 Task: Buy 3 Repair Kits from Oral Care section under best seller category for shipping address: Kathleen Davis, 1481 Vineyard Drive, Independence, Ohio 44131, Cell Number 4403901431. Pay from credit card ending with 7965, CVV 549
Action: Mouse moved to (390, 80)
Screenshot: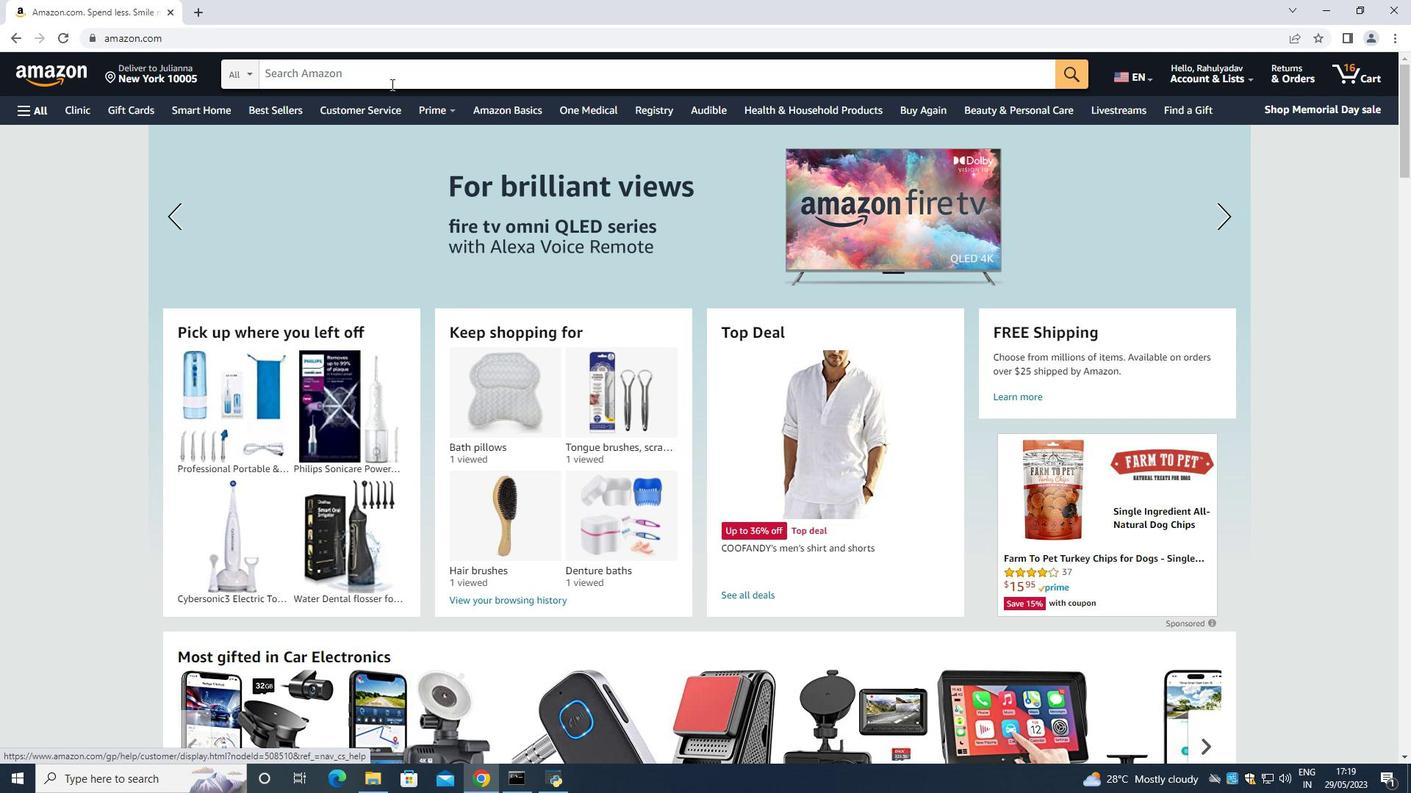 
Action: Mouse pressed left at (390, 80)
Screenshot: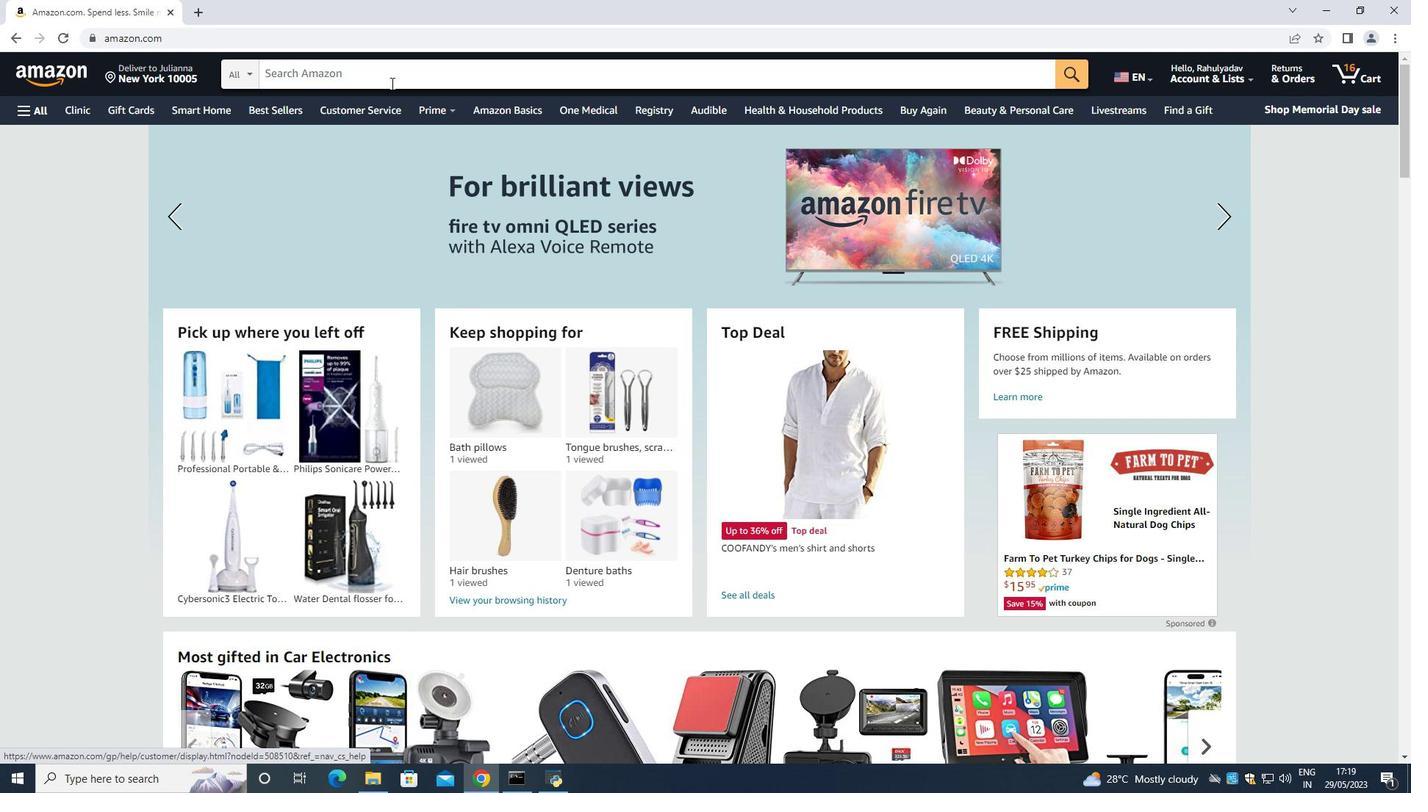 
Action: Mouse moved to (391, 80)
Screenshot: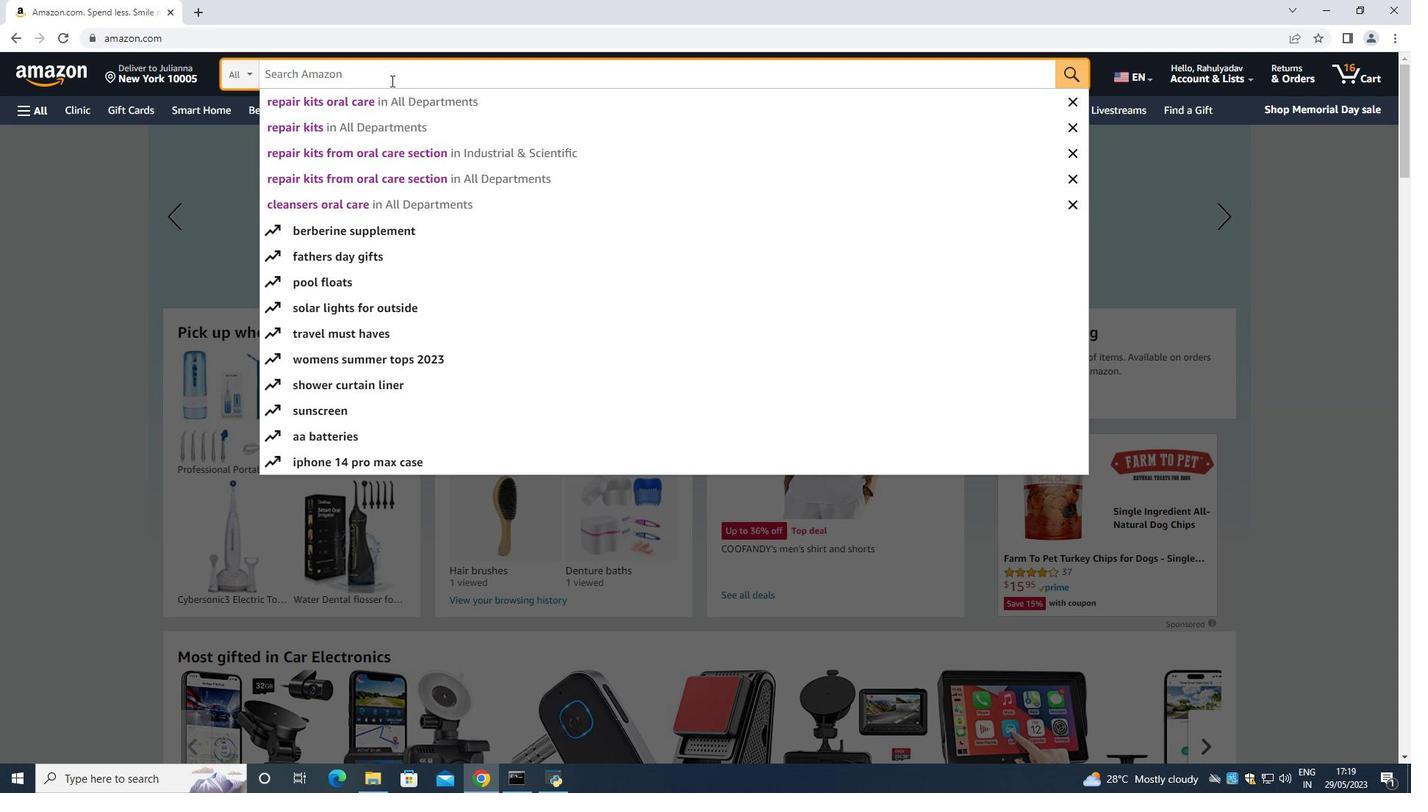 
Action: Key pressed <Key.shift>Repair<Key.space><Key.shift><Key.shift><Key.shift><Key.shift><Key.shift>Kit<Key.space><Key.shift><Key.shift>Oral<Key.space><Key.shift><Key.shift><Key.shift><Key.shift><Key.shift><Key.shift><Key.shift><Key.shift>Care<Key.enter>
Screenshot: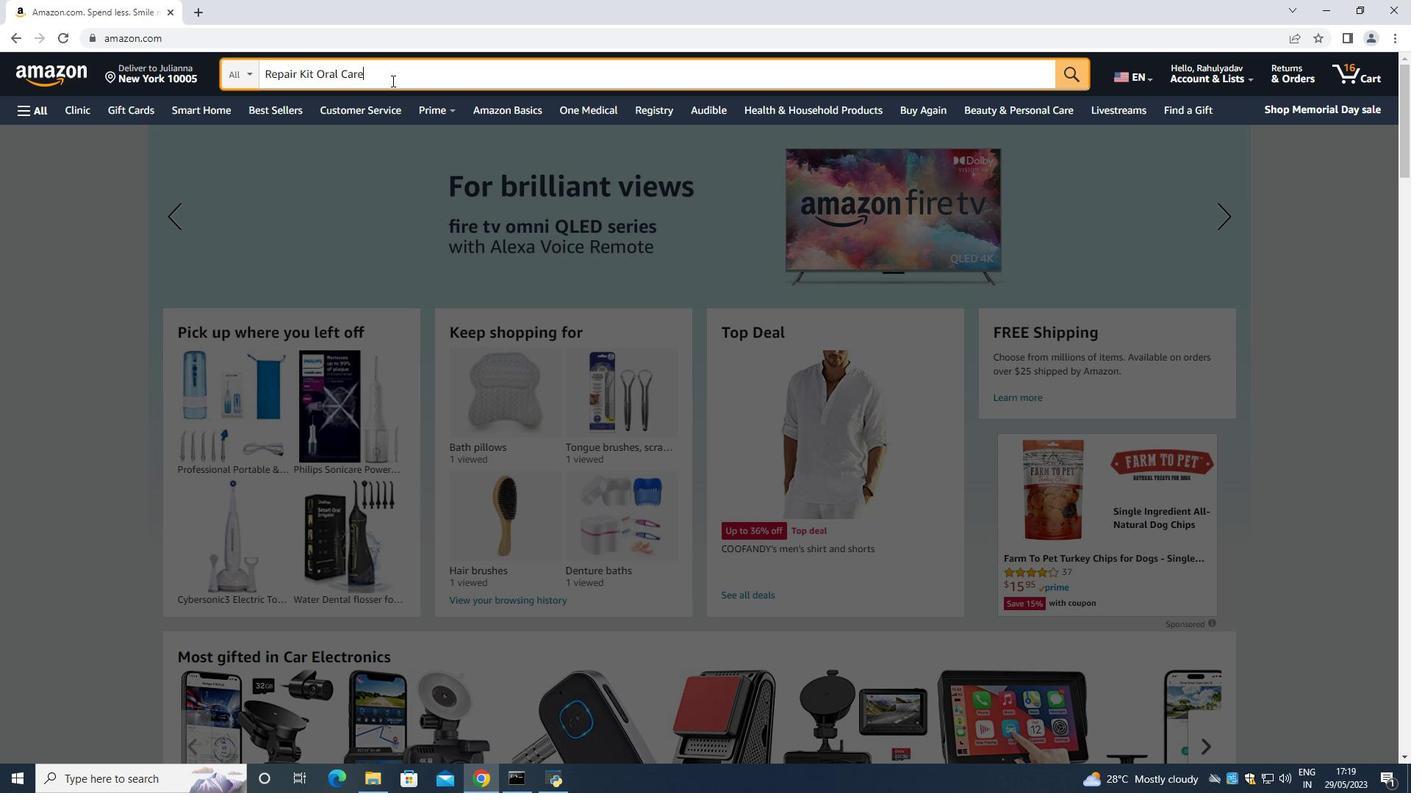 
Action: Mouse scrolled (391, 81) with delta (0, 0)
Screenshot: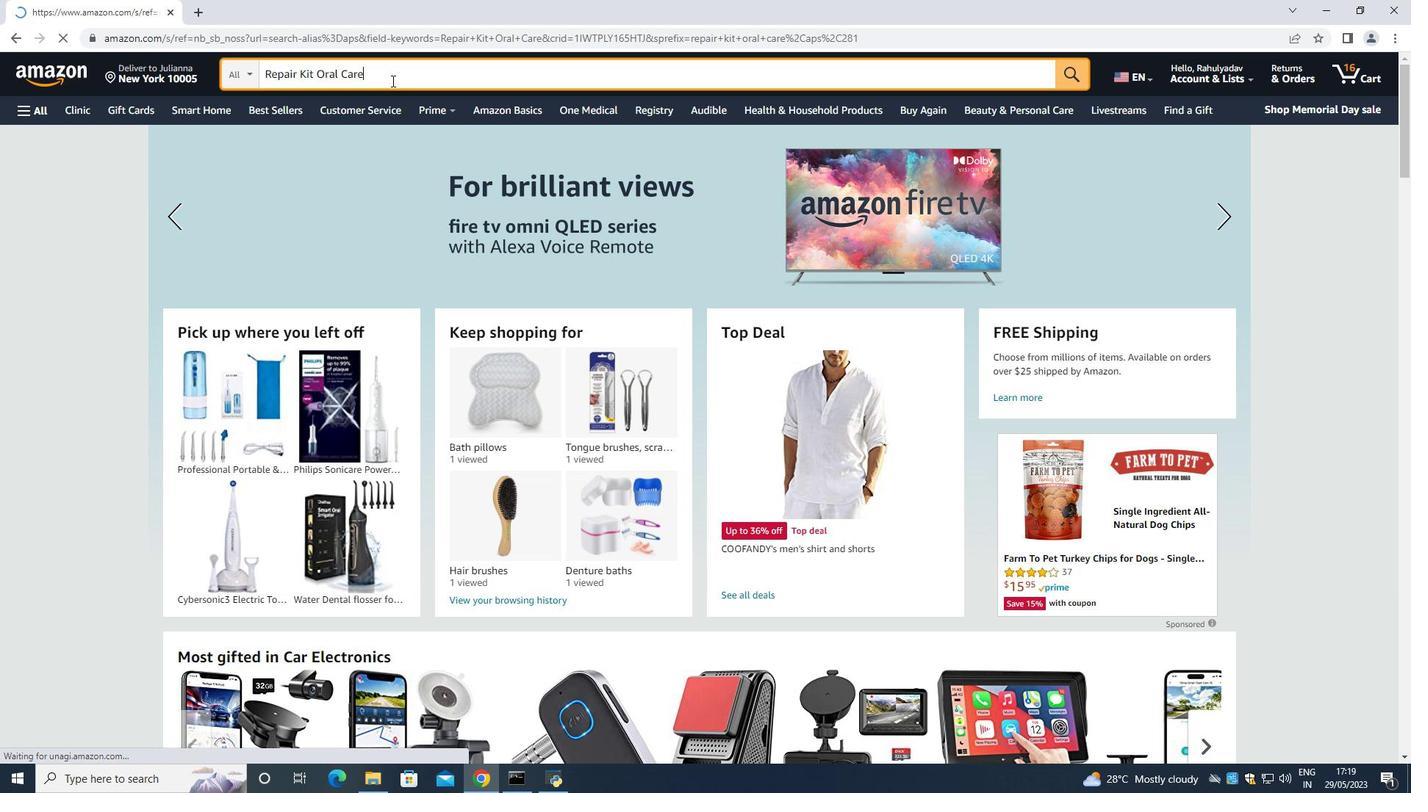 
Action: Mouse scrolled (391, 81) with delta (0, 0)
Screenshot: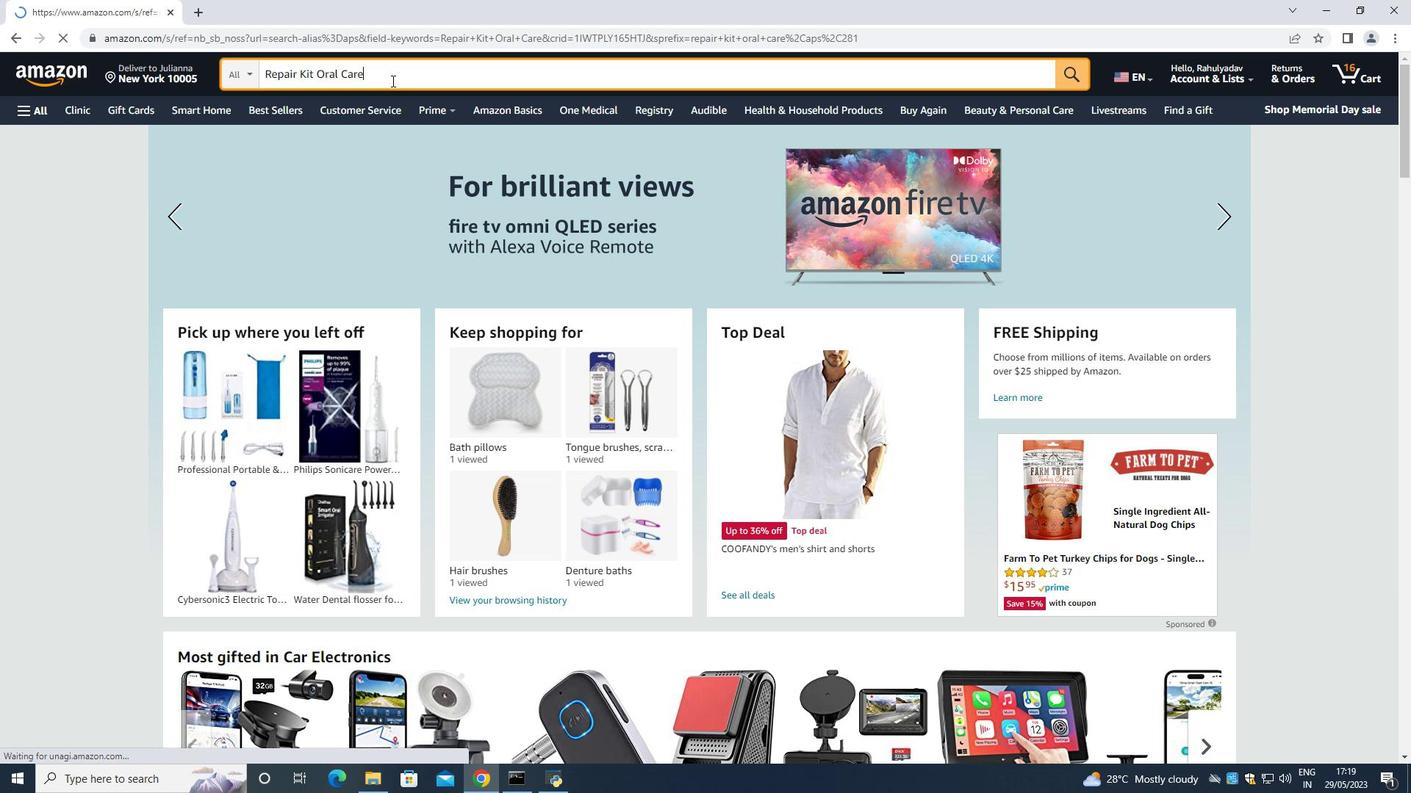
Action: Mouse scrolled (391, 81) with delta (0, 0)
Screenshot: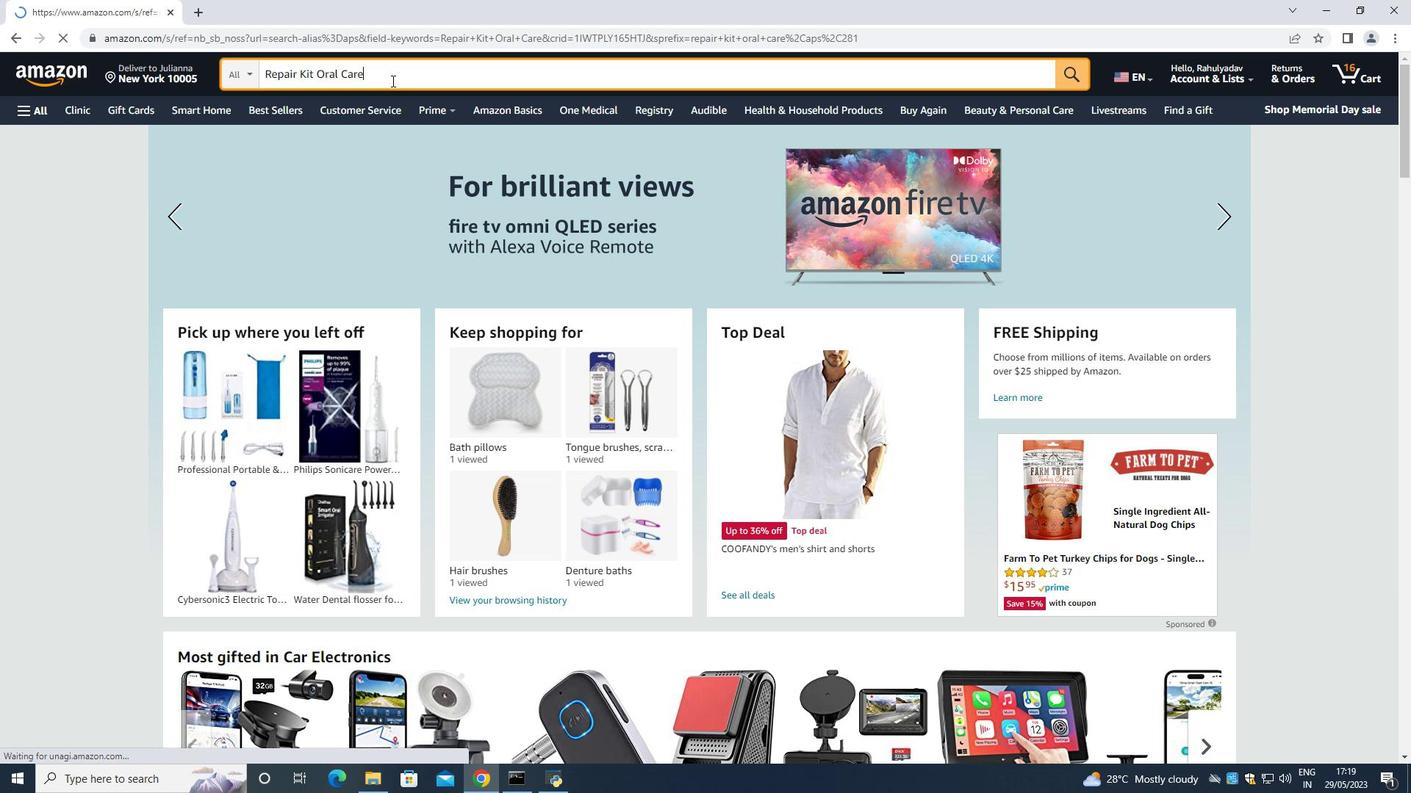 
Action: Mouse moved to (64, 303)
Screenshot: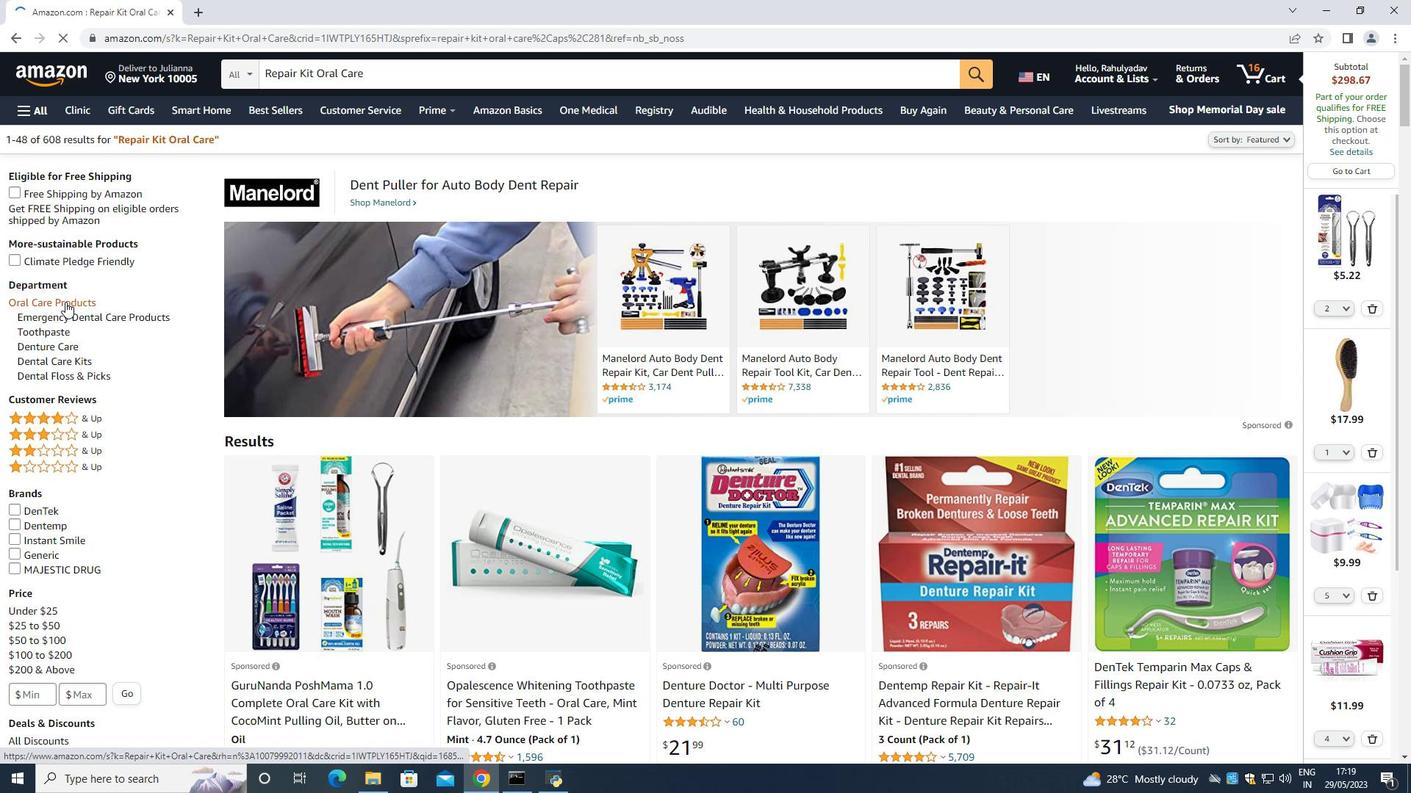 
Action: Mouse pressed left at (64, 303)
Screenshot: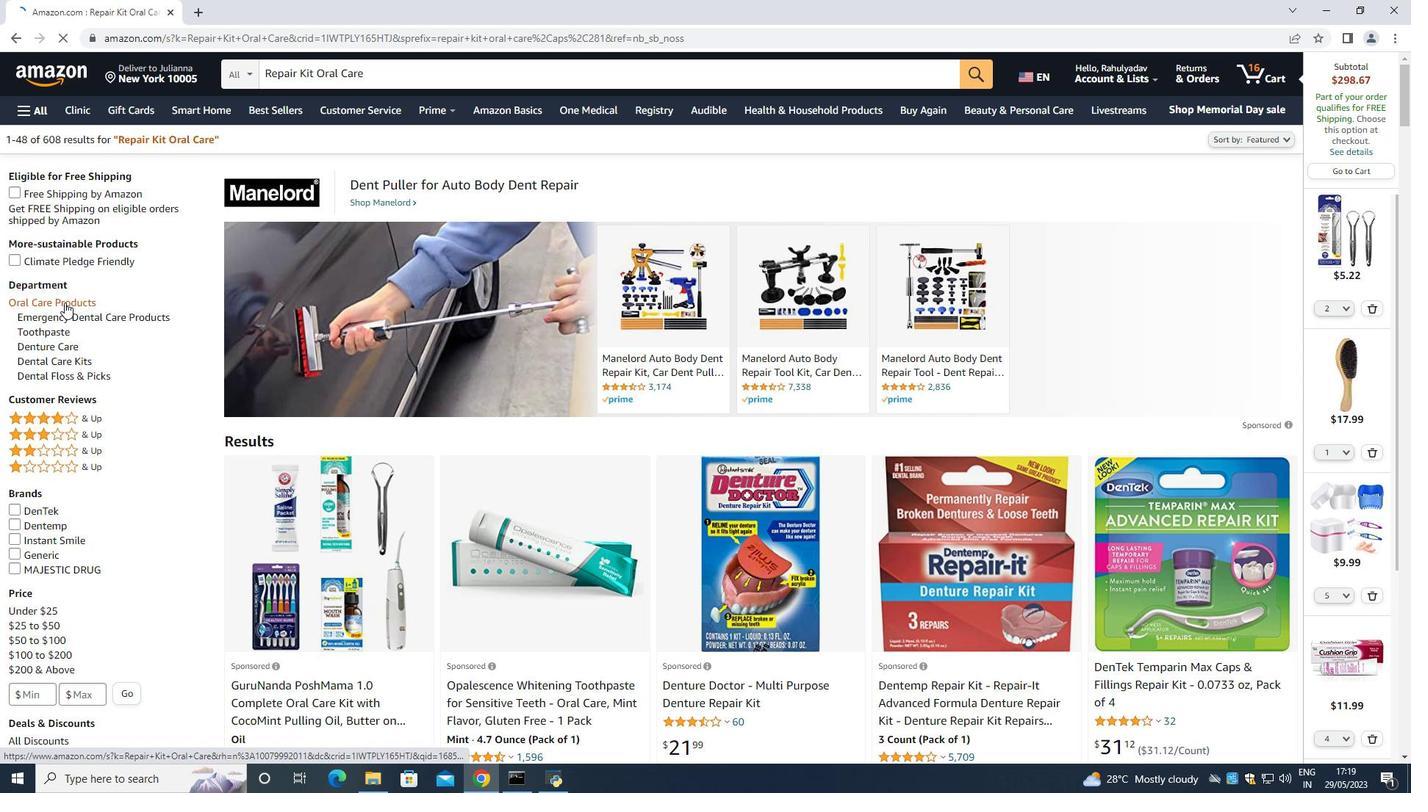 
Action: Mouse moved to (76, 302)
Screenshot: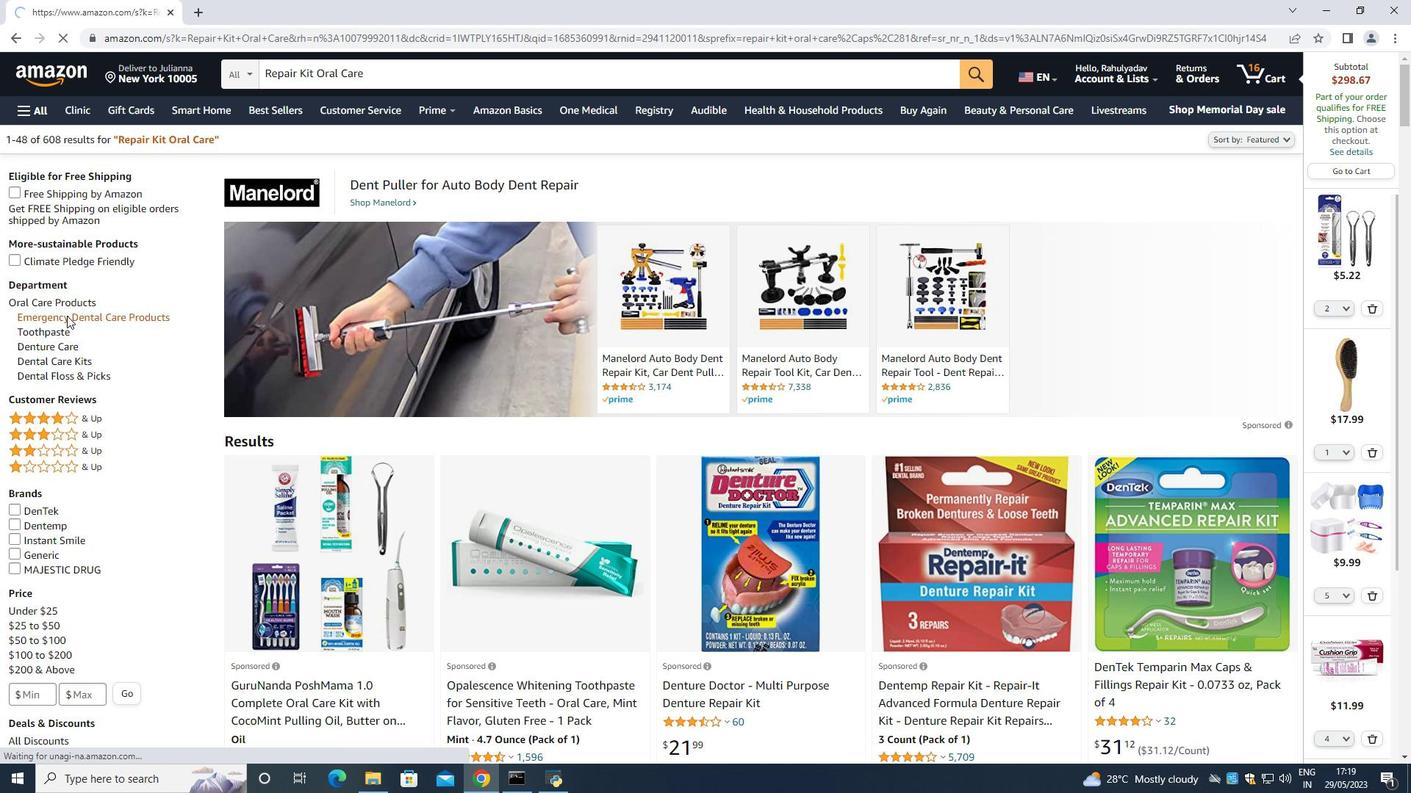 
Action: Mouse pressed left at (76, 302)
Screenshot: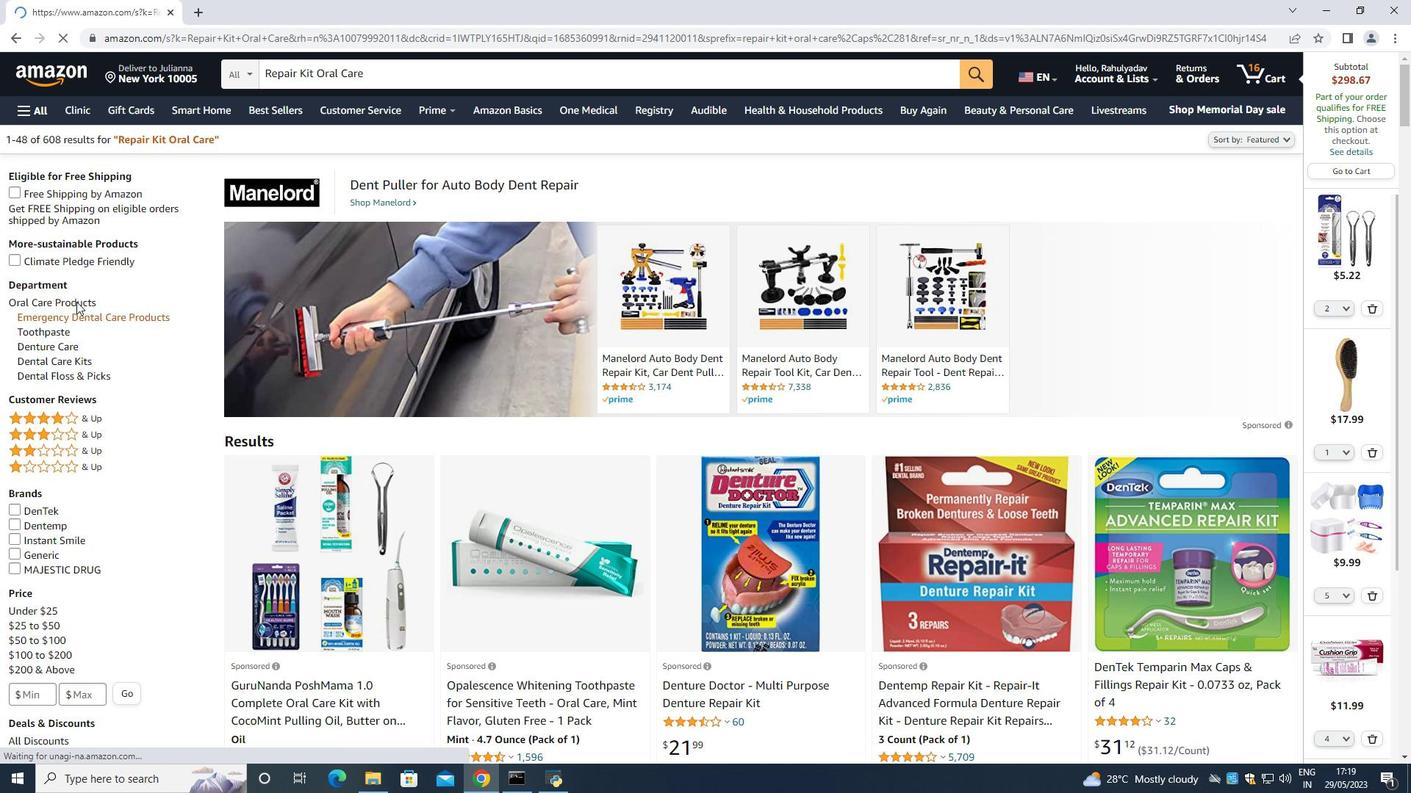 
Action: Mouse moved to (385, 436)
Screenshot: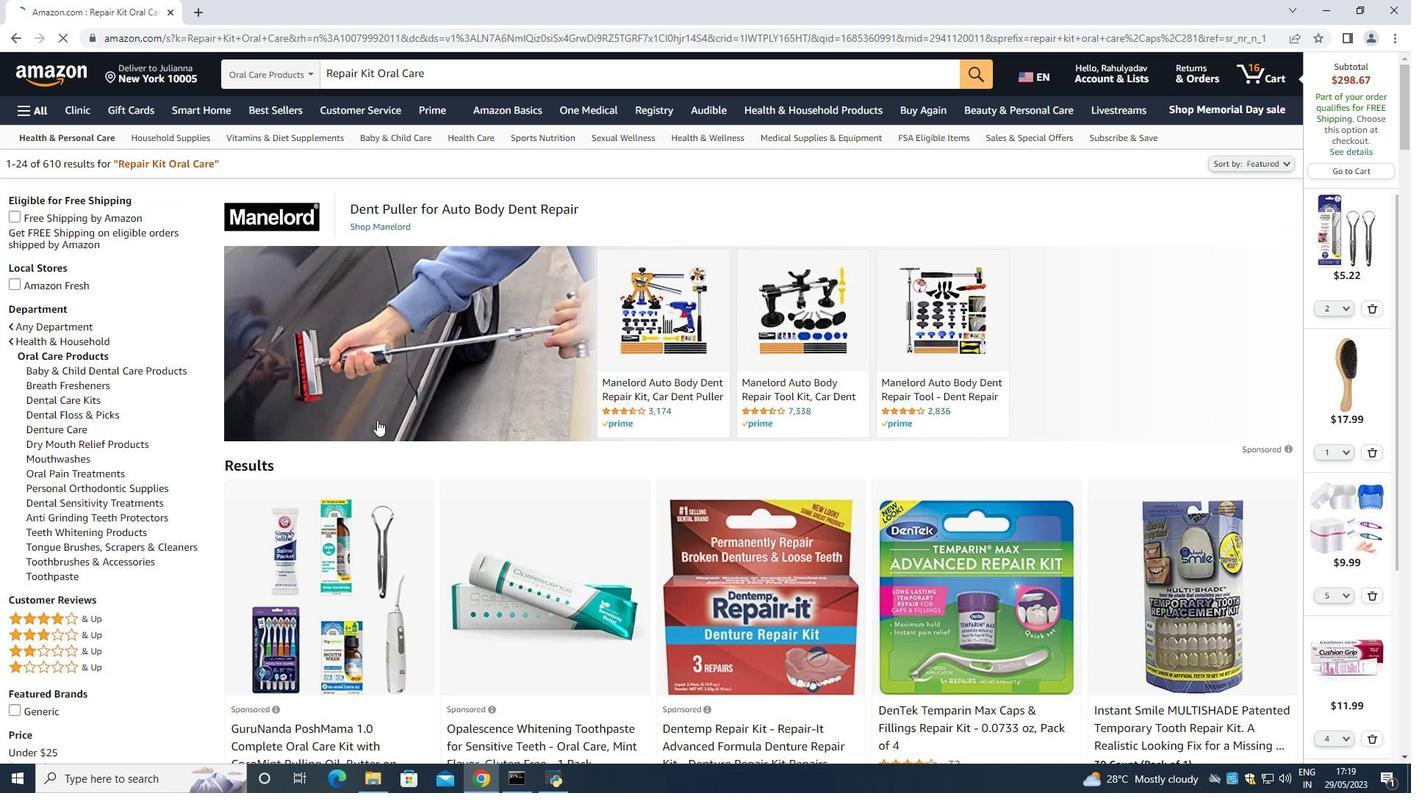 
Action: Mouse scrolled (385, 435) with delta (0, 0)
Screenshot: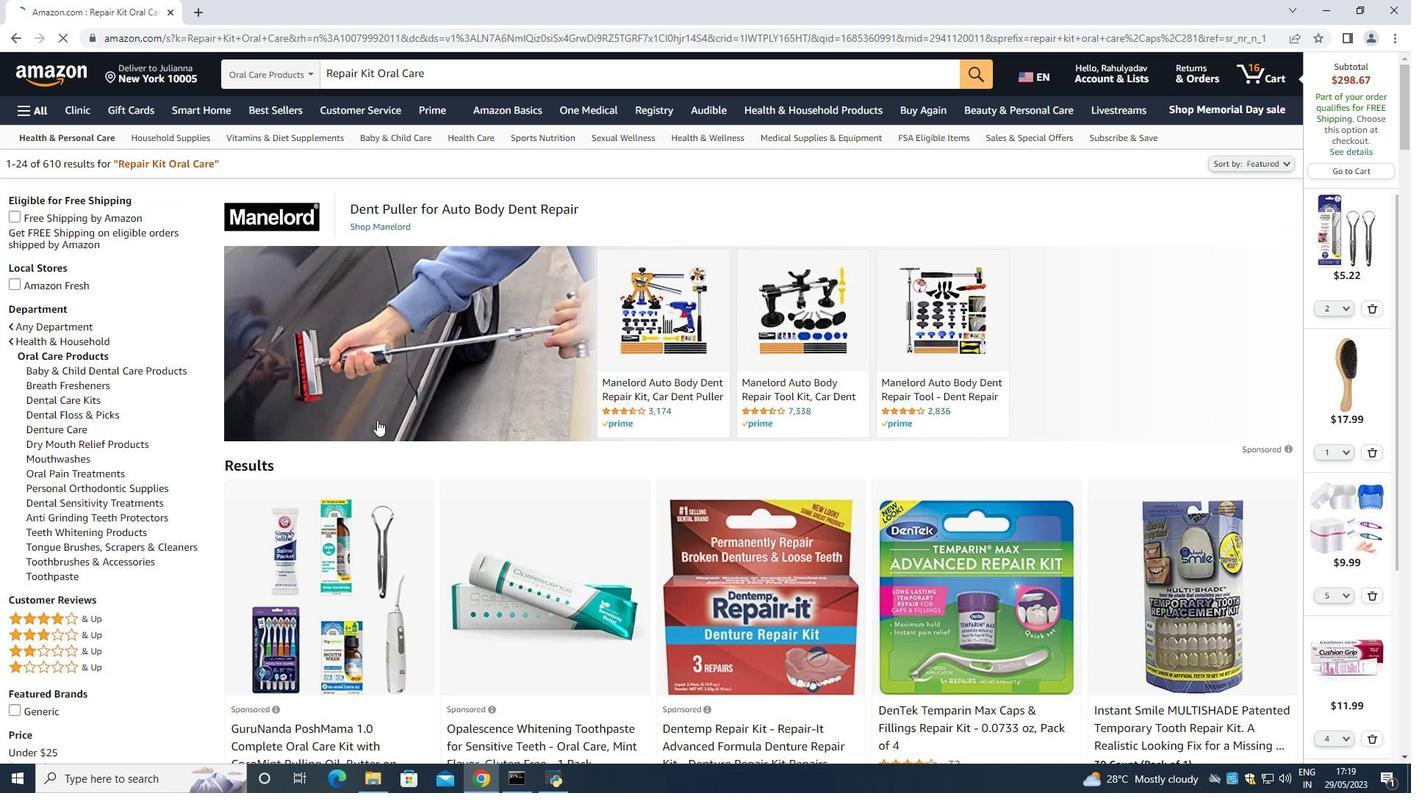 
Action: Mouse moved to (387, 438)
Screenshot: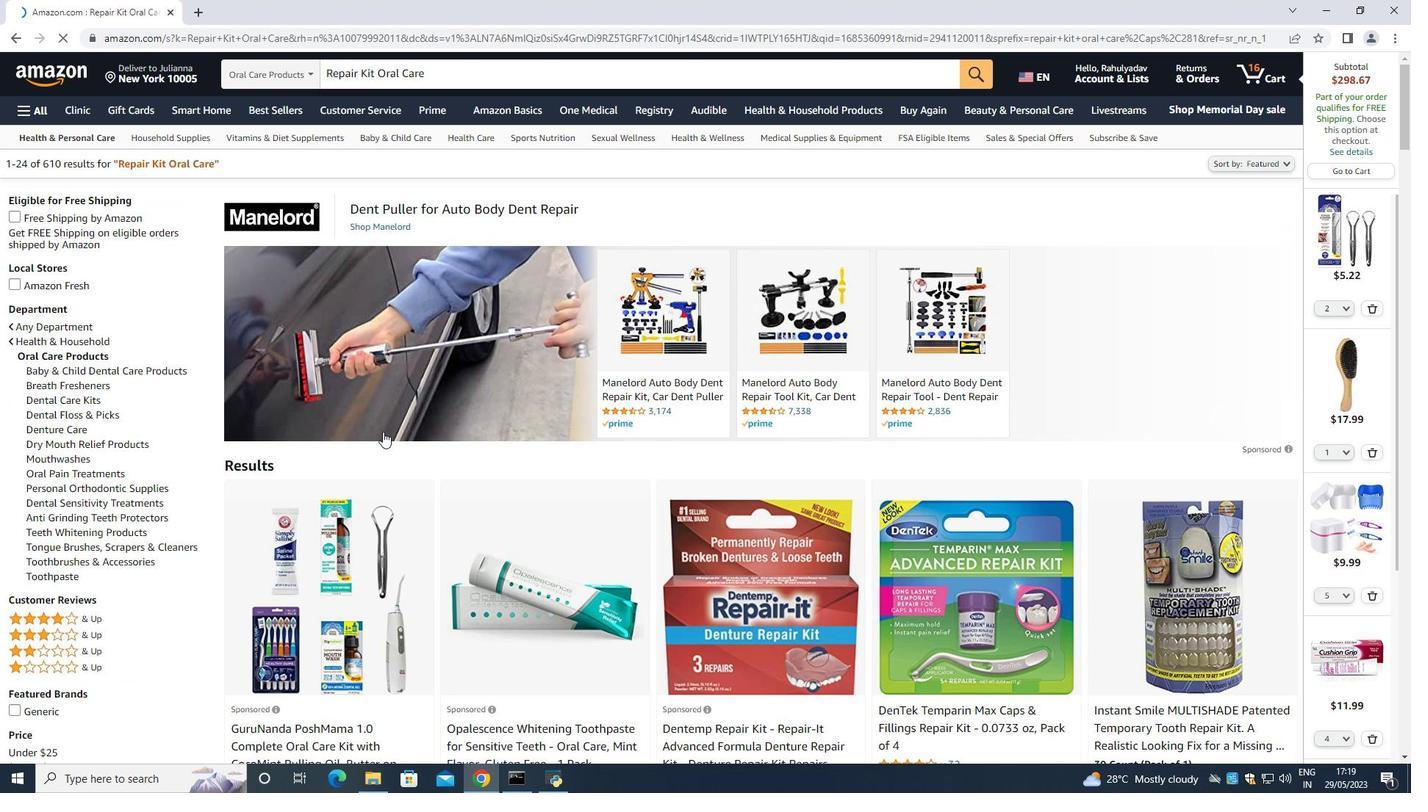 
Action: Mouse scrolled (387, 438) with delta (0, 0)
Screenshot: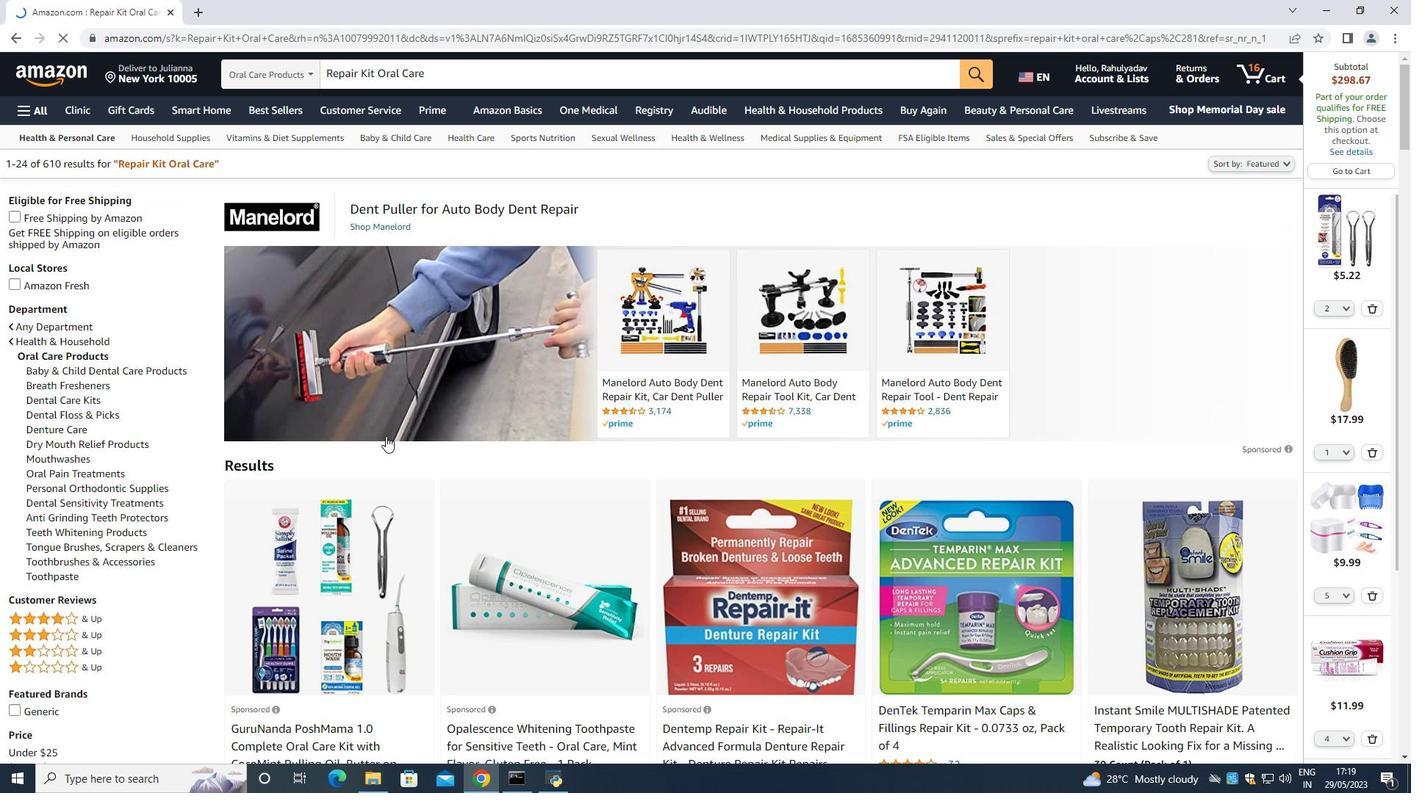 
Action: Mouse scrolled (387, 438) with delta (0, 0)
Screenshot: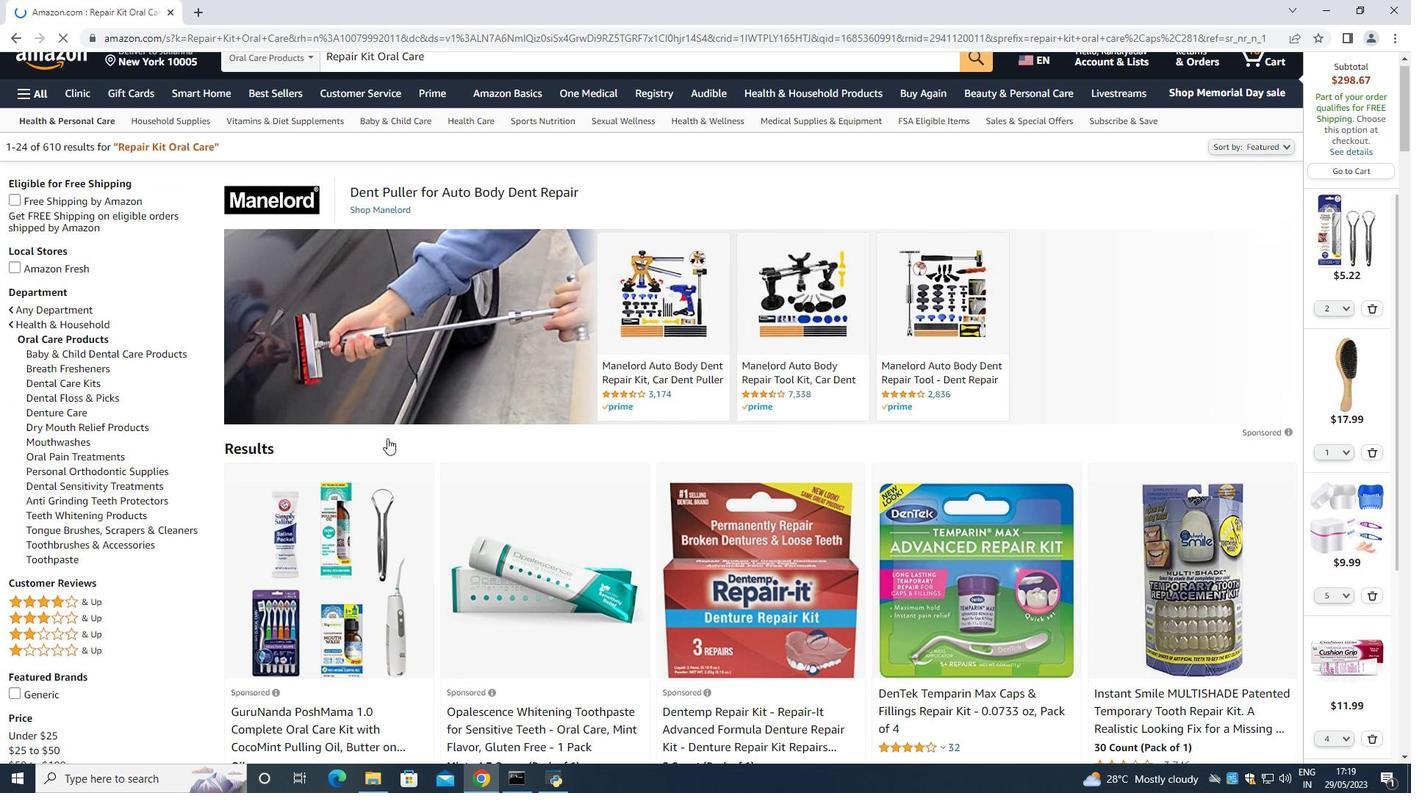 
Action: Mouse moved to (1047, 549)
Screenshot: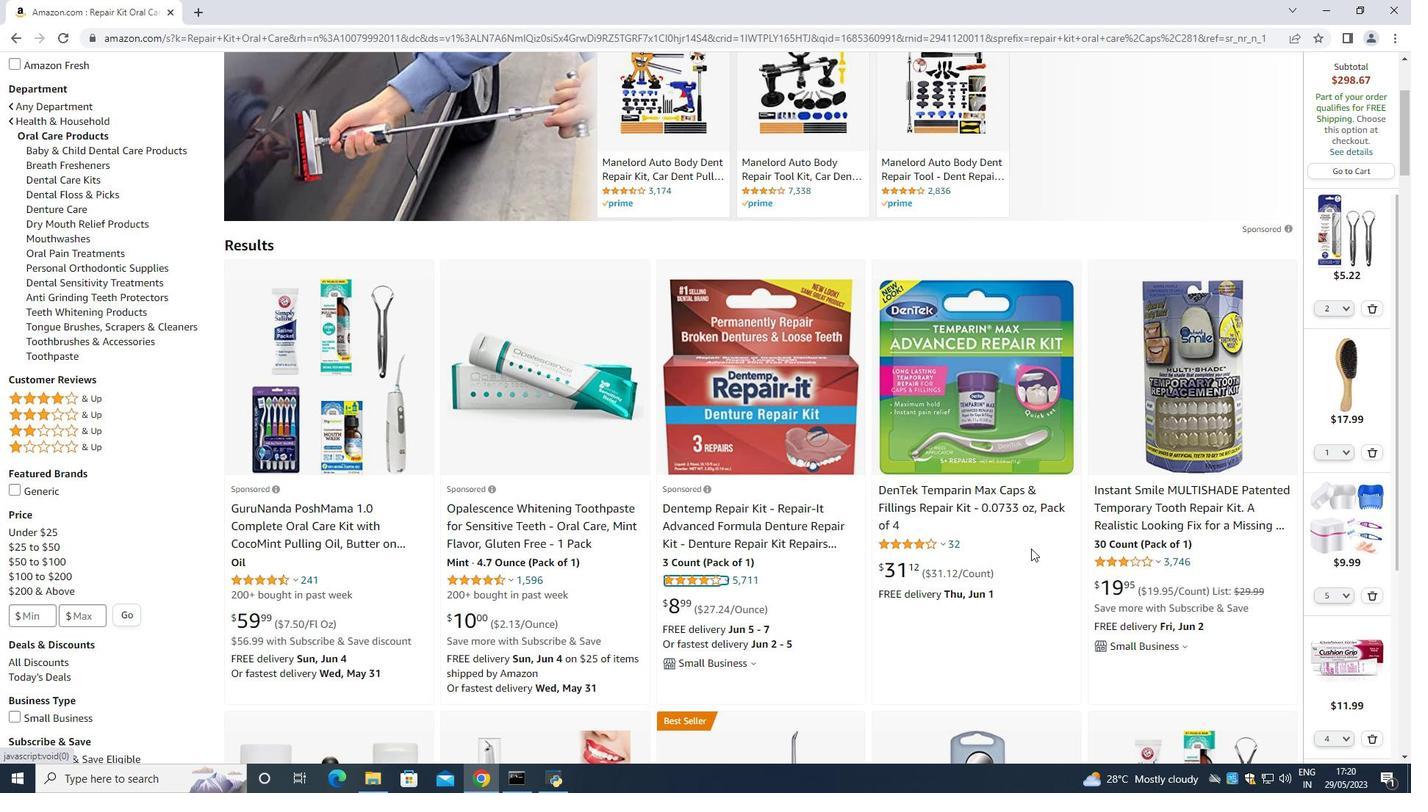 
Action: Mouse scrolled (1047, 549) with delta (0, 0)
Screenshot: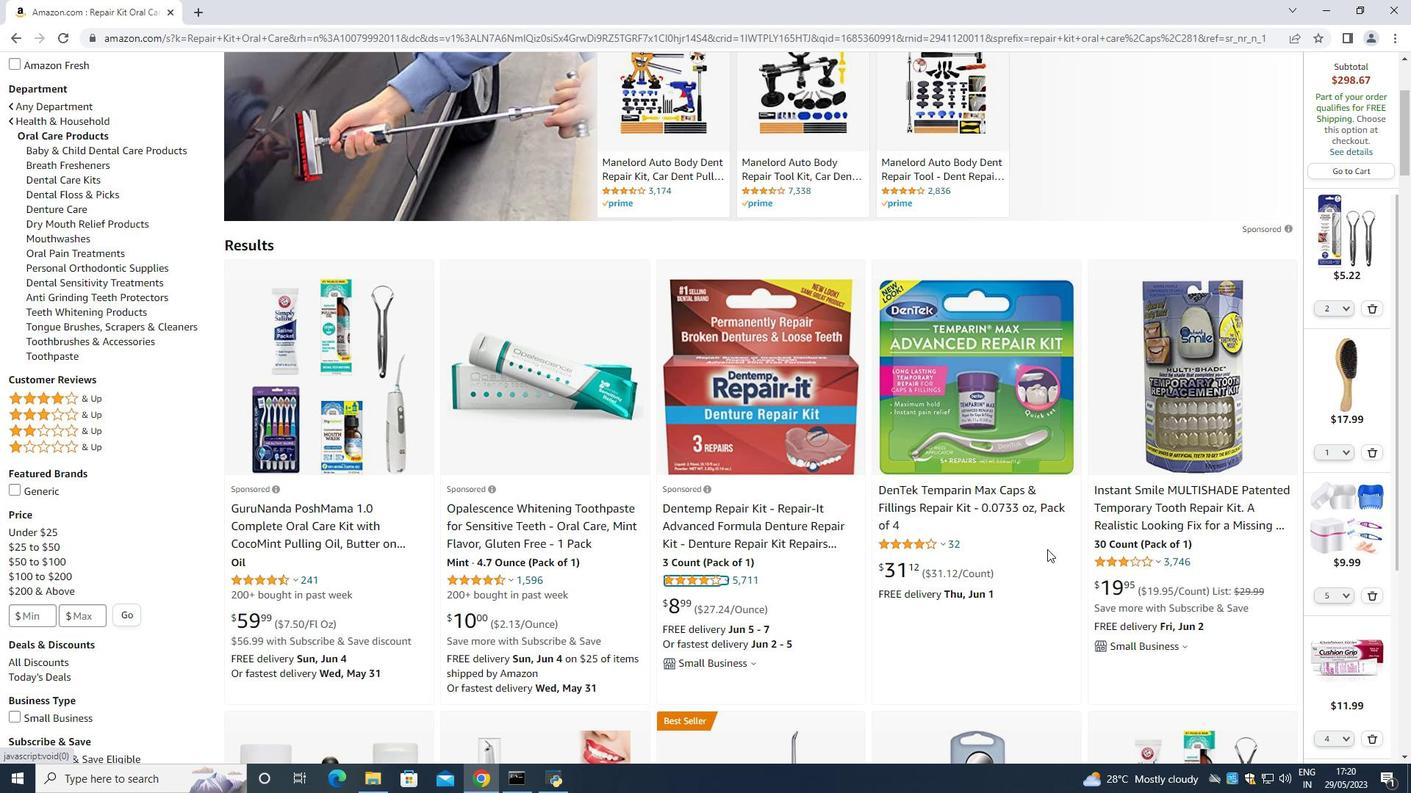 
Action: Mouse moved to (807, 566)
Screenshot: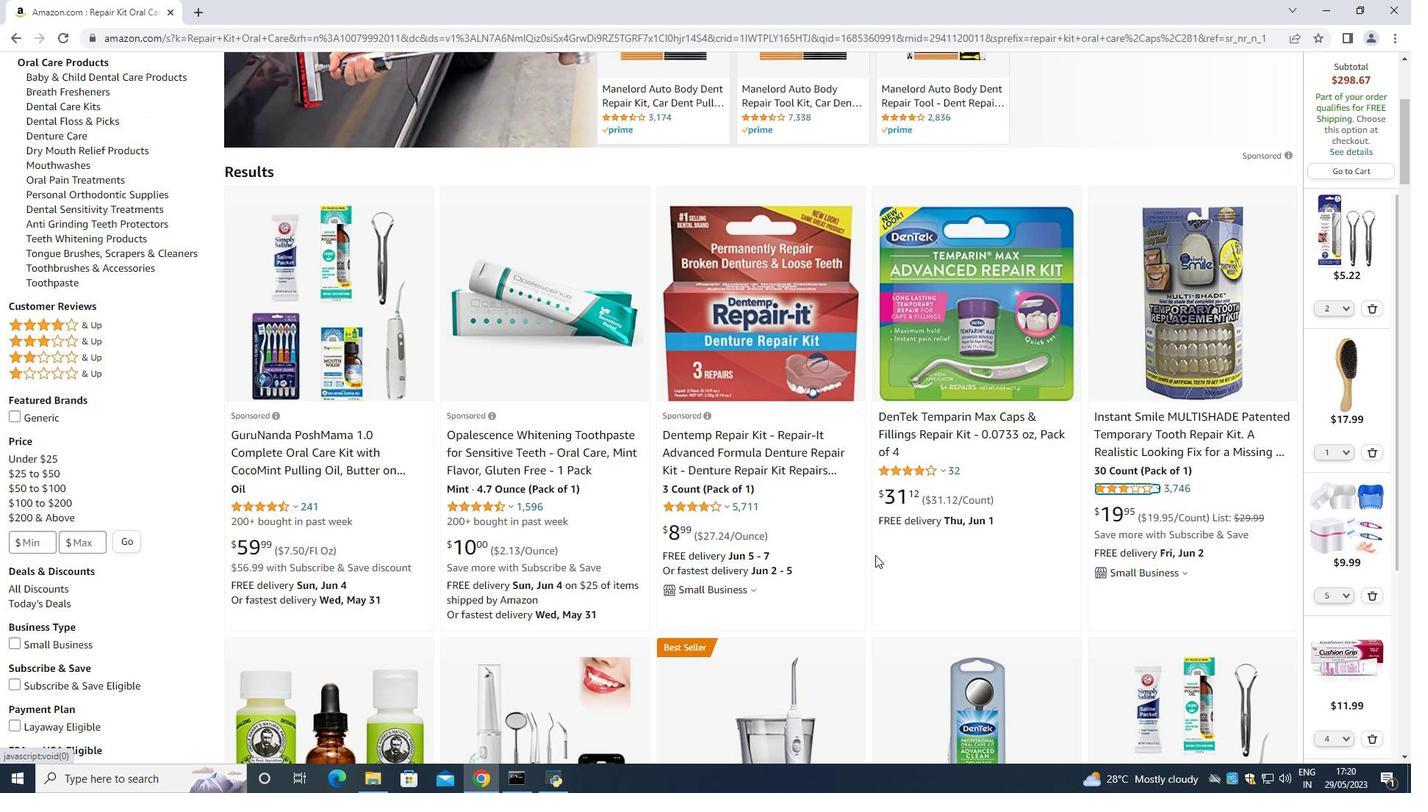 
Action: Mouse scrolled (807, 565) with delta (0, 0)
Screenshot: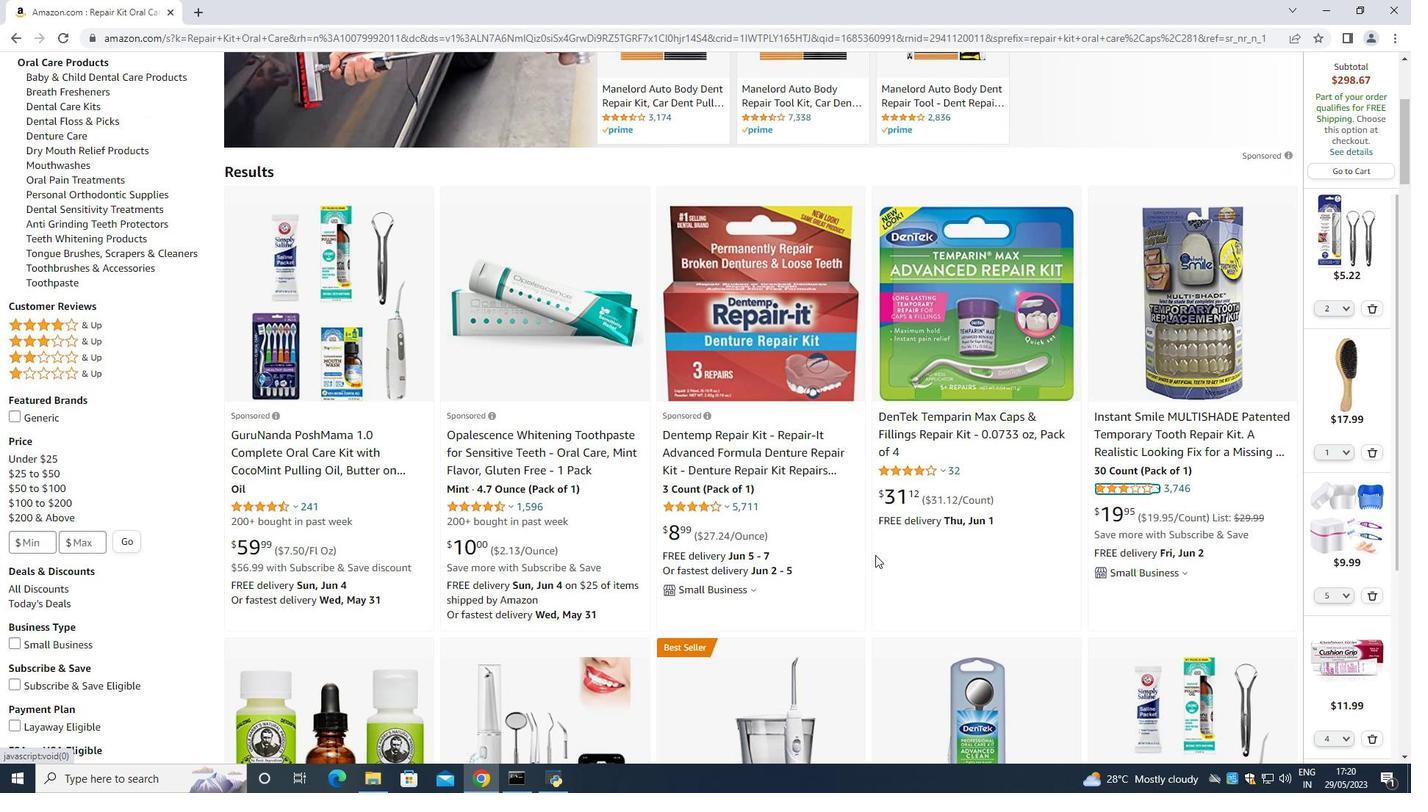 
Action: Mouse scrolled (807, 565) with delta (0, 0)
Screenshot: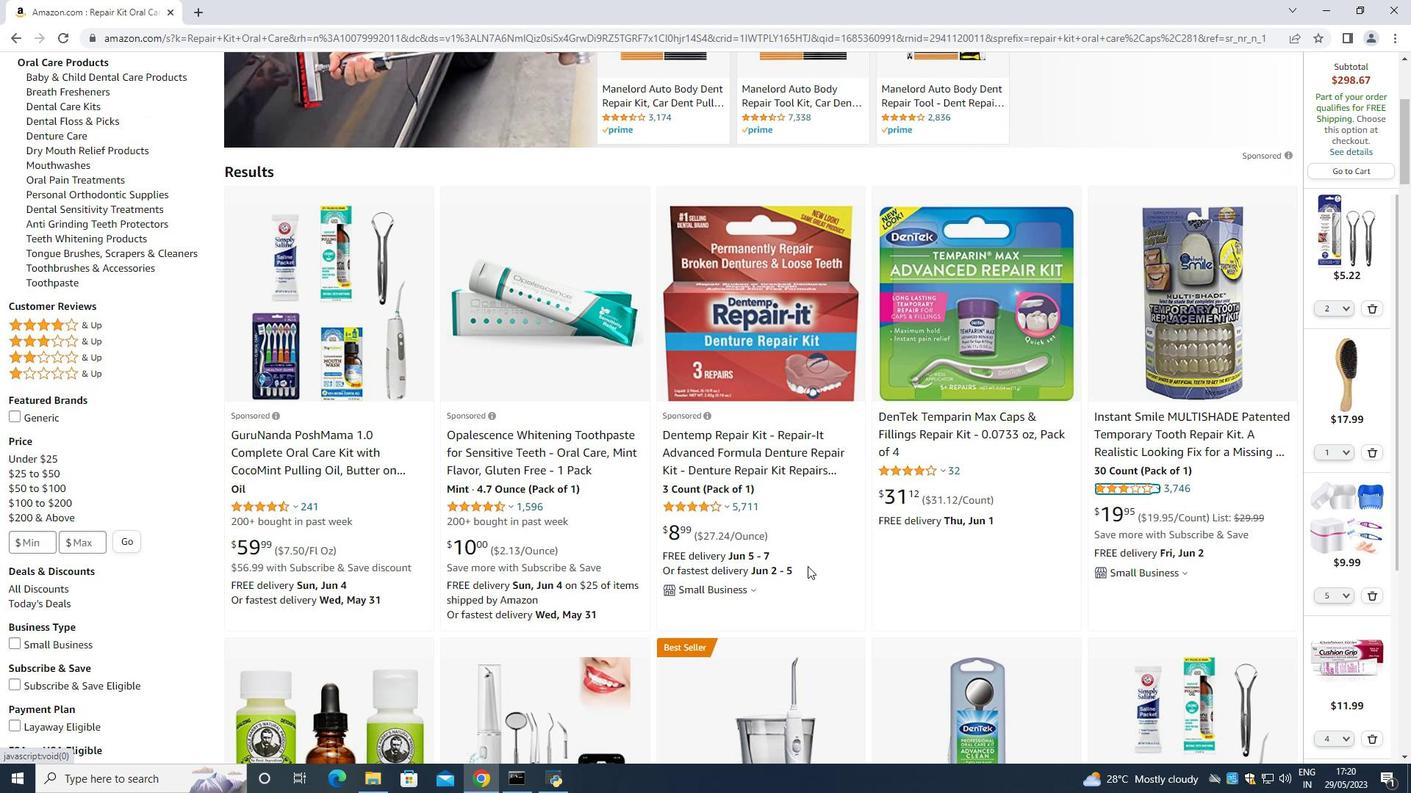
Action: Mouse moved to (513, 565)
Screenshot: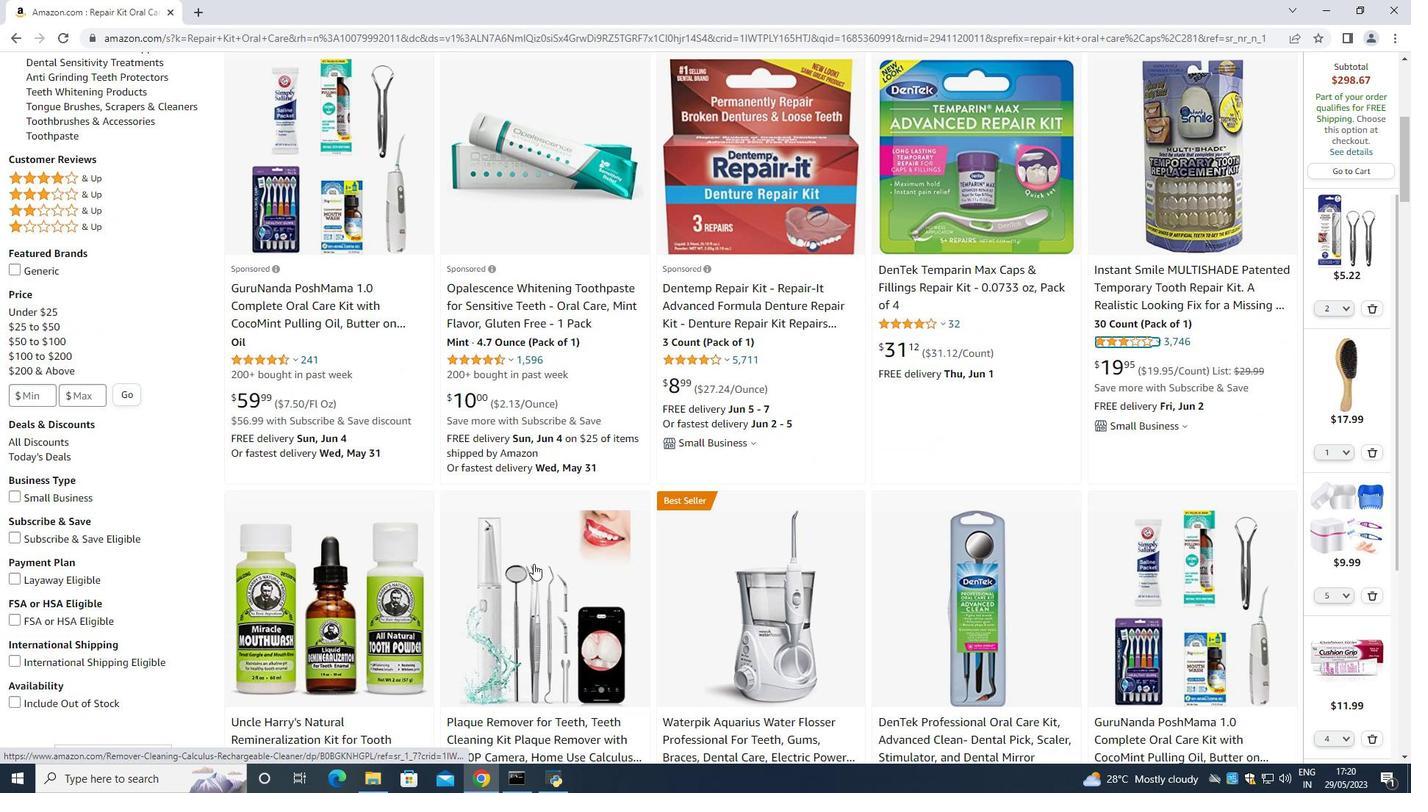 
Action: Mouse scrolled (513, 565) with delta (0, 0)
Screenshot: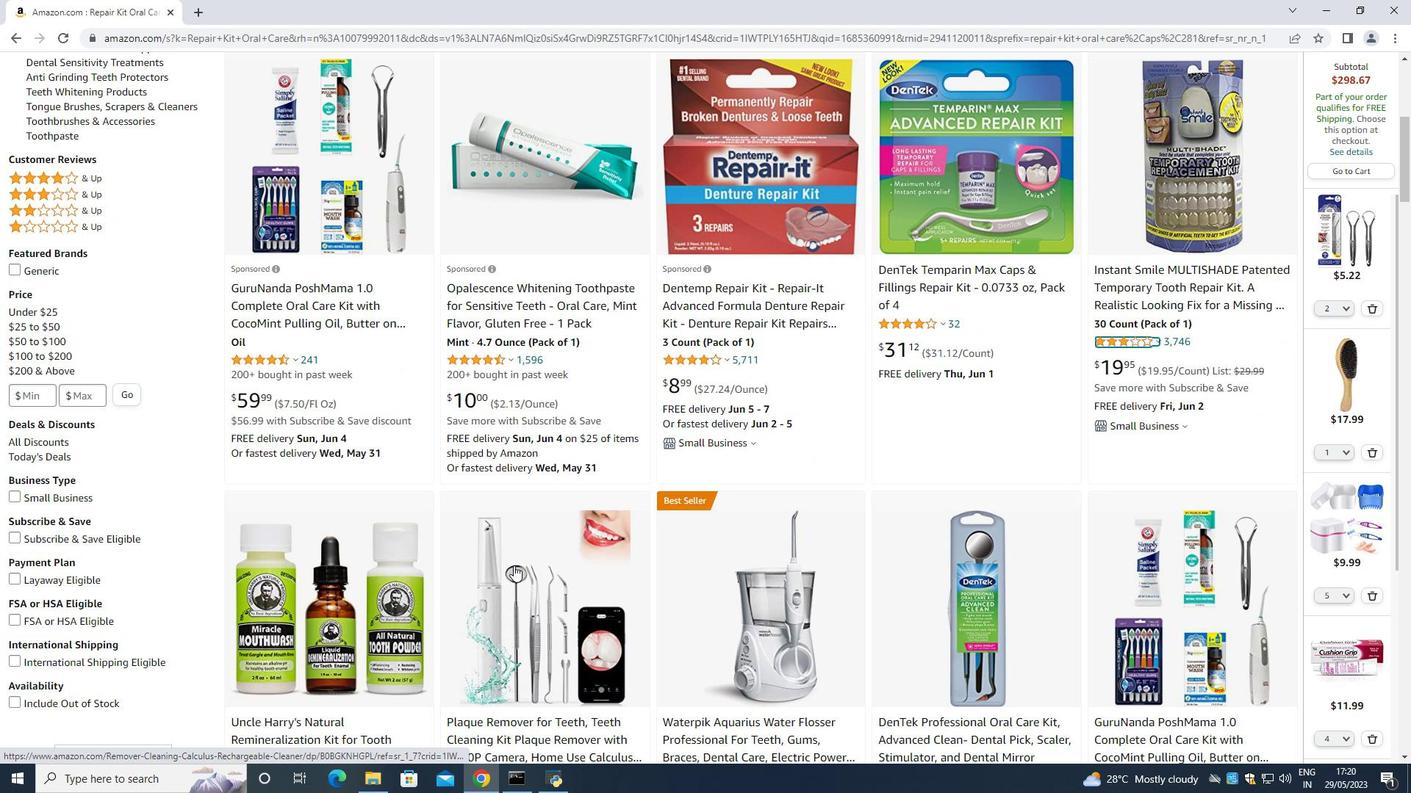 
Action: Mouse scrolled (513, 565) with delta (0, 0)
Screenshot: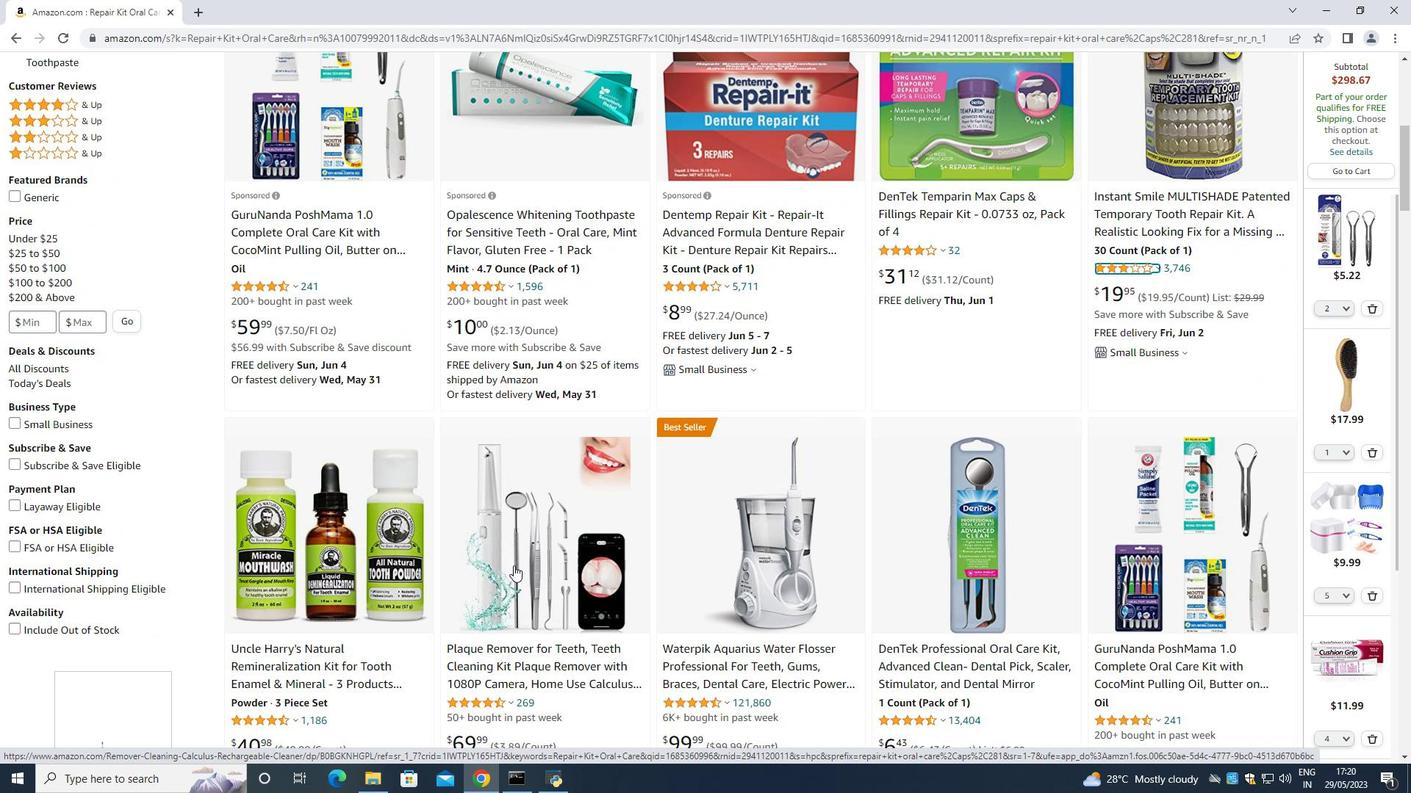 
Action: Mouse scrolled (513, 565) with delta (0, 0)
Screenshot: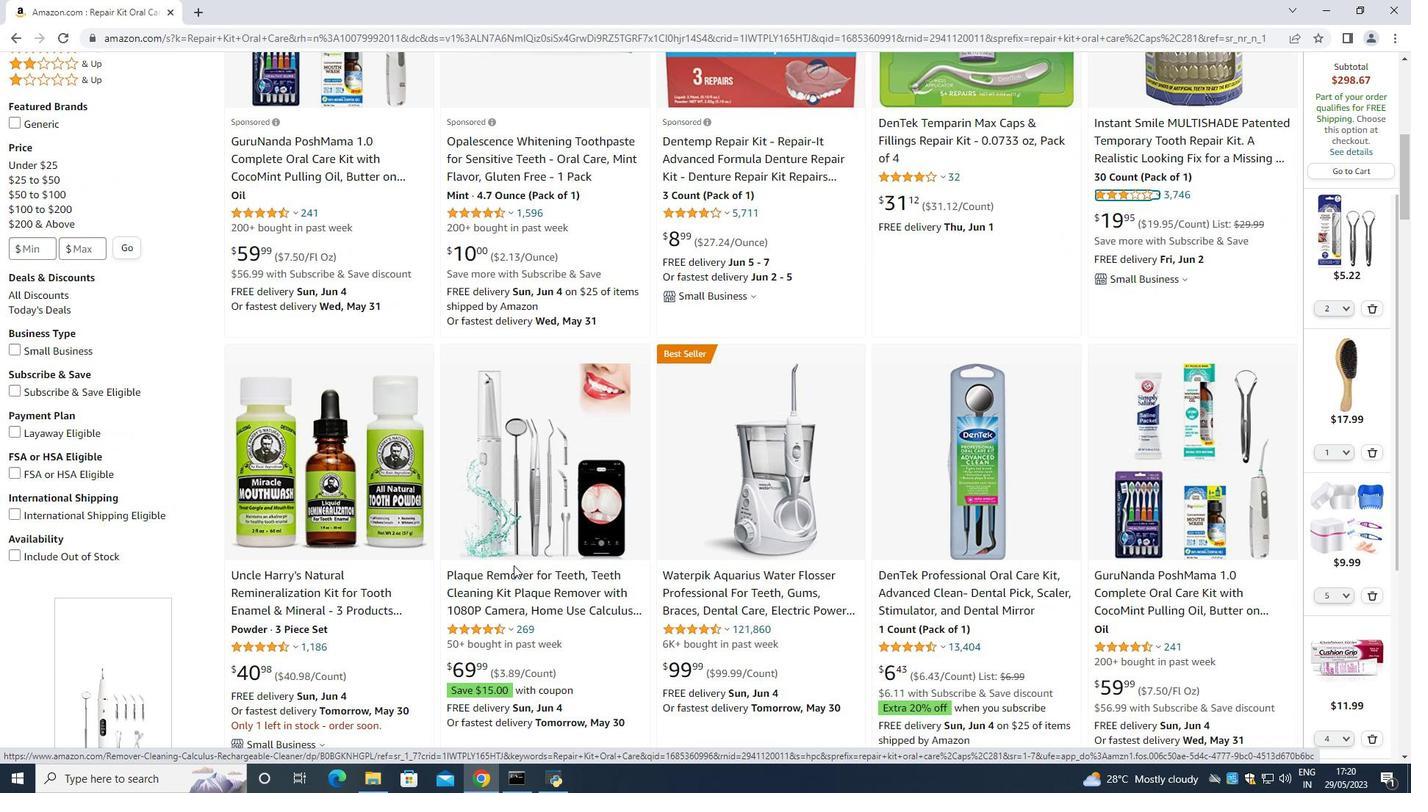 
Action: Mouse scrolled (513, 565) with delta (0, 0)
Screenshot: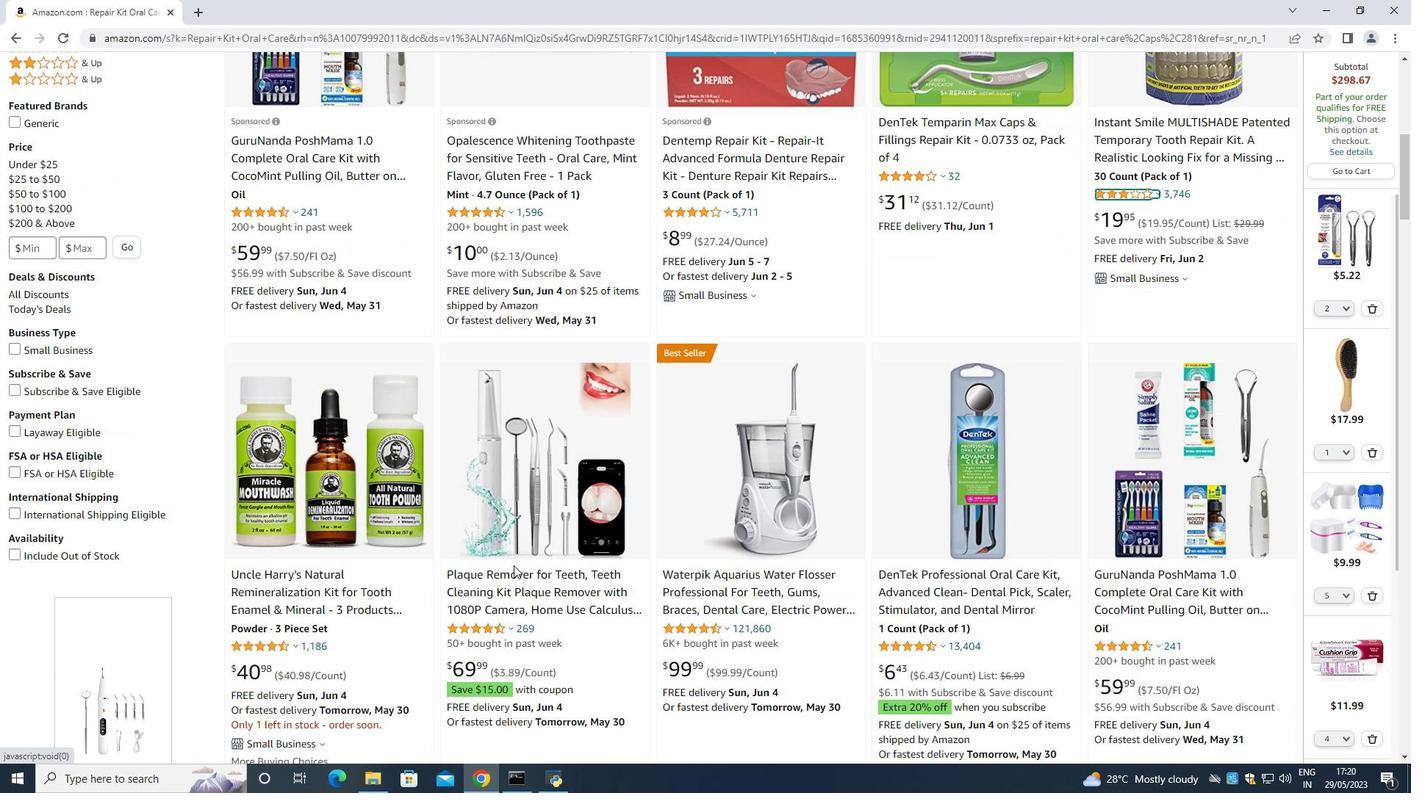 
Action: Mouse scrolled (513, 565) with delta (0, 0)
Screenshot: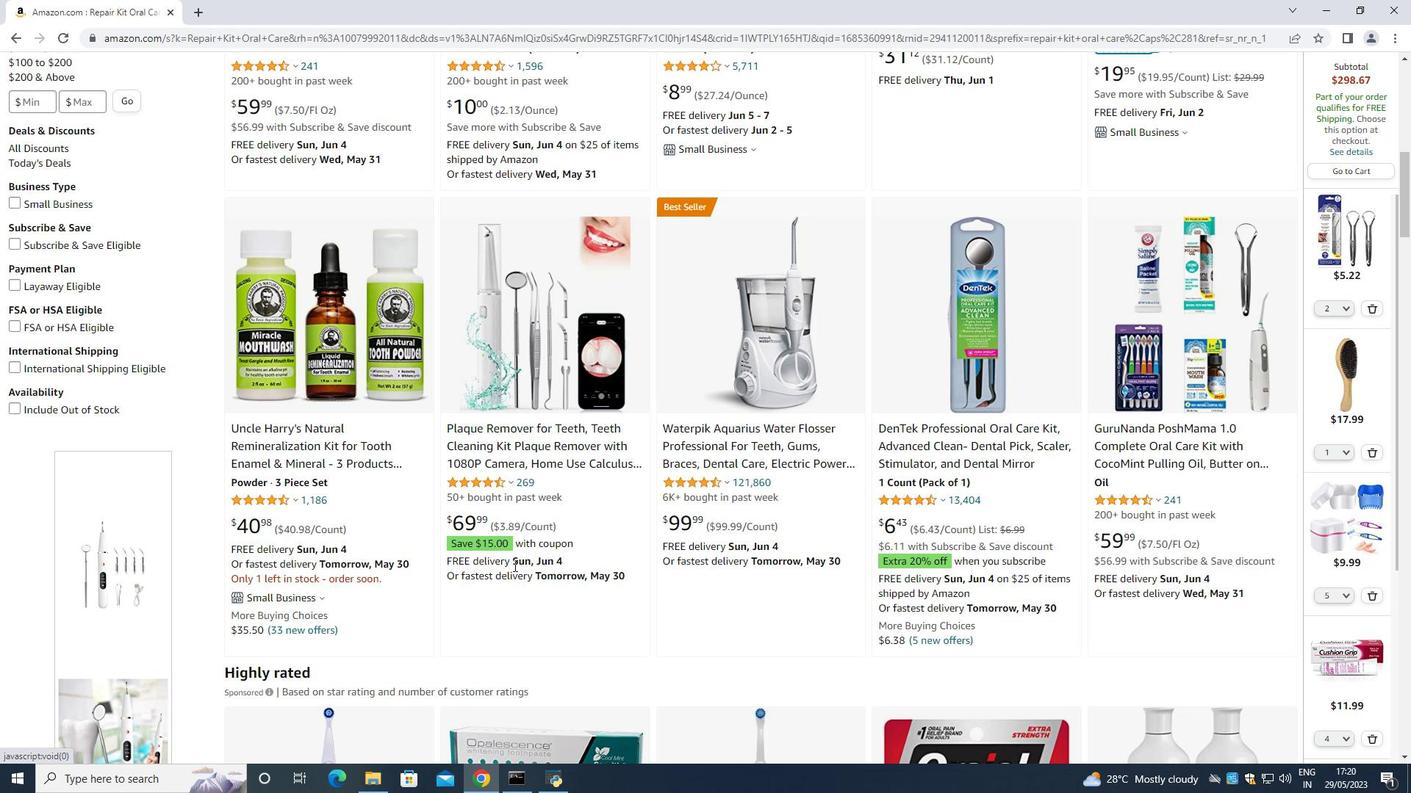
Action: Mouse scrolled (513, 565) with delta (0, 0)
Screenshot: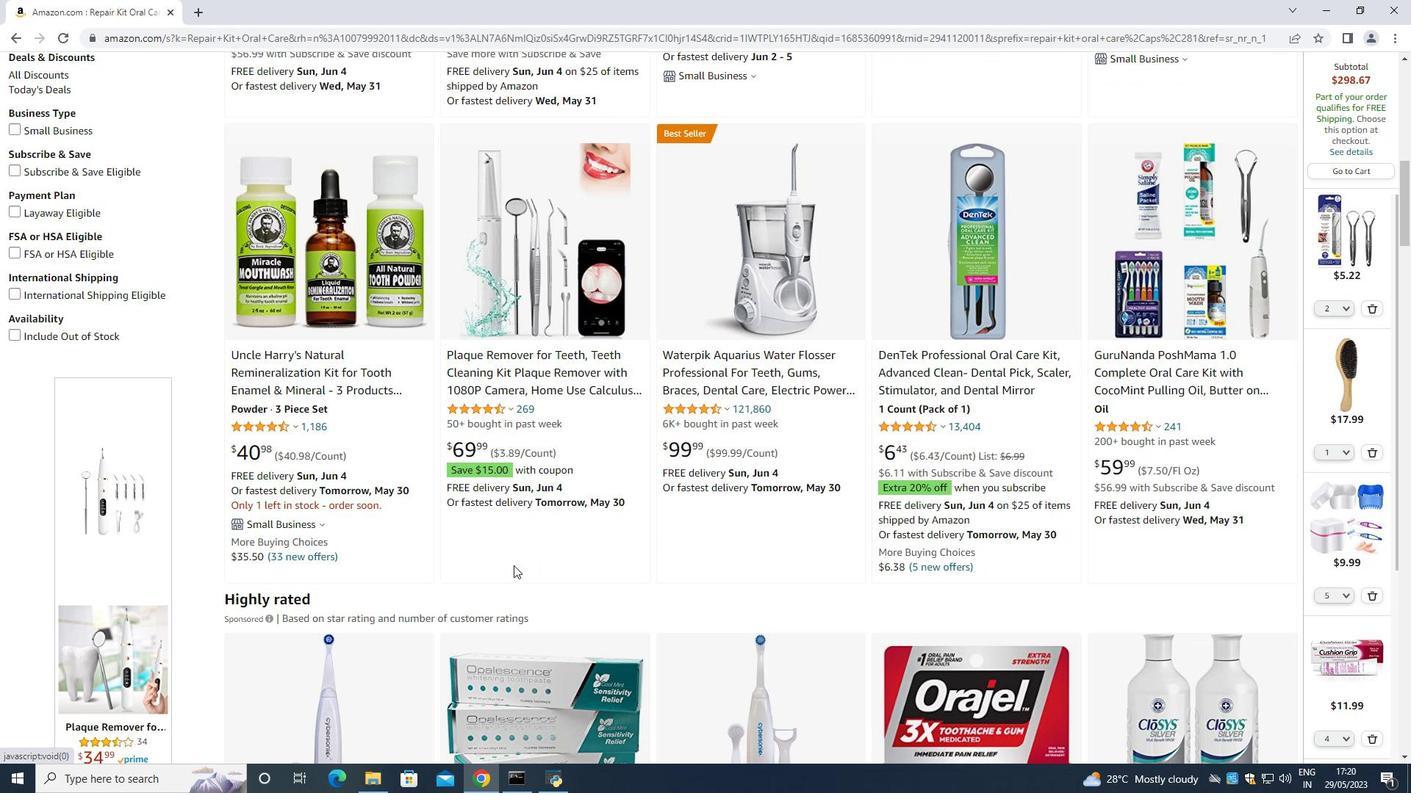 
Action: Mouse scrolled (513, 565) with delta (0, 0)
Screenshot: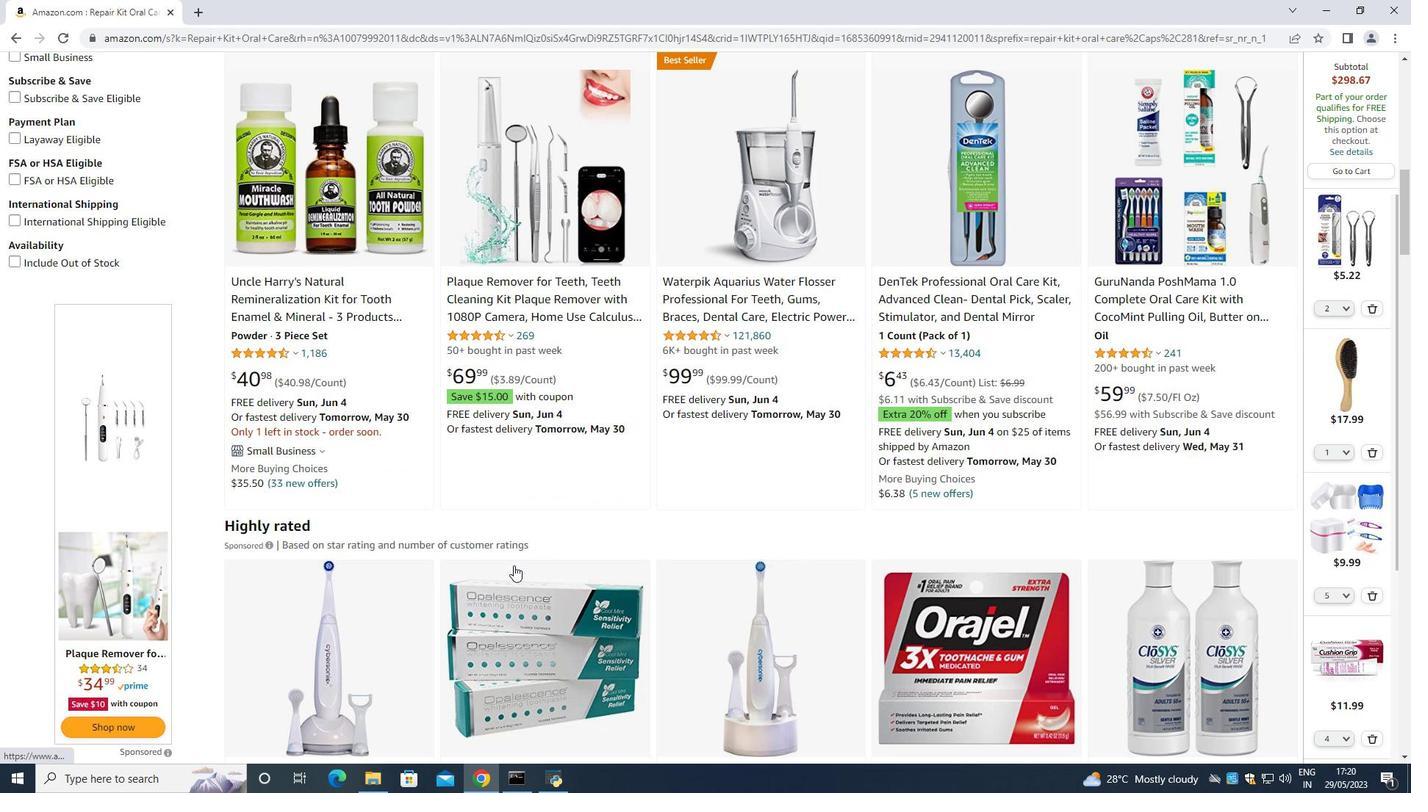 
Action: Mouse scrolled (513, 566) with delta (0, 0)
Screenshot: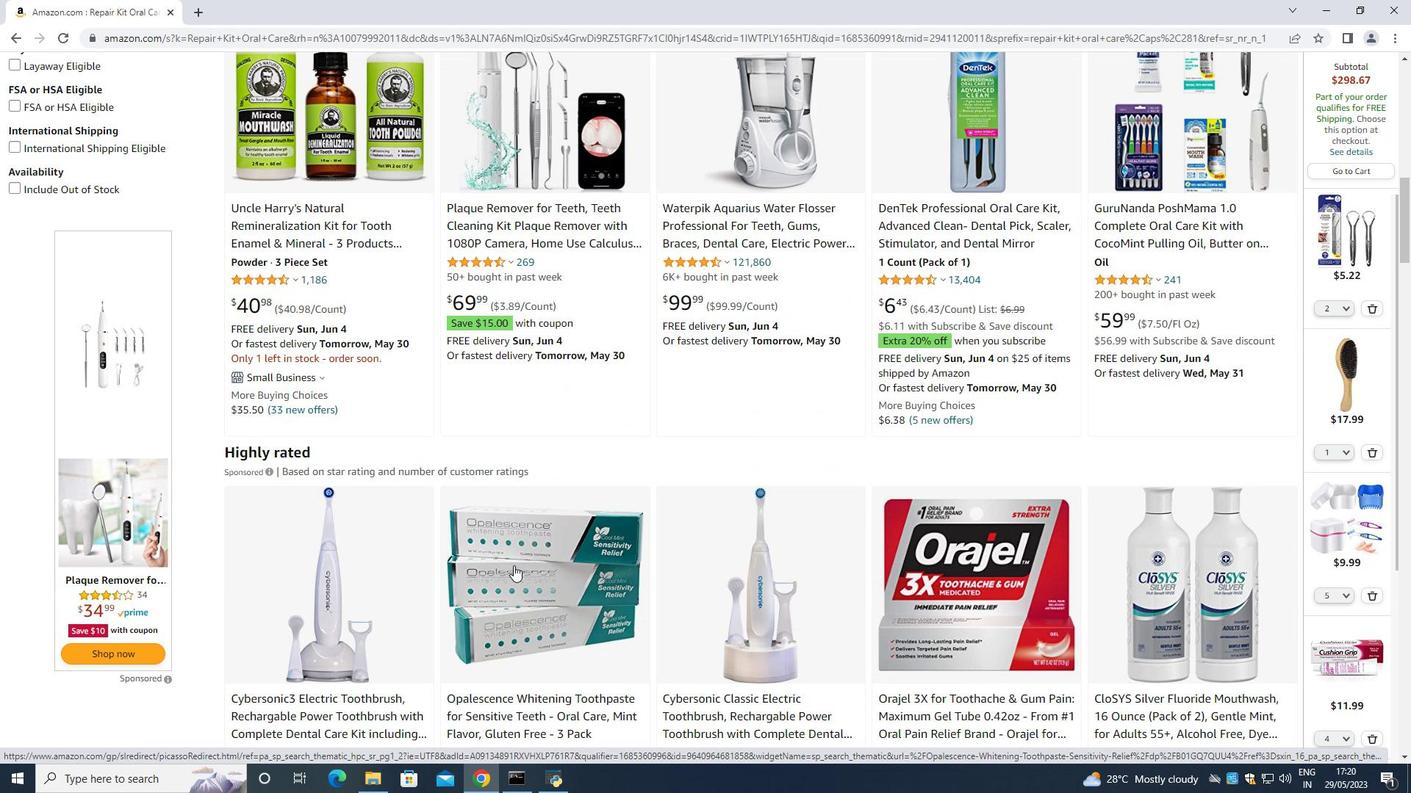 
Action: Mouse scrolled (513, 566) with delta (0, 0)
Screenshot: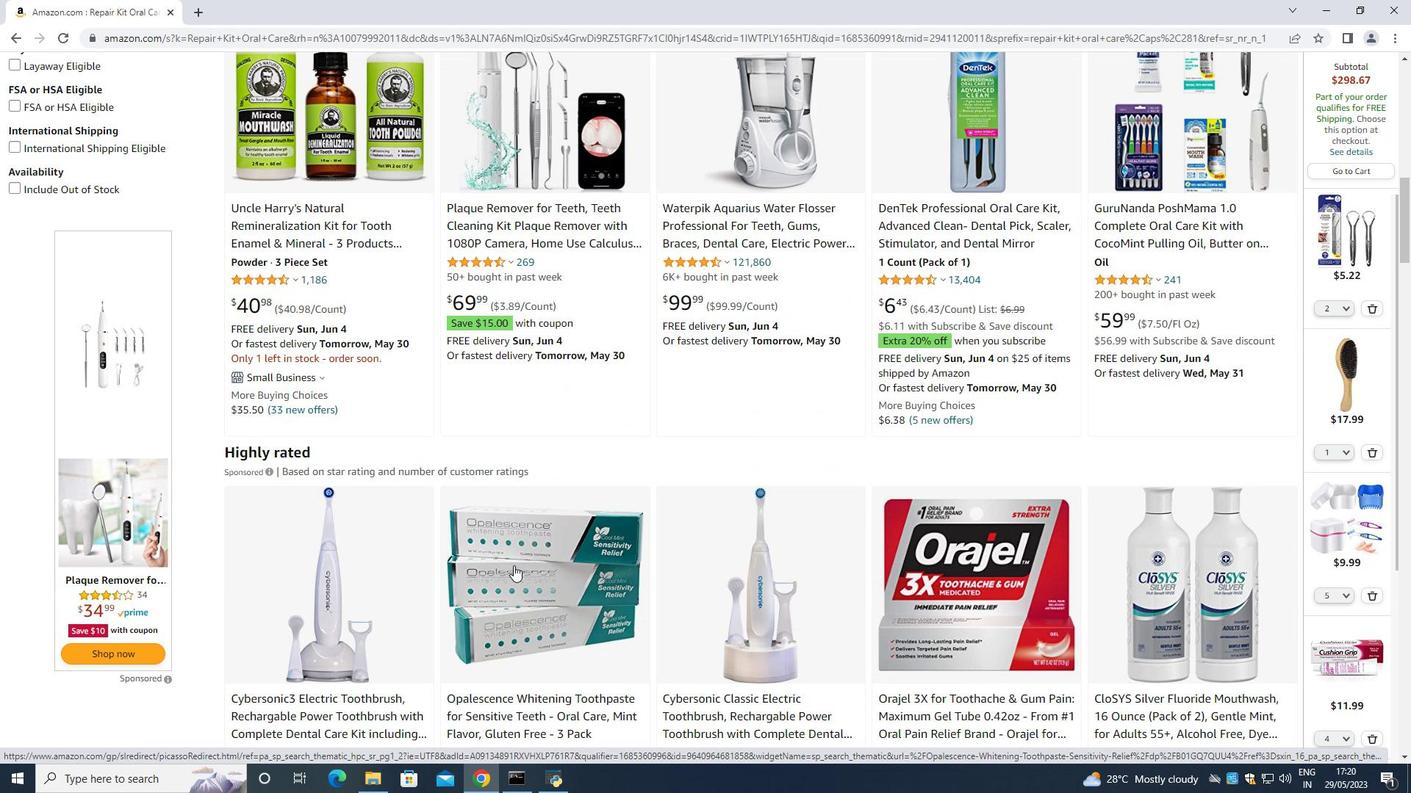
Action: Mouse scrolled (513, 566) with delta (0, 0)
Screenshot: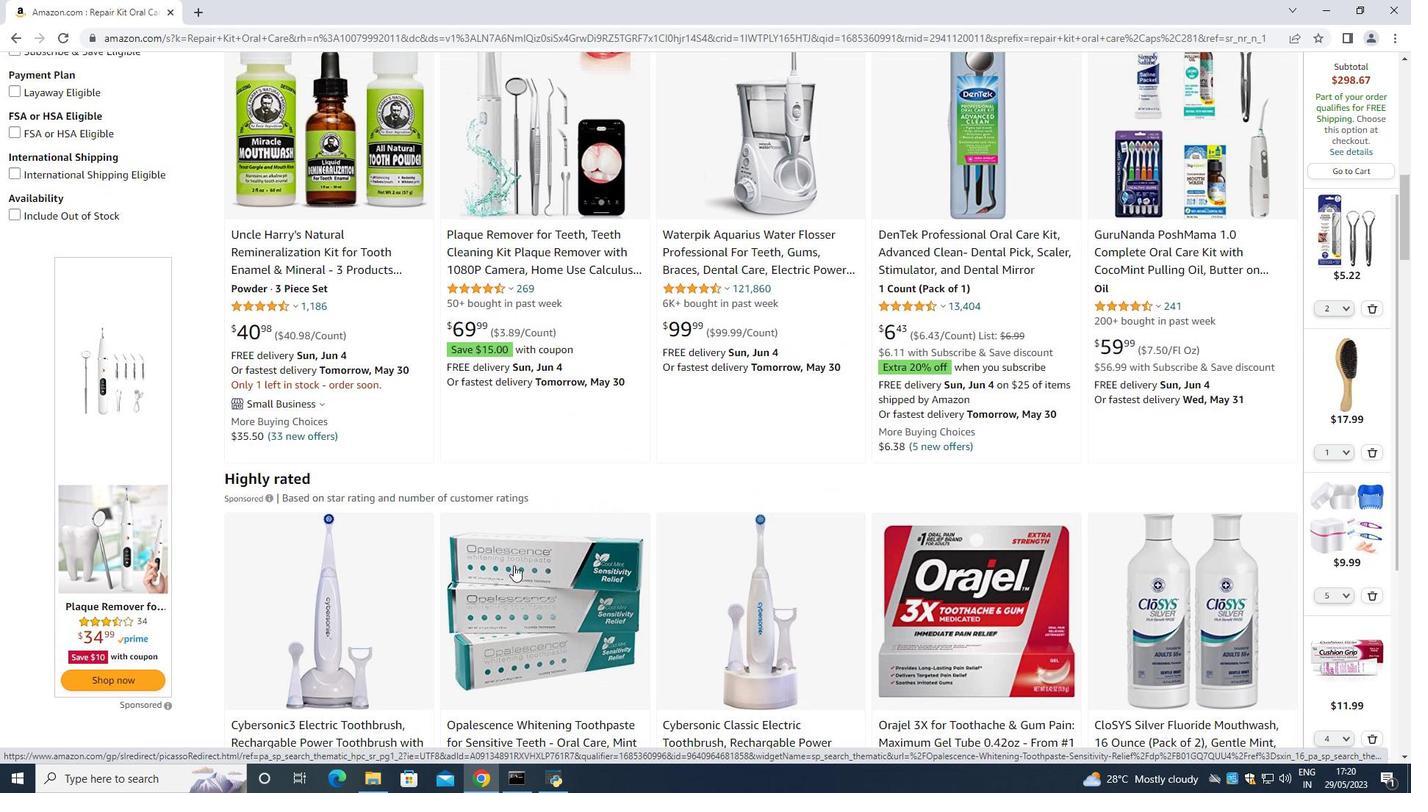 
Action: Mouse scrolled (513, 566) with delta (0, 0)
Screenshot: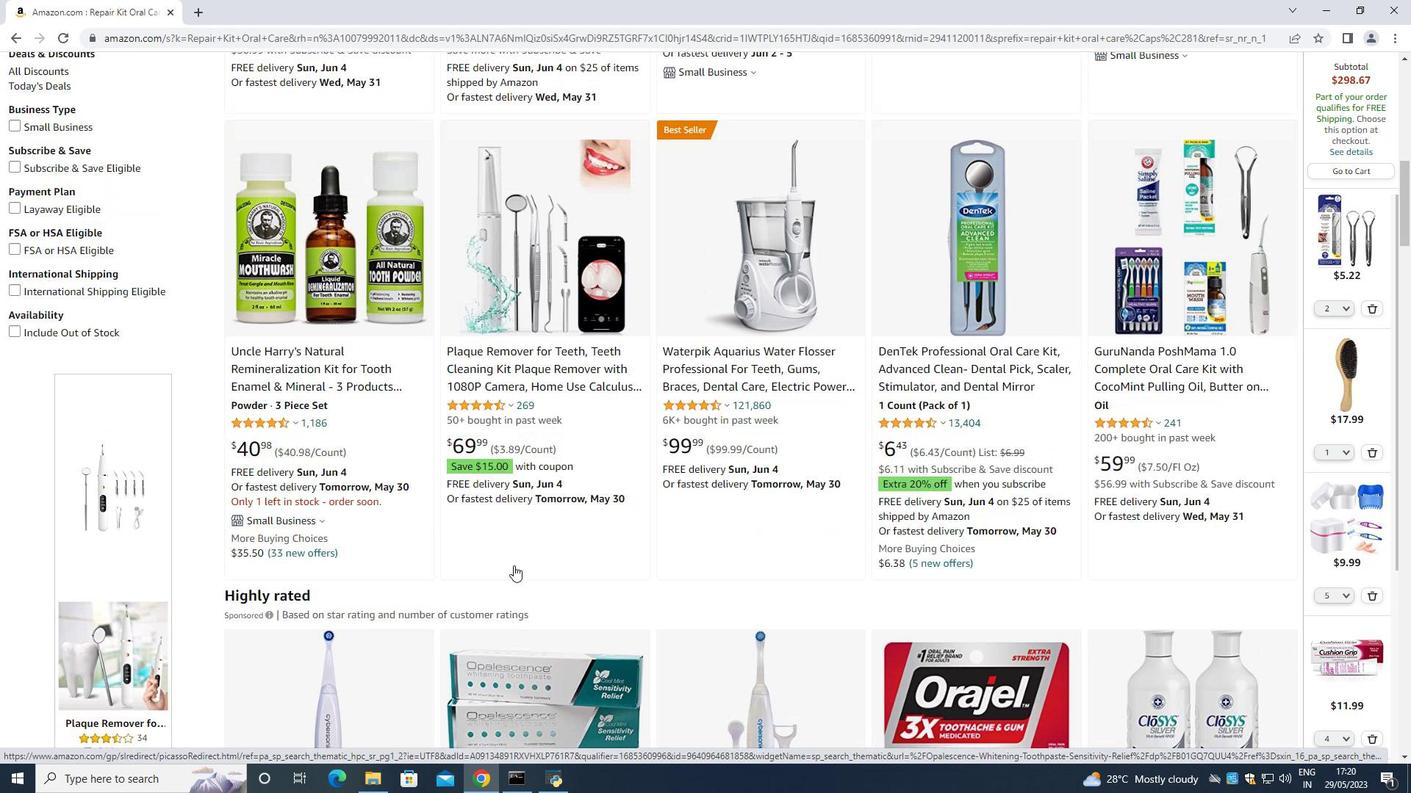 
Action: Mouse scrolled (513, 565) with delta (0, 0)
Screenshot: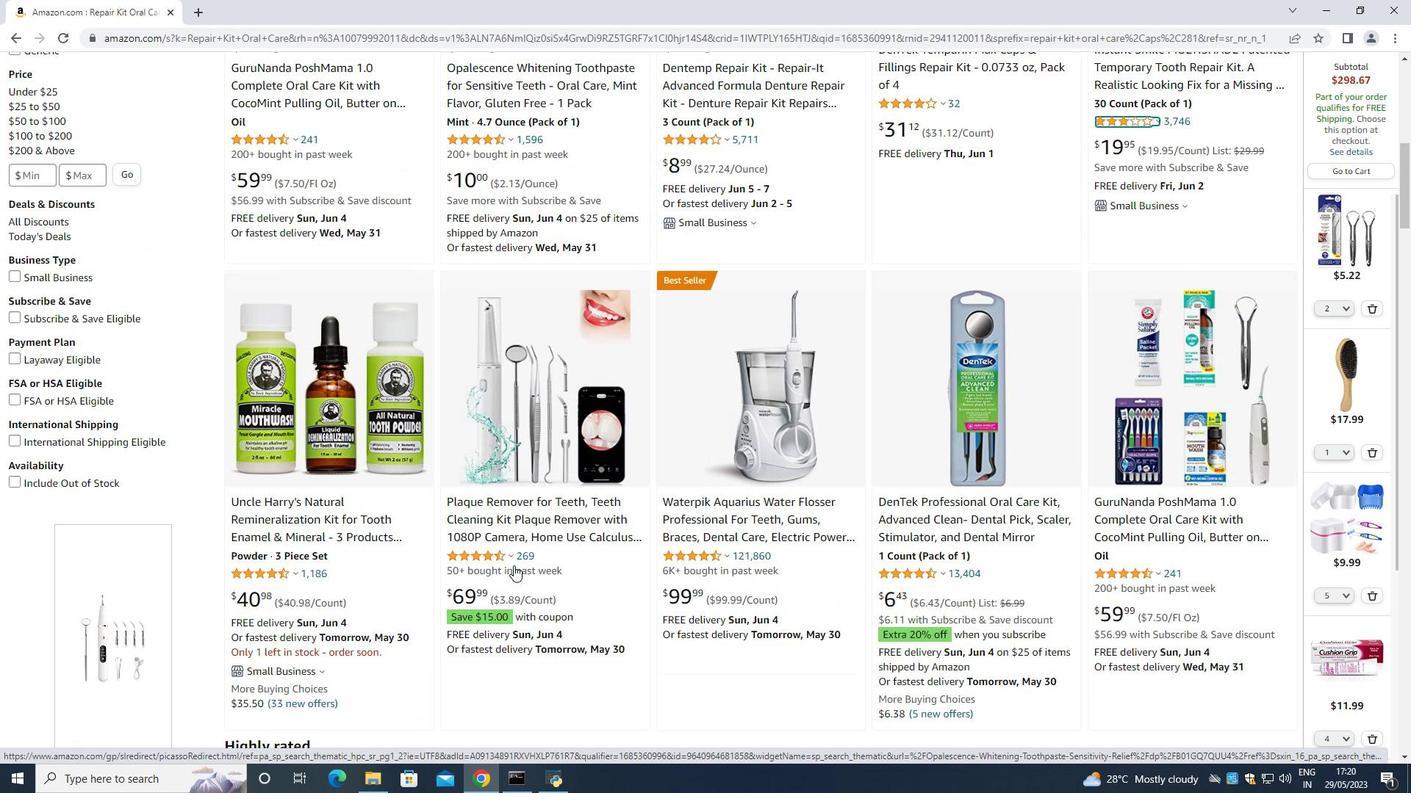 
Action: Mouse scrolled (513, 565) with delta (0, 0)
Screenshot: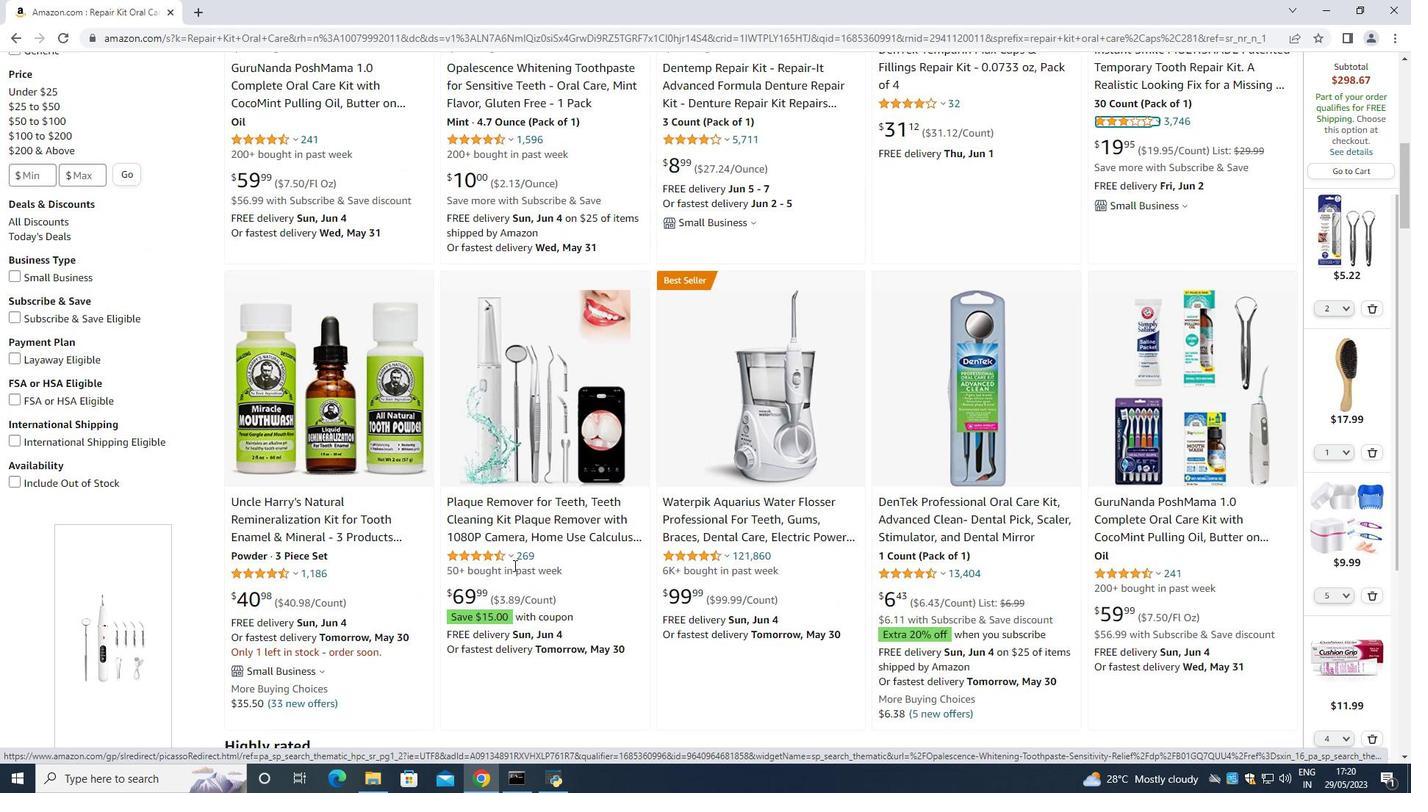 
Action: Mouse scrolled (513, 565) with delta (0, 0)
Screenshot: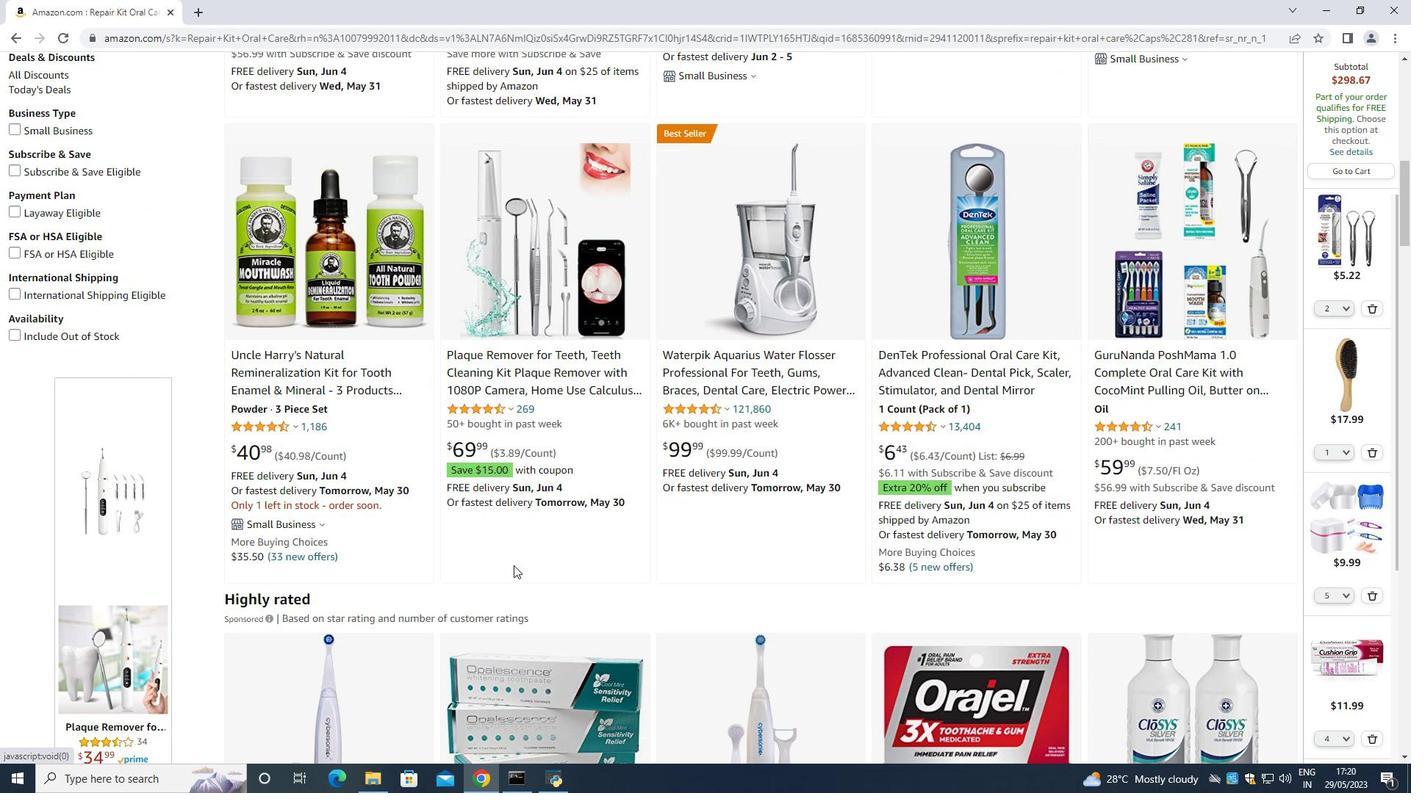 
Action: Mouse scrolled (513, 565) with delta (0, 0)
Screenshot: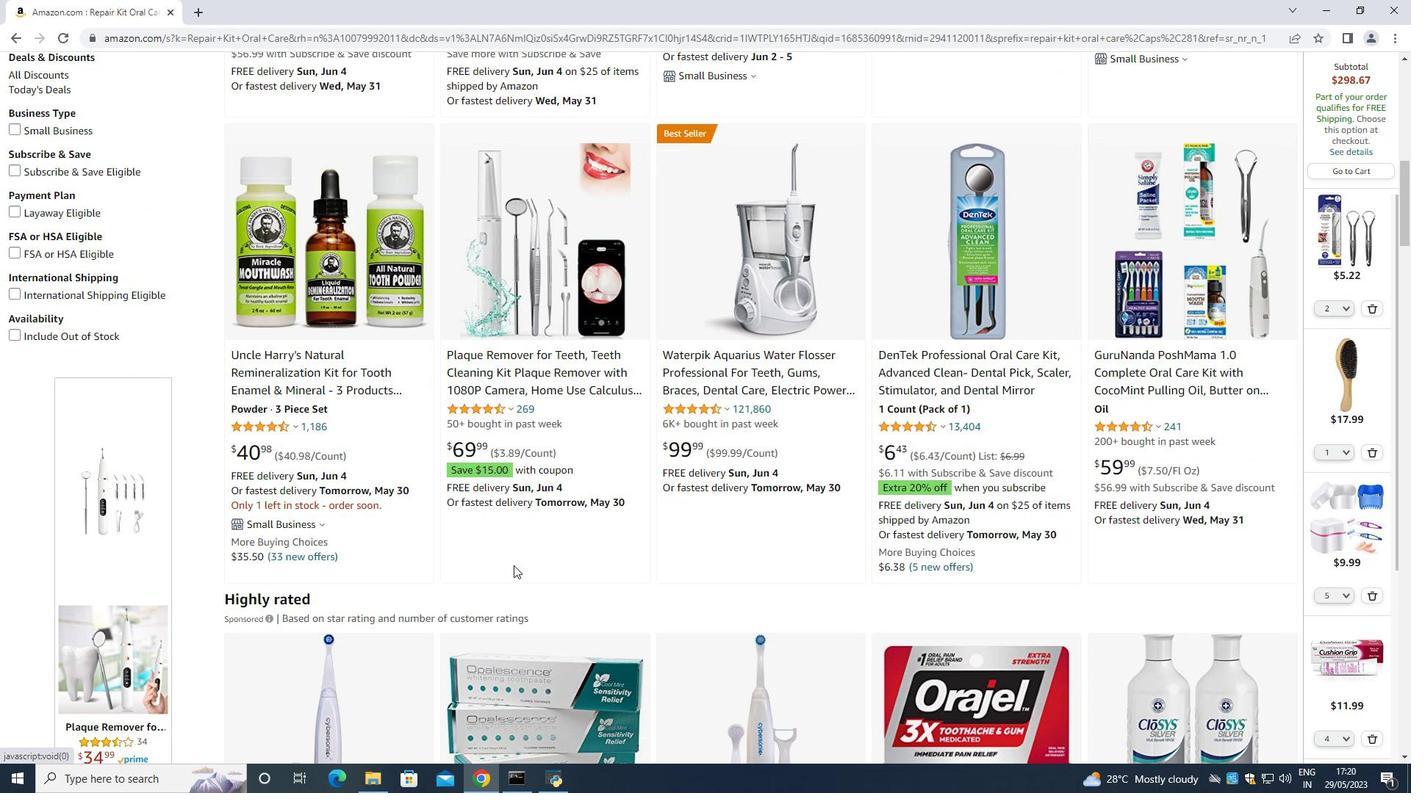 
Action: Mouse scrolled (513, 565) with delta (0, 0)
Screenshot: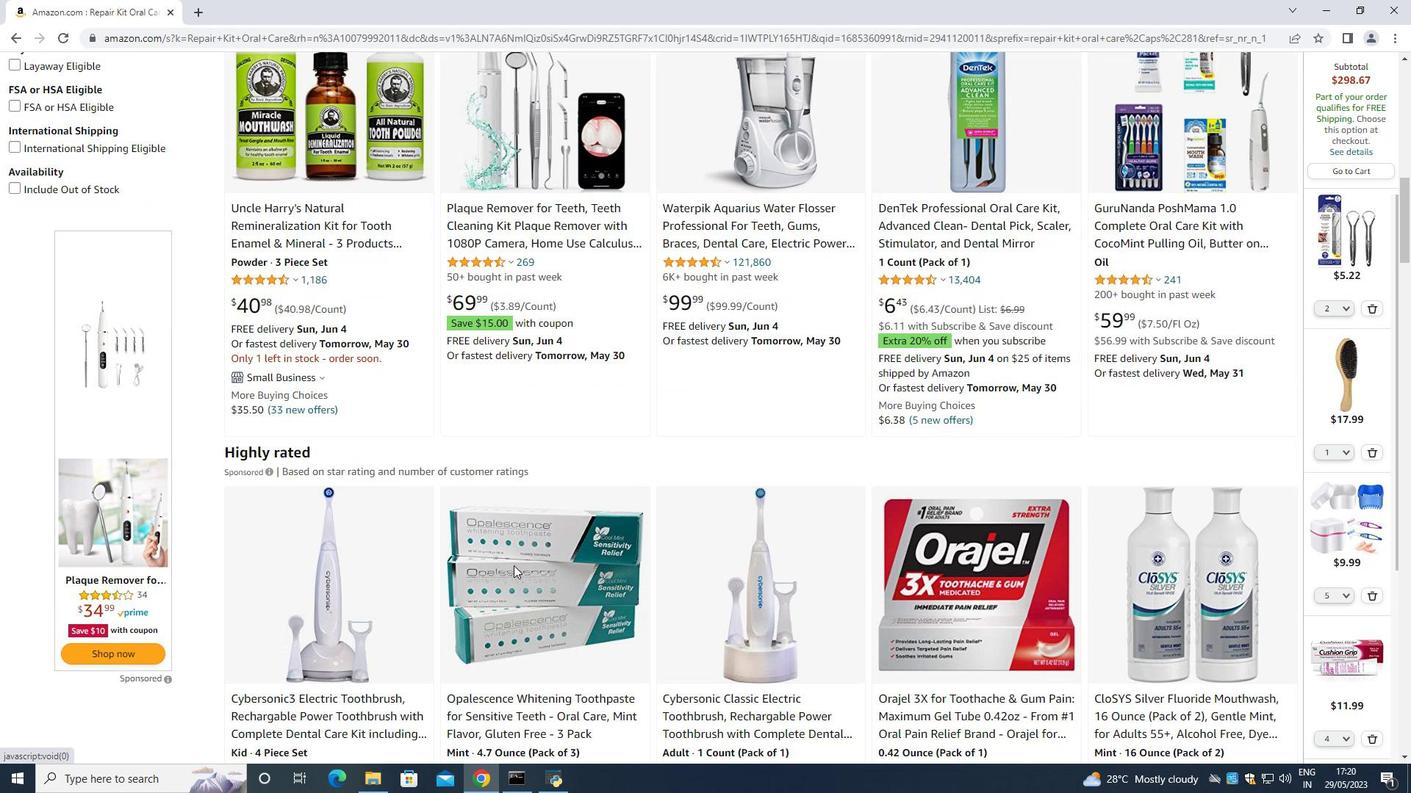 
Action: Mouse scrolled (513, 565) with delta (0, 0)
Screenshot: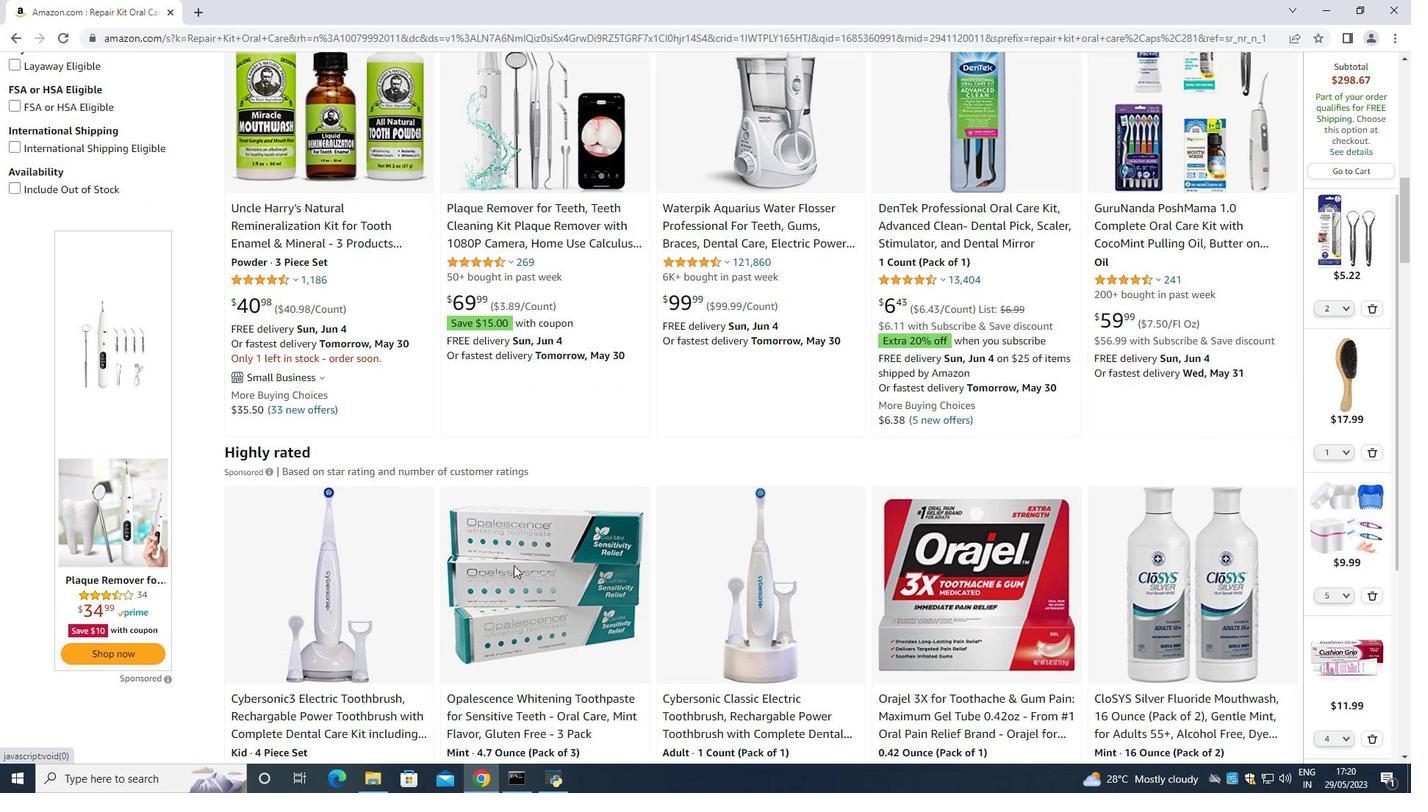 
Action: Mouse scrolled (513, 565) with delta (0, 0)
Screenshot: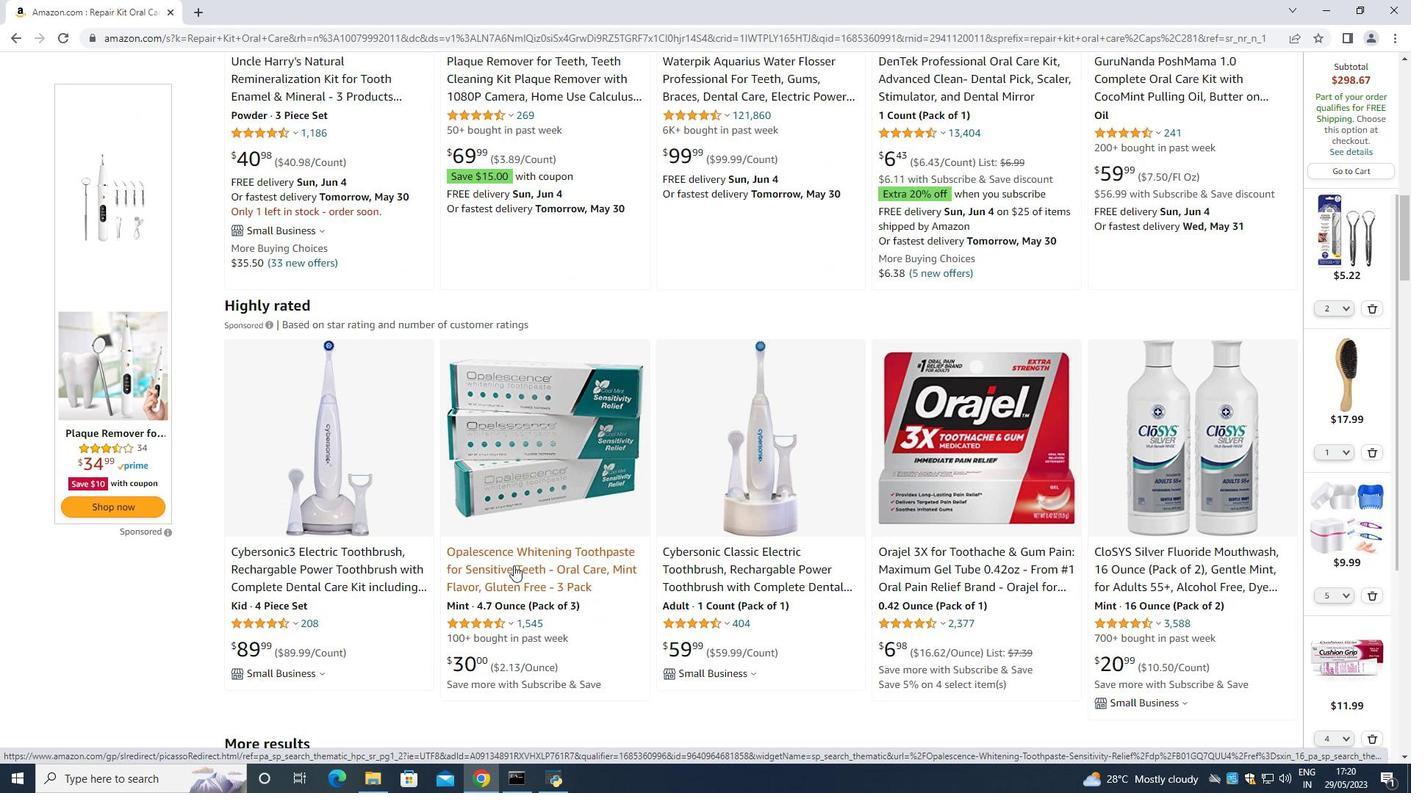 
Action: Mouse scrolled (513, 566) with delta (0, 0)
Screenshot: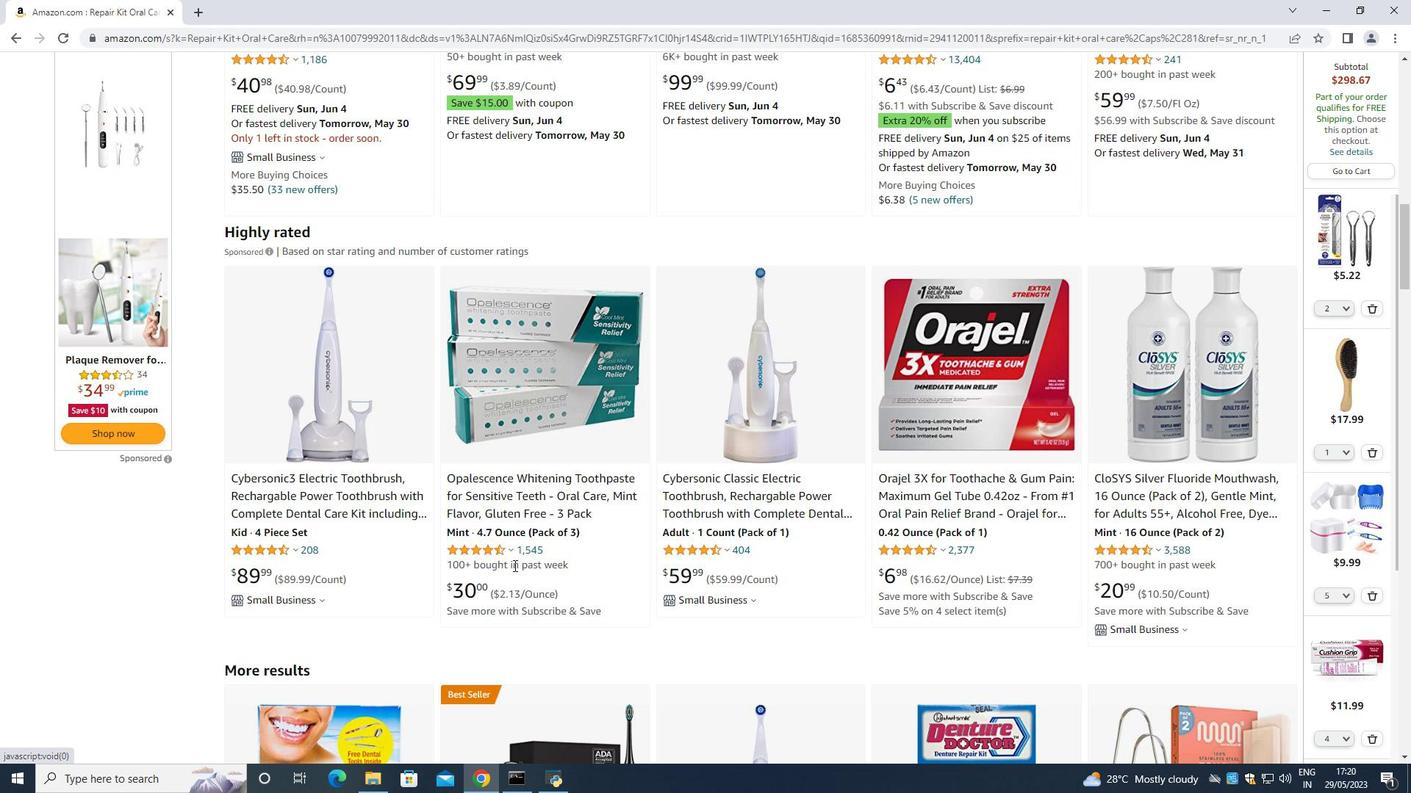 
Action: Mouse scrolled (513, 566) with delta (0, 0)
Screenshot: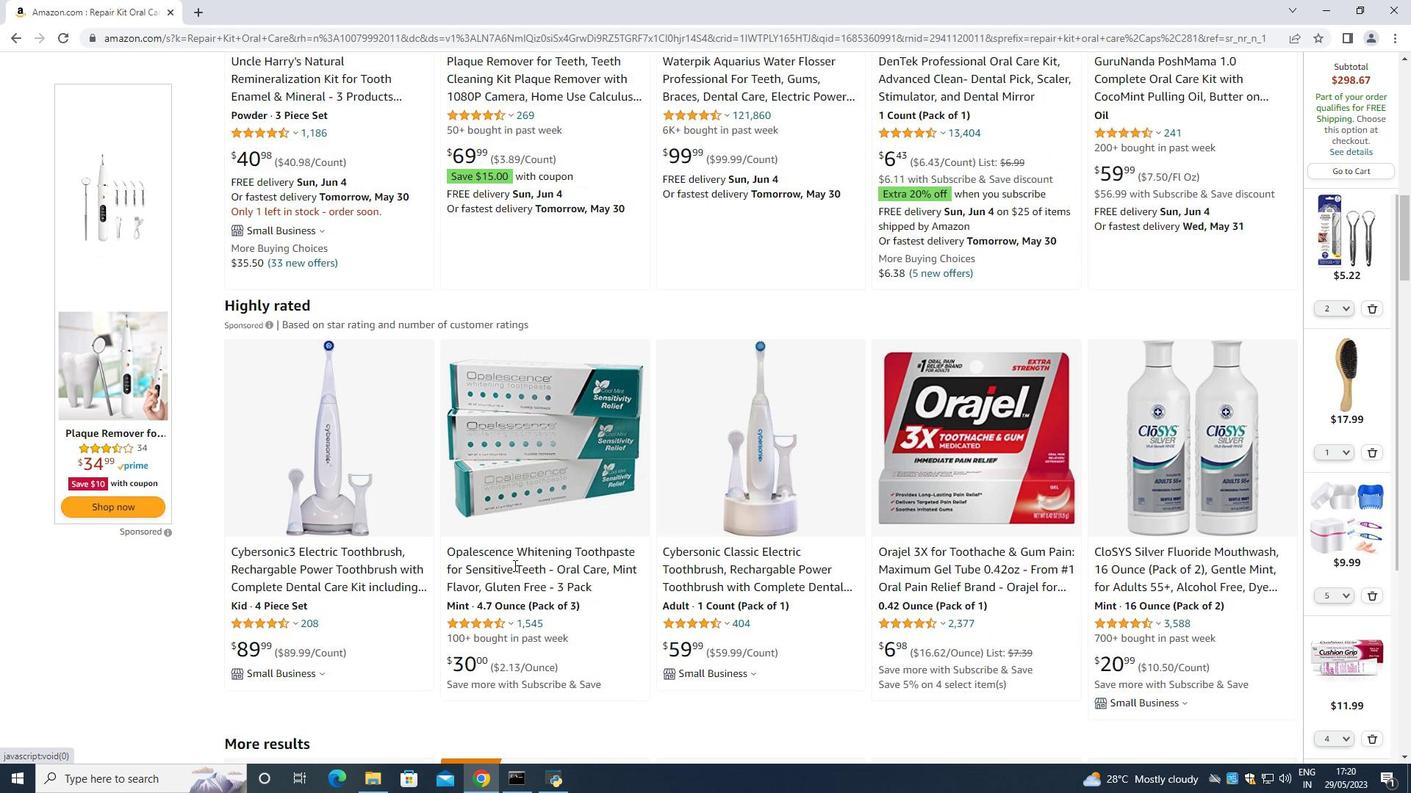 
Action: Mouse scrolled (513, 566) with delta (0, 0)
Screenshot: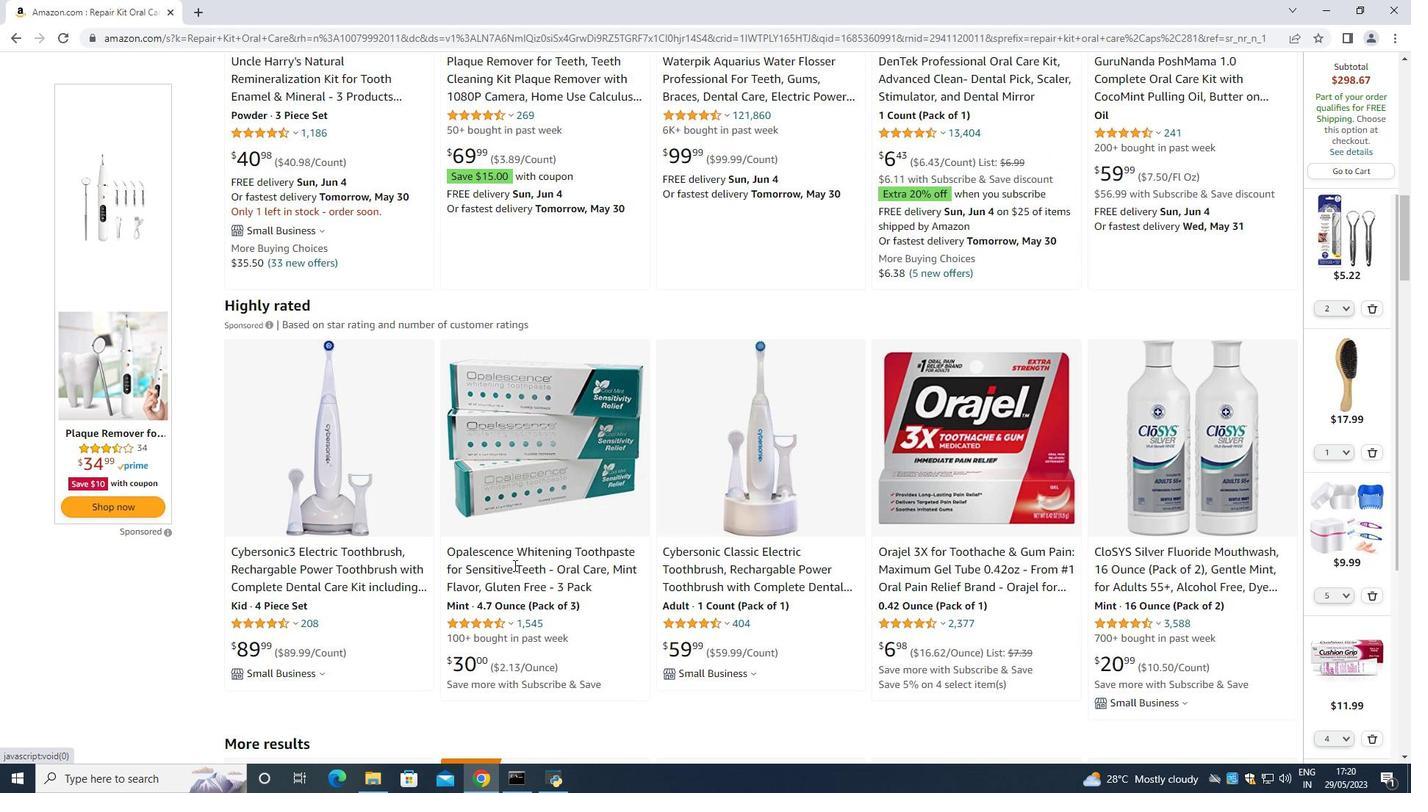 
Action: Mouse scrolled (513, 566) with delta (0, 0)
Screenshot: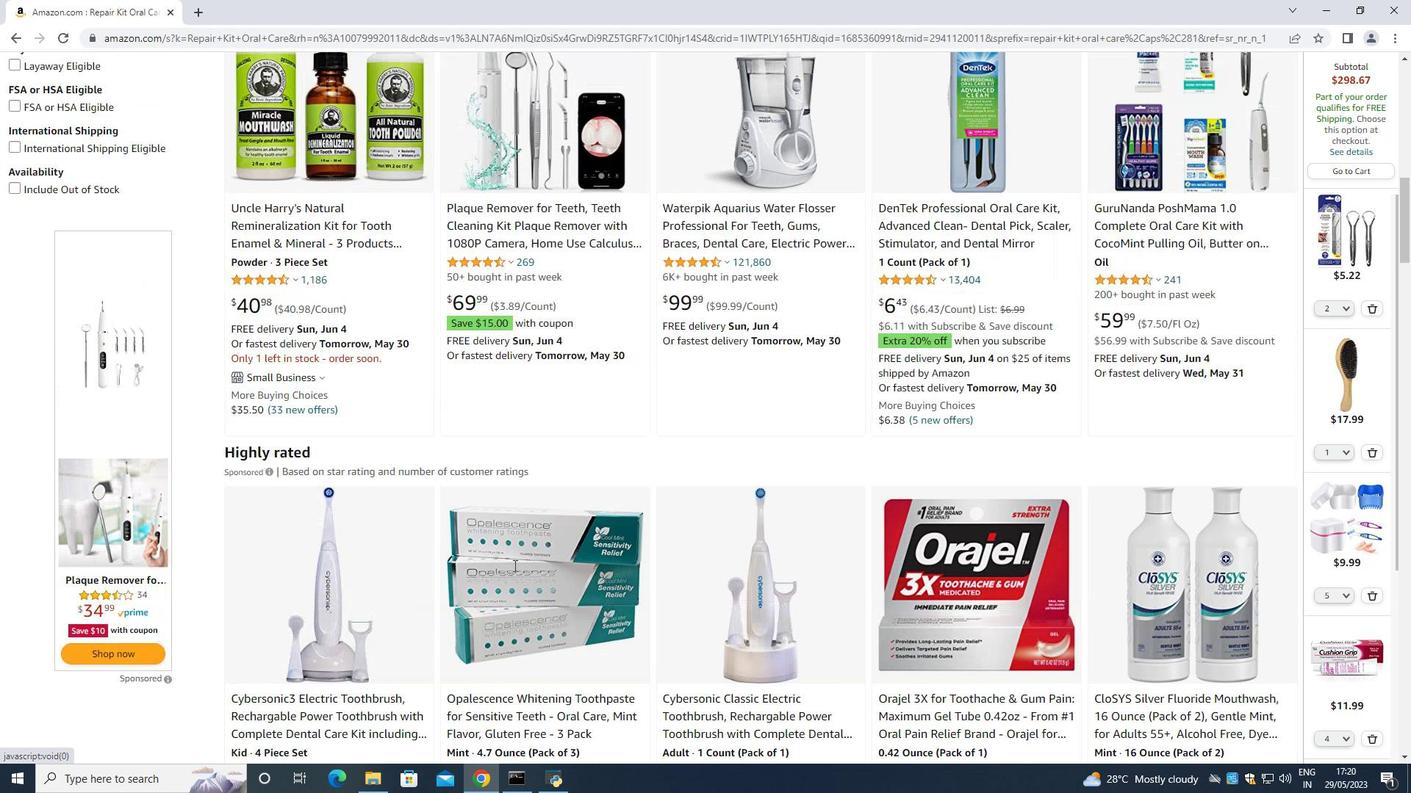 
Action: Mouse scrolled (513, 566) with delta (0, 0)
Screenshot: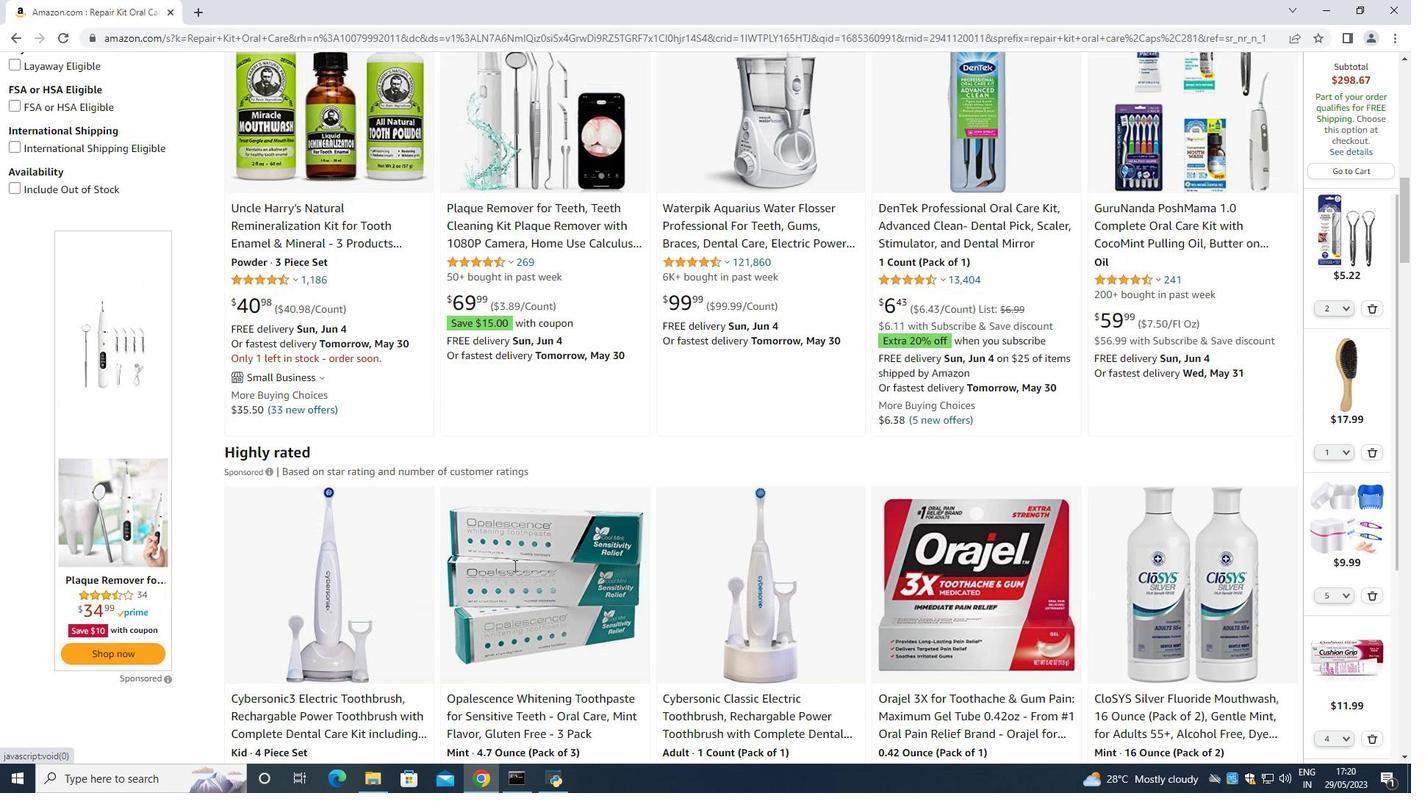 
Action: Mouse scrolled (513, 566) with delta (0, 0)
Screenshot: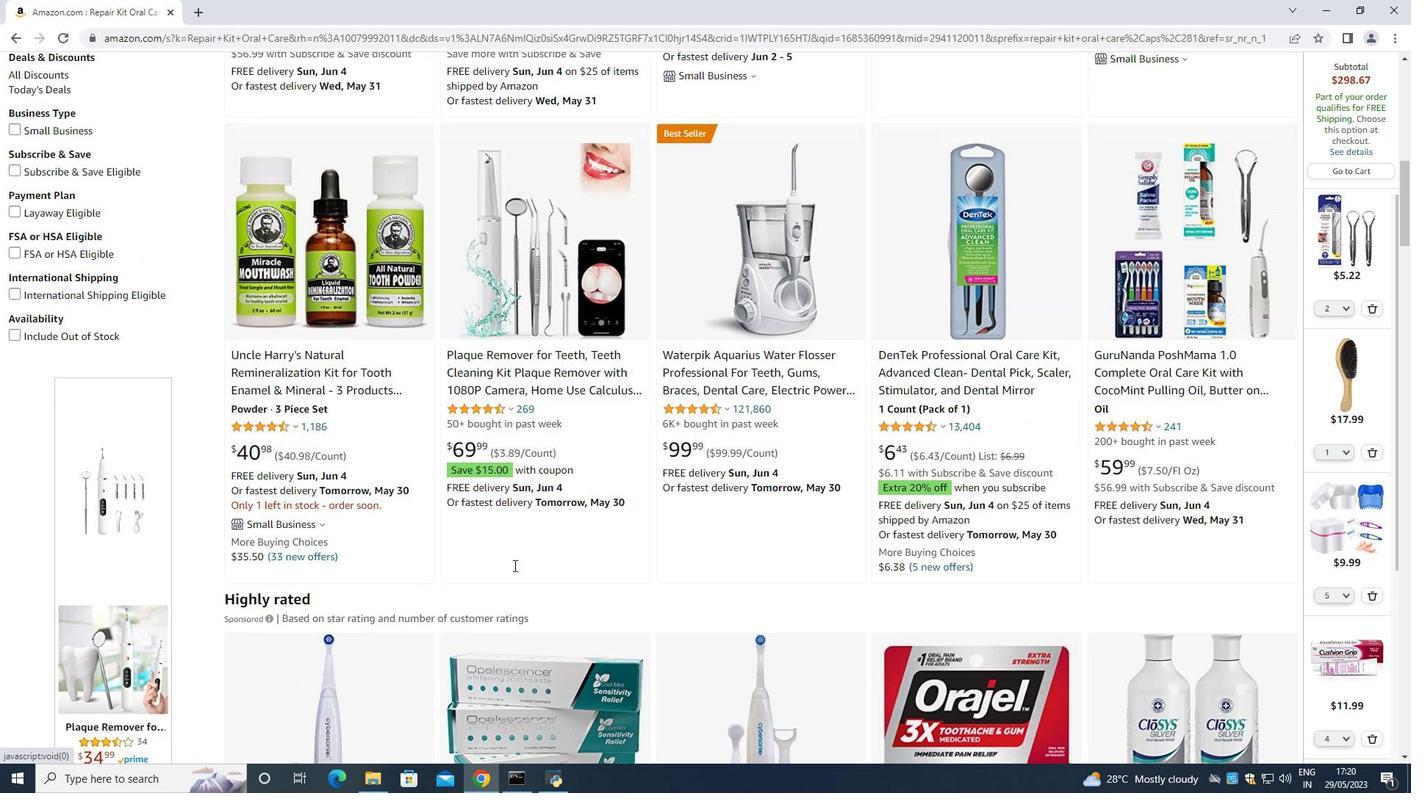 
Action: Mouse scrolled (513, 566) with delta (0, 0)
Screenshot: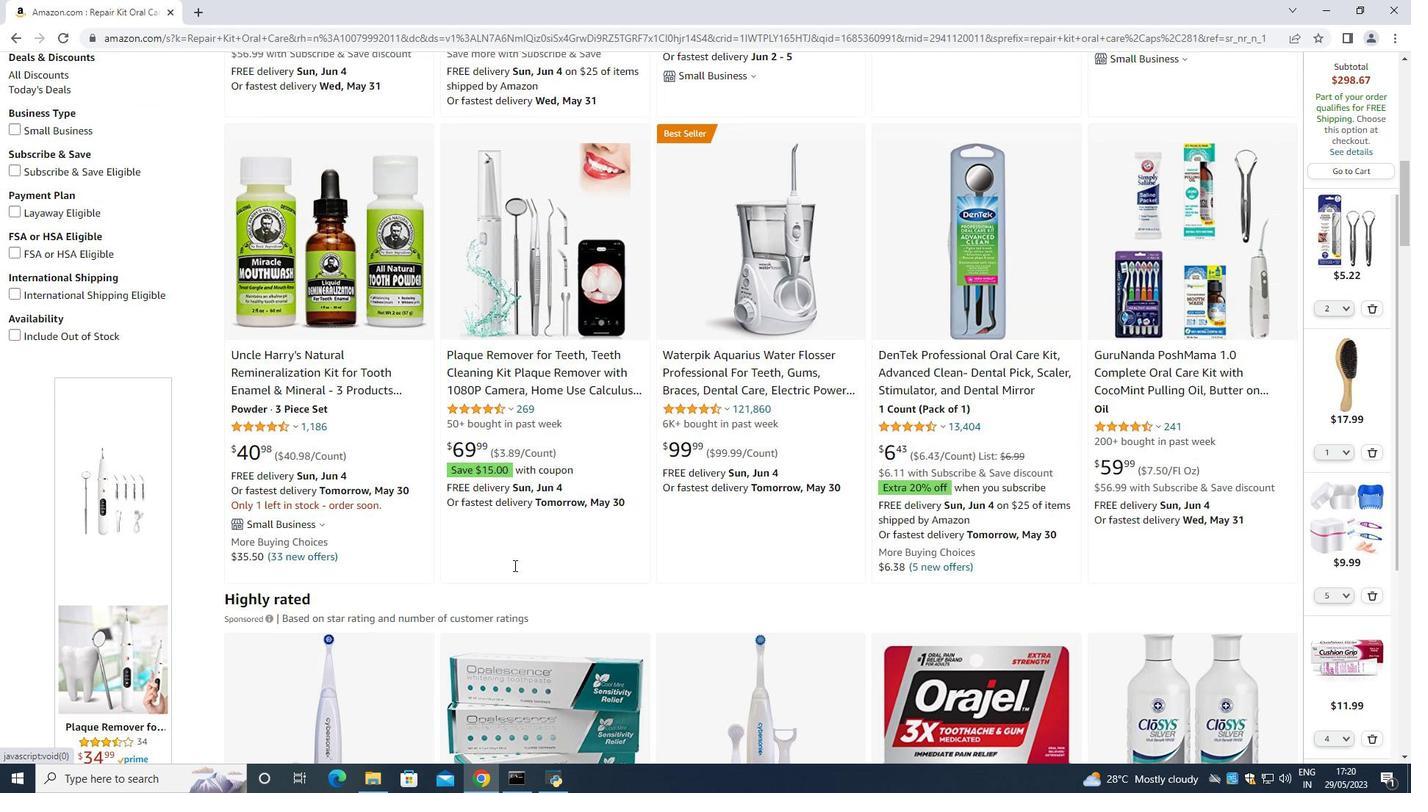 
Action: Mouse scrolled (513, 566) with delta (0, 0)
Screenshot: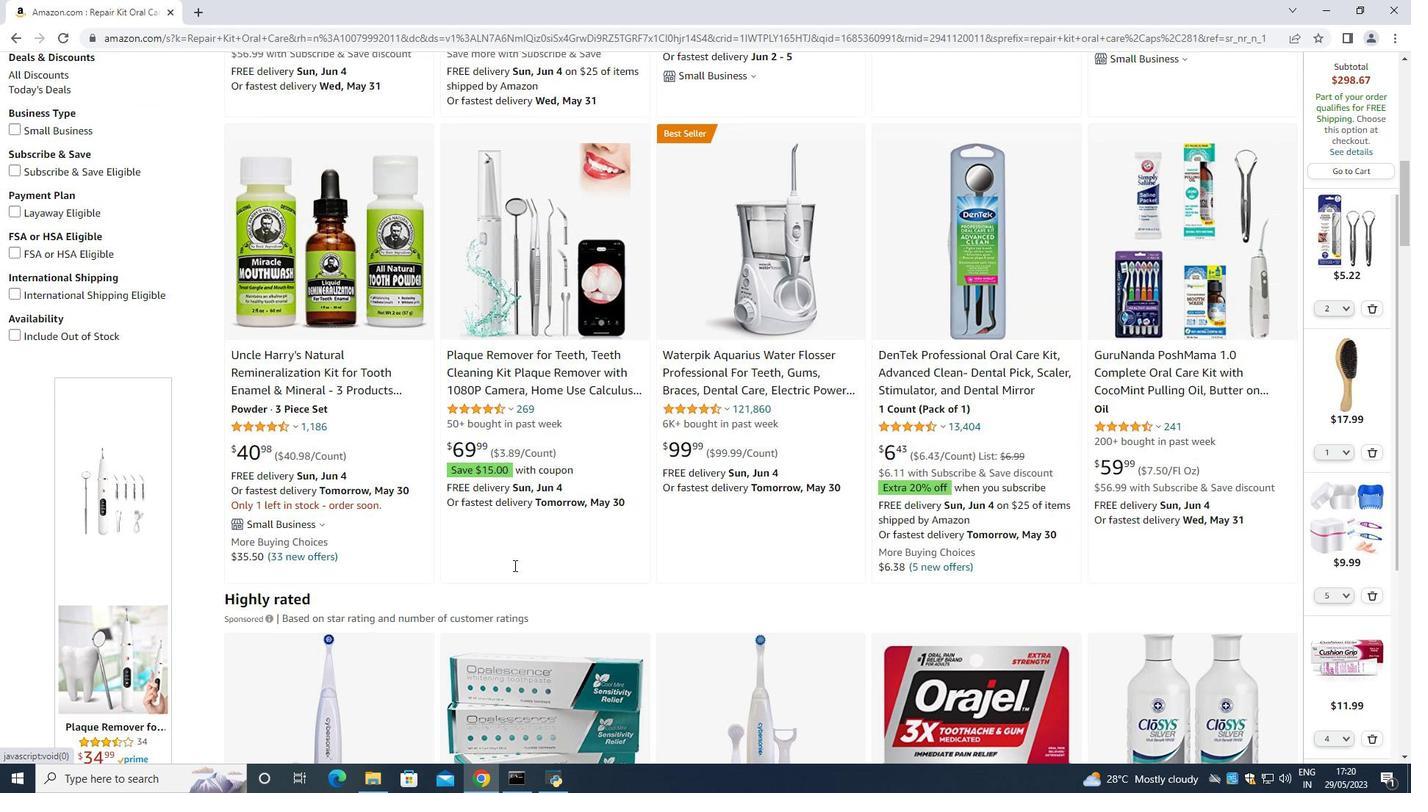 
Action: Mouse scrolled (513, 566) with delta (0, 0)
Screenshot: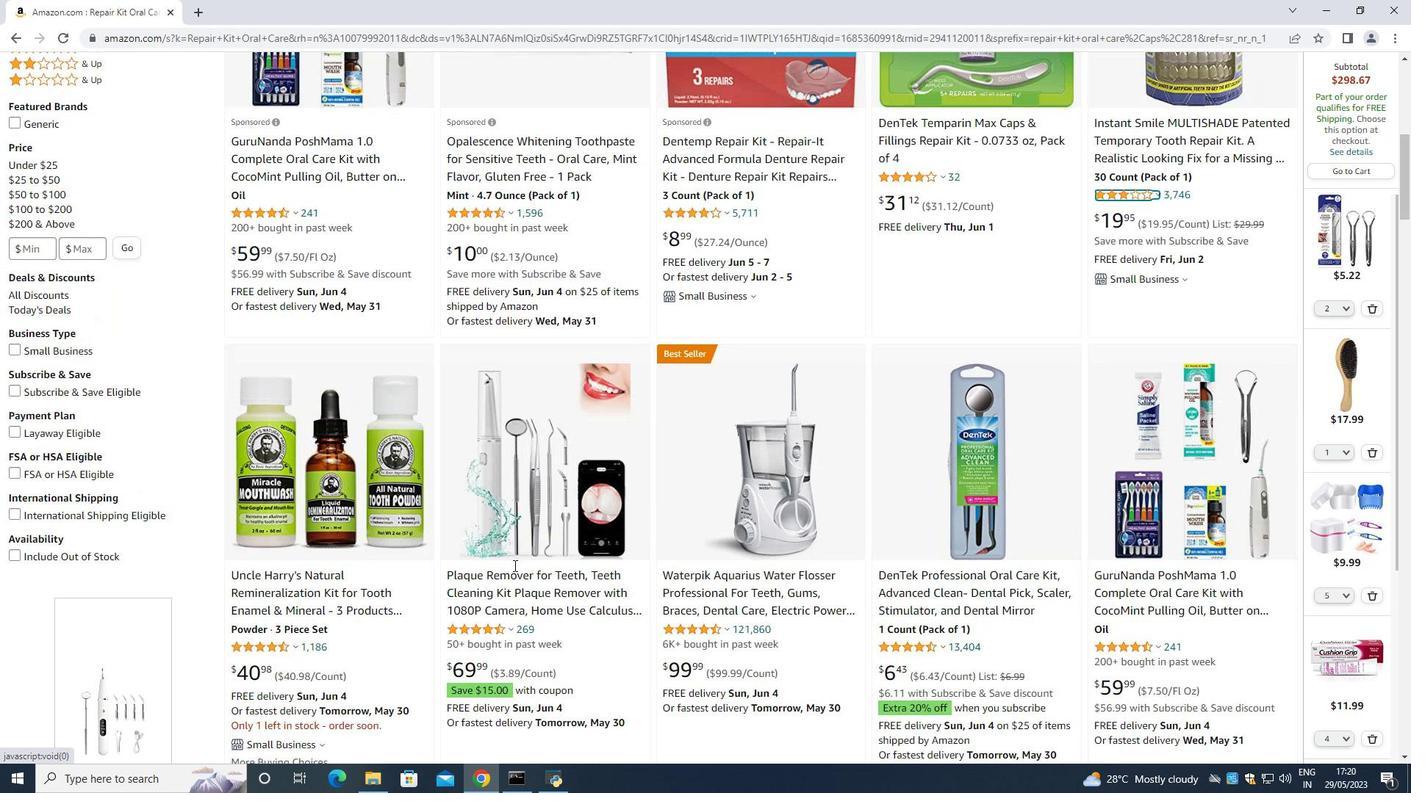 
Action: Mouse scrolled (513, 566) with delta (0, 0)
Screenshot: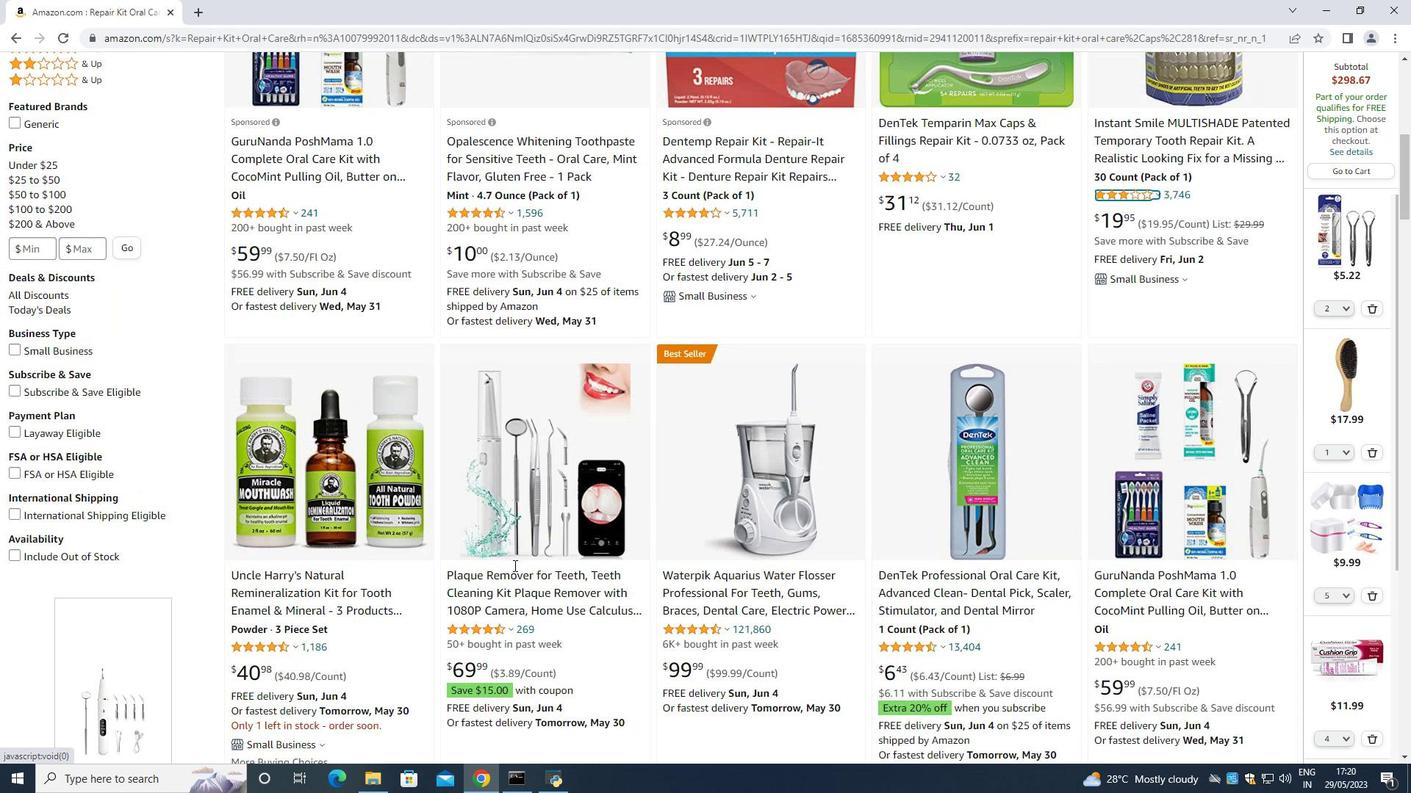 
Action: Mouse scrolled (513, 566) with delta (0, 0)
Screenshot: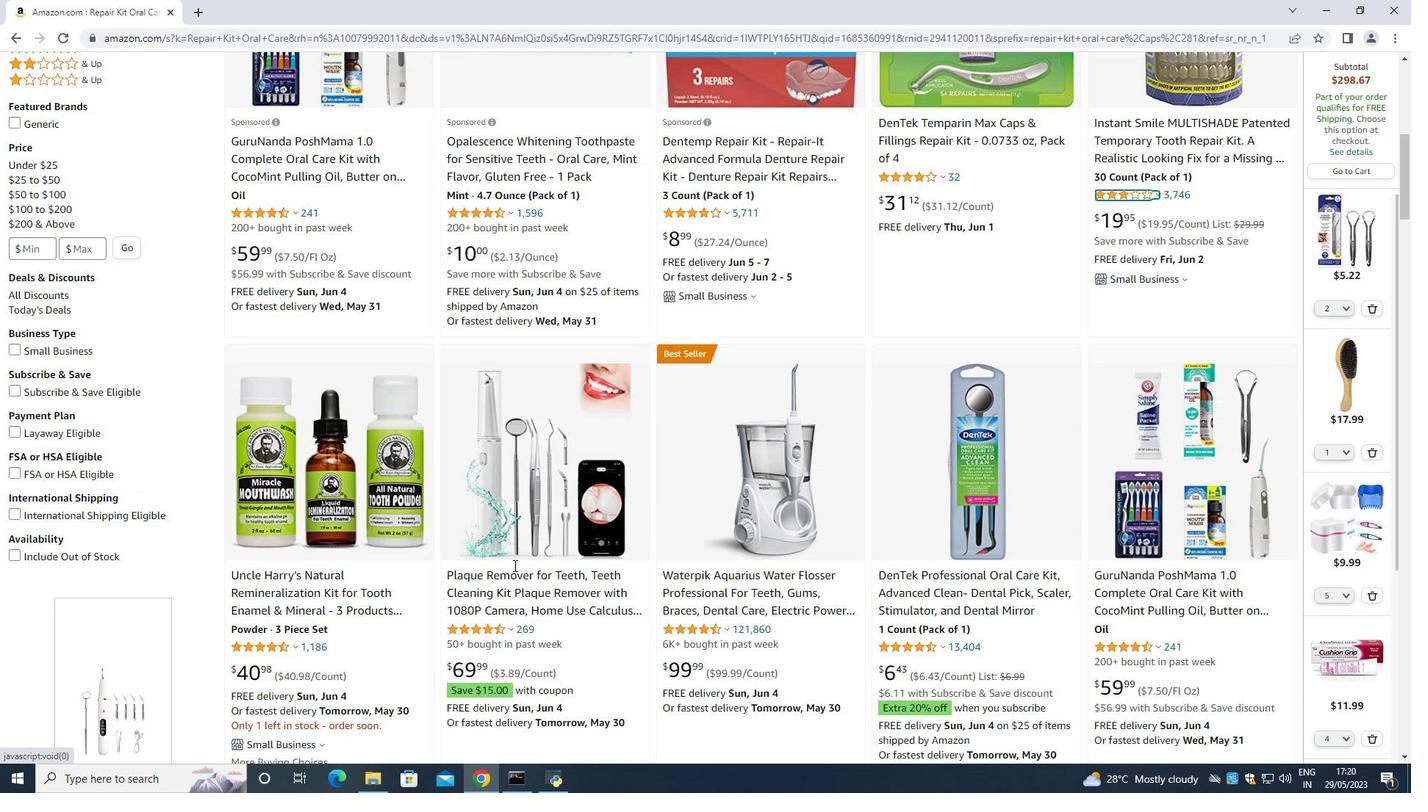 
Action: Mouse scrolled (513, 566) with delta (0, 0)
Screenshot: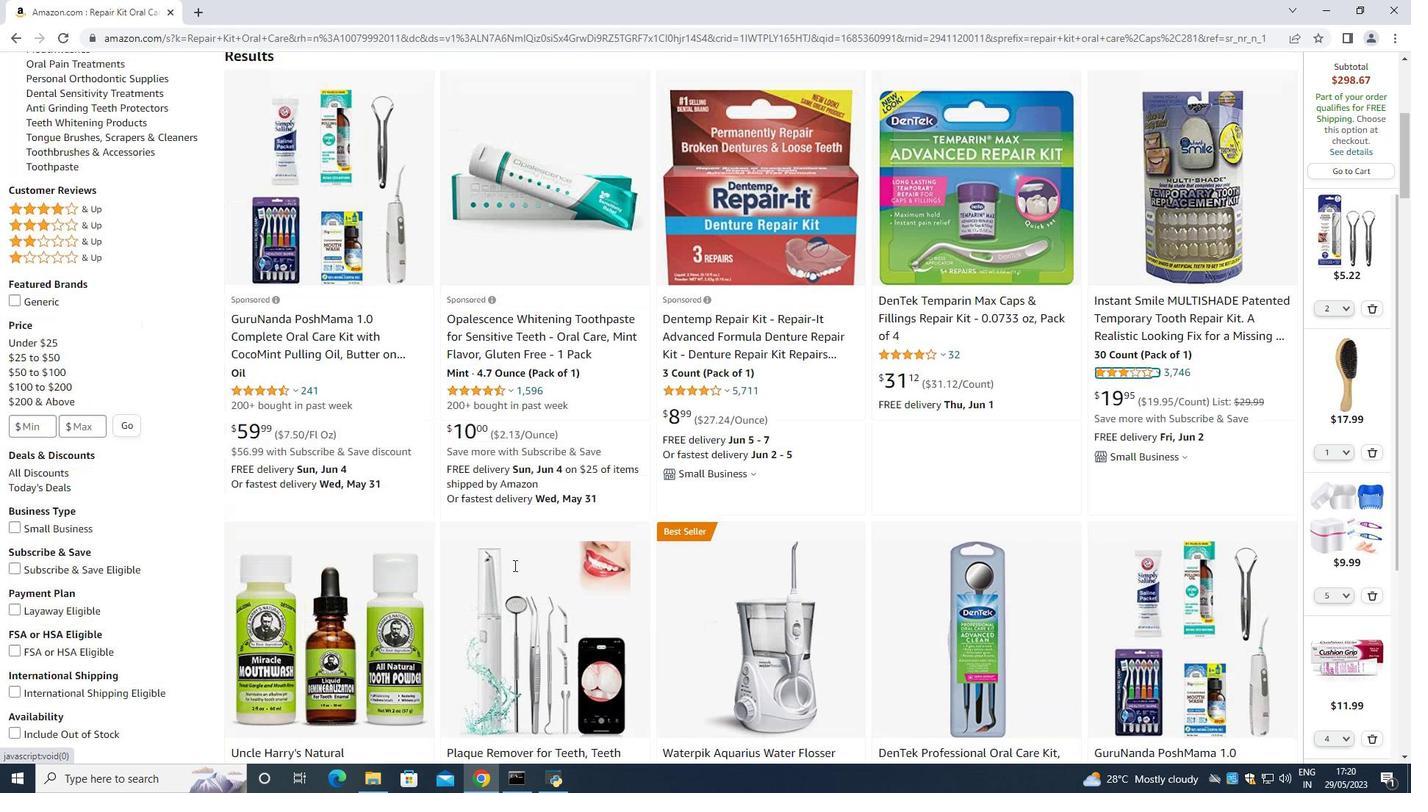 
Action: Mouse scrolled (513, 566) with delta (0, 0)
Screenshot: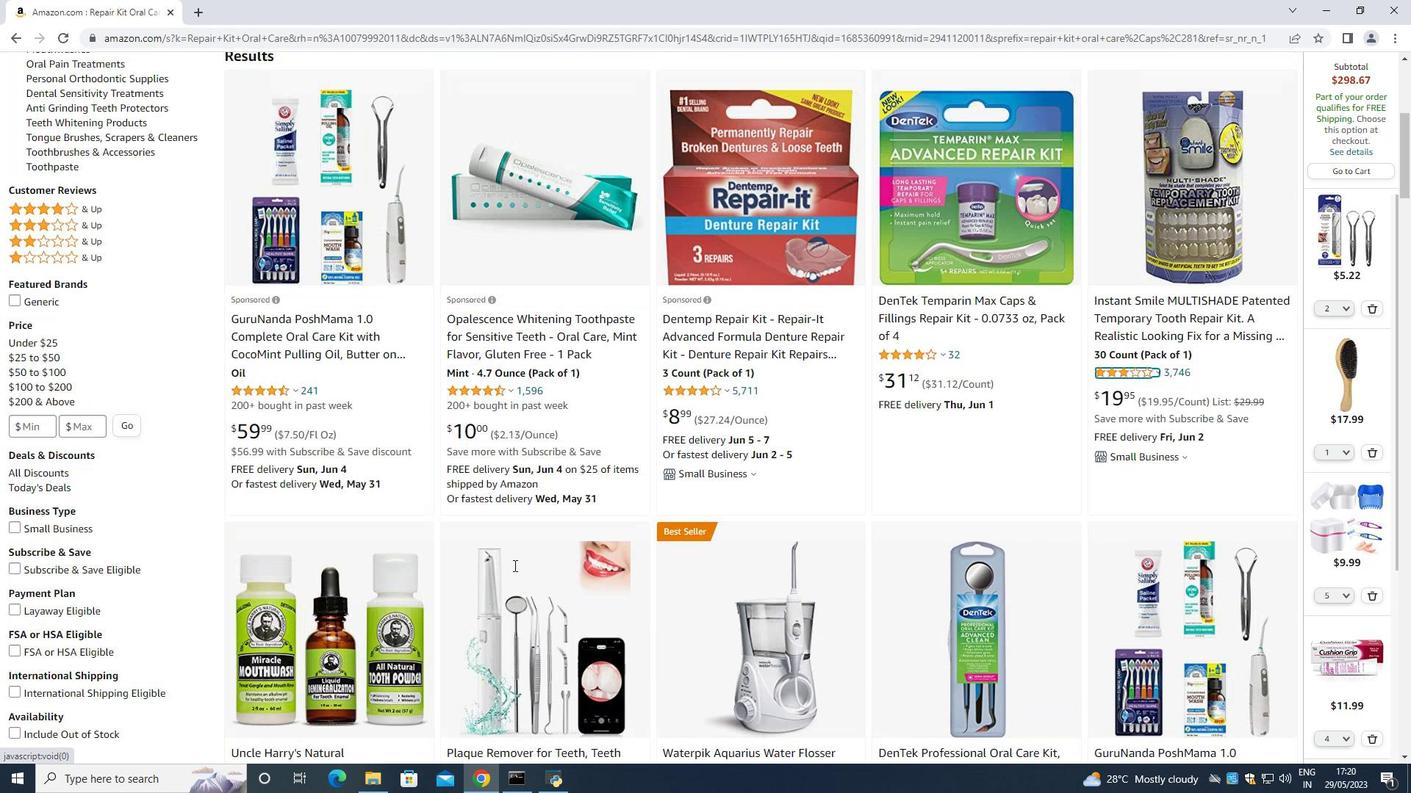 
Action: Mouse scrolled (513, 566) with delta (0, 0)
Screenshot: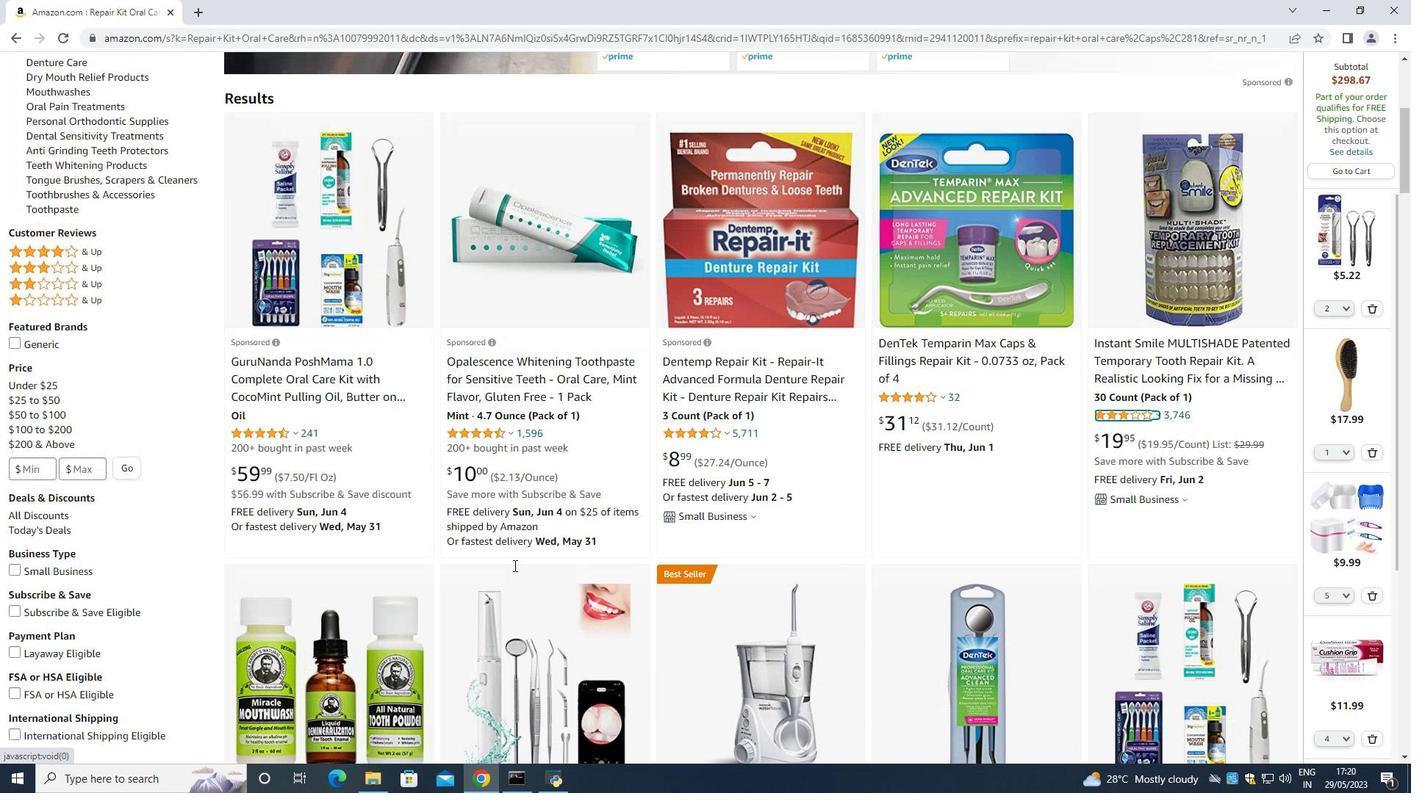 
Action: Mouse scrolled (513, 566) with delta (0, 0)
Screenshot: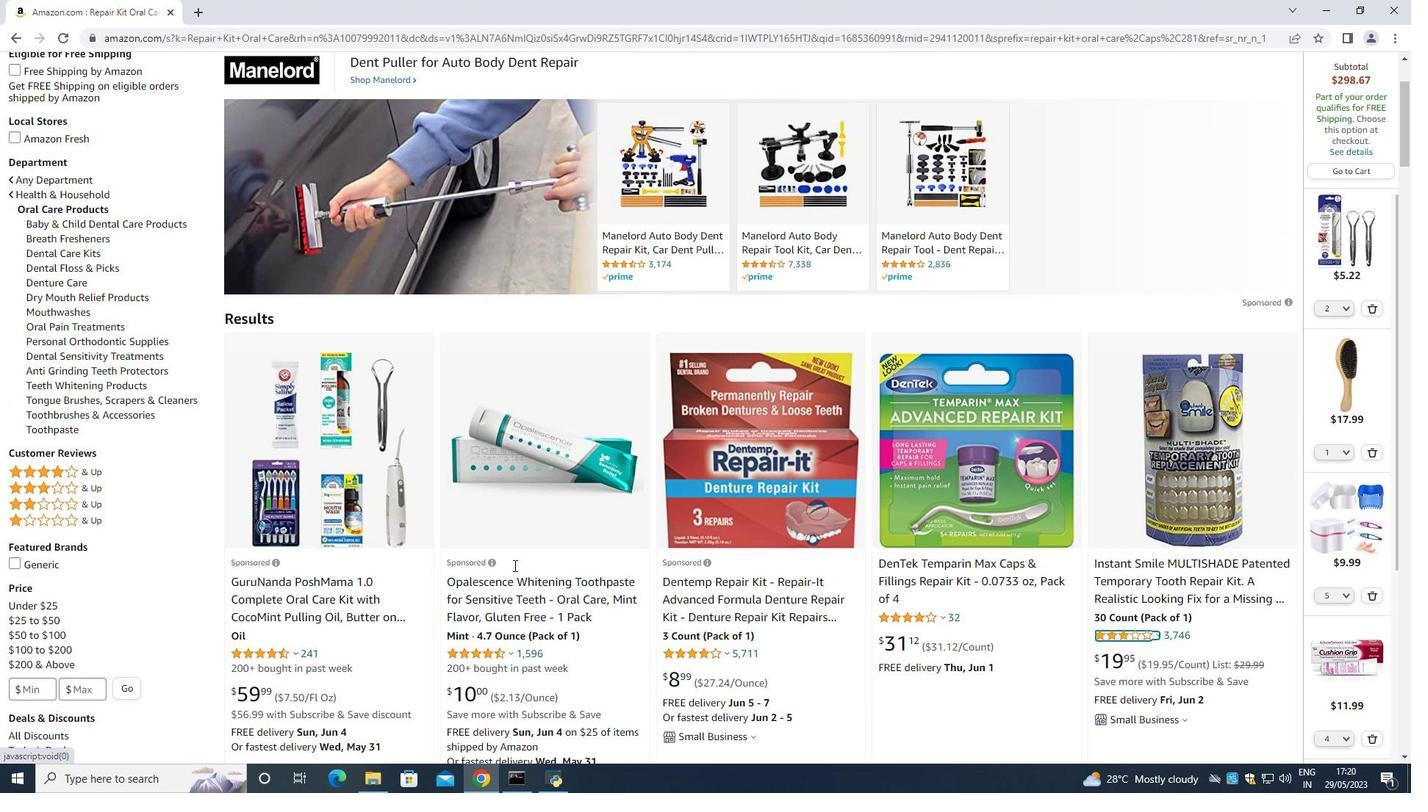 
Action: Mouse moved to (973, 641)
Screenshot: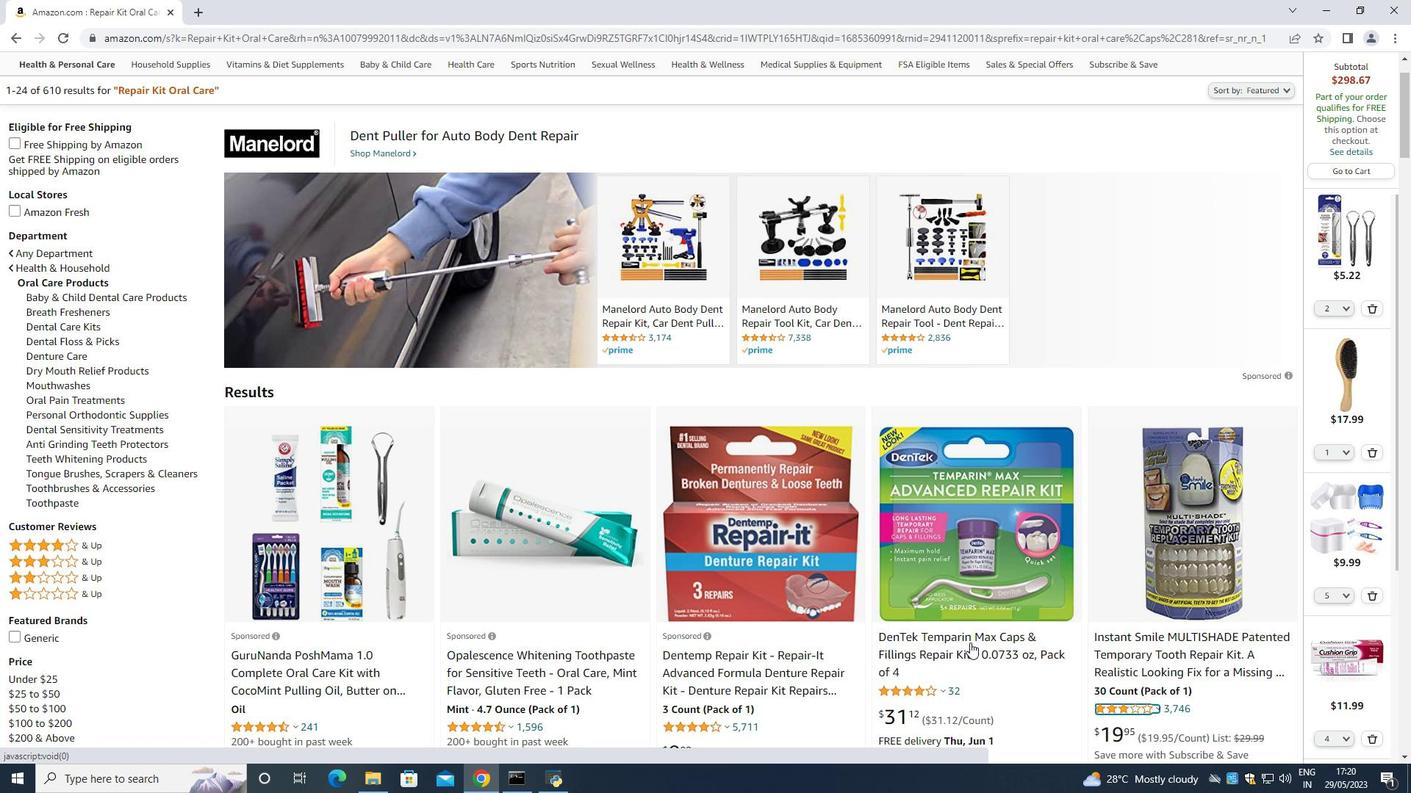 
Action: Mouse pressed left at (973, 641)
Screenshot: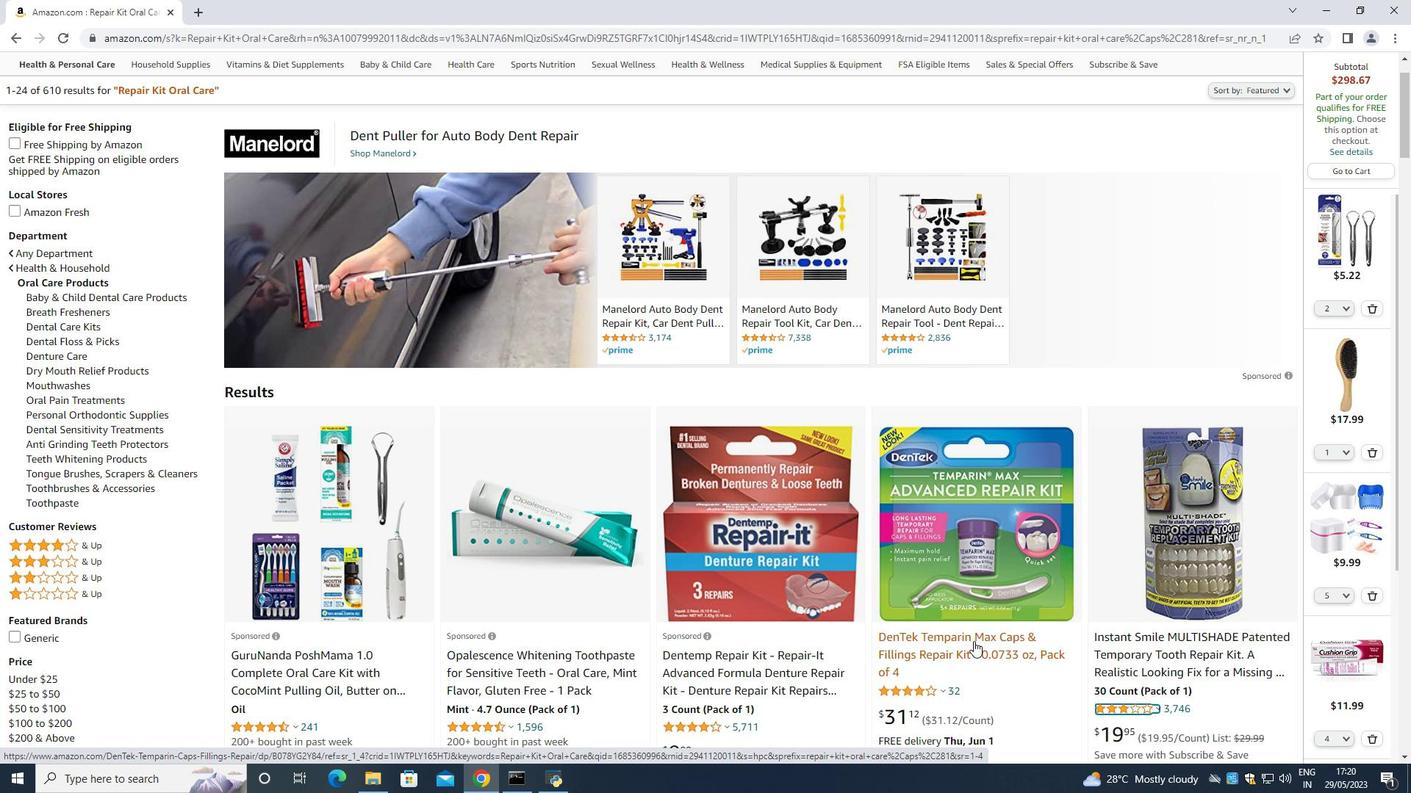 
Action: Mouse moved to (370, 541)
Screenshot: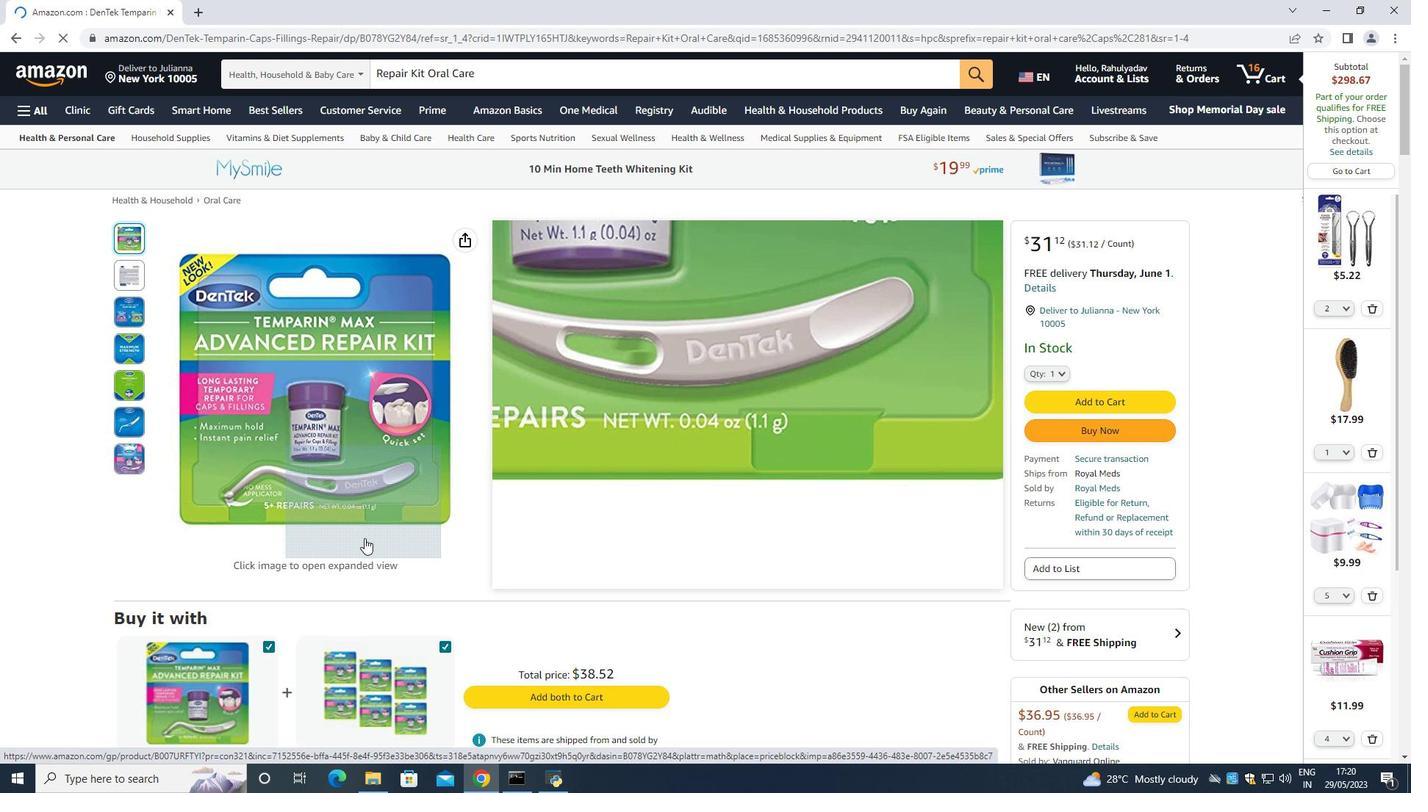 
Action: Mouse scrolled (370, 540) with delta (0, 0)
Screenshot: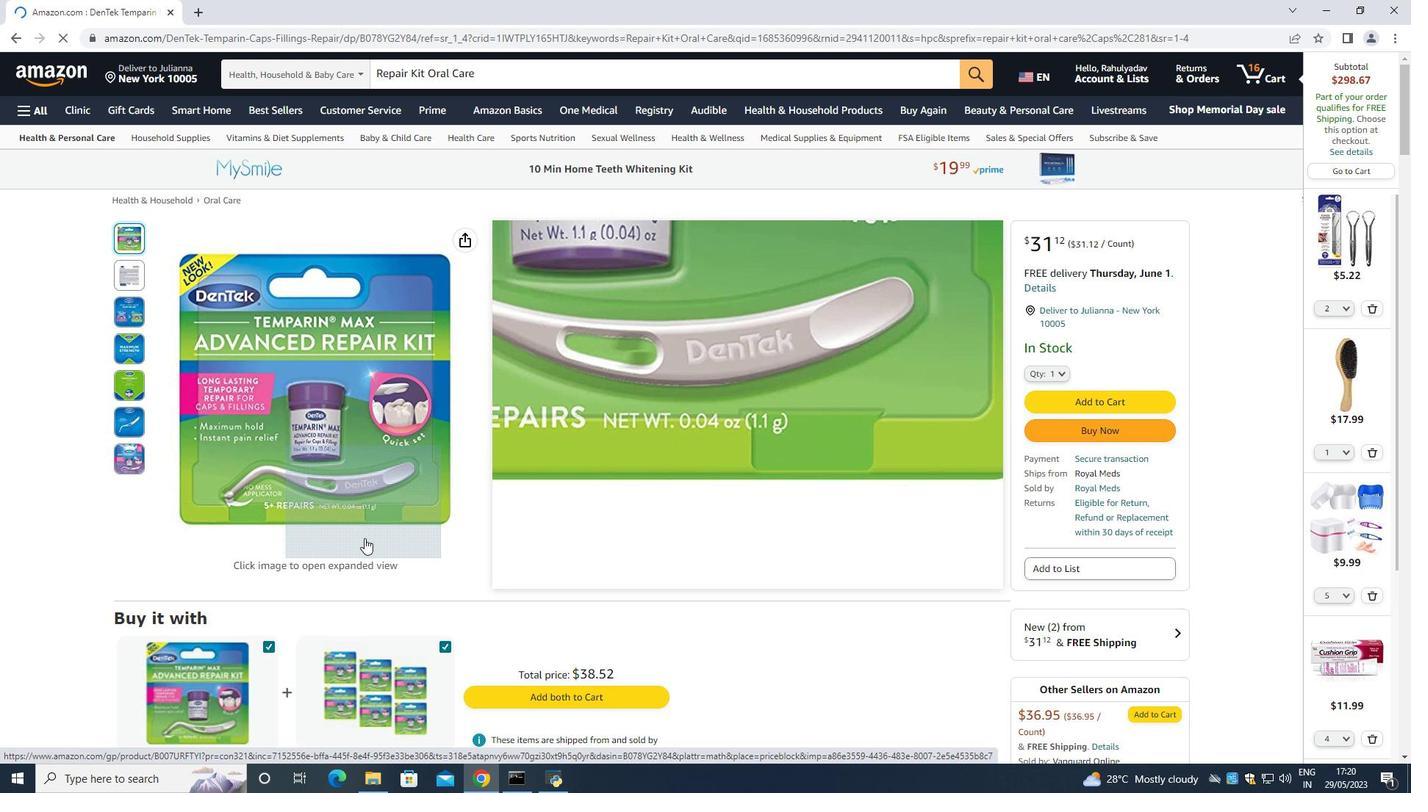 
Action: Mouse scrolled (370, 540) with delta (0, 0)
Screenshot: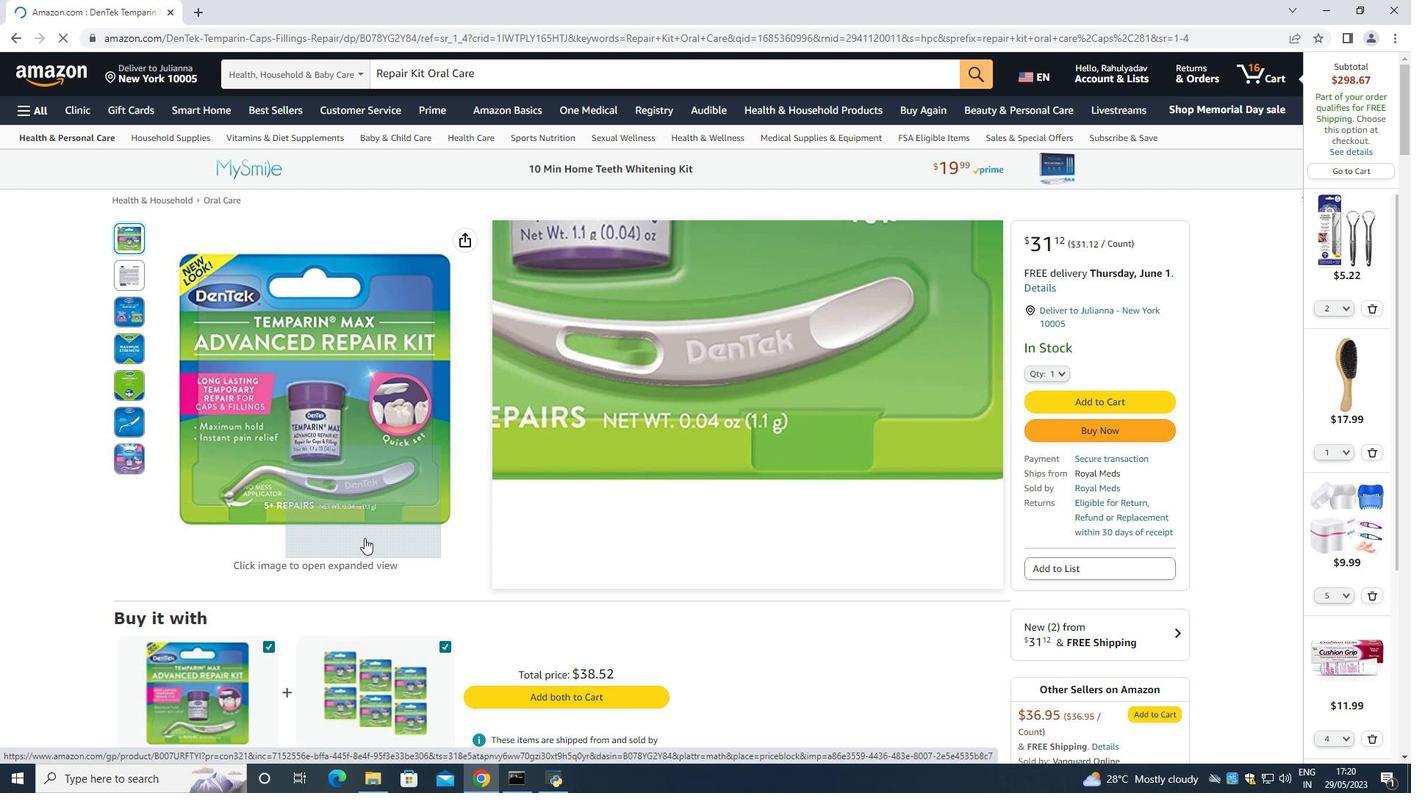 
Action: Mouse moved to (371, 542)
Screenshot: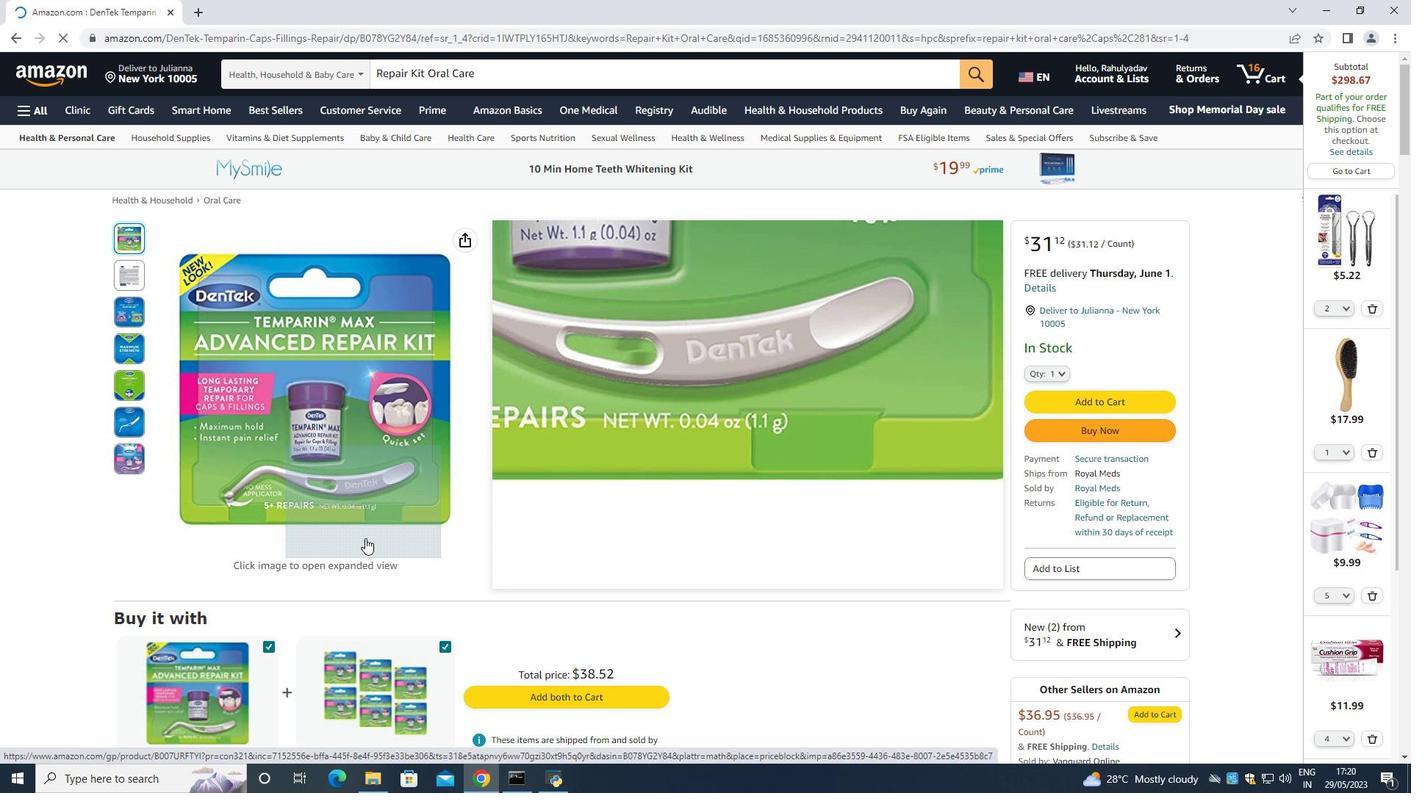 
Action: Mouse scrolled (371, 541) with delta (0, 0)
Screenshot: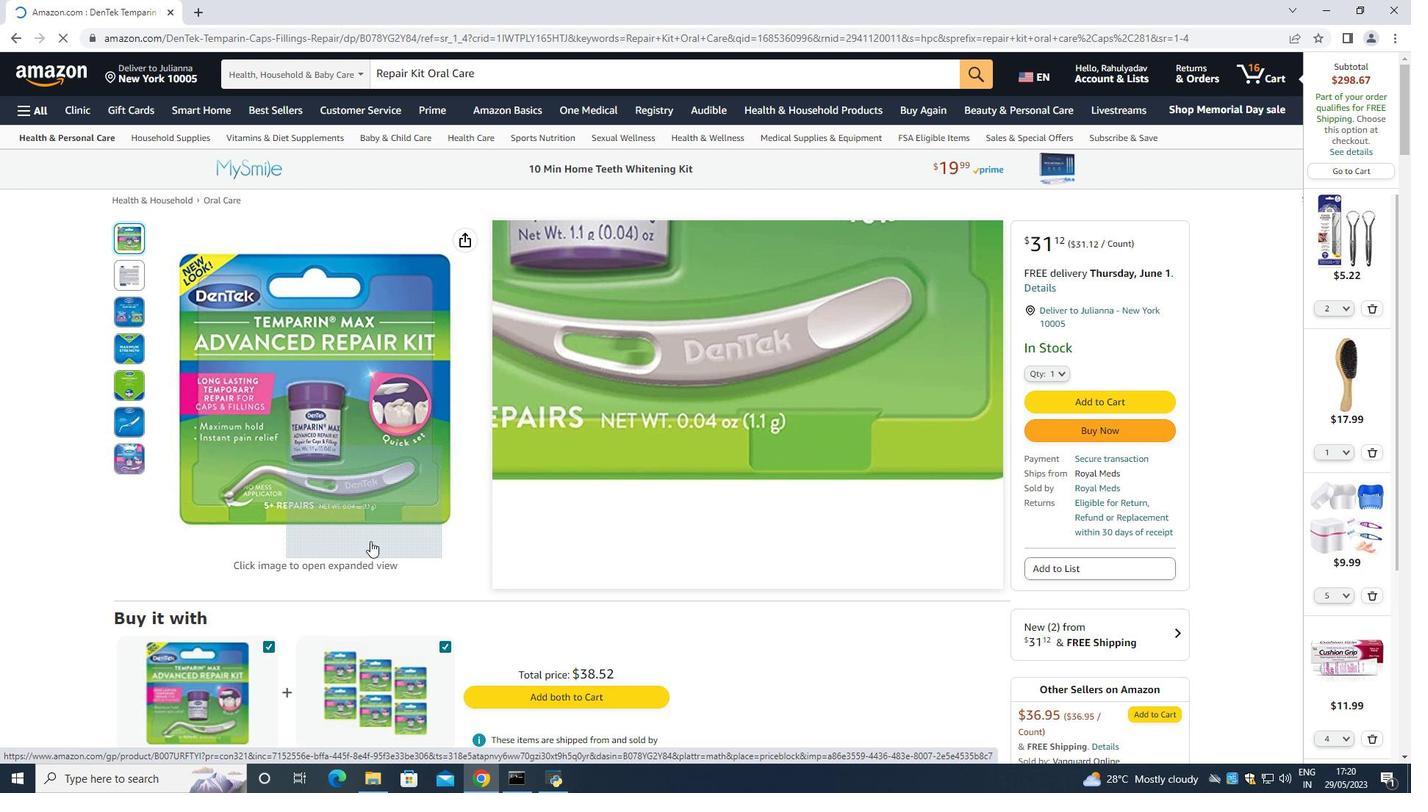 
Action: Mouse moved to (653, 507)
Screenshot: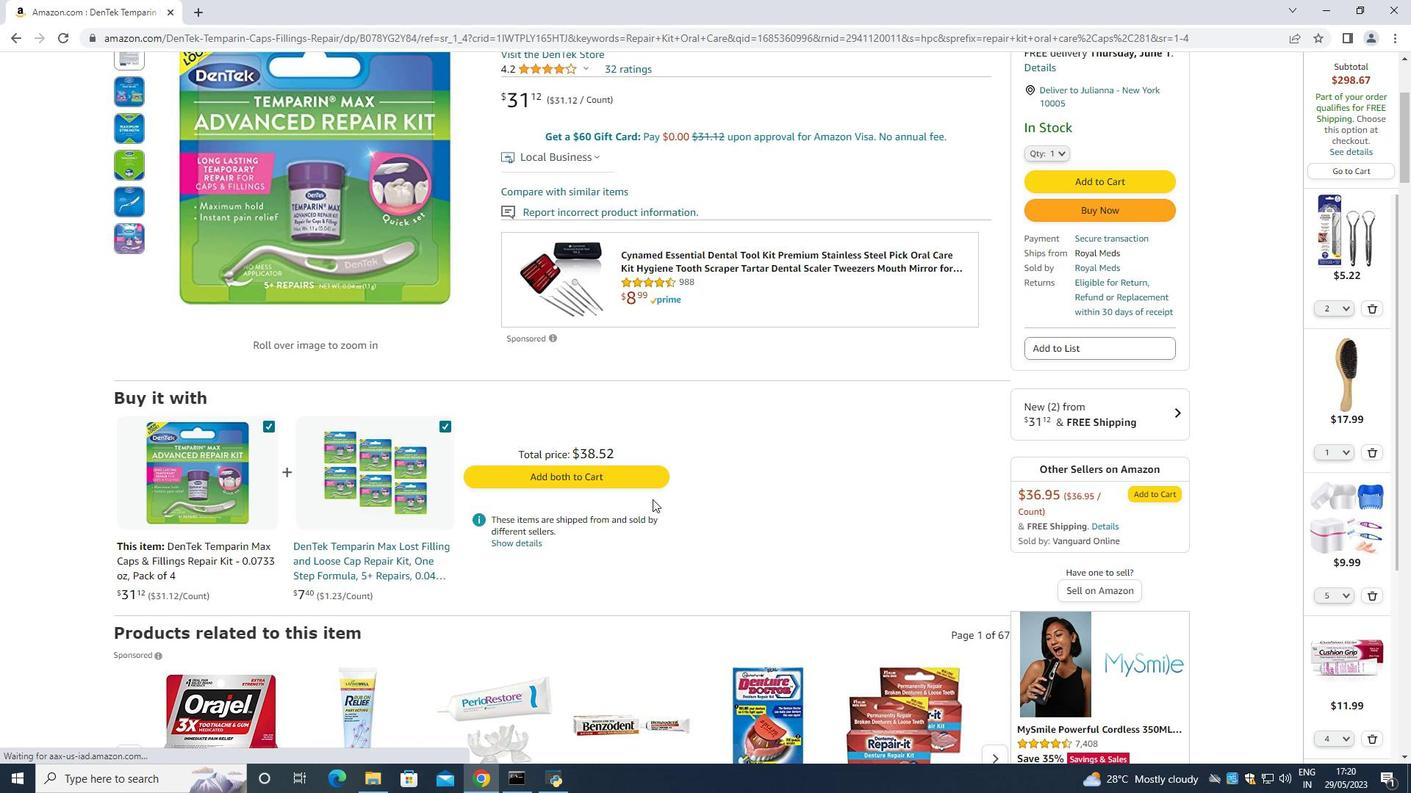 
Action: Mouse scrolled (653, 506) with delta (0, 0)
Screenshot: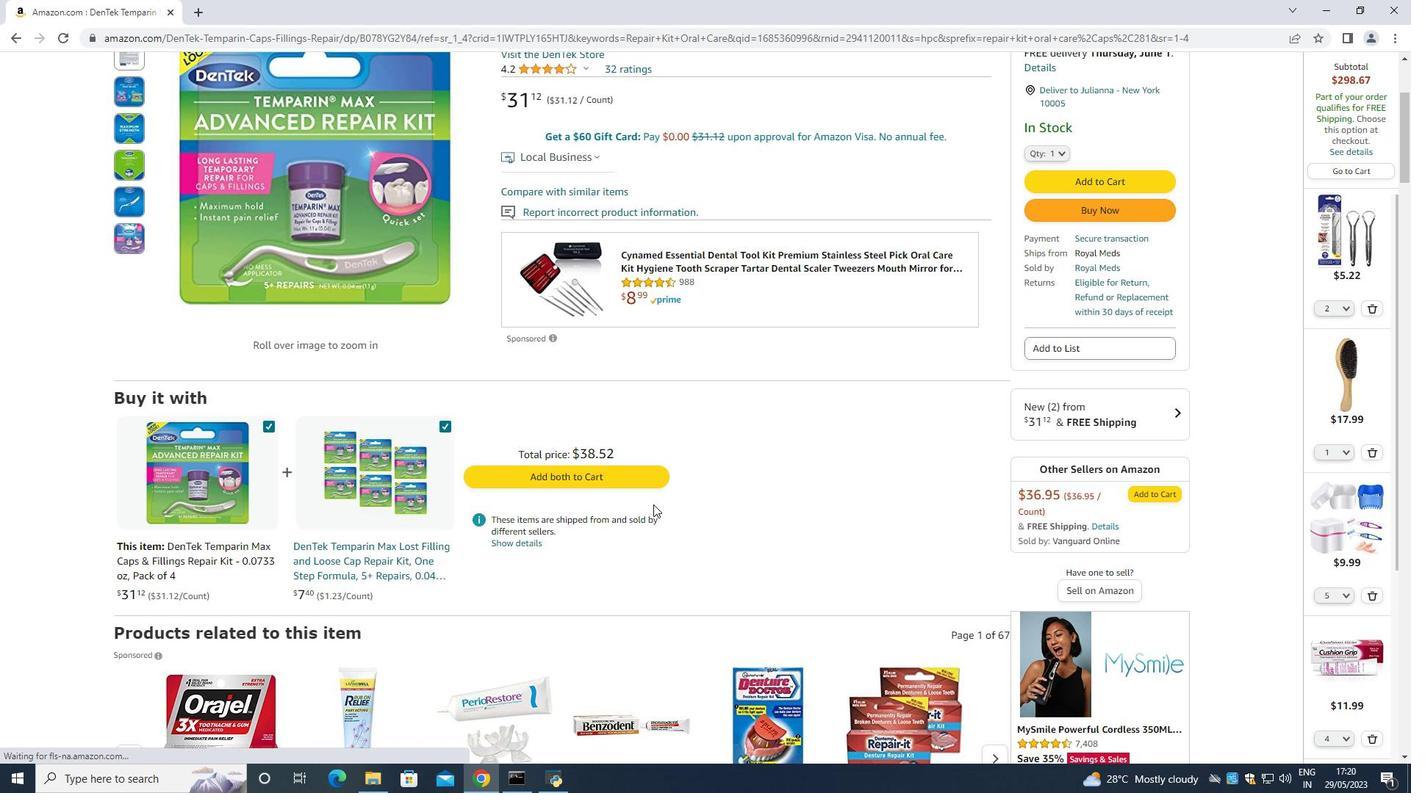 
Action: Mouse moved to (274, 441)
Screenshot: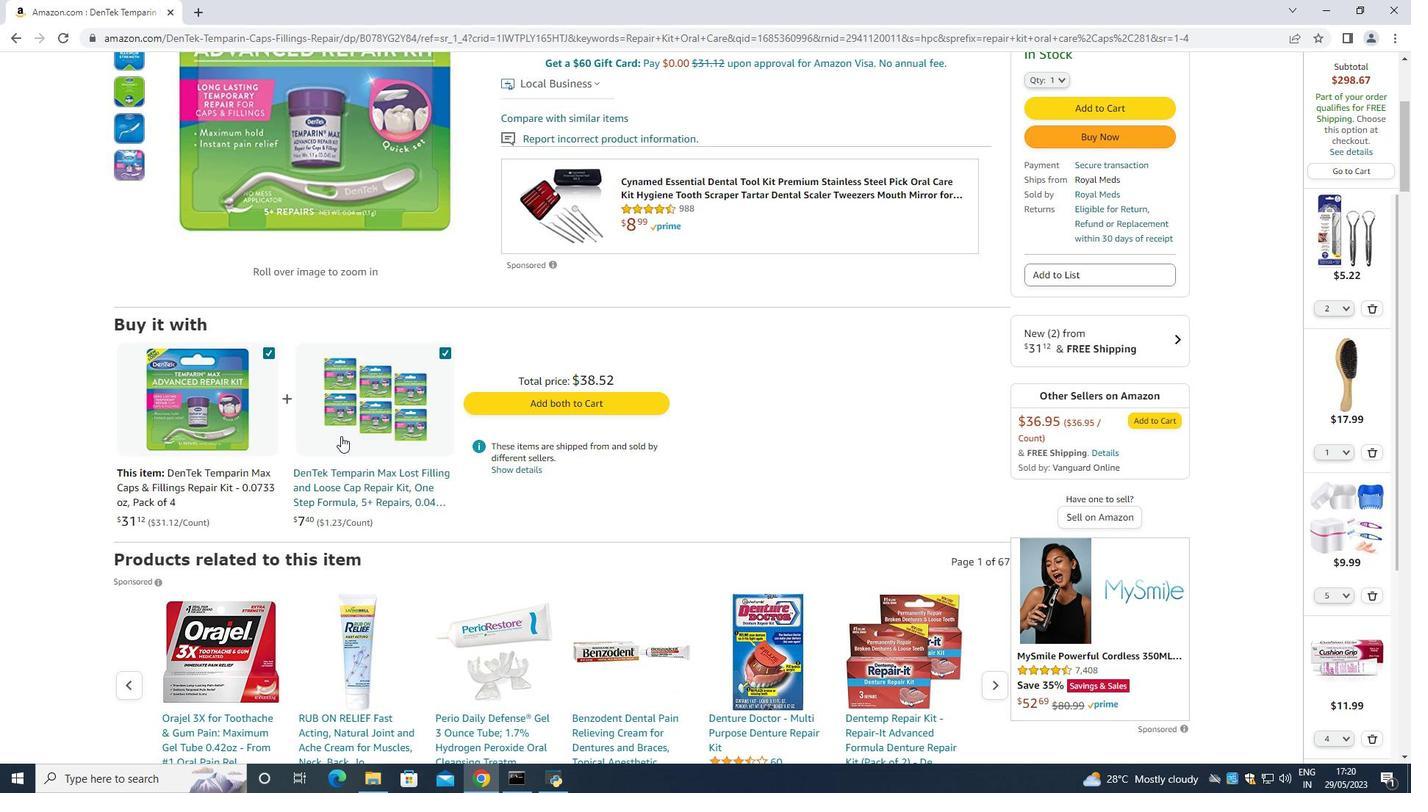 
Action: Mouse scrolled (274, 441) with delta (0, 0)
Screenshot: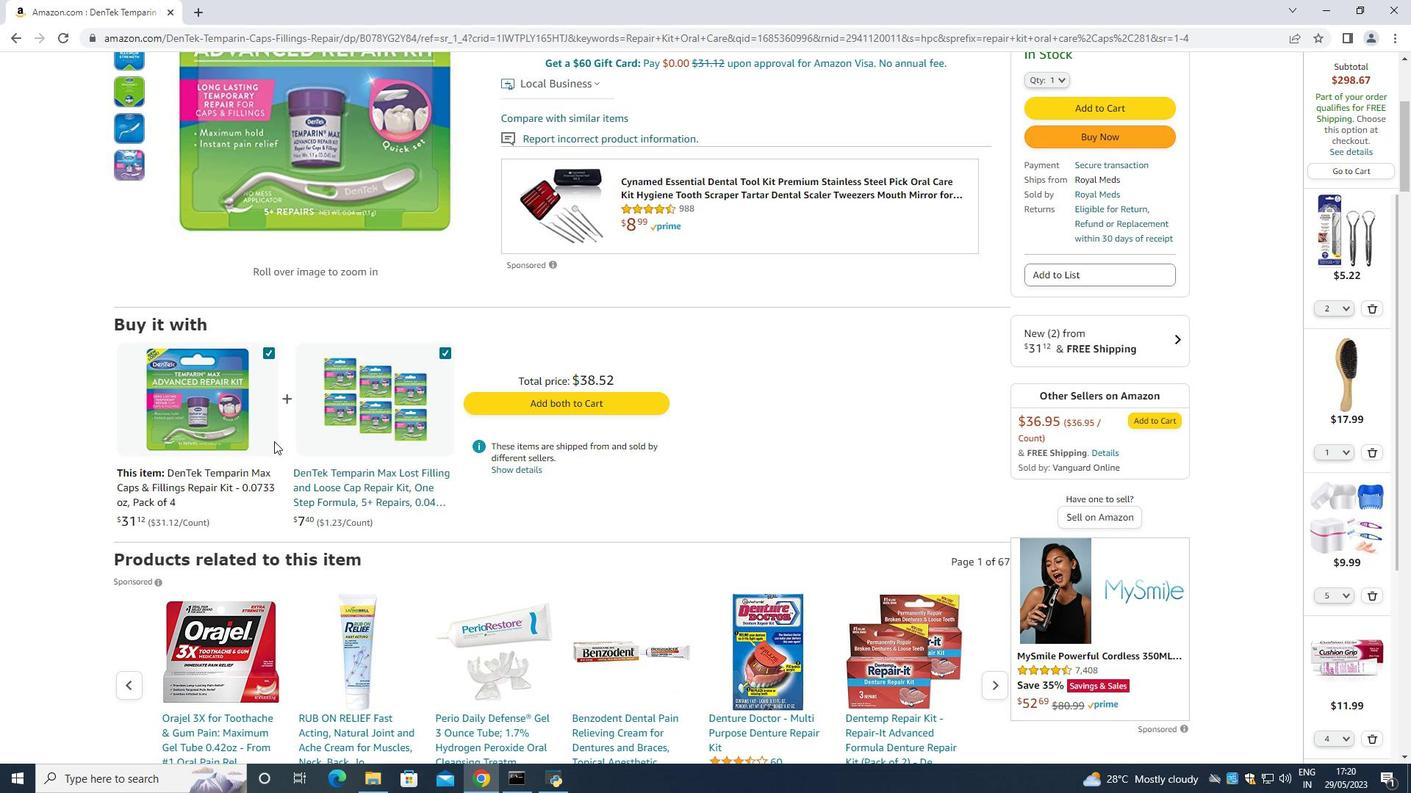 
Action: Mouse scrolled (274, 441) with delta (0, 0)
Screenshot: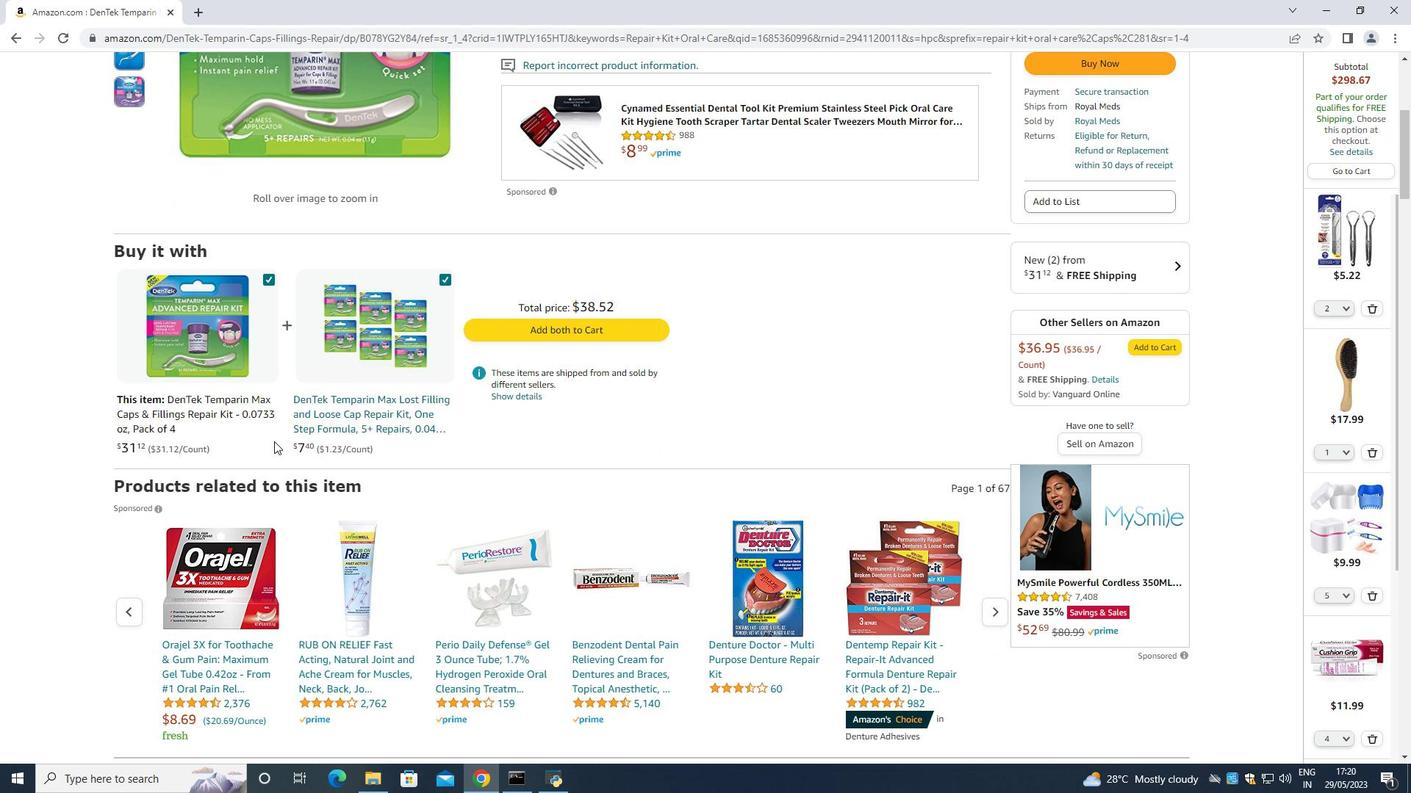 
Action: Mouse scrolled (274, 441) with delta (0, 0)
Screenshot: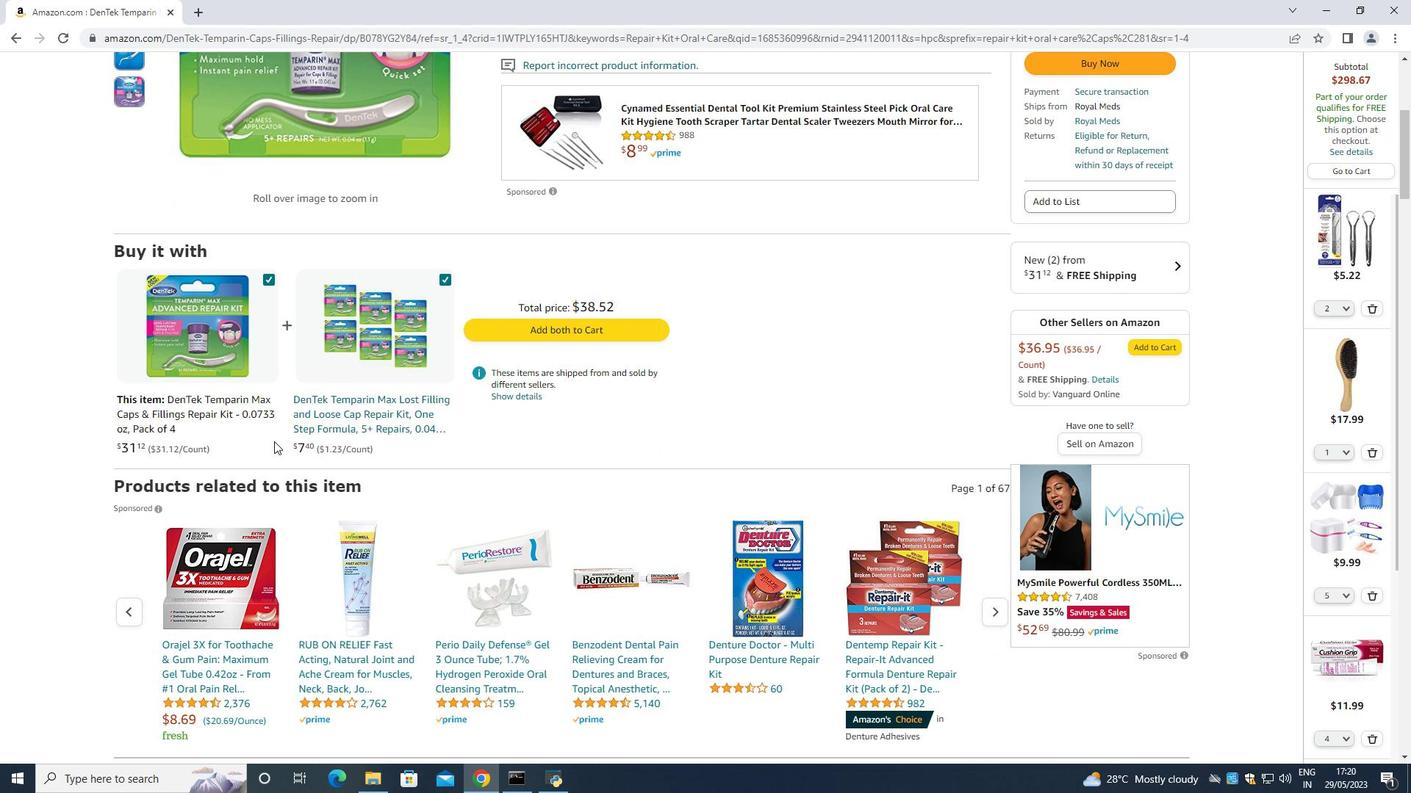 
Action: Mouse scrolled (274, 441) with delta (0, 0)
Screenshot: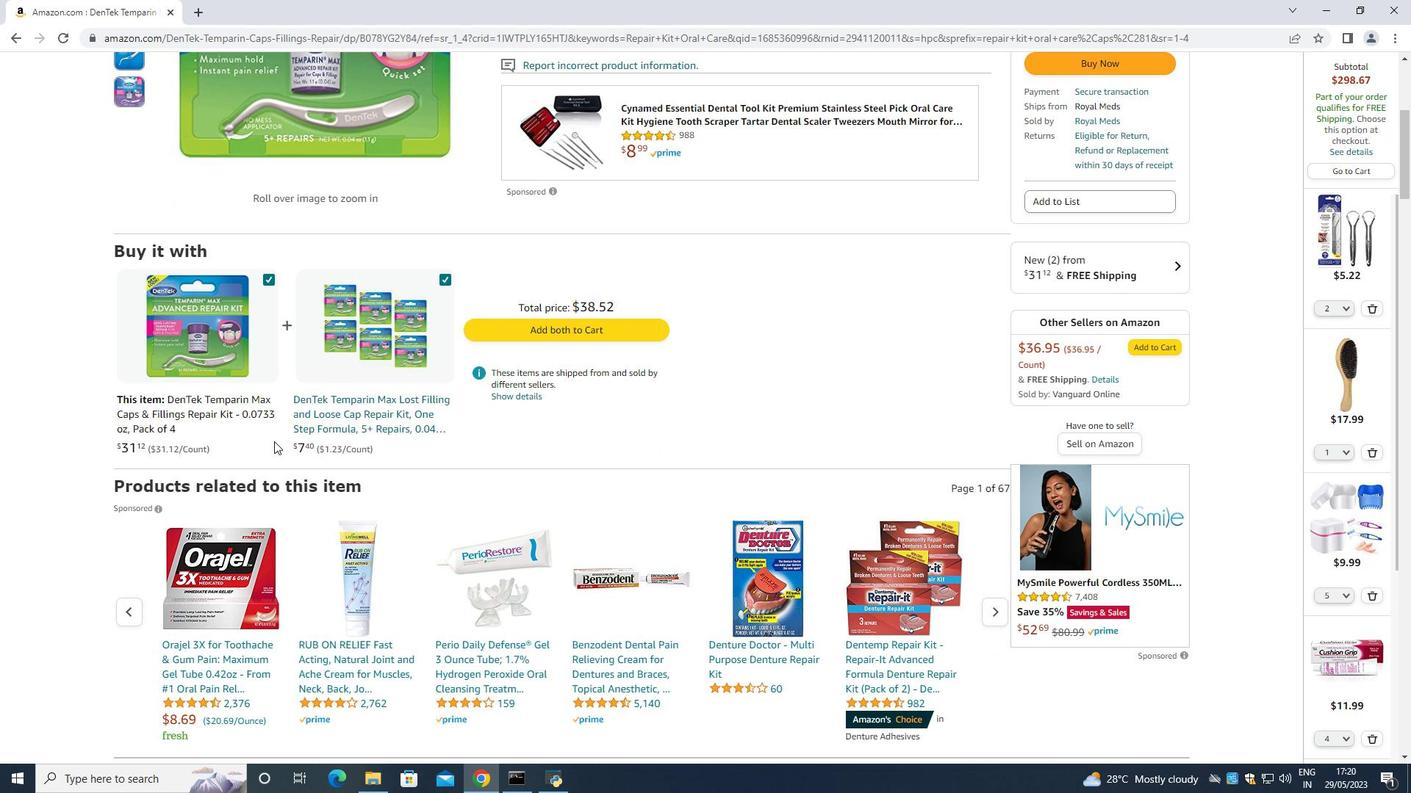 
Action: Mouse scrolled (274, 441) with delta (0, 0)
Screenshot: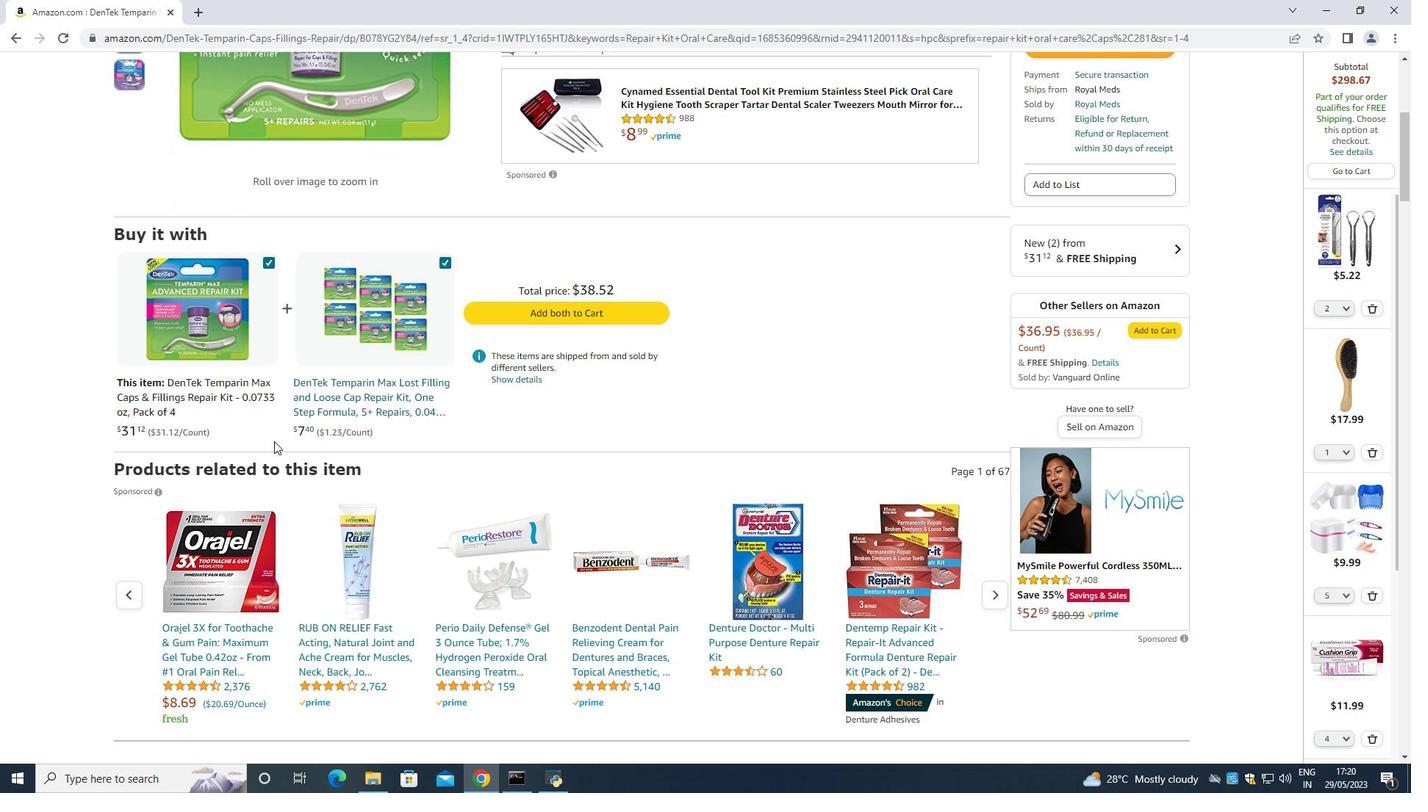 
Action: Mouse scrolled (274, 441) with delta (0, 0)
Screenshot: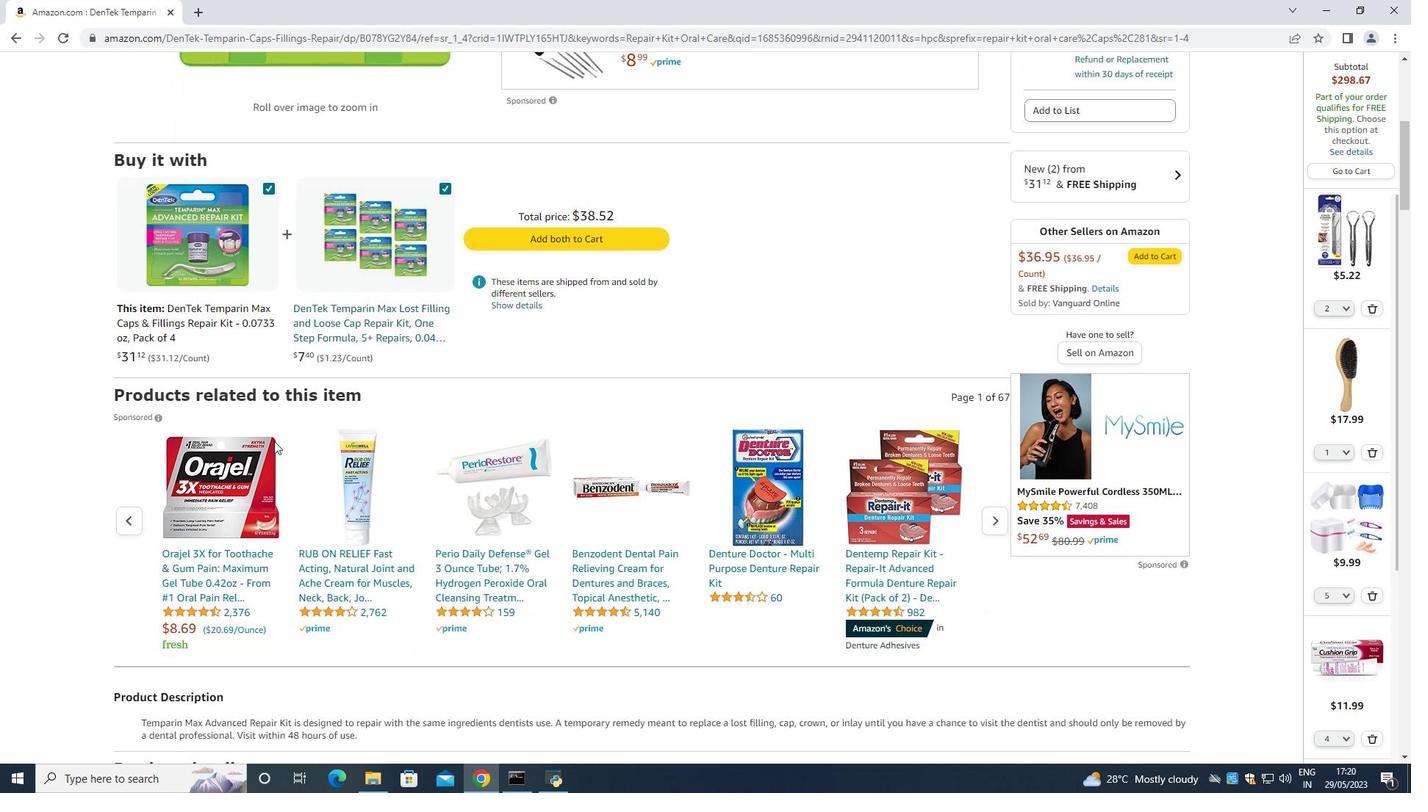 
Action: Mouse scrolled (274, 441) with delta (0, 0)
Screenshot: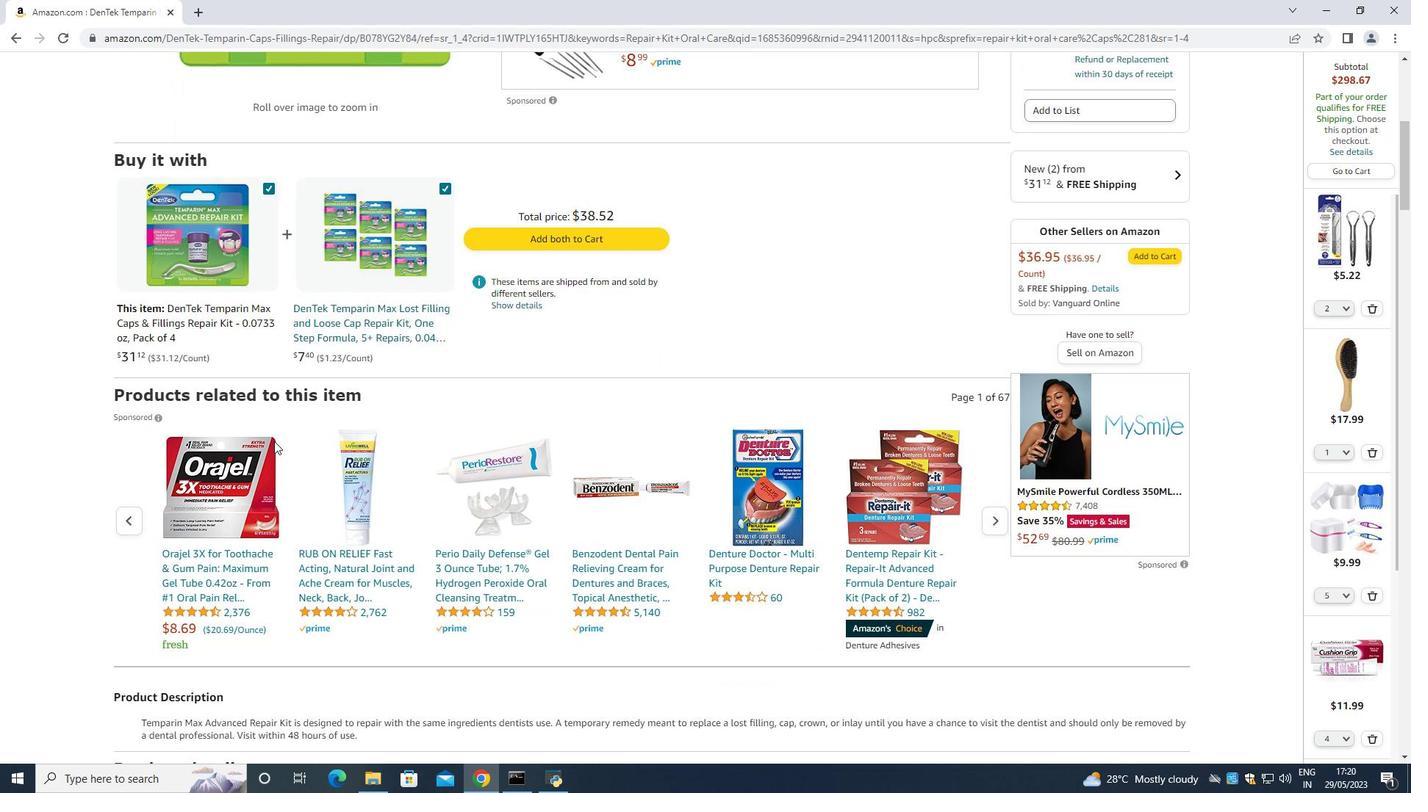 
Action: Mouse scrolled (274, 441) with delta (0, 0)
Screenshot: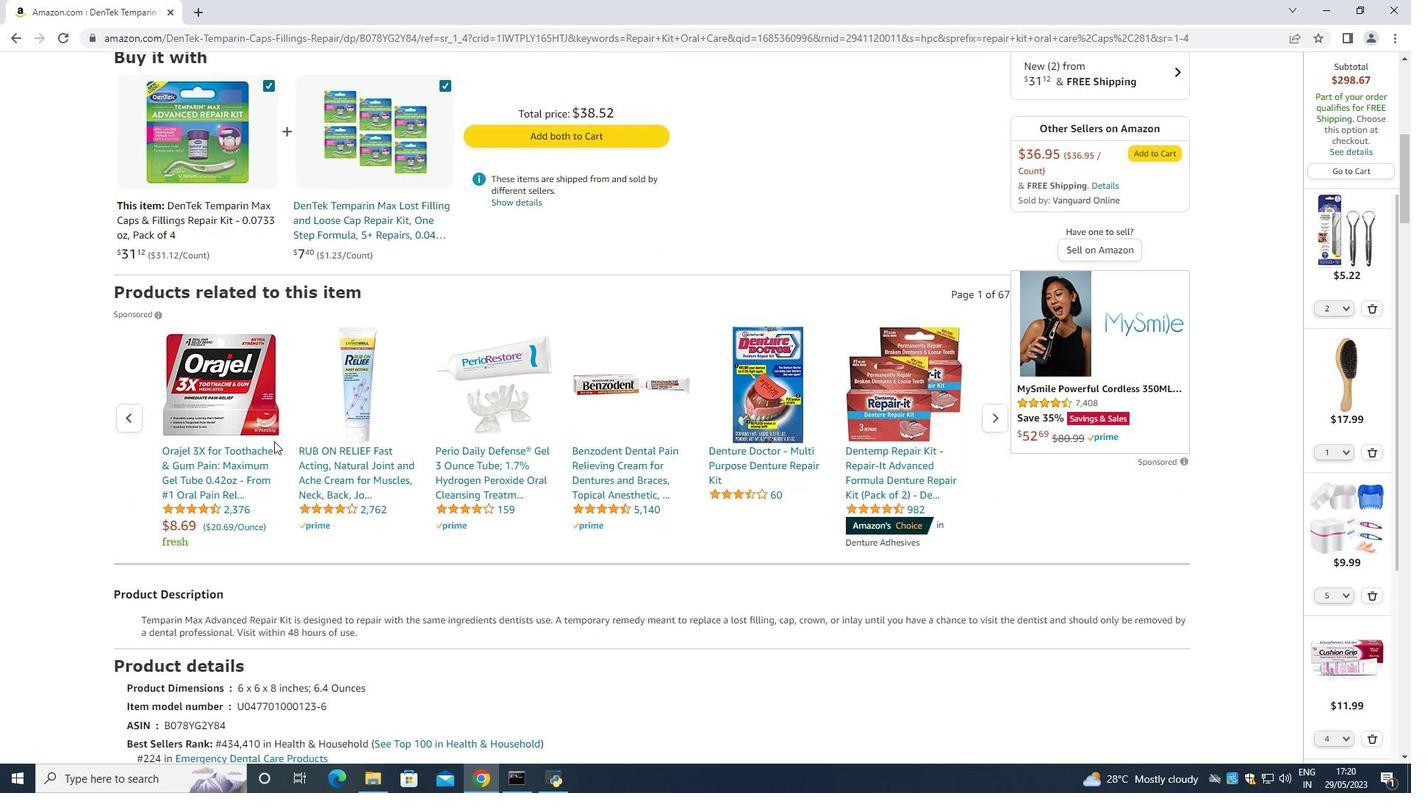 
Action: Mouse scrolled (274, 441) with delta (0, 0)
Screenshot: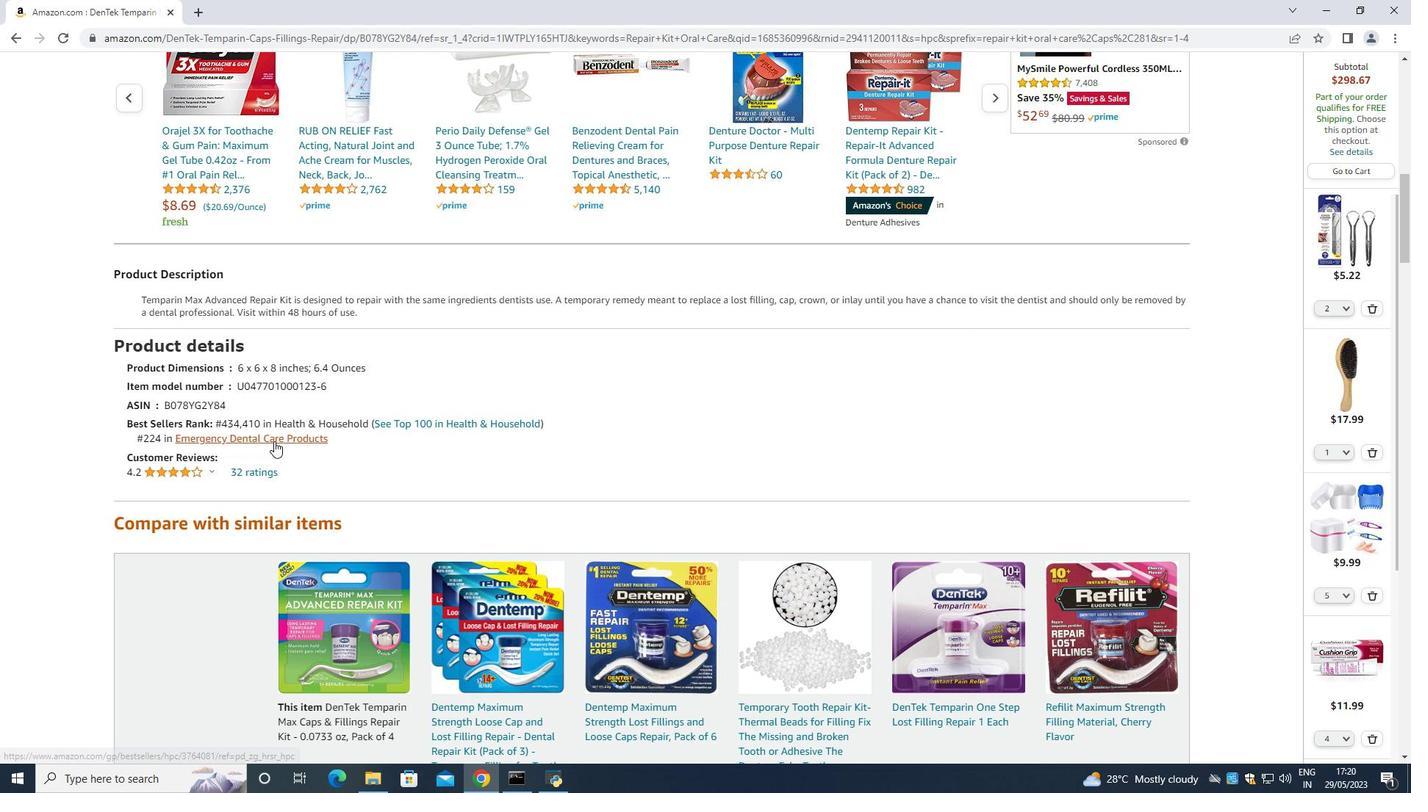 
Action: Mouse scrolled (274, 441) with delta (0, 0)
Screenshot: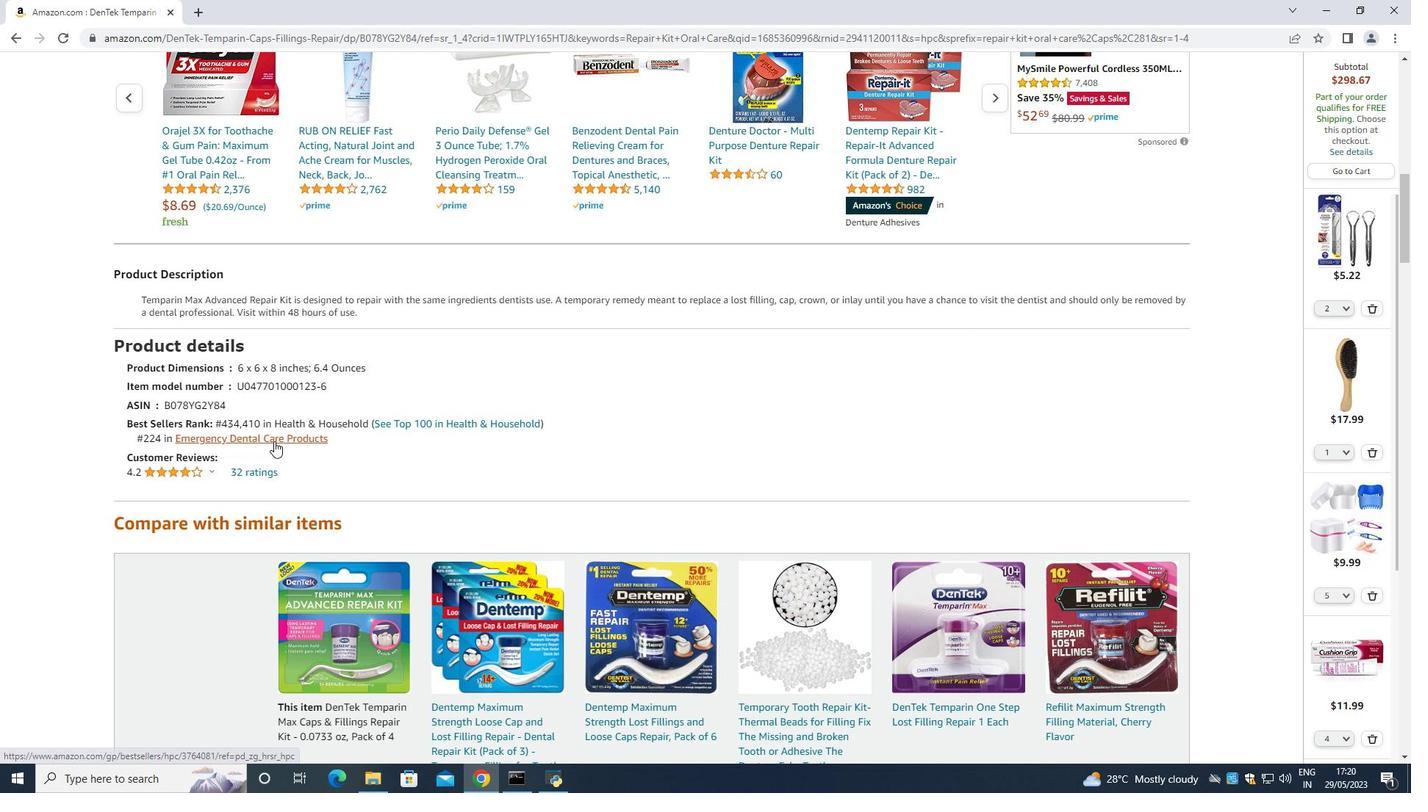 
Action: Mouse scrolled (274, 441) with delta (0, 0)
Screenshot: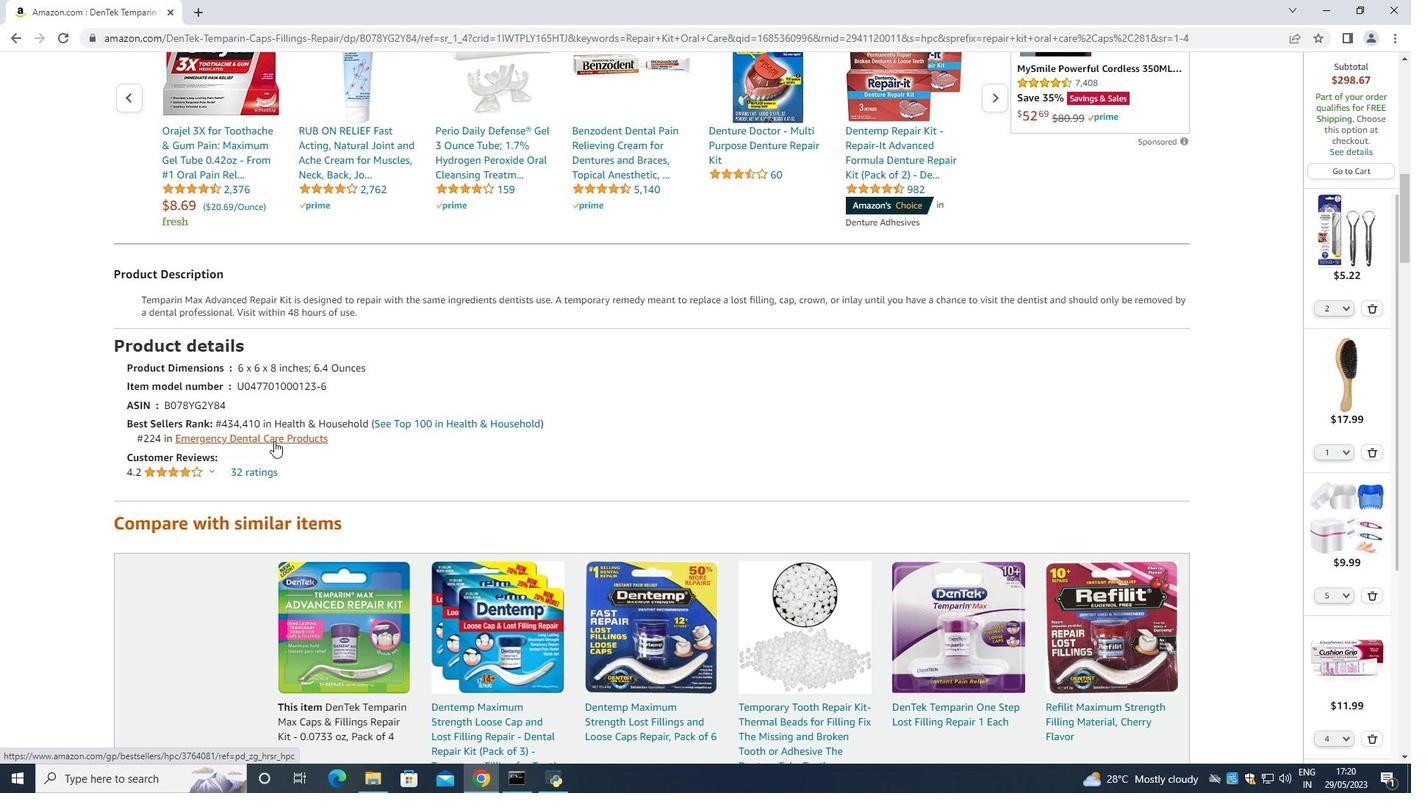 
Action: Mouse scrolled (274, 441) with delta (0, 0)
Screenshot: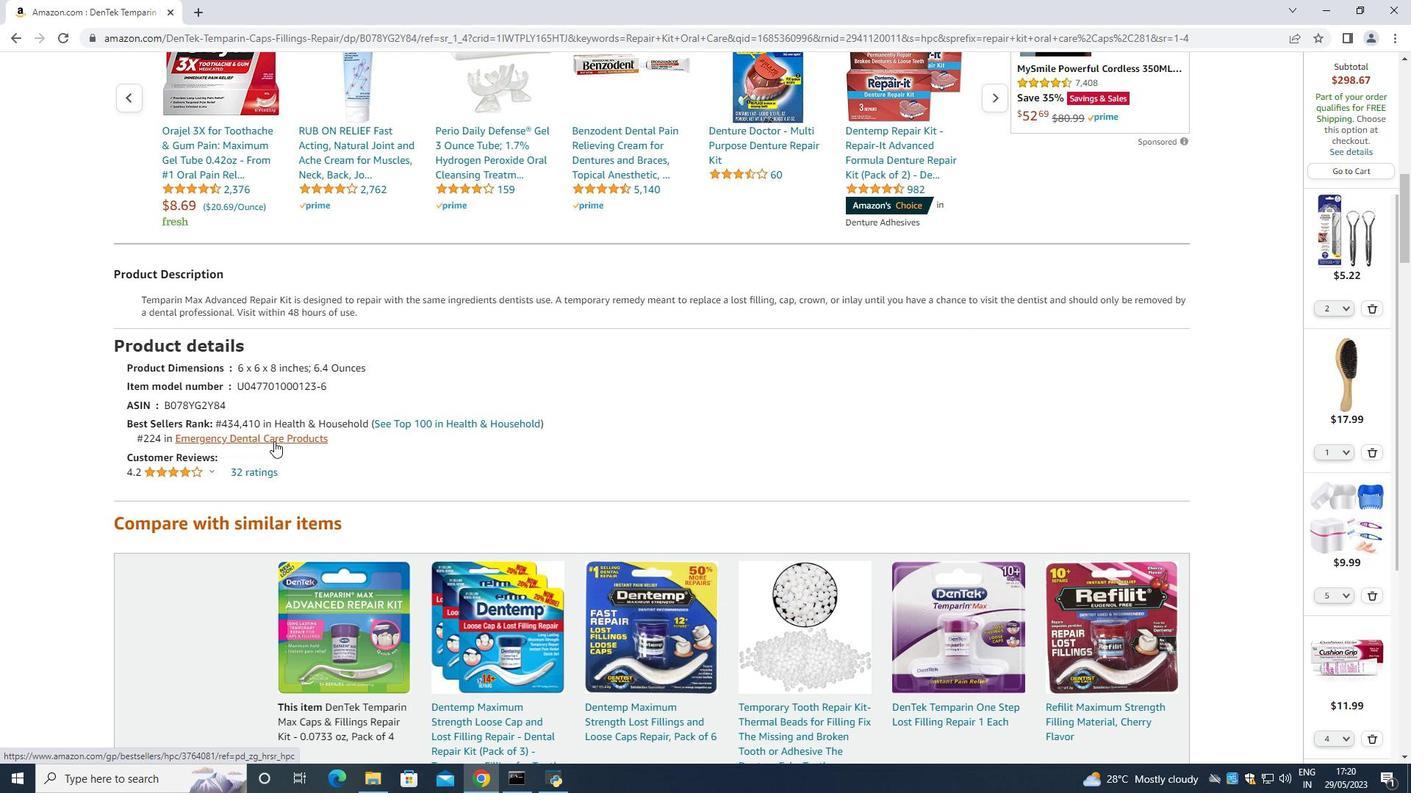 
Action: Mouse scrolled (274, 441) with delta (0, 0)
Screenshot: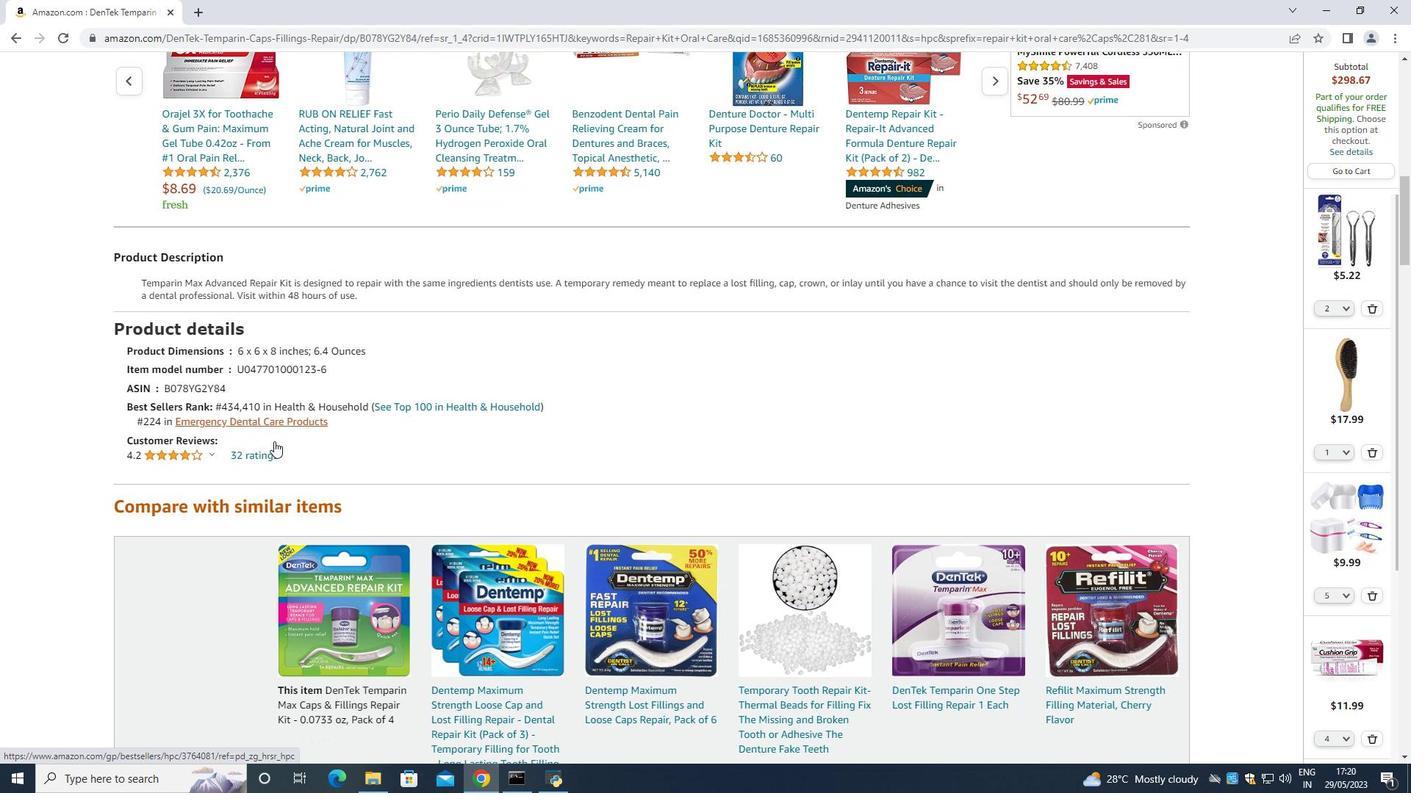 
Action: Mouse scrolled (274, 441) with delta (0, 0)
Screenshot: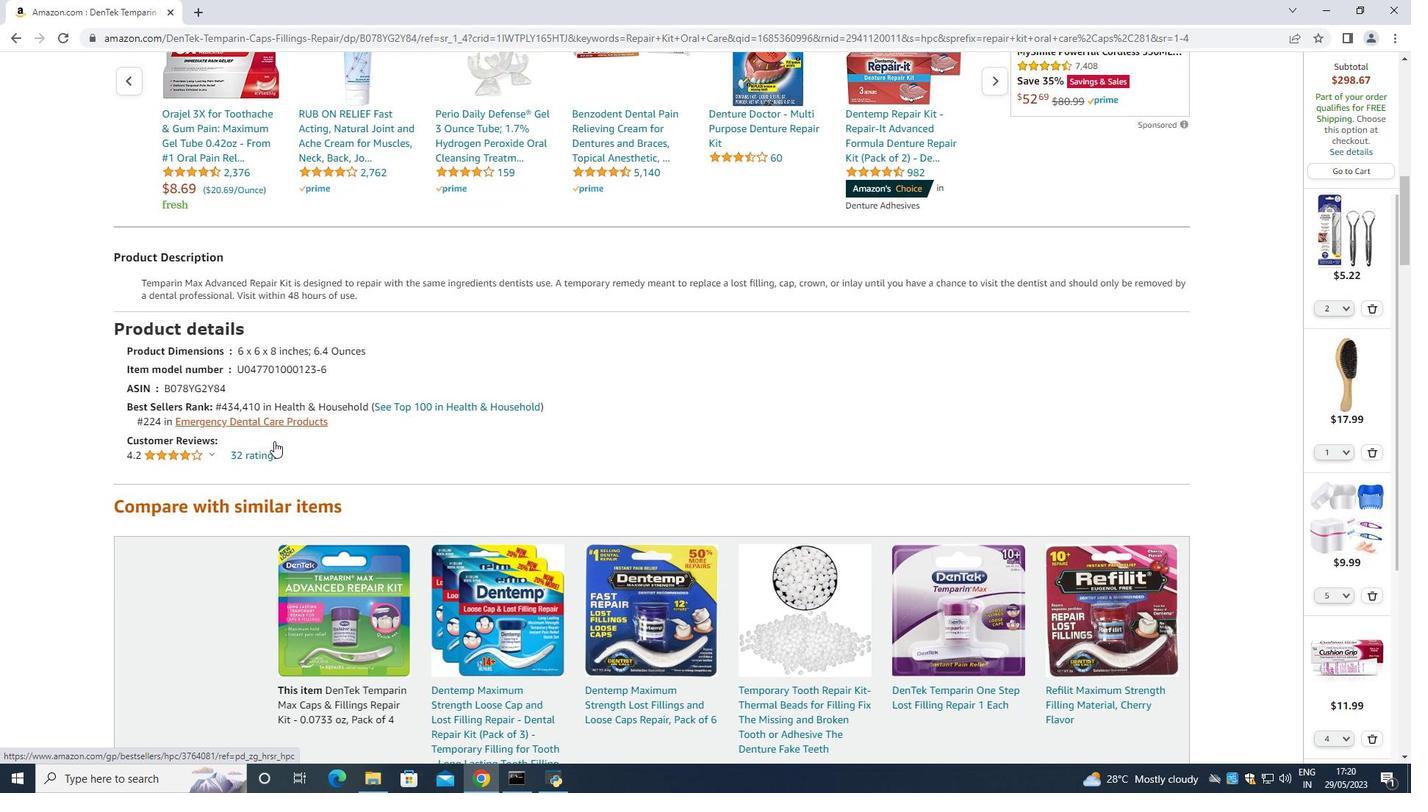 
Action: Mouse scrolled (274, 441) with delta (0, 0)
Screenshot: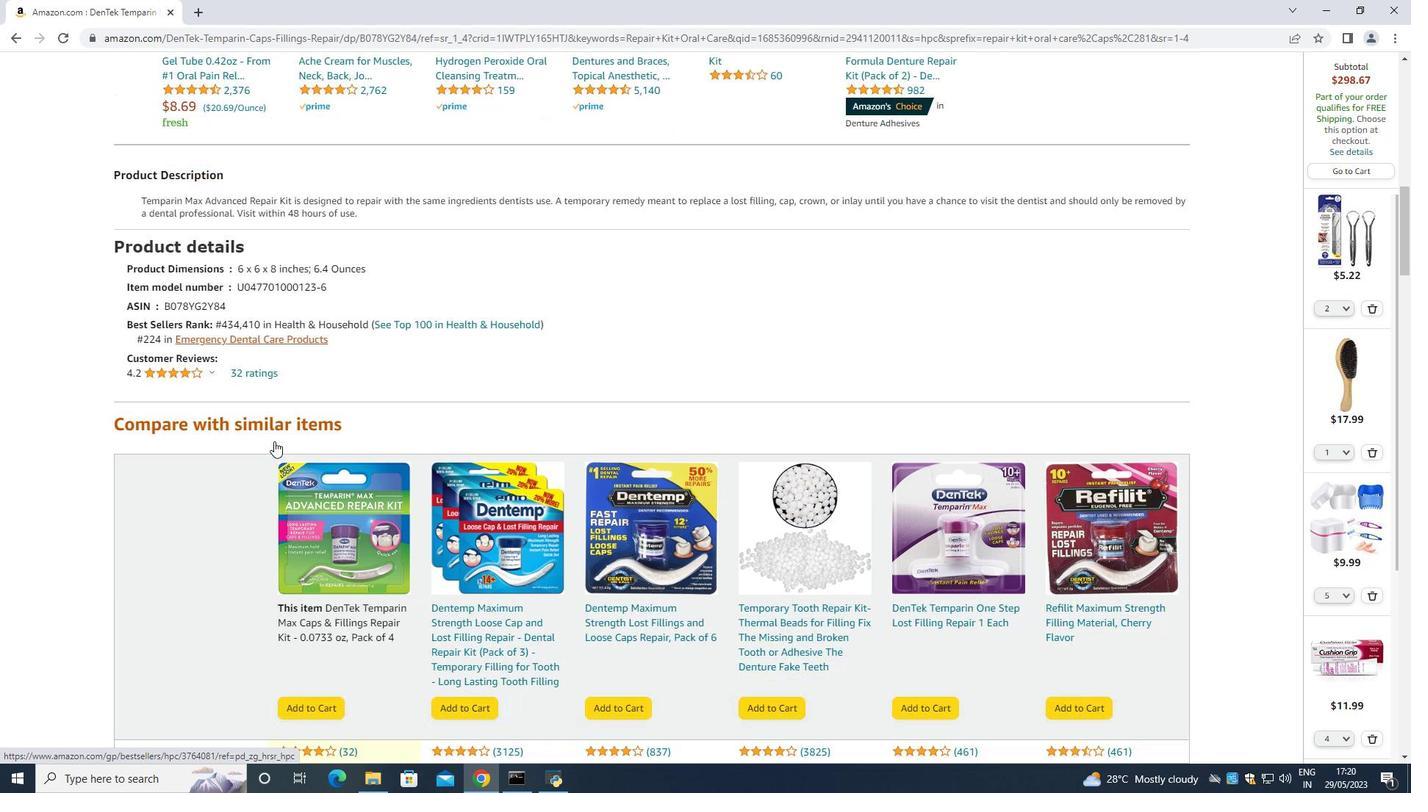 
Action: Mouse scrolled (274, 442) with delta (0, 0)
Screenshot: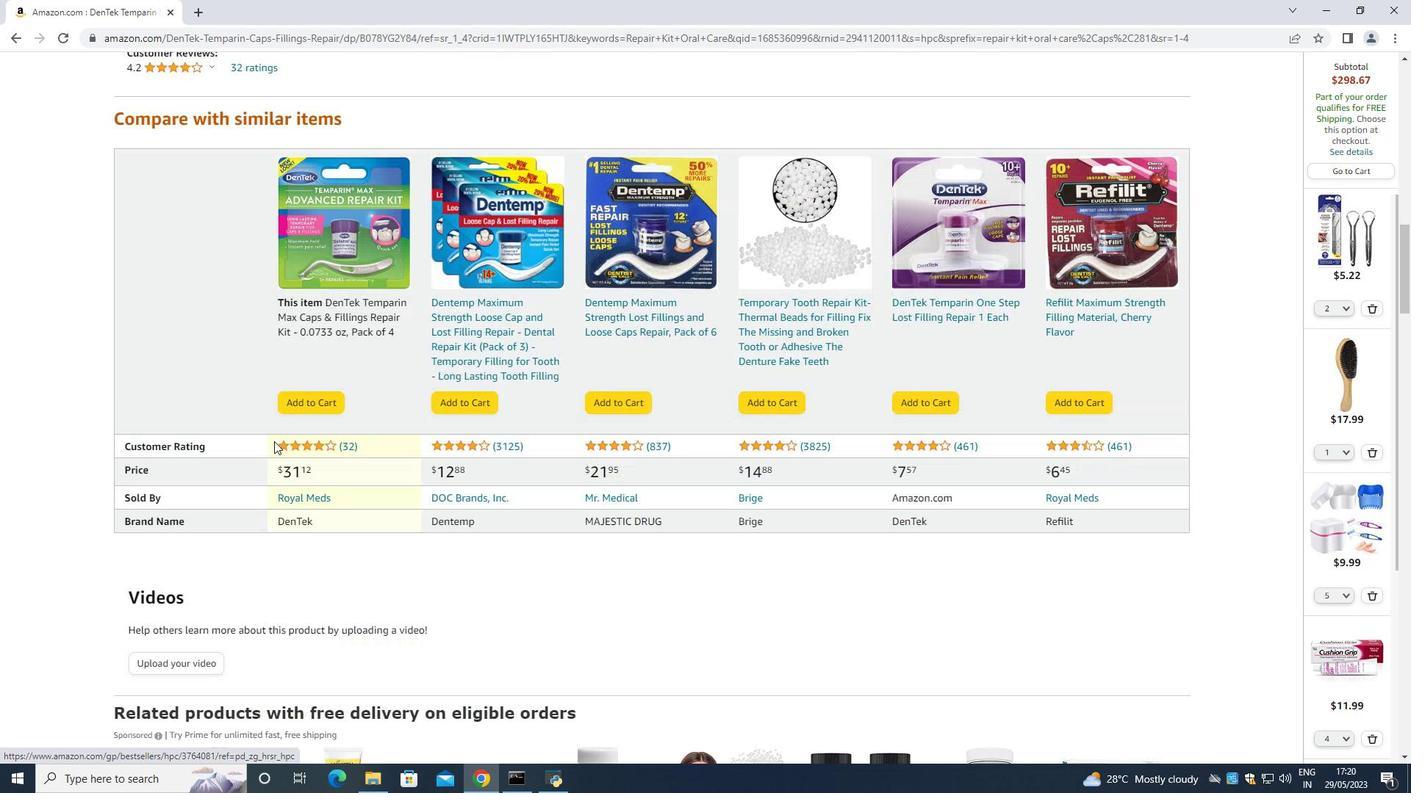 
Action: Mouse scrolled (274, 442) with delta (0, 0)
Screenshot: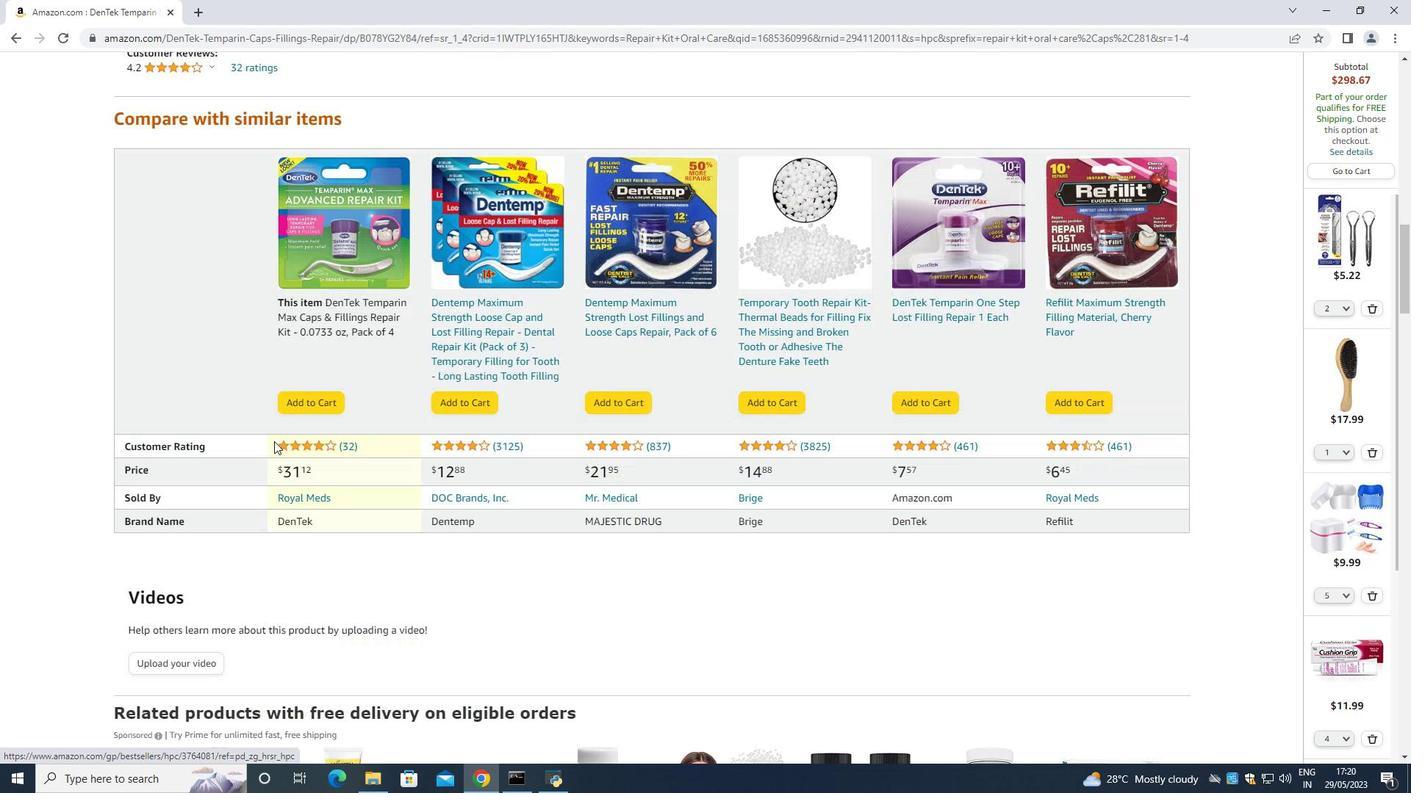 
Action: Mouse scrolled (274, 442) with delta (0, 0)
Screenshot: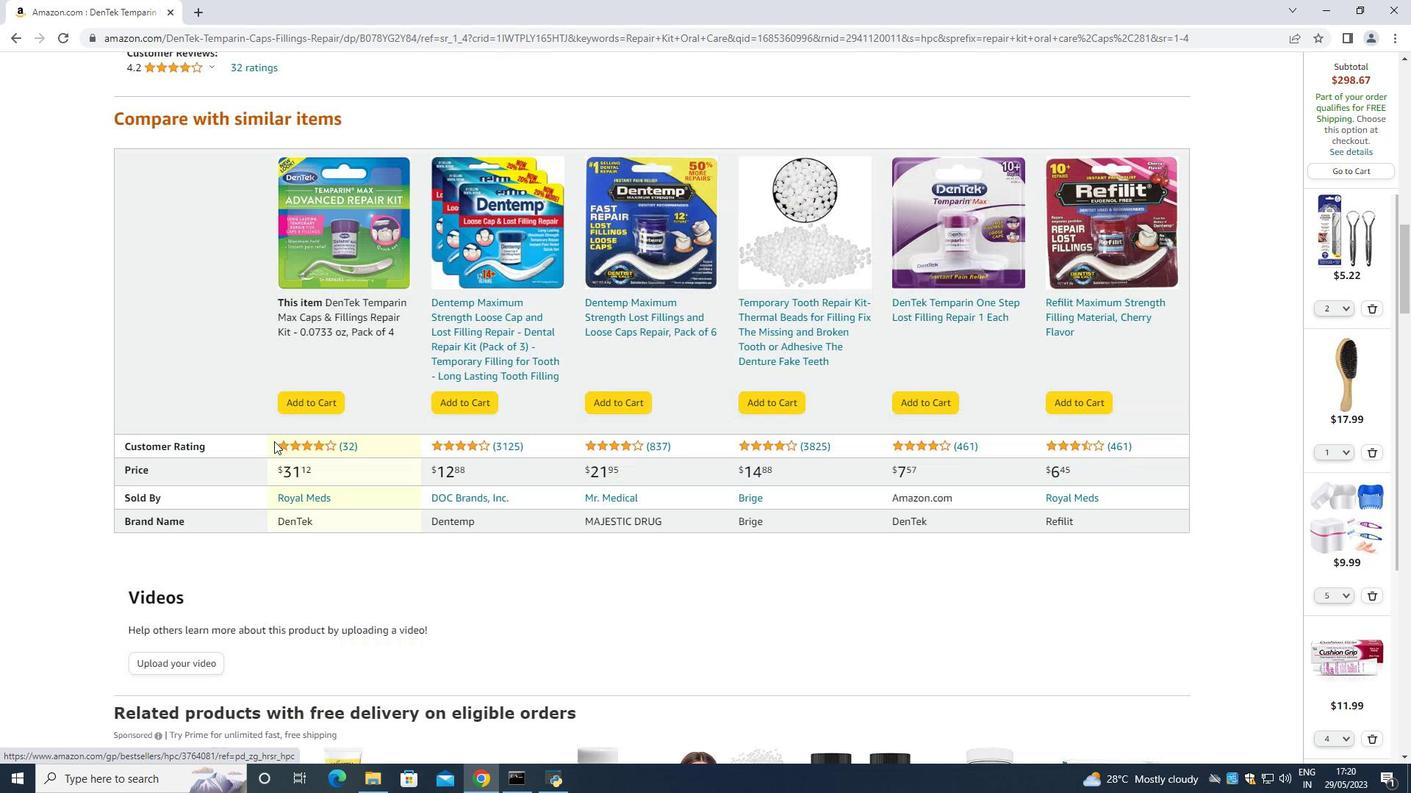 
Action: Mouse scrolled (274, 442) with delta (0, 0)
Screenshot: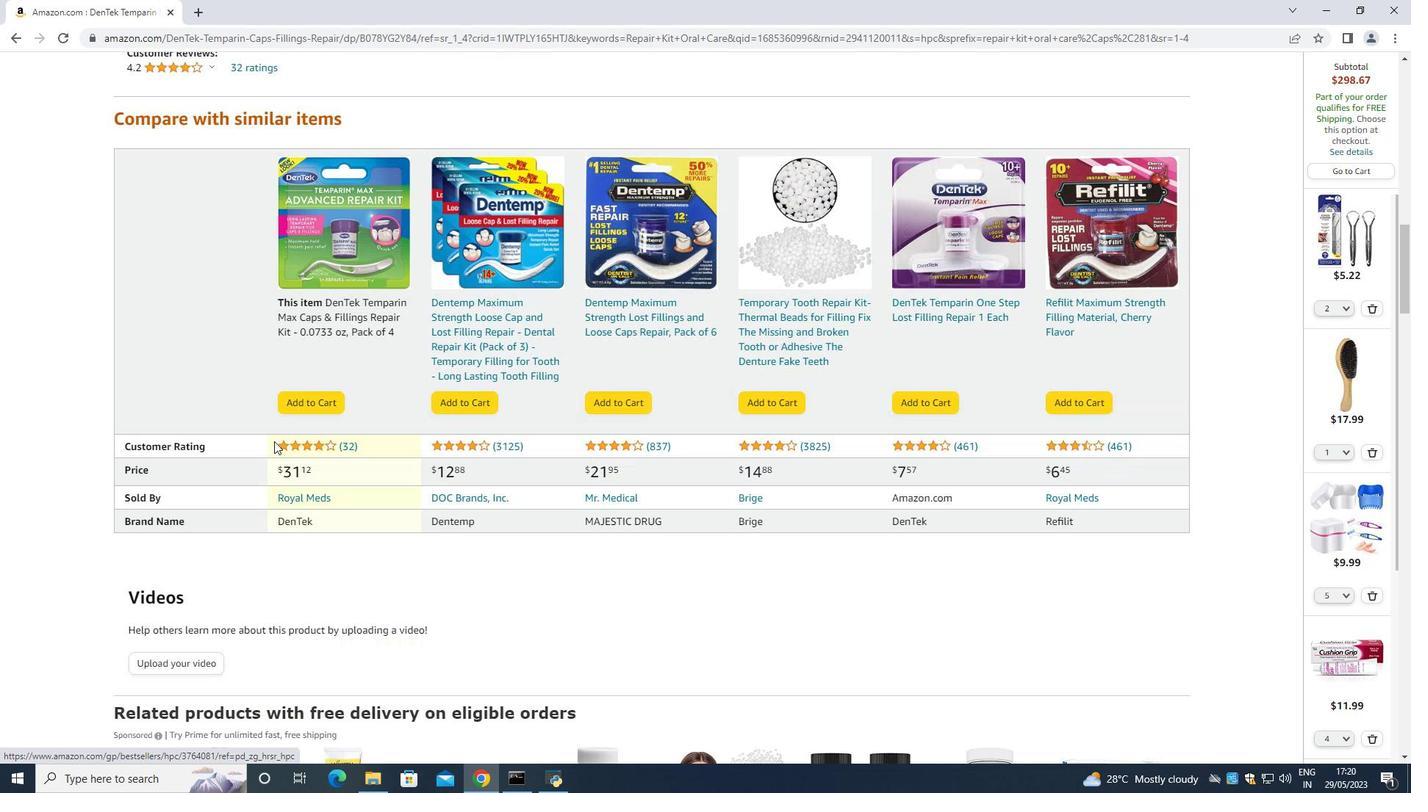 
Action: Mouse scrolled (274, 442) with delta (0, 0)
Screenshot: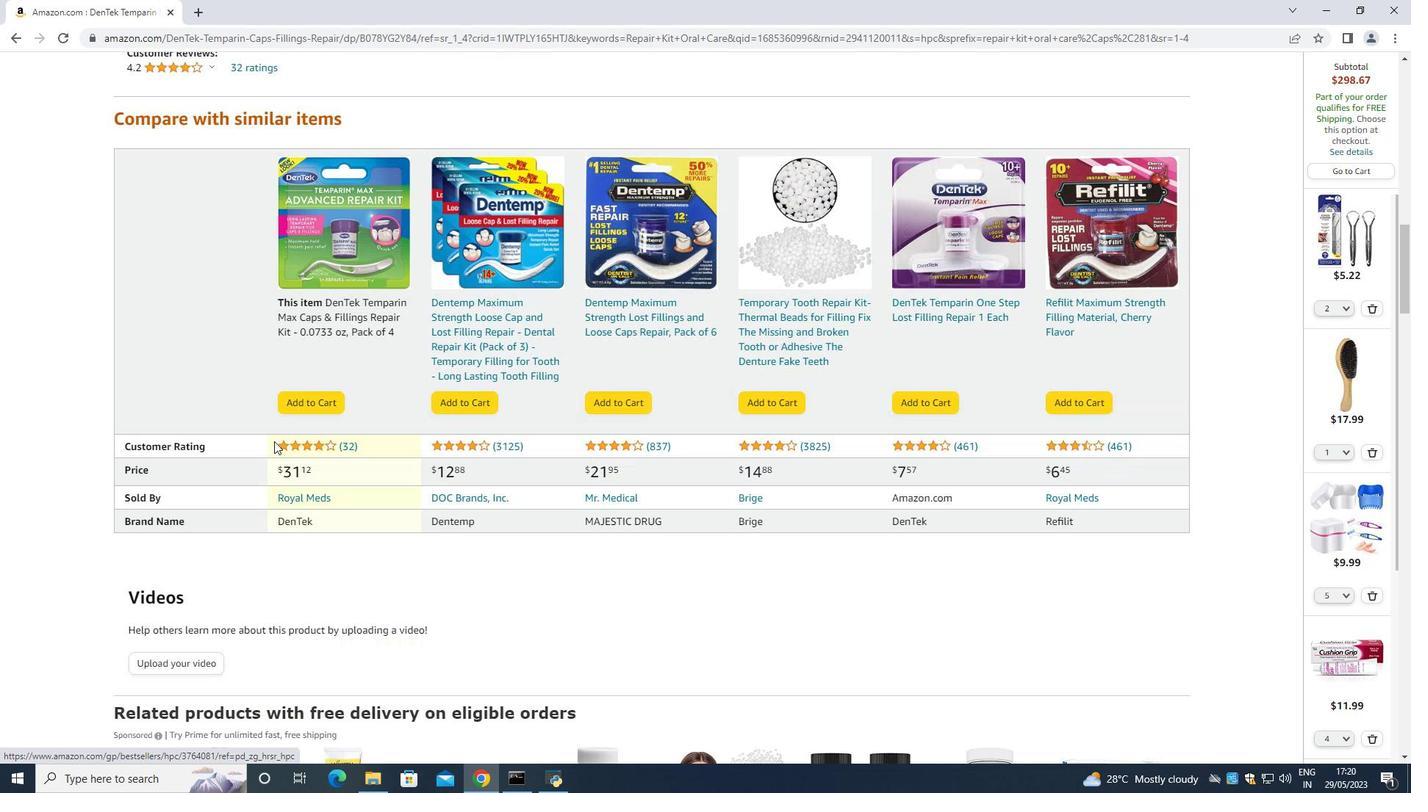 
Action: Mouse scrolled (274, 442) with delta (0, 0)
Screenshot: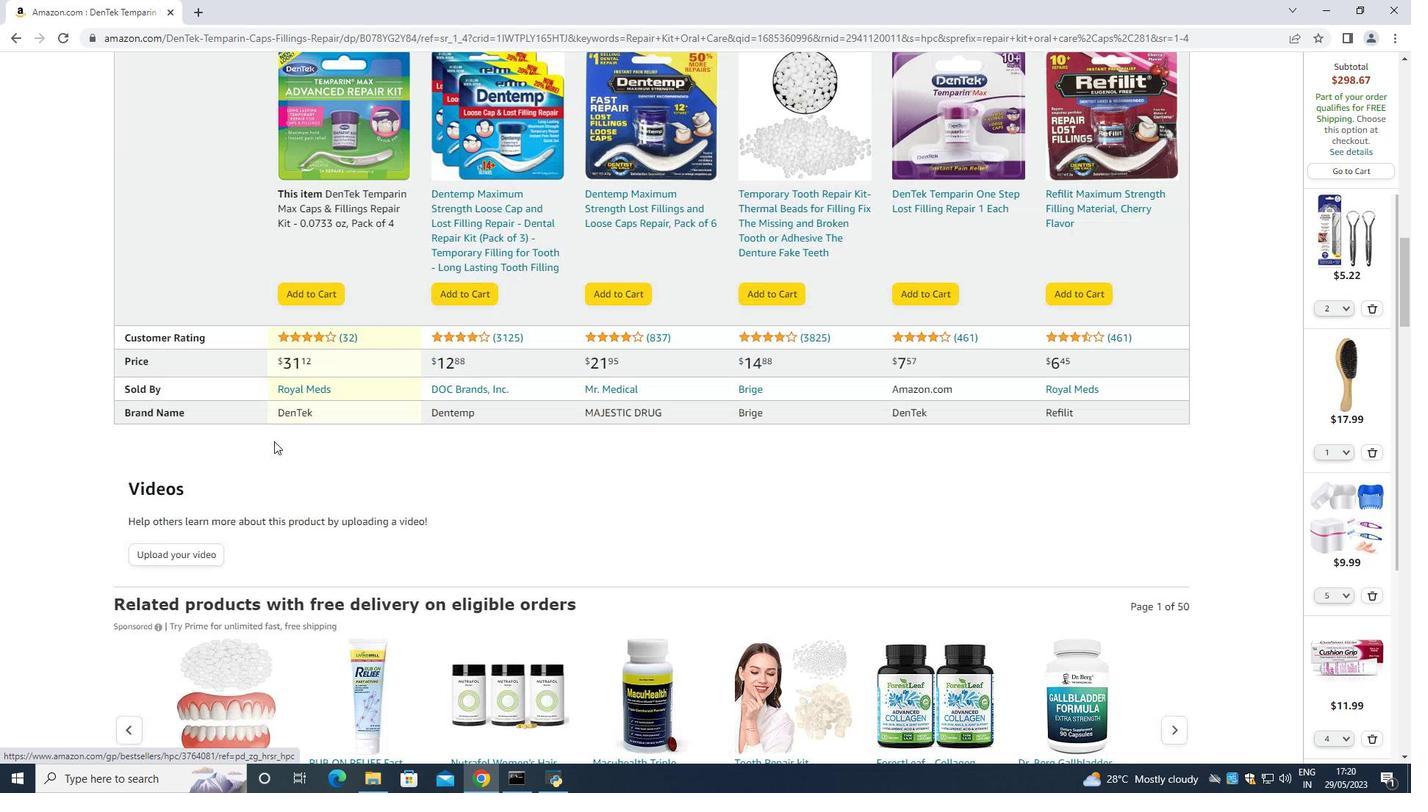 
Action: Mouse scrolled (274, 442) with delta (0, 0)
Screenshot: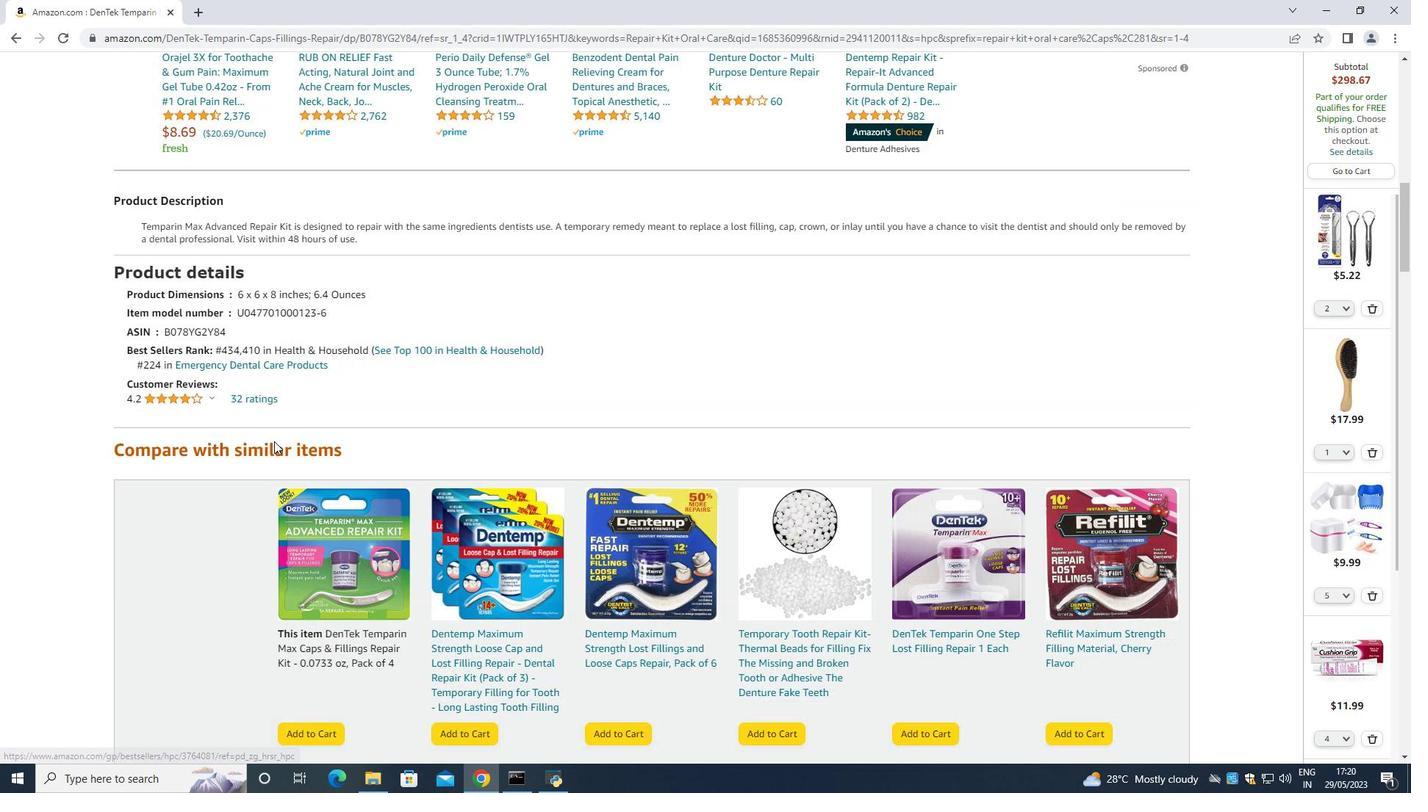 
Action: Mouse scrolled (274, 442) with delta (0, 0)
Screenshot: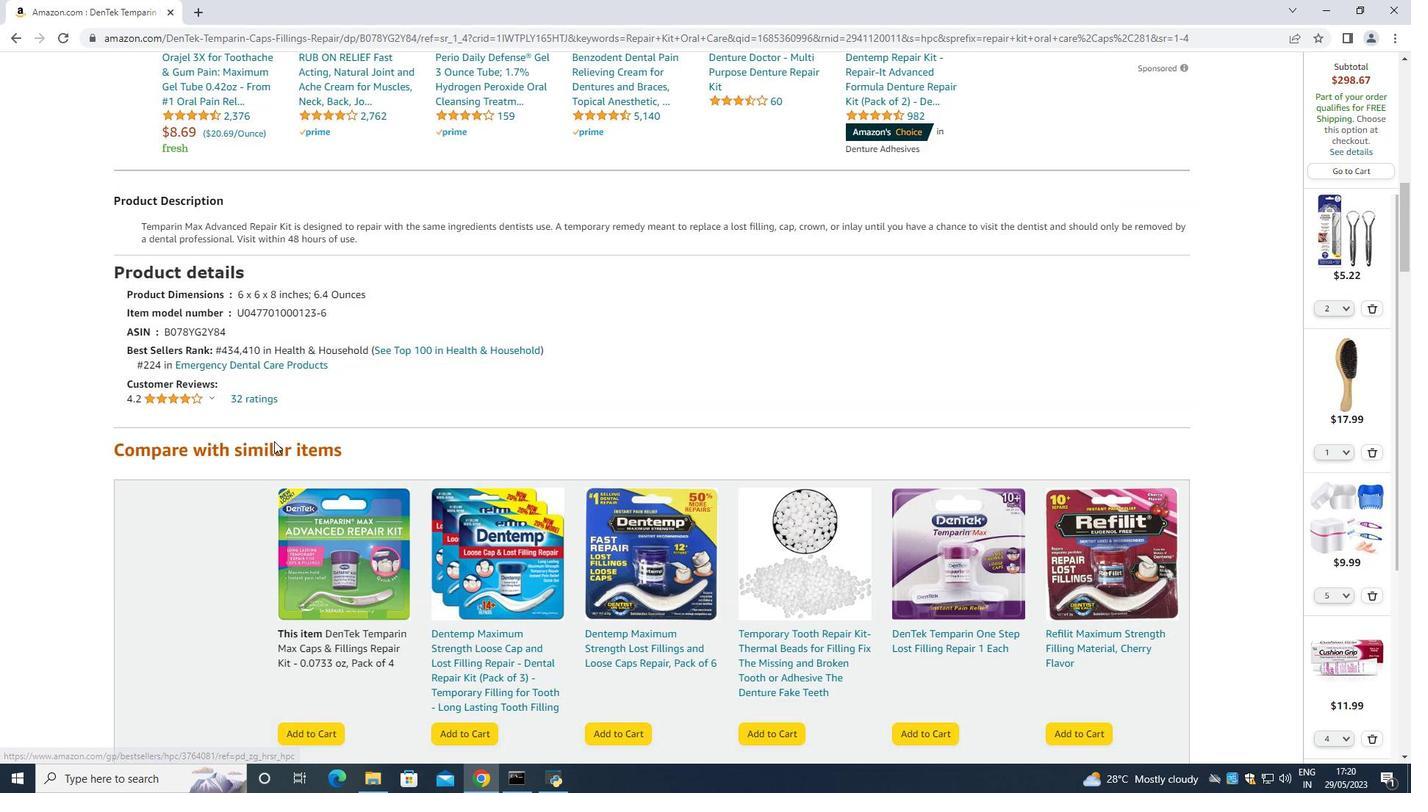 
Action: Mouse scrolled (274, 442) with delta (0, 0)
Screenshot: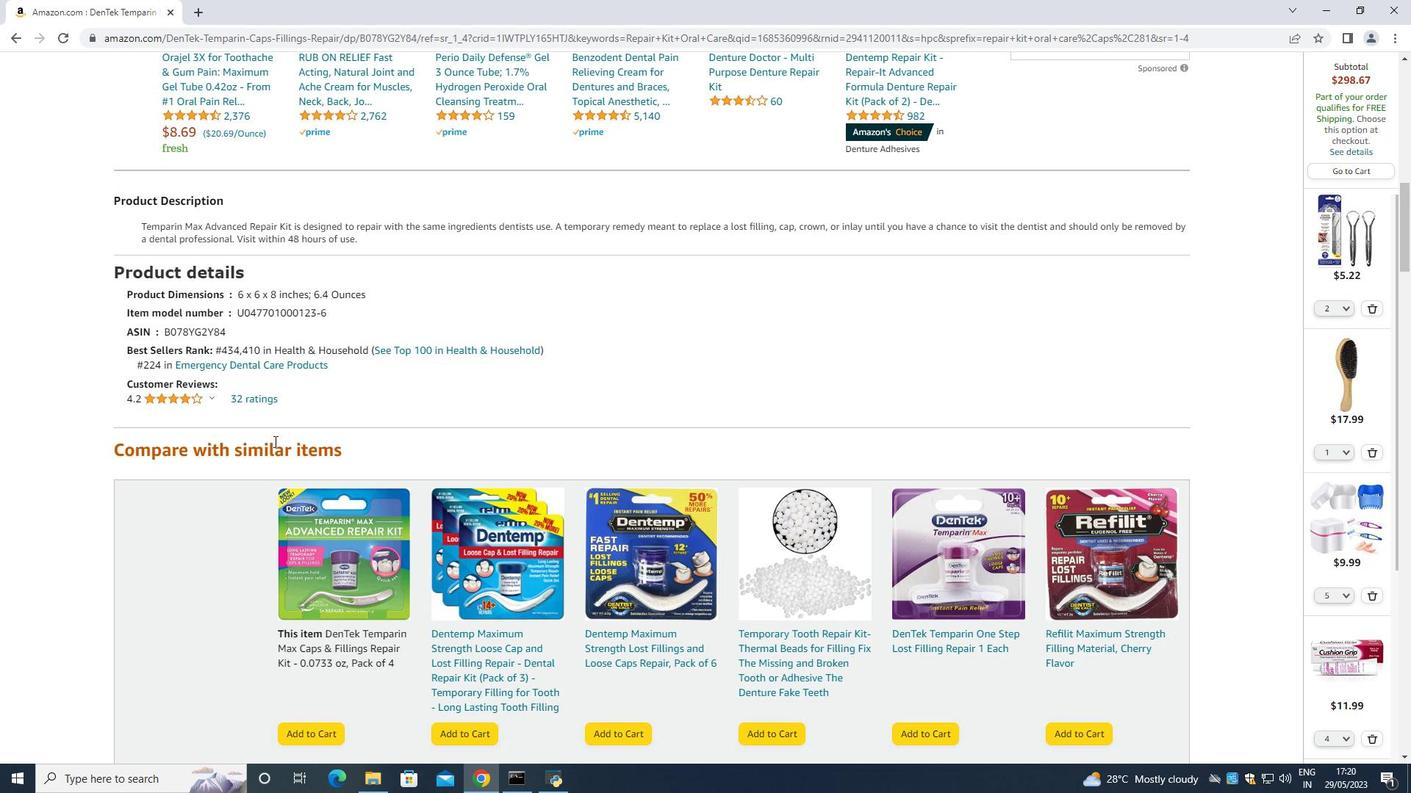 
Action: Mouse scrolled (274, 442) with delta (0, 0)
Screenshot: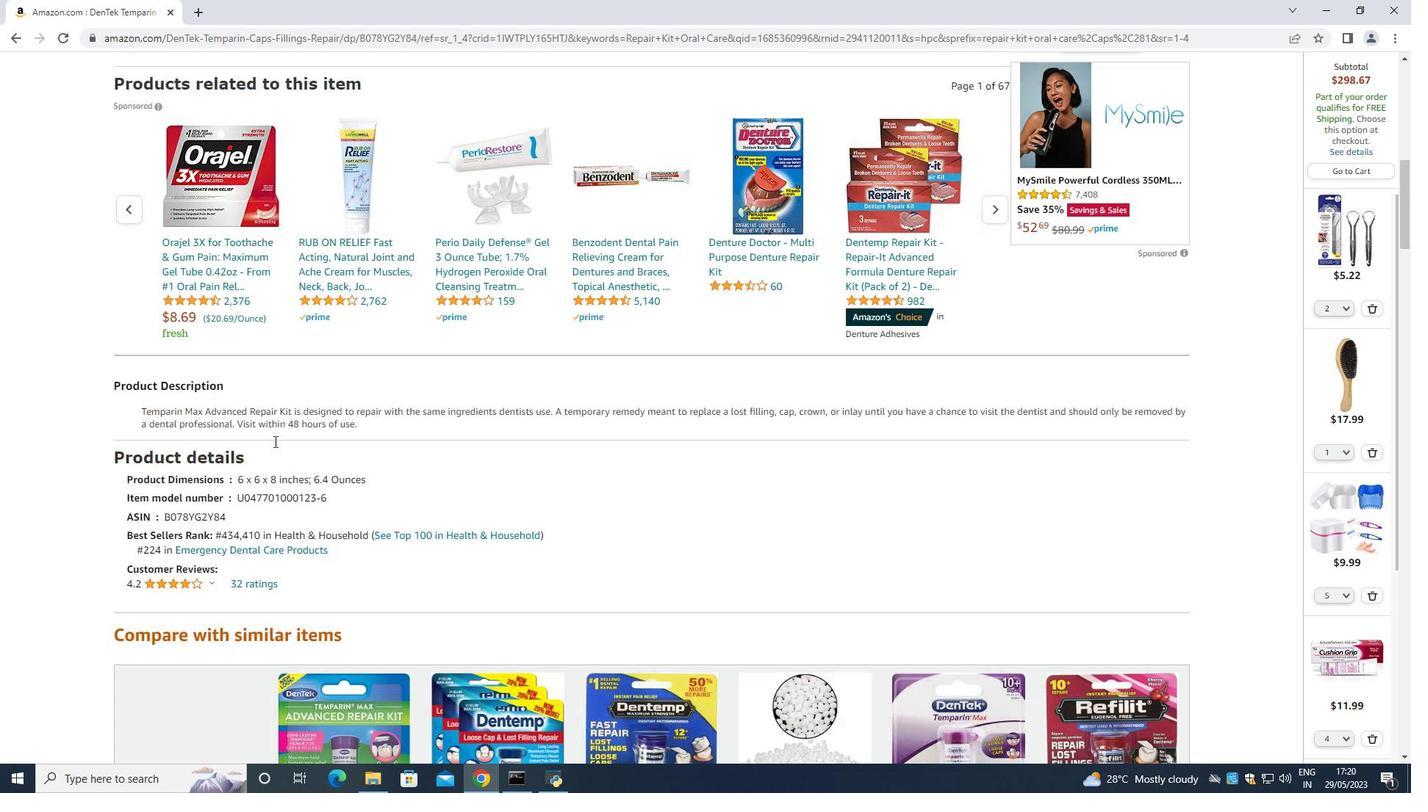 
Action: Mouse moved to (274, 441)
Screenshot: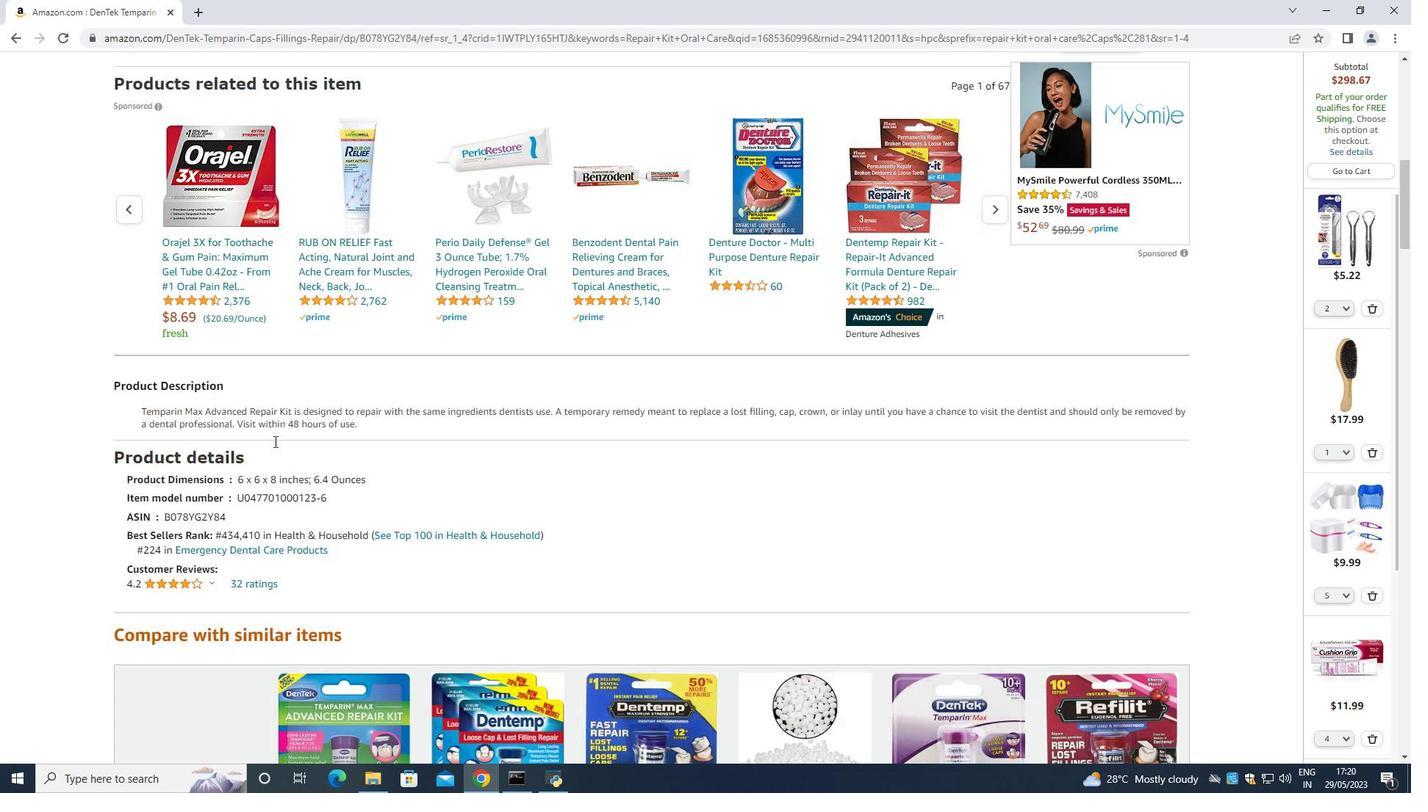 
Action: Mouse scrolled (274, 442) with delta (0, 0)
Screenshot: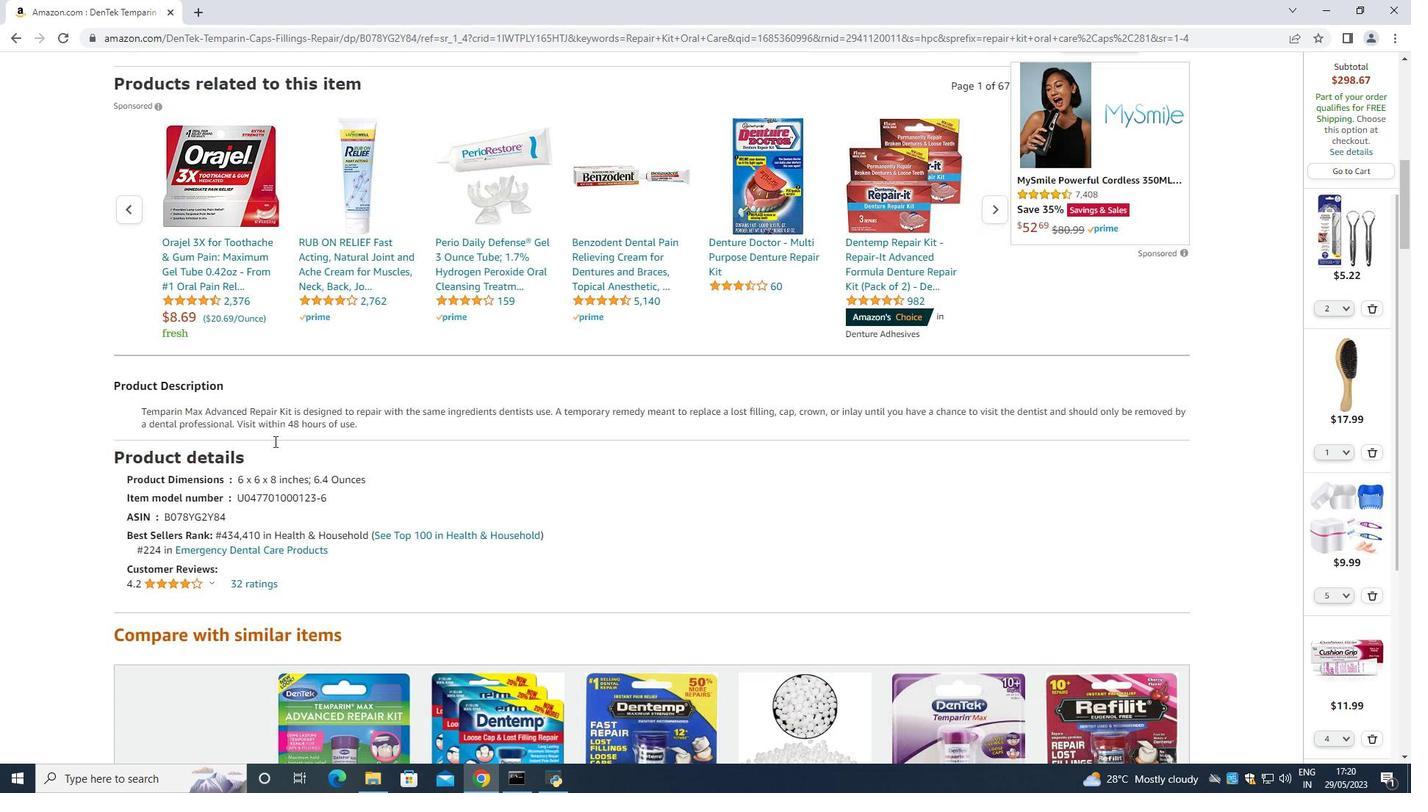 
Action: Mouse scrolled (274, 442) with delta (0, 0)
Screenshot: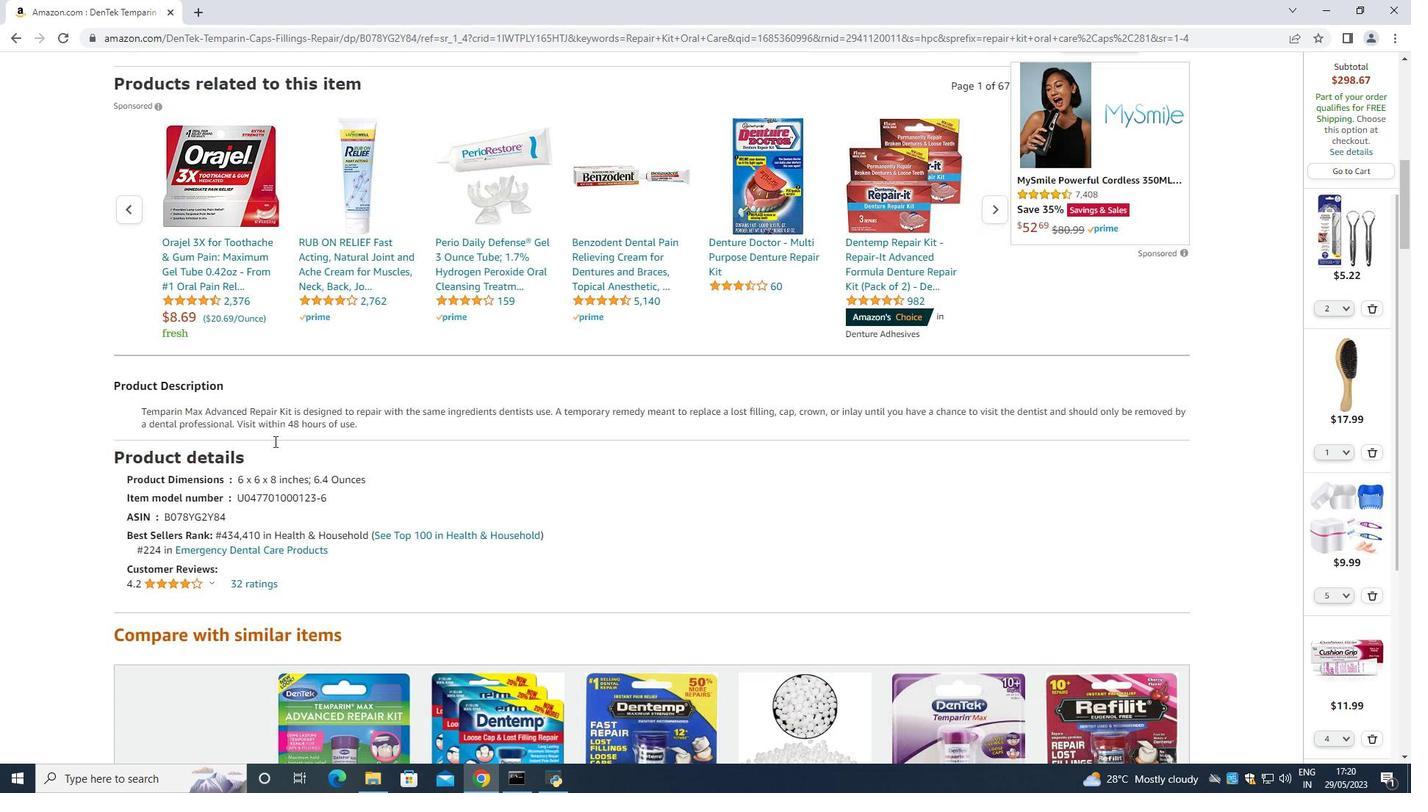 
Action: Mouse scrolled (274, 442) with delta (0, 0)
Screenshot: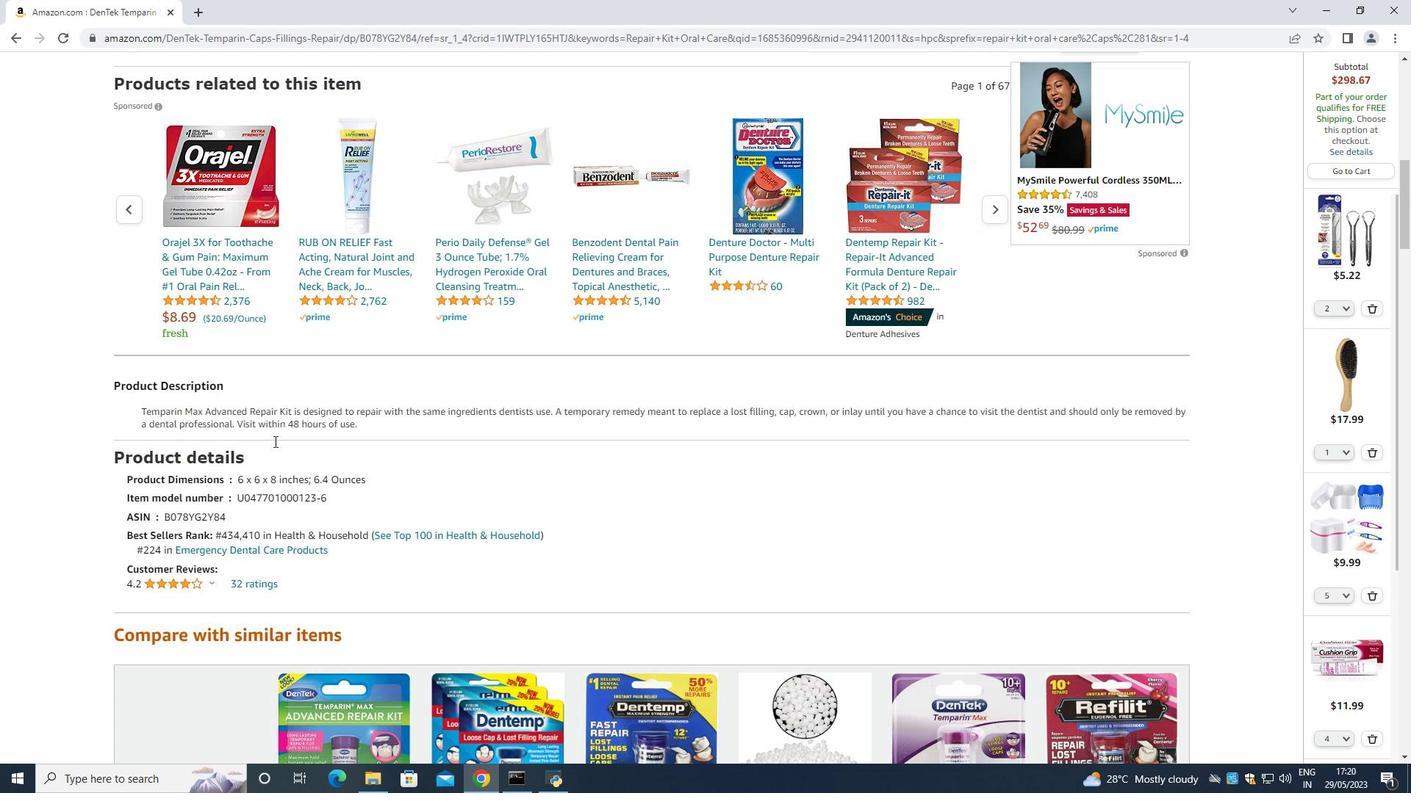 
Action: Mouse moved to (275, 441)
Screenshot: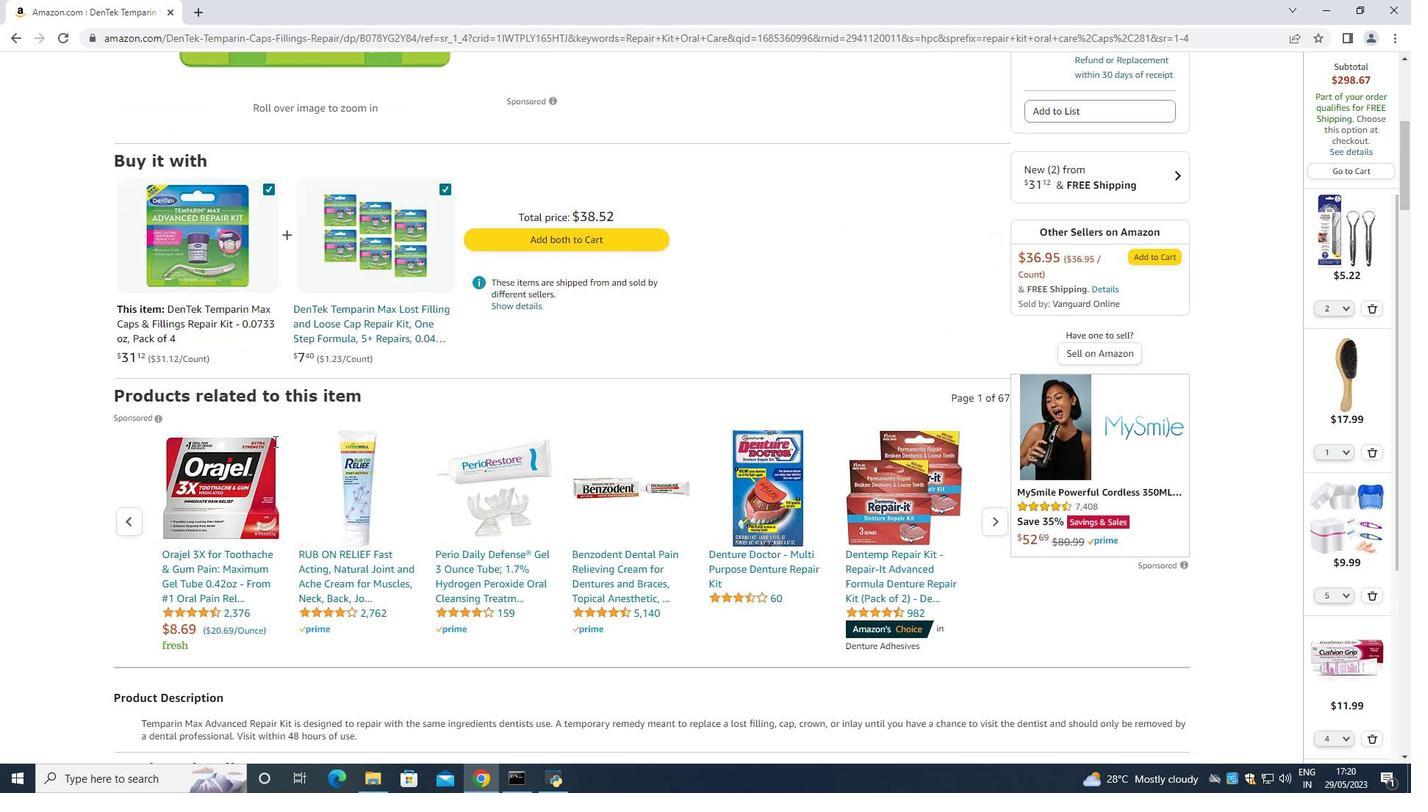 
Action: Mouse scrolled (275, 442) with delta (0, 0)
Screenshot: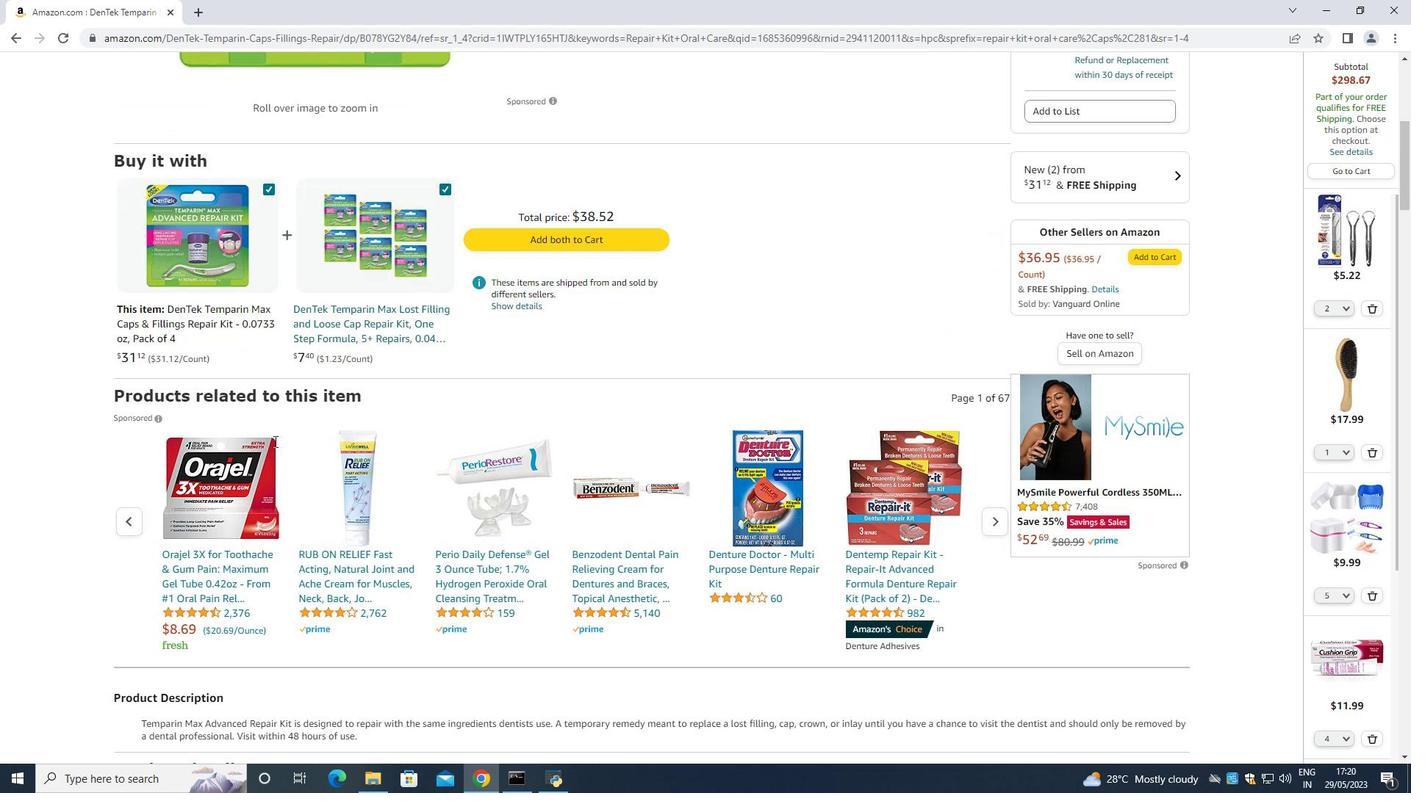 
Action: Mouse scrolled (275, 442) with delta (0, 0)
Screenshot: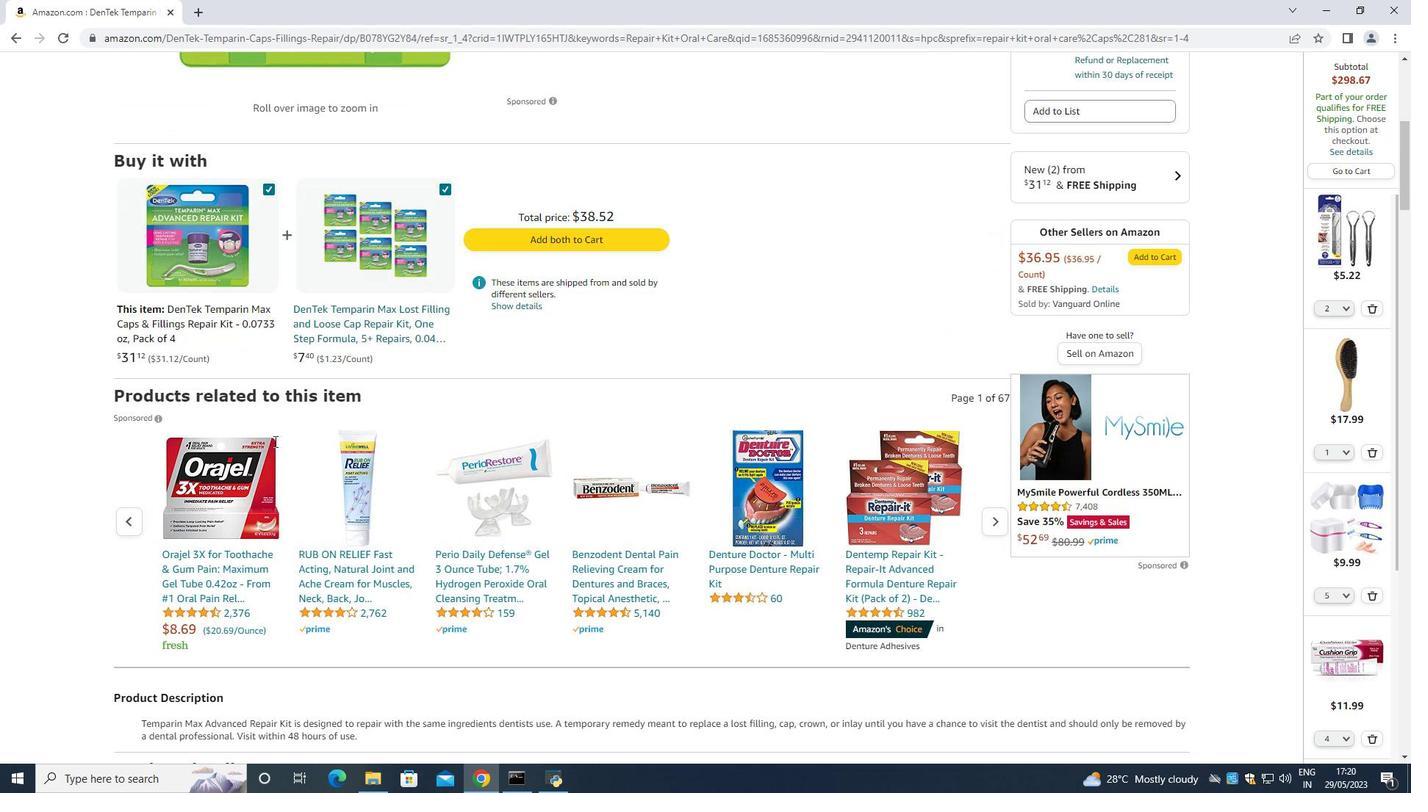 
Action: Mouse scrolled (275, 442) with delta (0, 0)
Screenshot: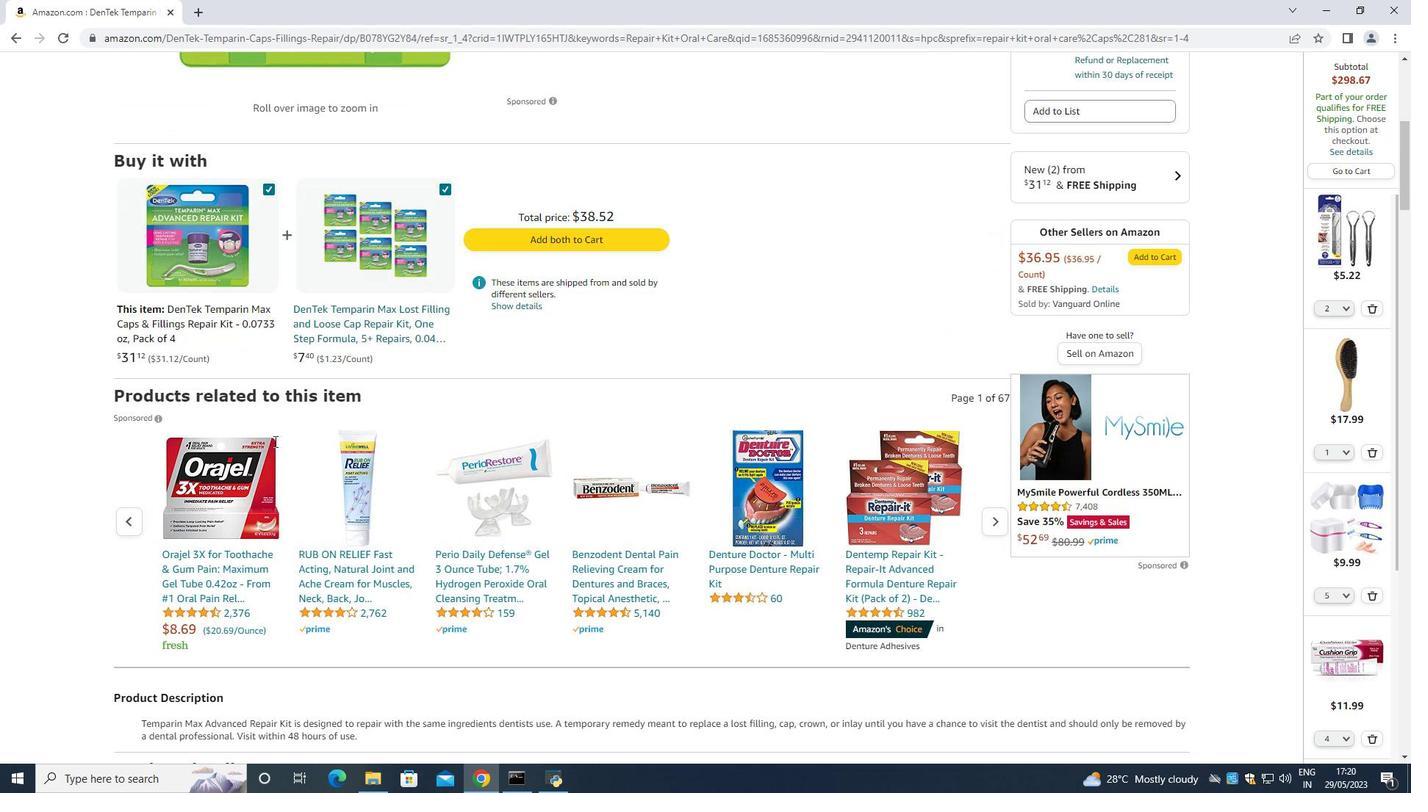 
Action: Mouse scrolled (275, 442) with delta (0, 0)
Screenshot: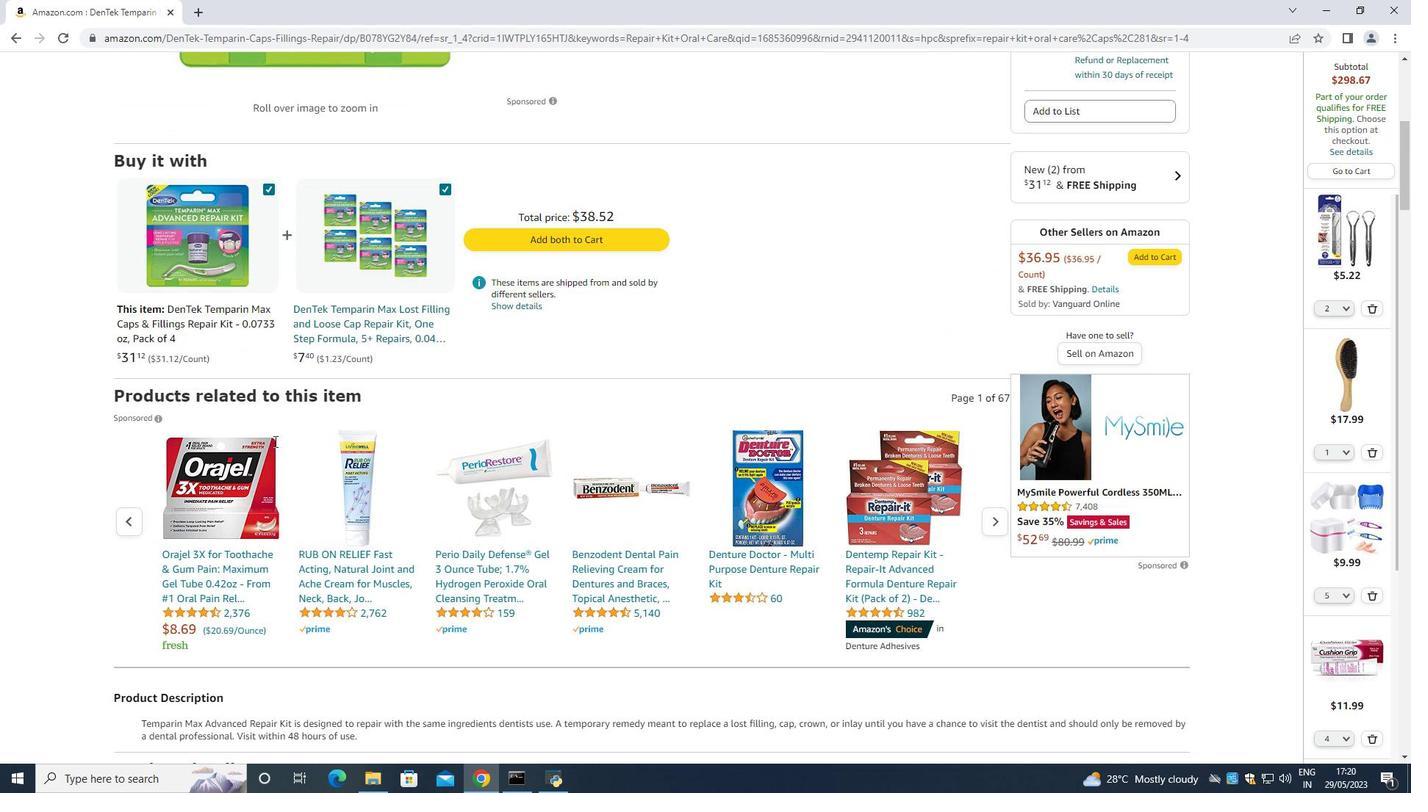 
Action: Mouse scrolled (275, 442) with delta (0, 0)
Screenshot: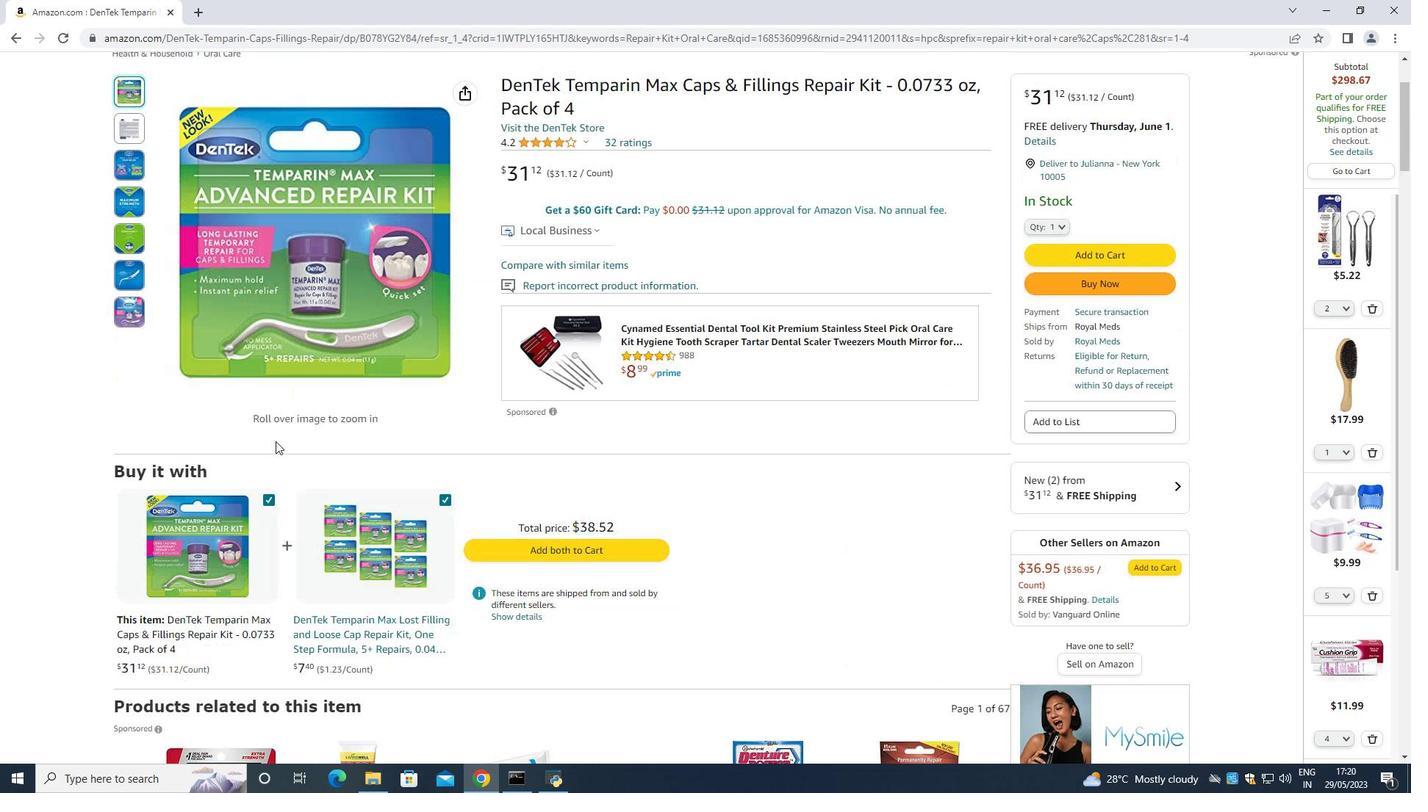 
Action: Mouse scrolled (275, 442) with delta (0, 0)
Screenshot: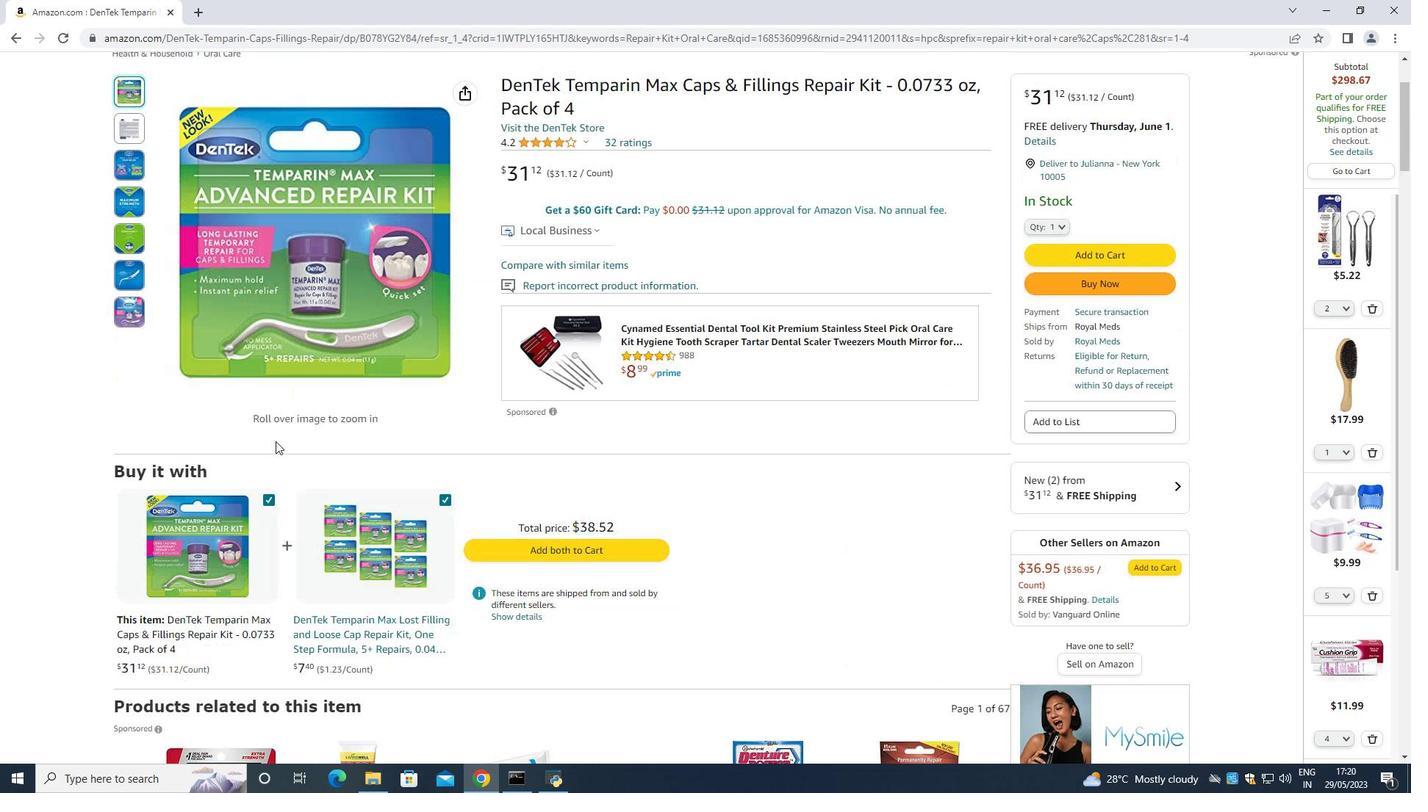
Action: Mouse scrolled (275, 442) with delta (0, 0)
Screenshot: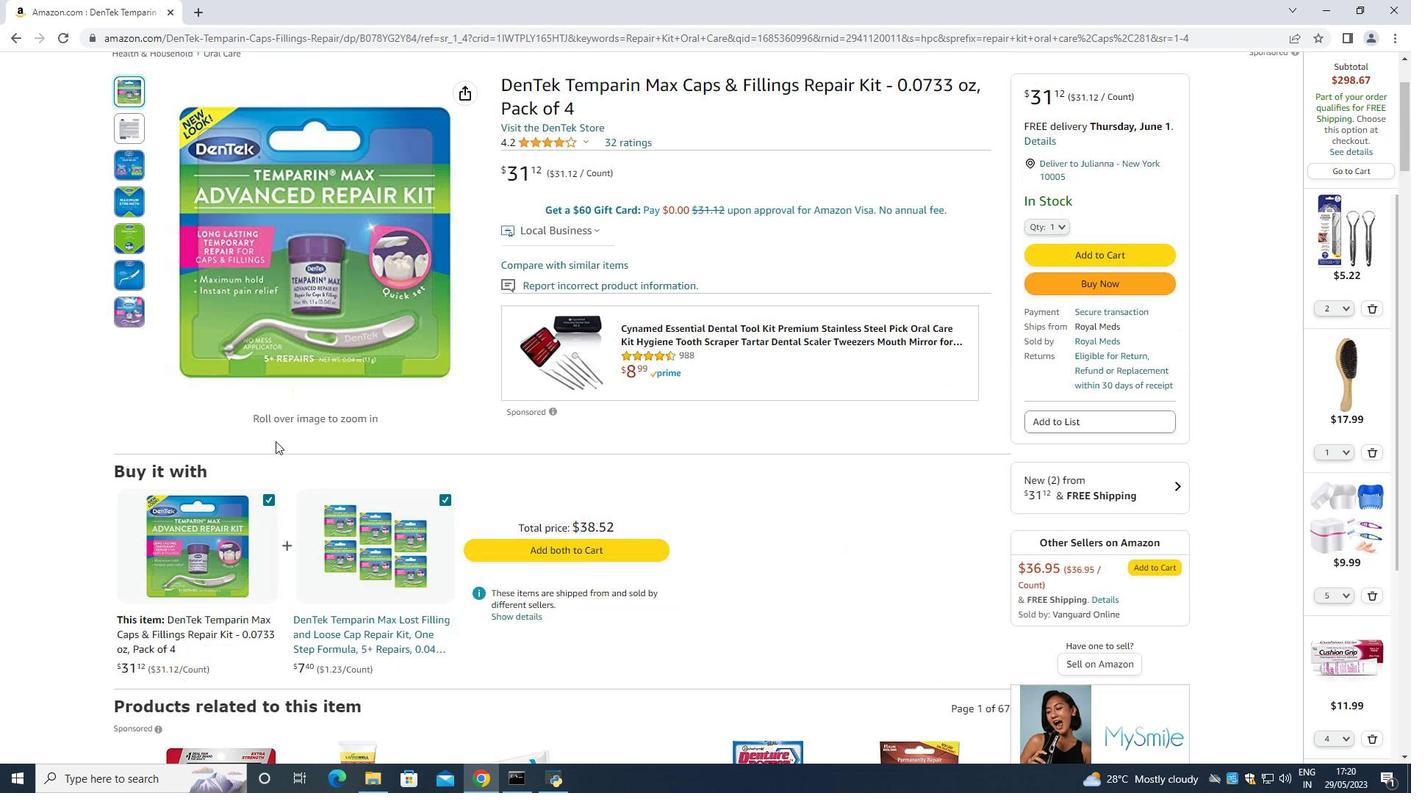 
Action: Mouse scrolled (275, 442) with delta (0, 0)
Screenshot: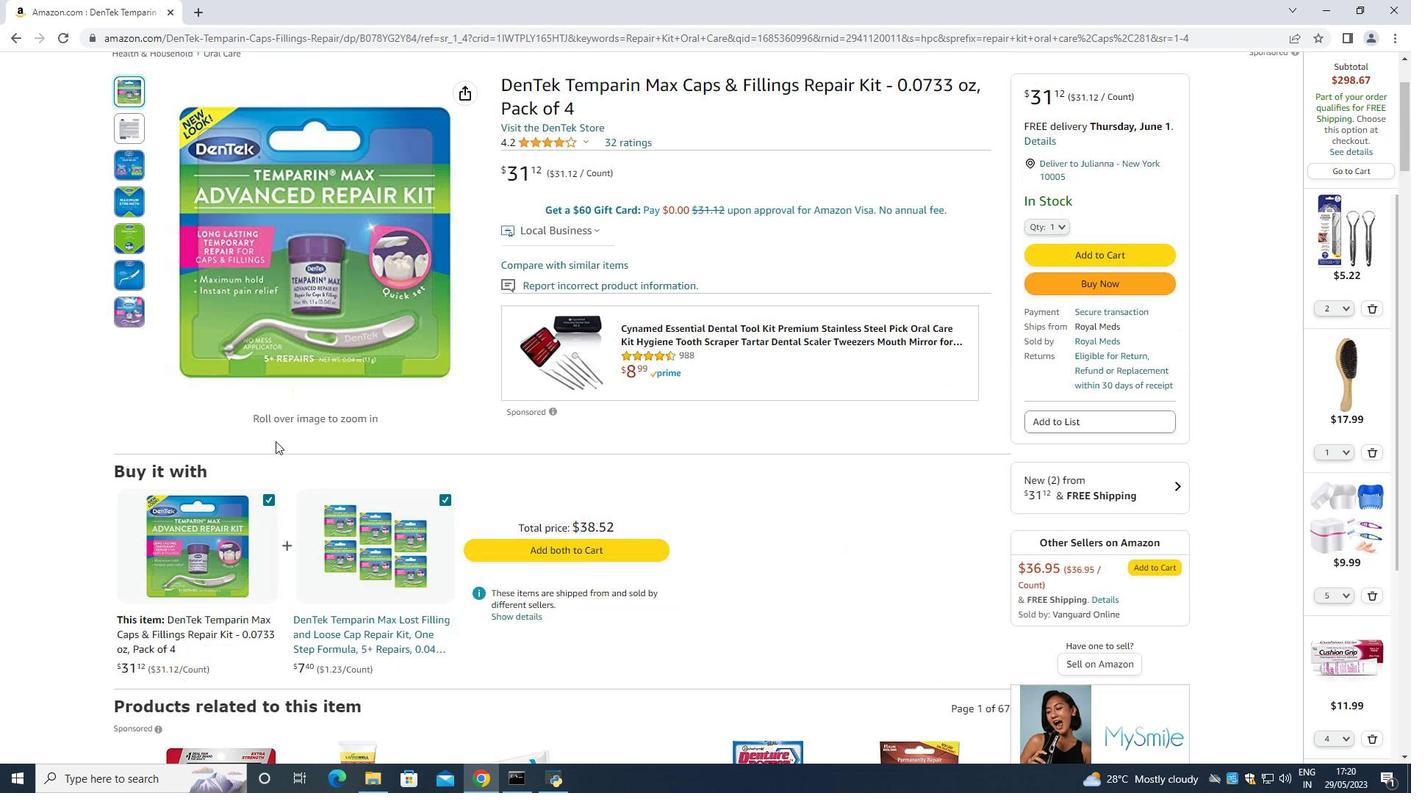 
Action: Mouse scrolled (275, 442) with delta (0, 0)
Screenshot: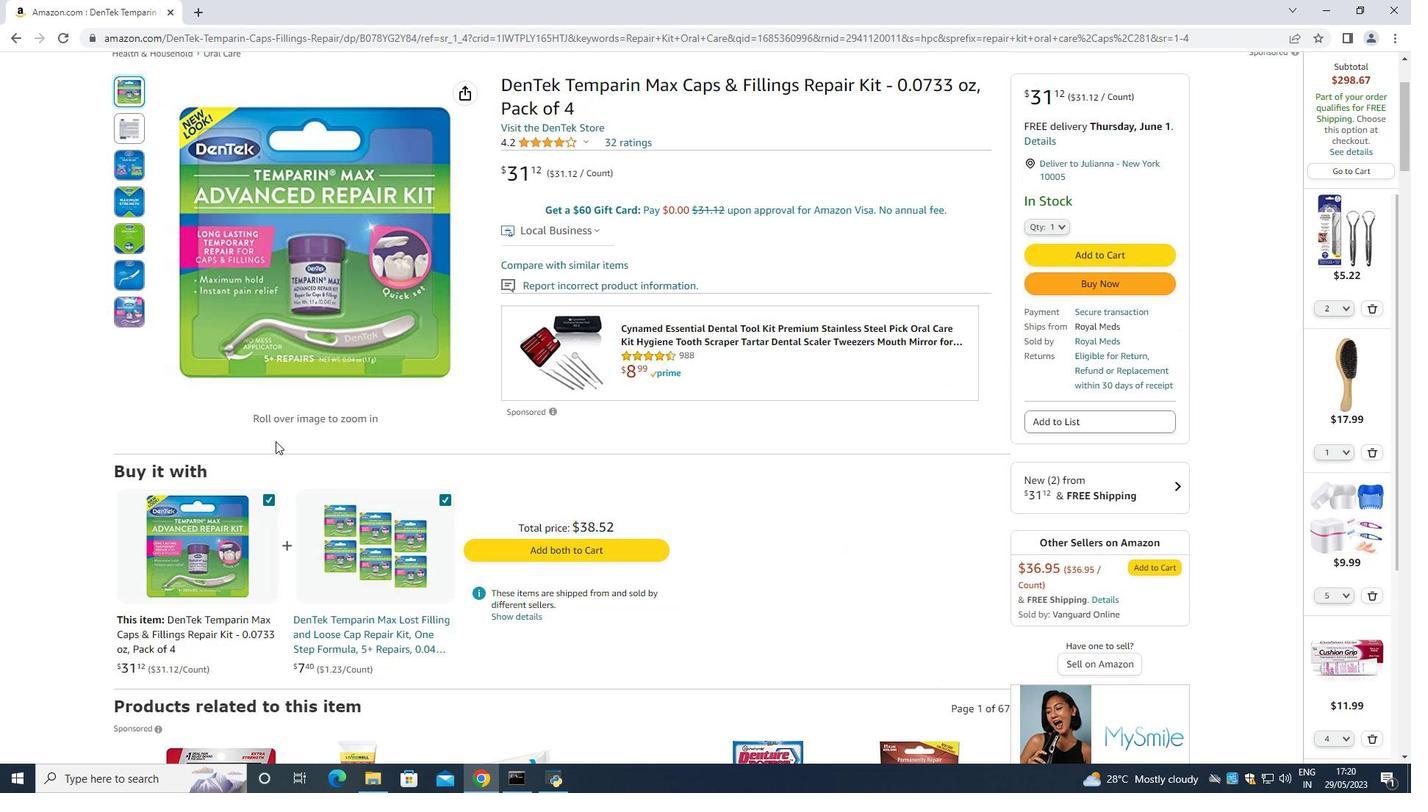 
Action: Mouse moved to (276, 441)
Screenshot: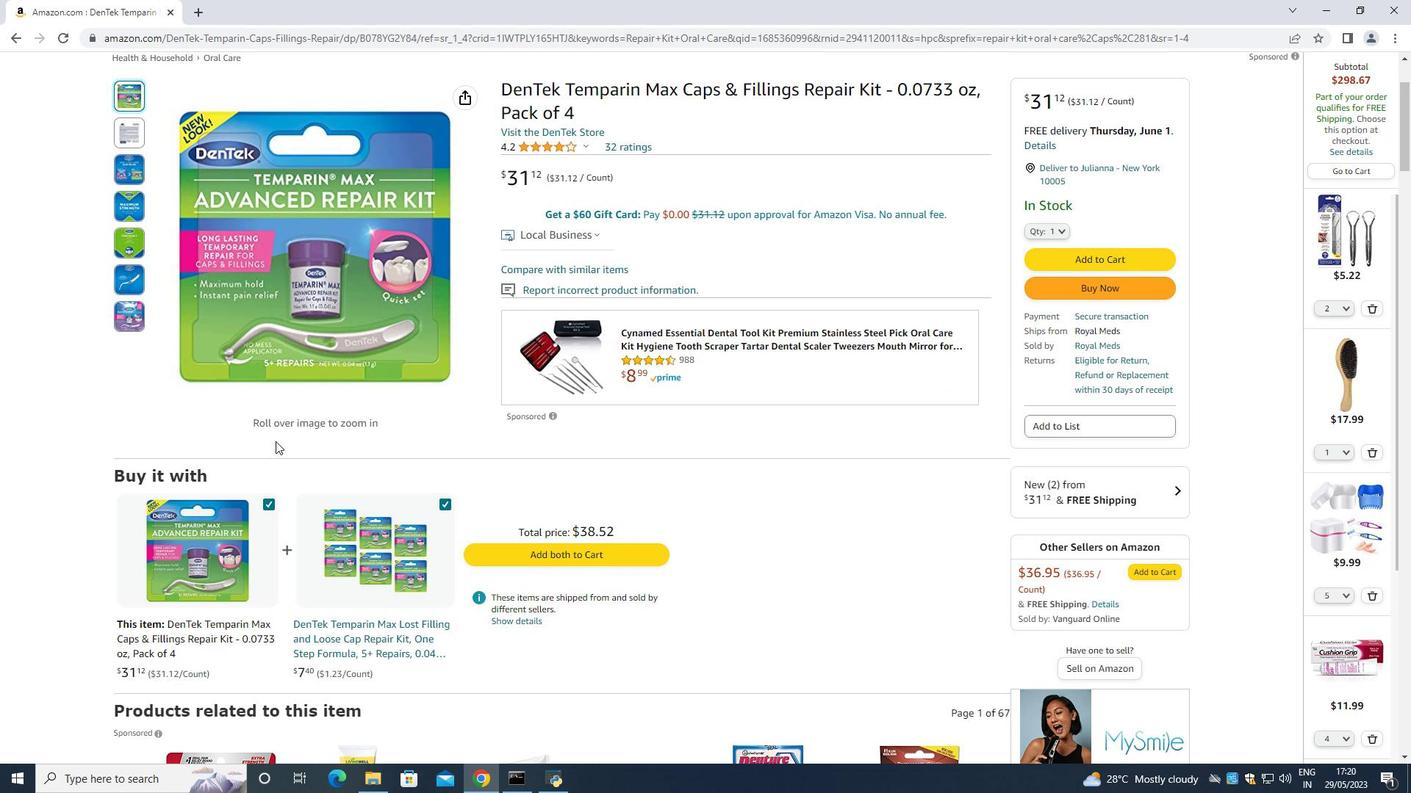 
Action: Mouse scrolled (276, 442) with delta (0, 0)
Screenshot: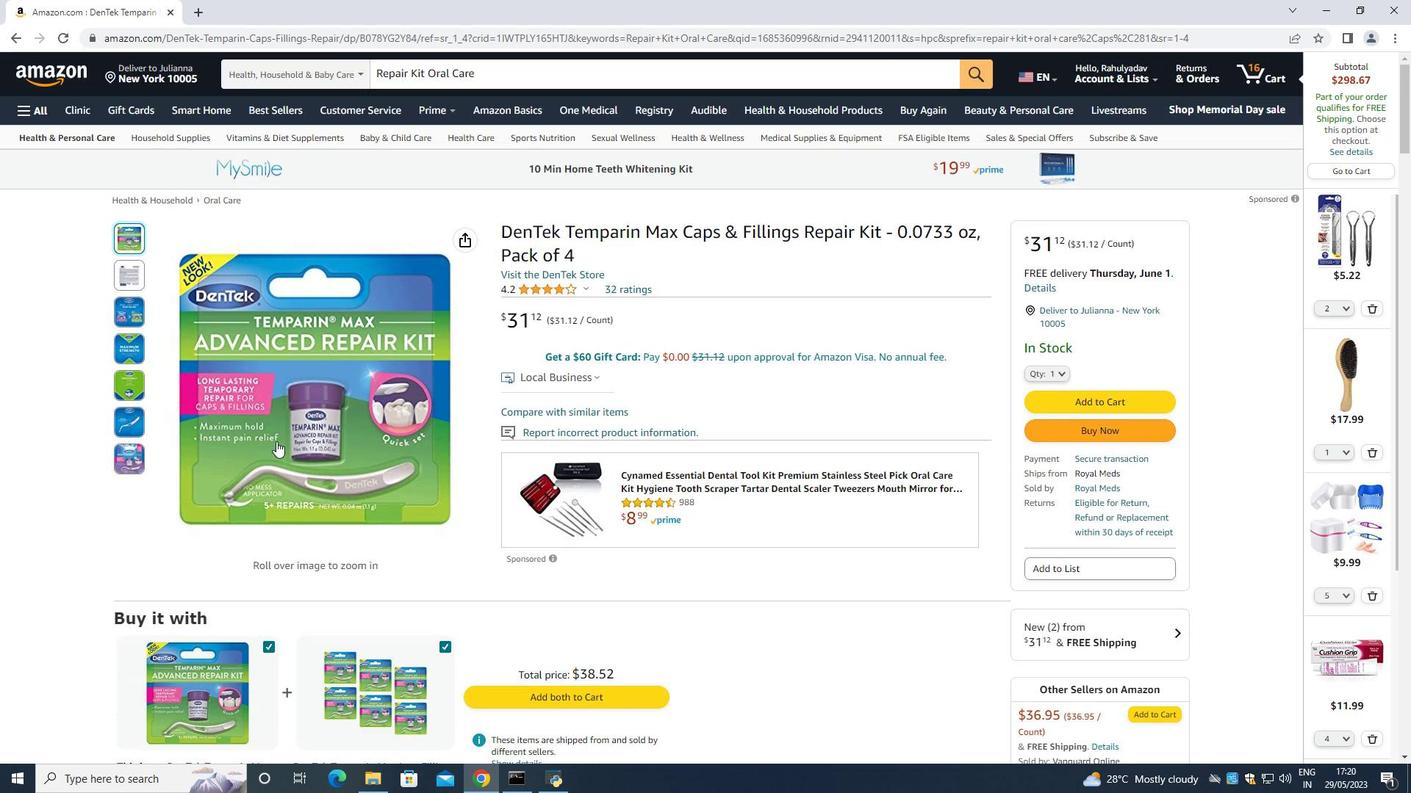 
Action: Mouse scrolled (276, 442) with delta (0, 0)
Screenshot: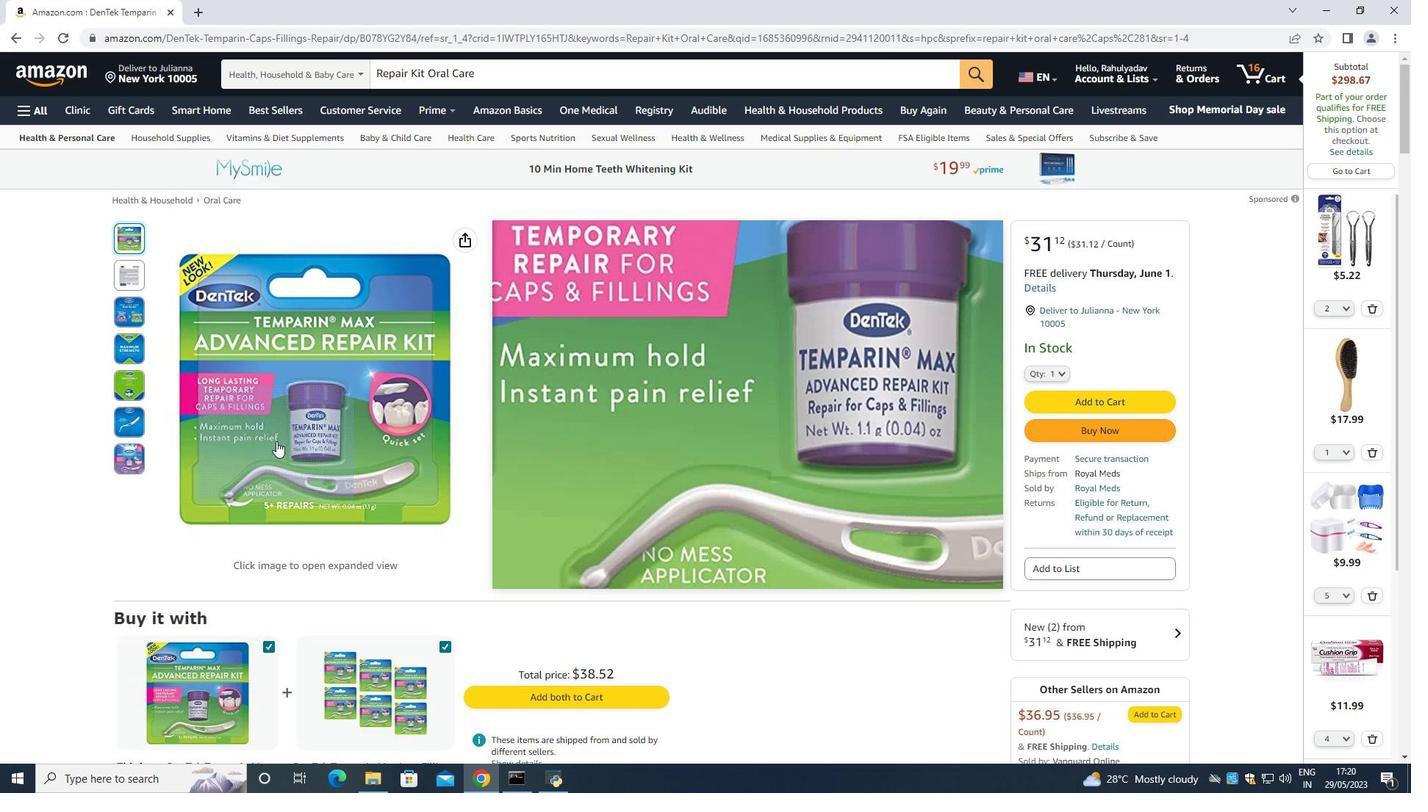 
Action: Mouse scrolled (276, 442) with delta (0, 0)
Screenshot: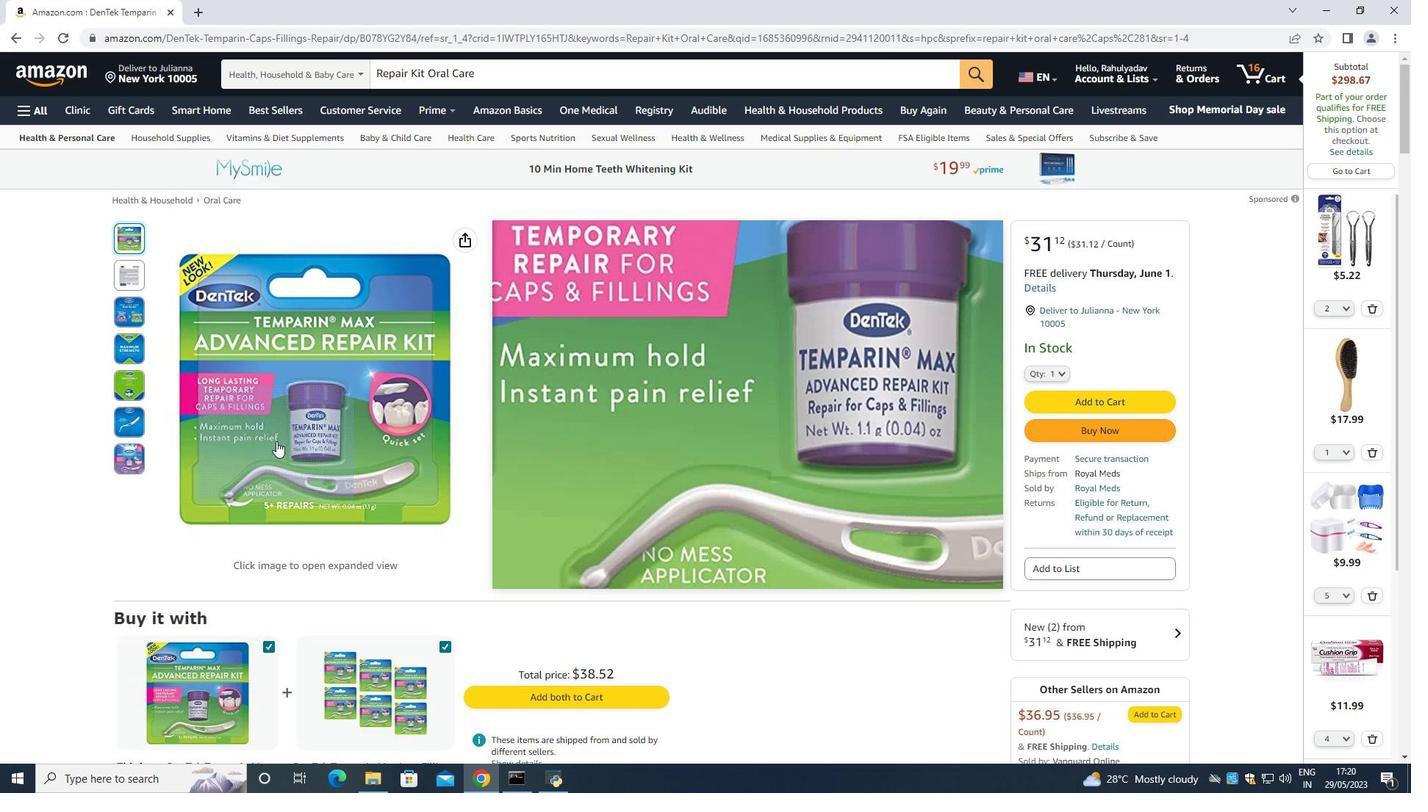 
Action: Mouse scrolled (276, 442) with delta (0, 0)
Screenshot: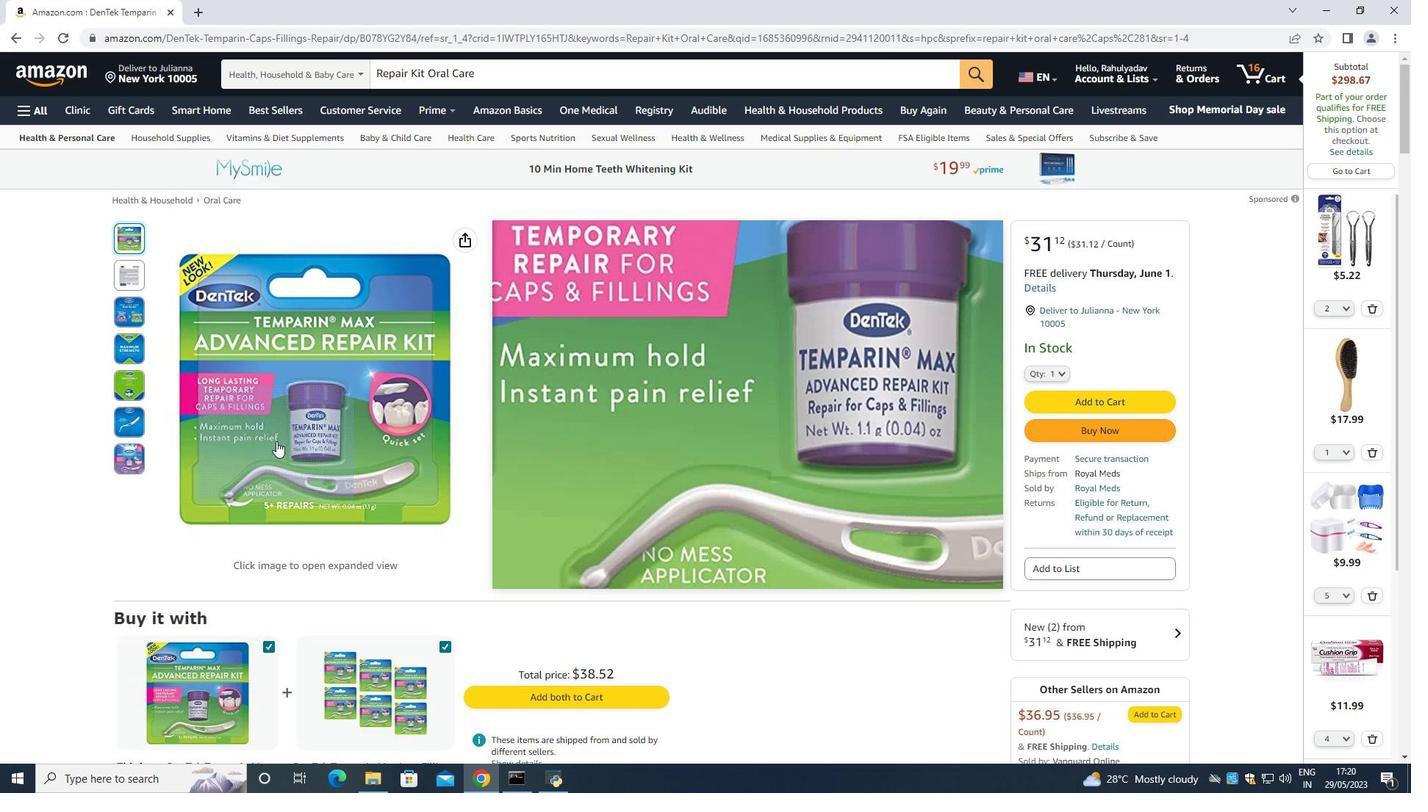 
Action: Mouse scrolled (276, 442) with delta (0, 0)
Screenshot: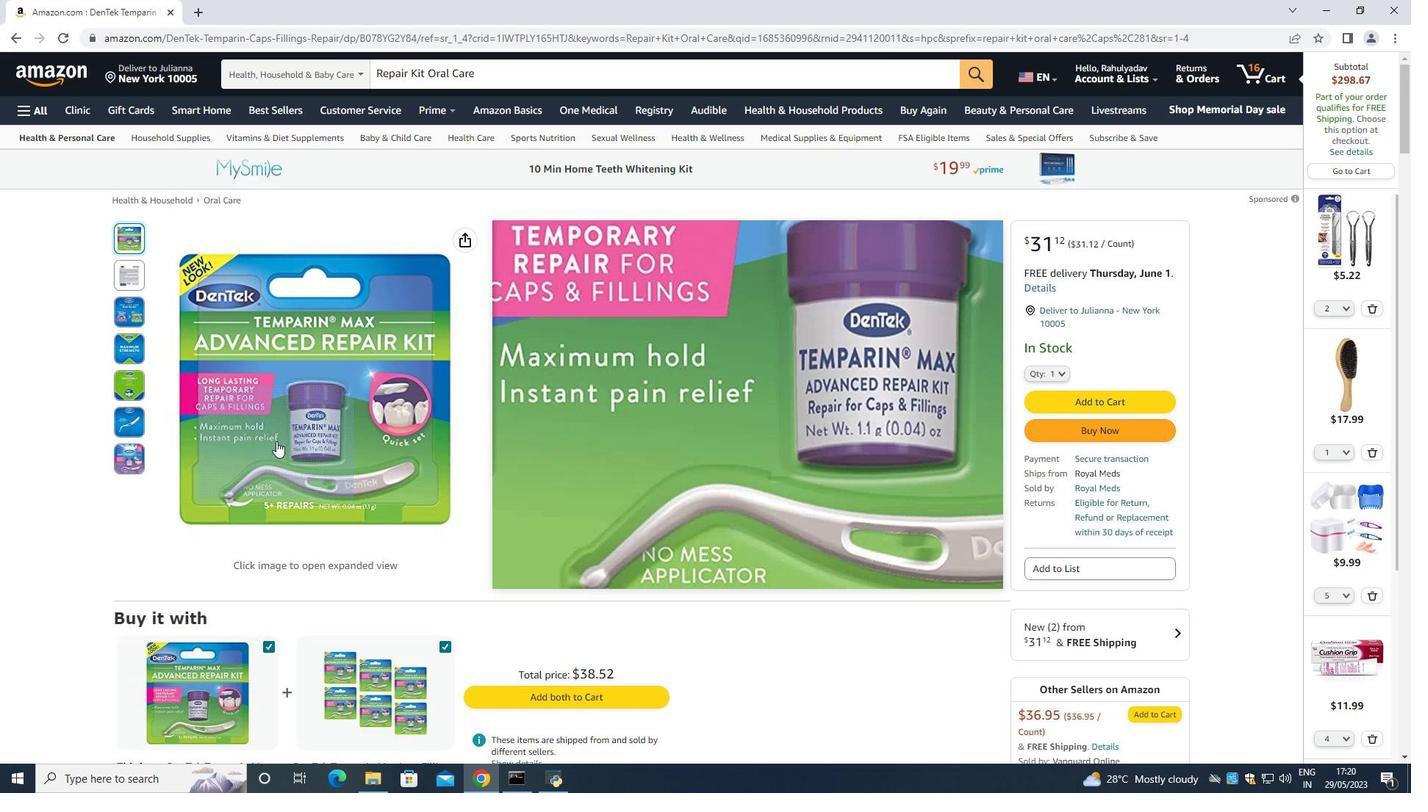 
Action: Mouse scrolled (276, 442) with delta (0, 0)
Screenshot: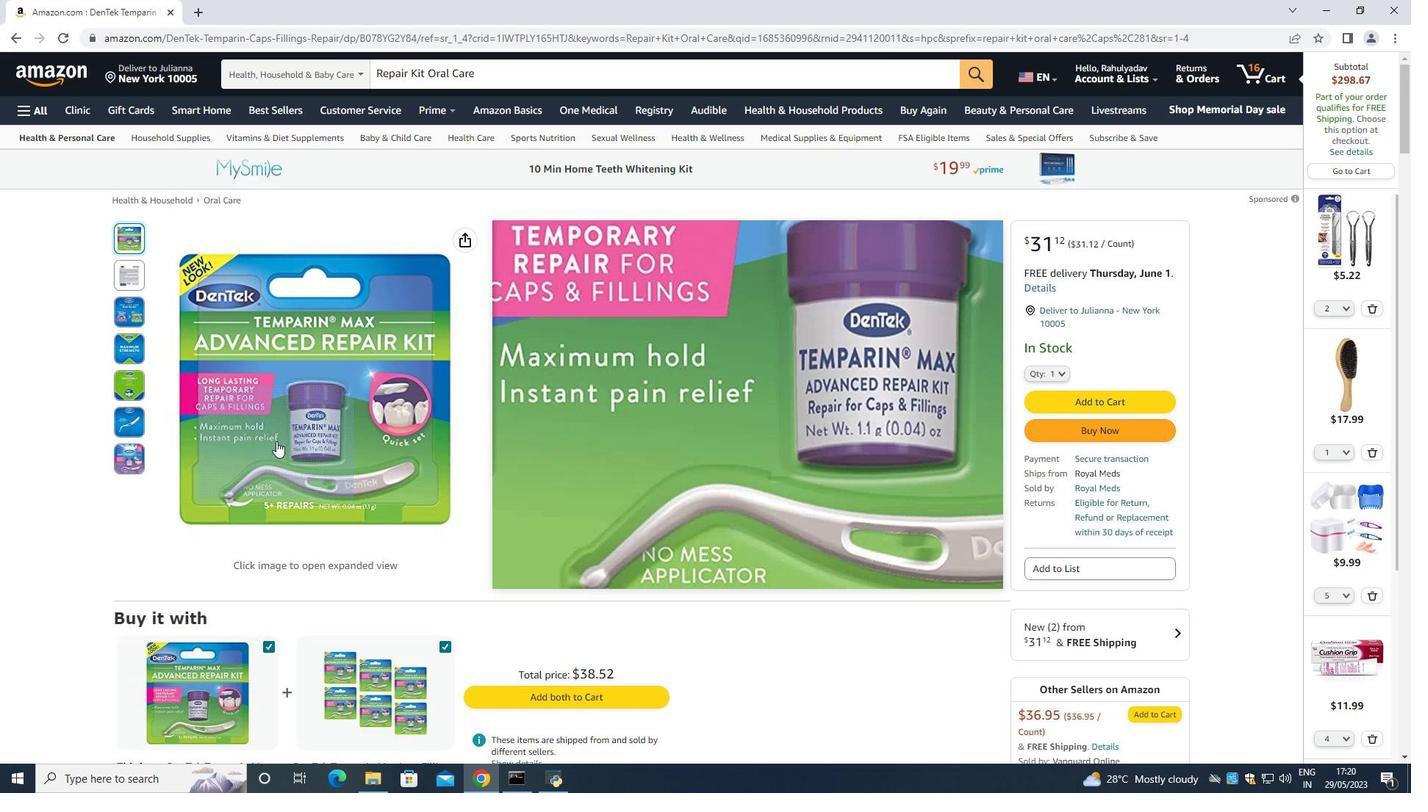 
Action: Mouse moved to (898, 393)
Screenshot: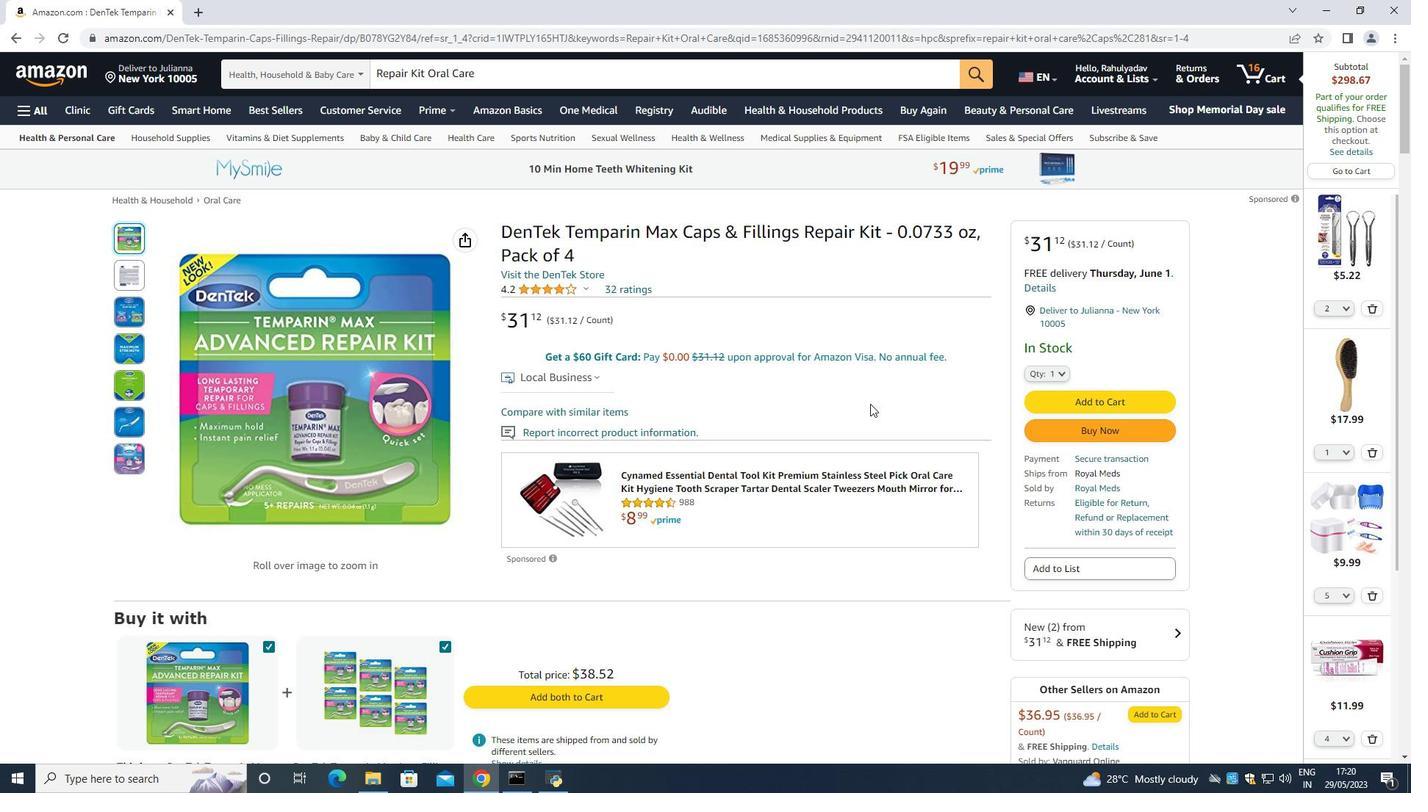
Action: Mouse scrolled (898, 392) with delta (0, 0)
Screenshot: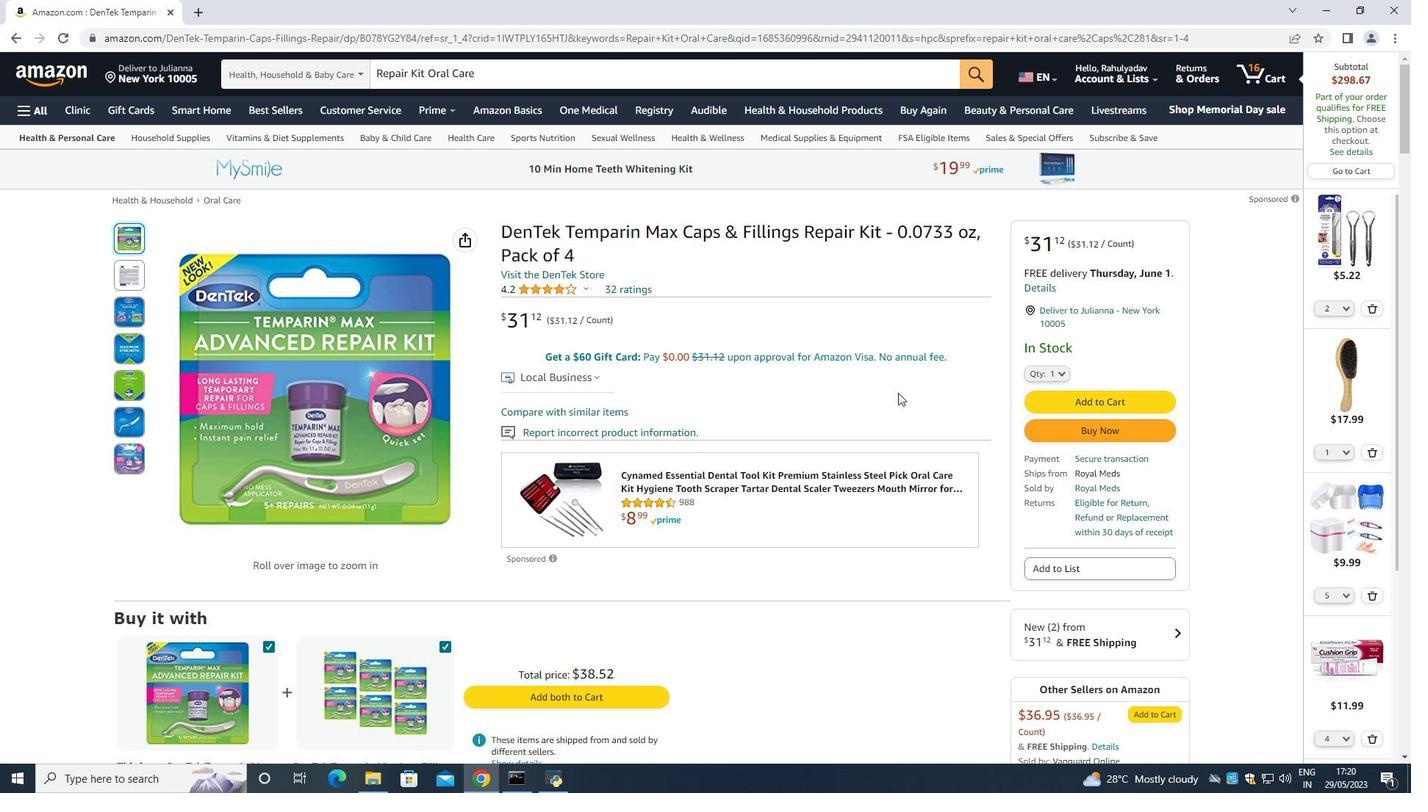 
Action: Mouse moved to (898, 392)
Screenshot: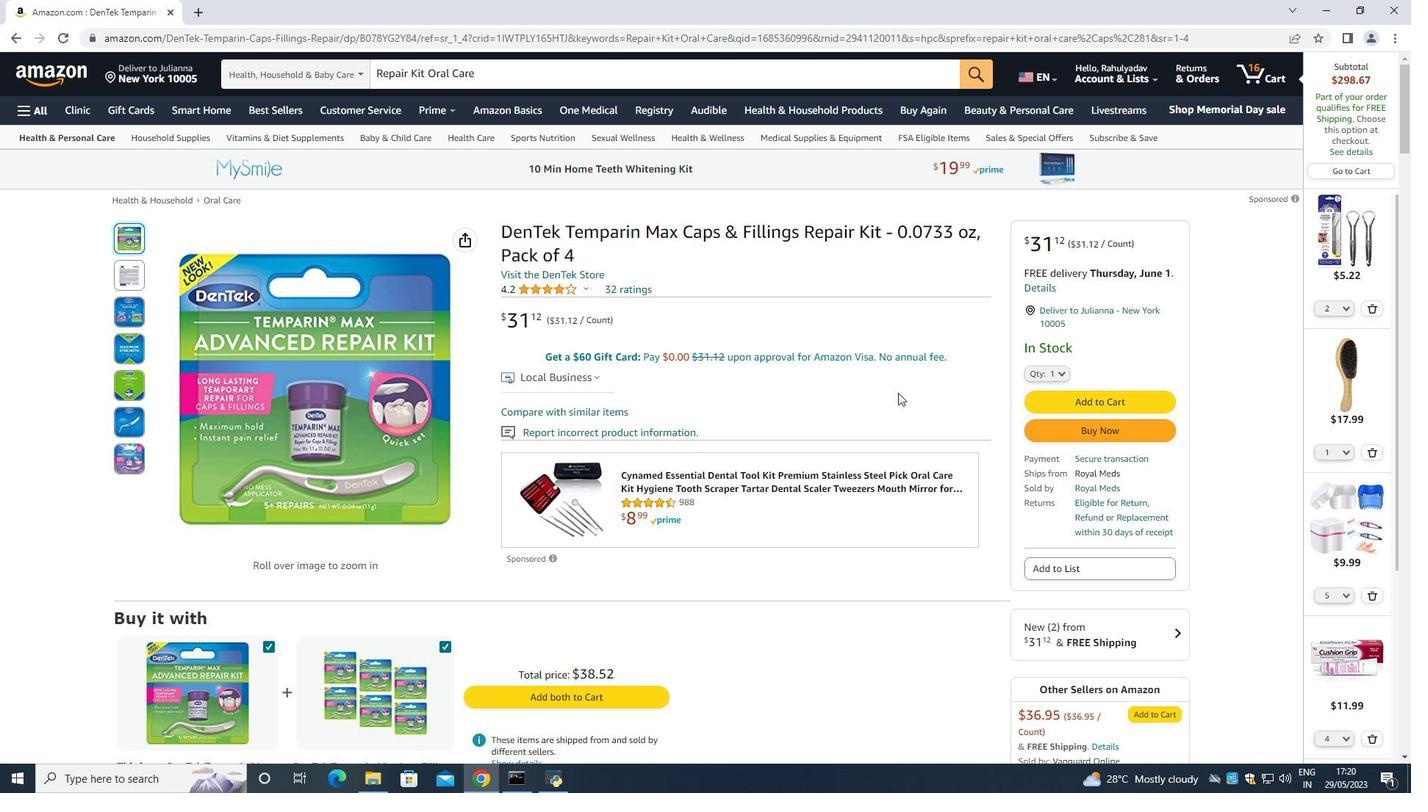 
Action: Mouse scrolled (898, 391) with delta (0, 0)
Screenshot: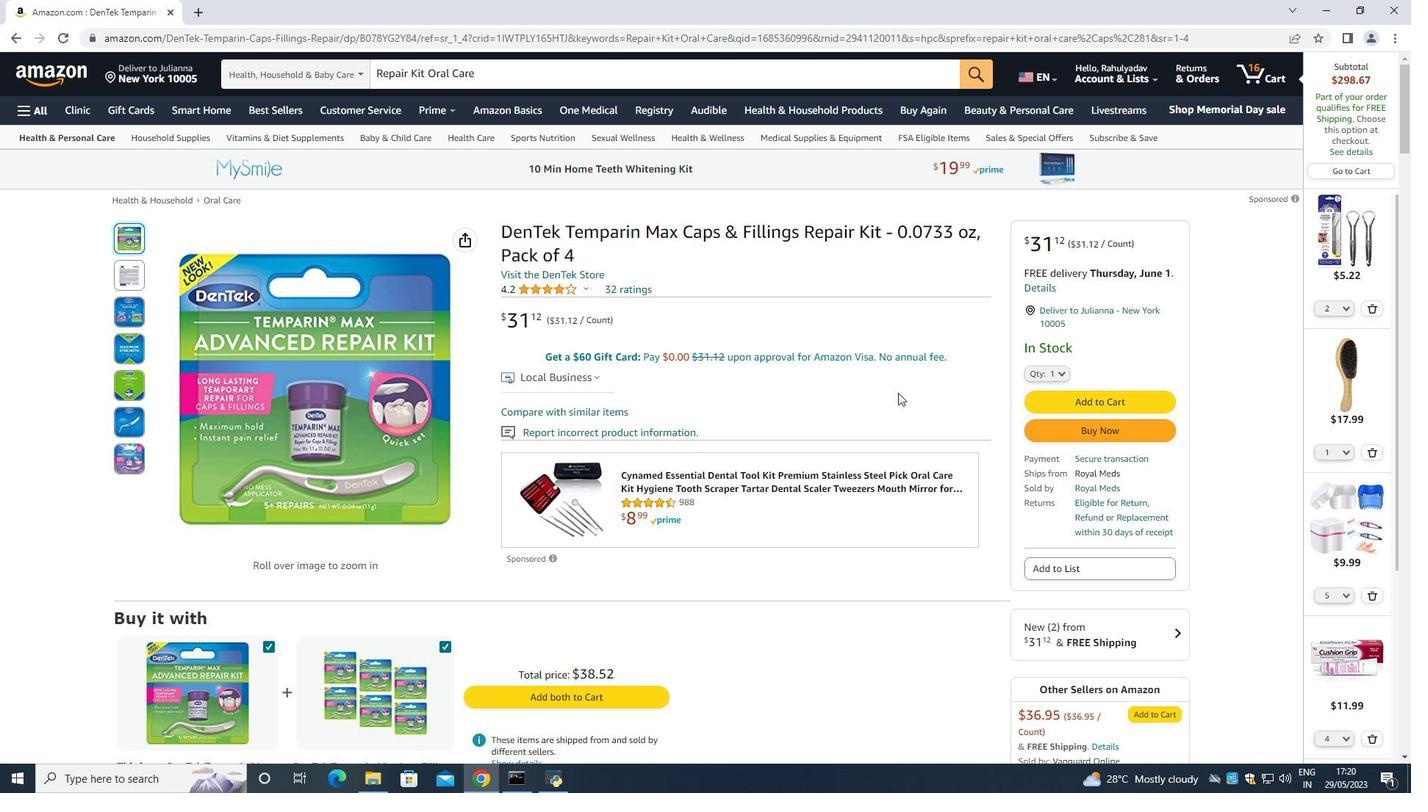 
Action: Mouse moved to (1037, 227)
Screenshot: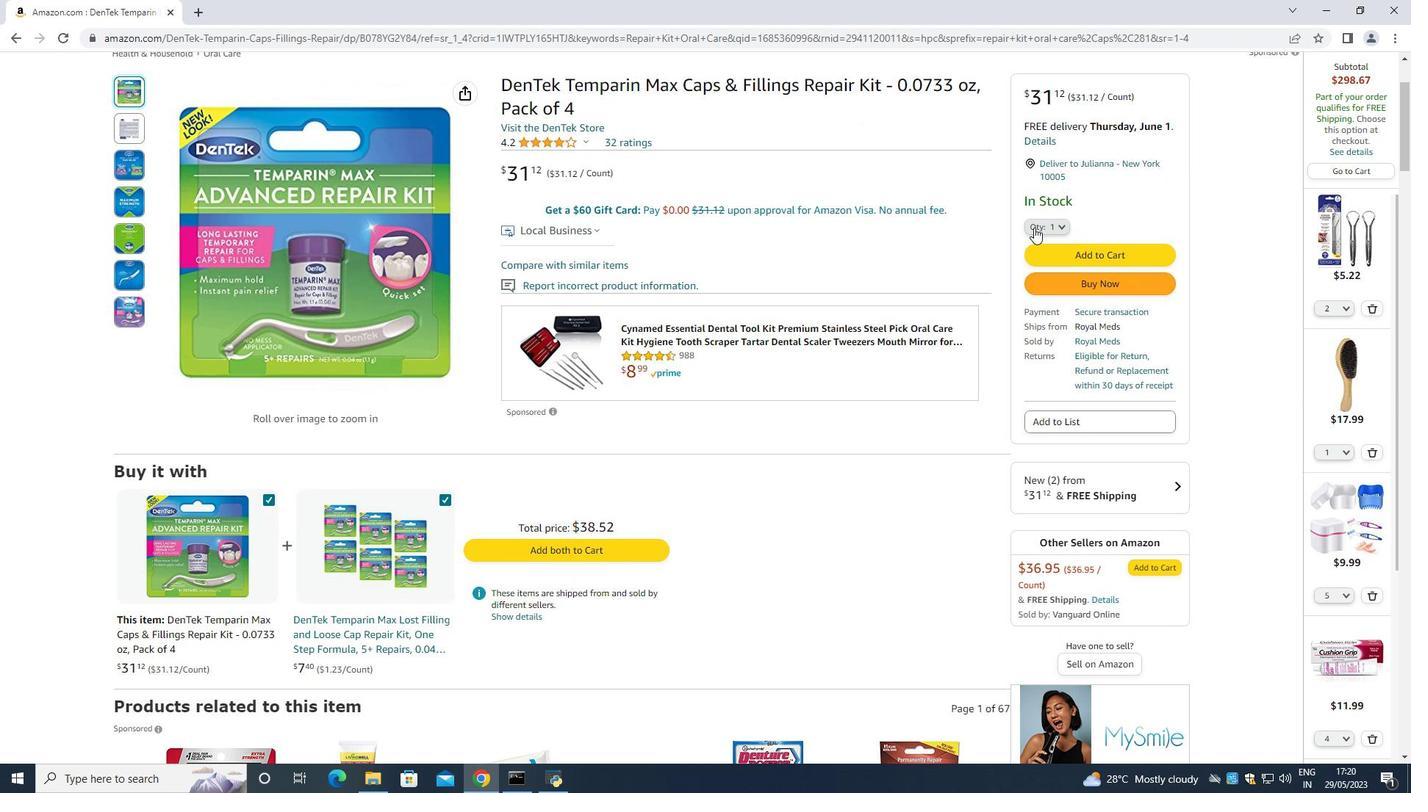 
Action: Mouse pressed left at (1037, 227)
Screenshot: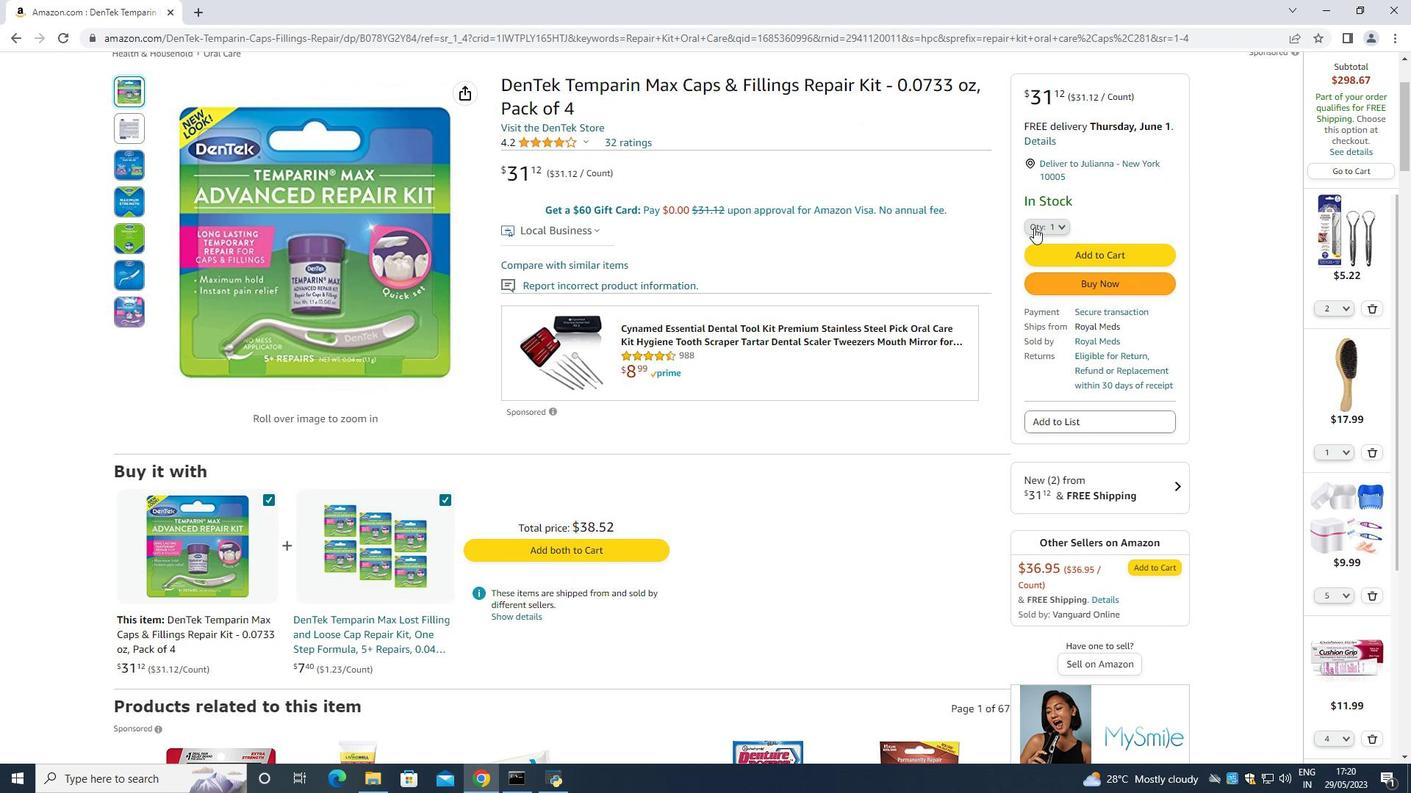
Action: Mouse moved to (1039, 269)
Screenshot: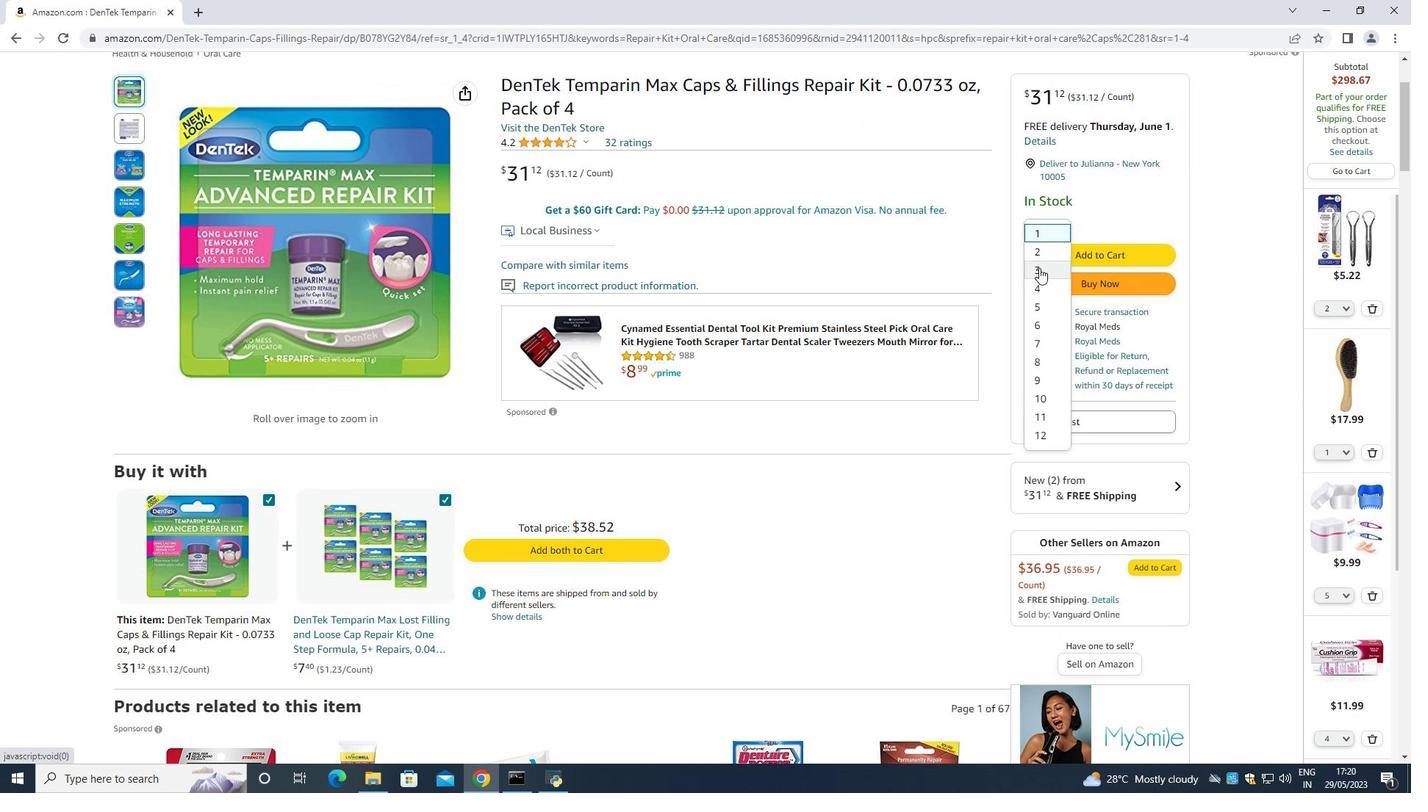 
Action: Mouse pressed left at (1039, 269)
Screenshot: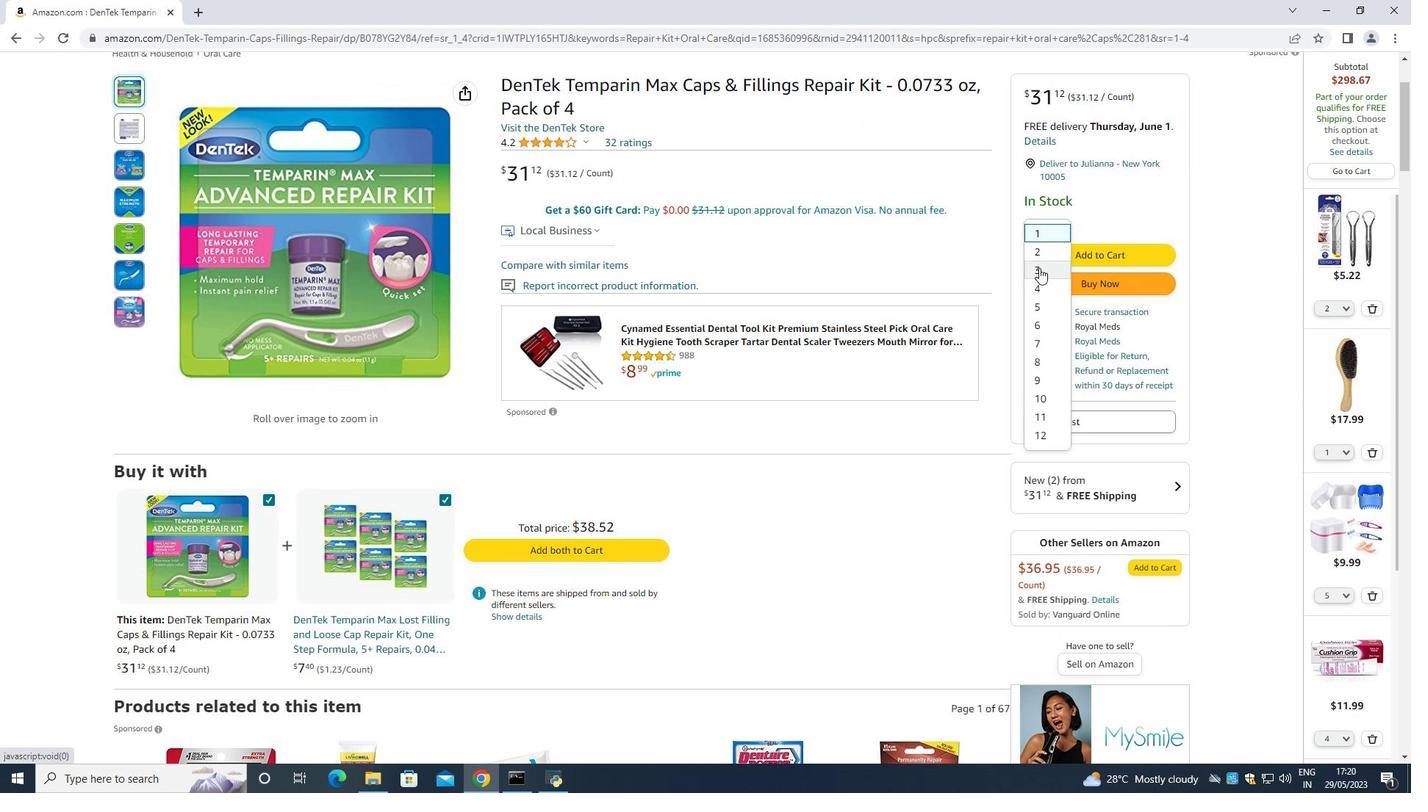 
Action: Mouse moved to (1066, 279)
Screenshot: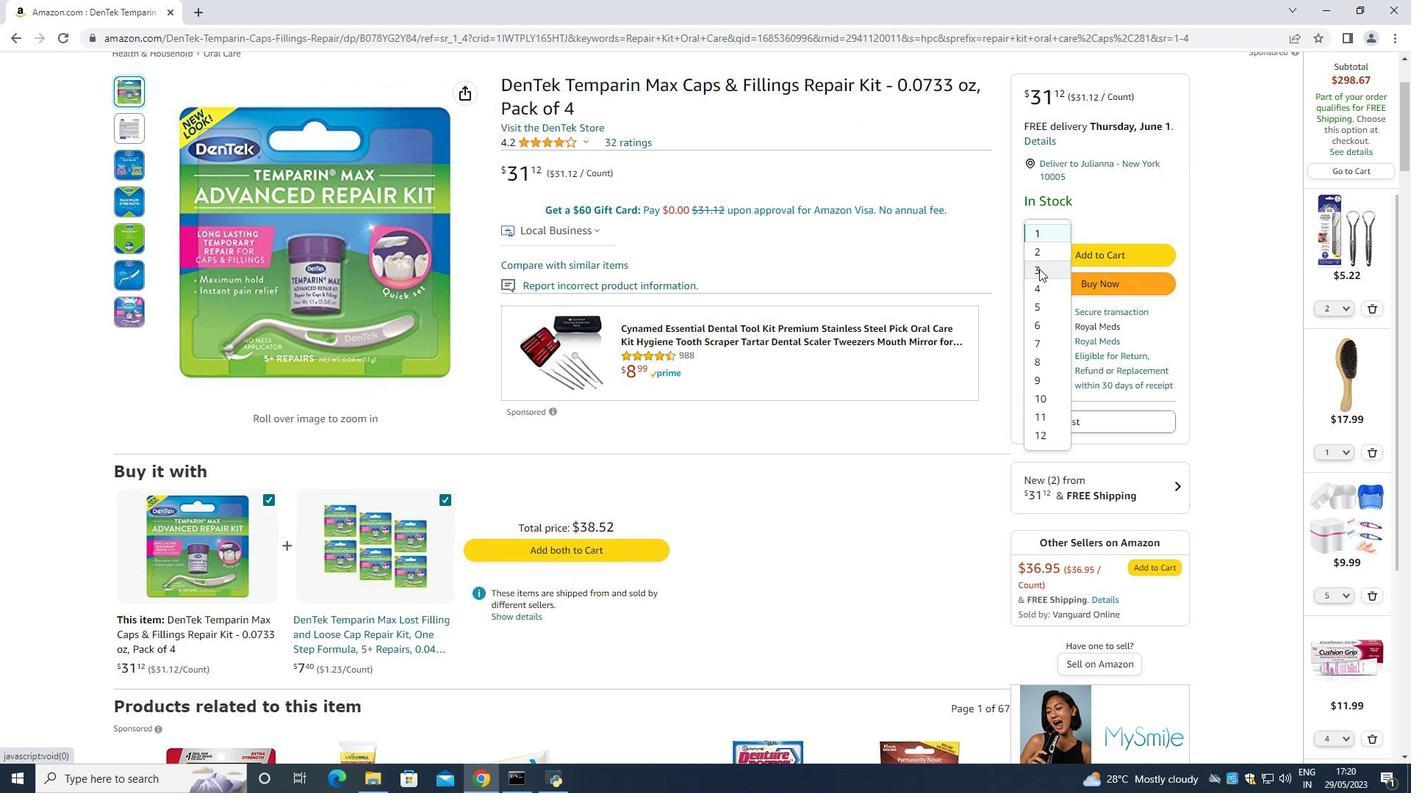 
Action: Mouse pressed left at (1066, 279)
Screenshot: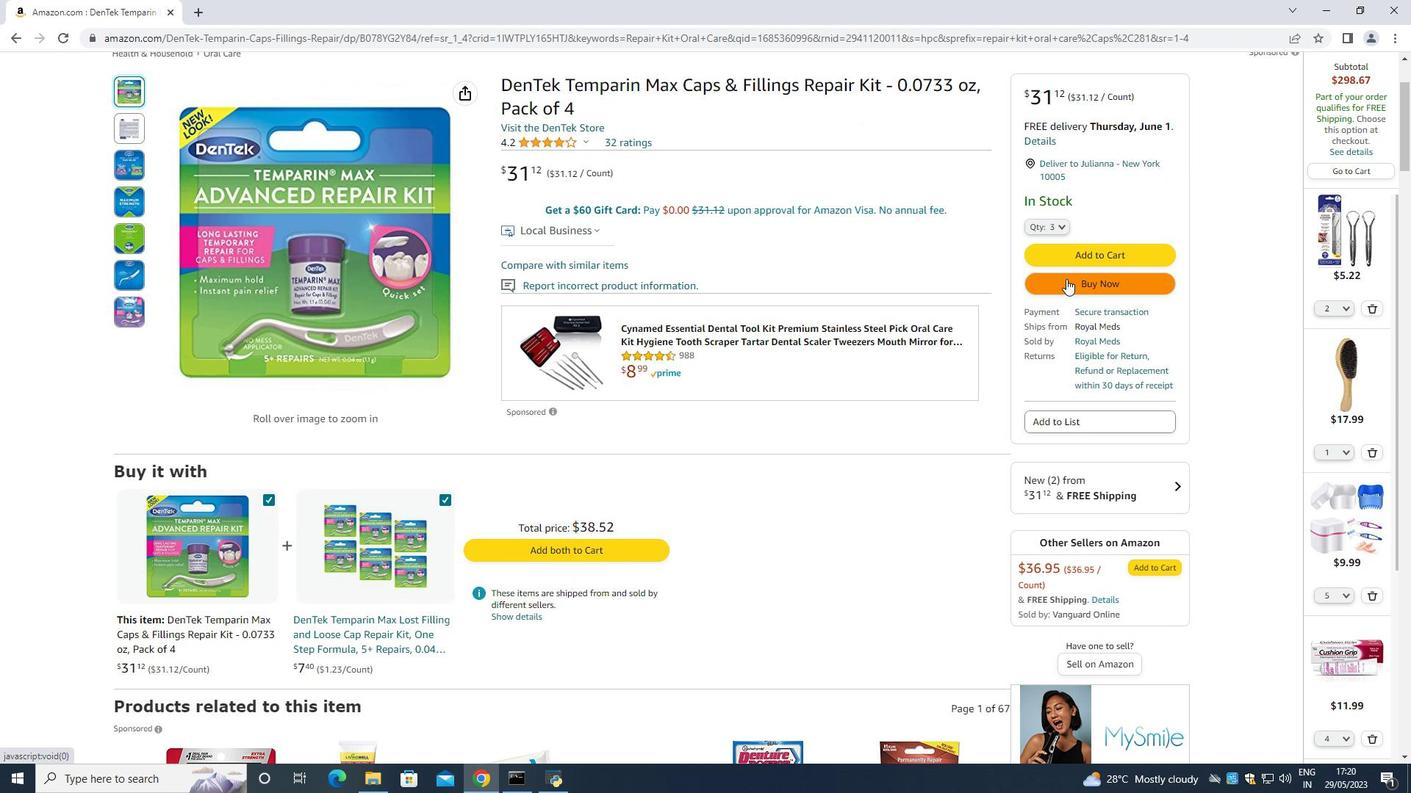 
Action: Mouse moved to (851, 121)
Screenshot: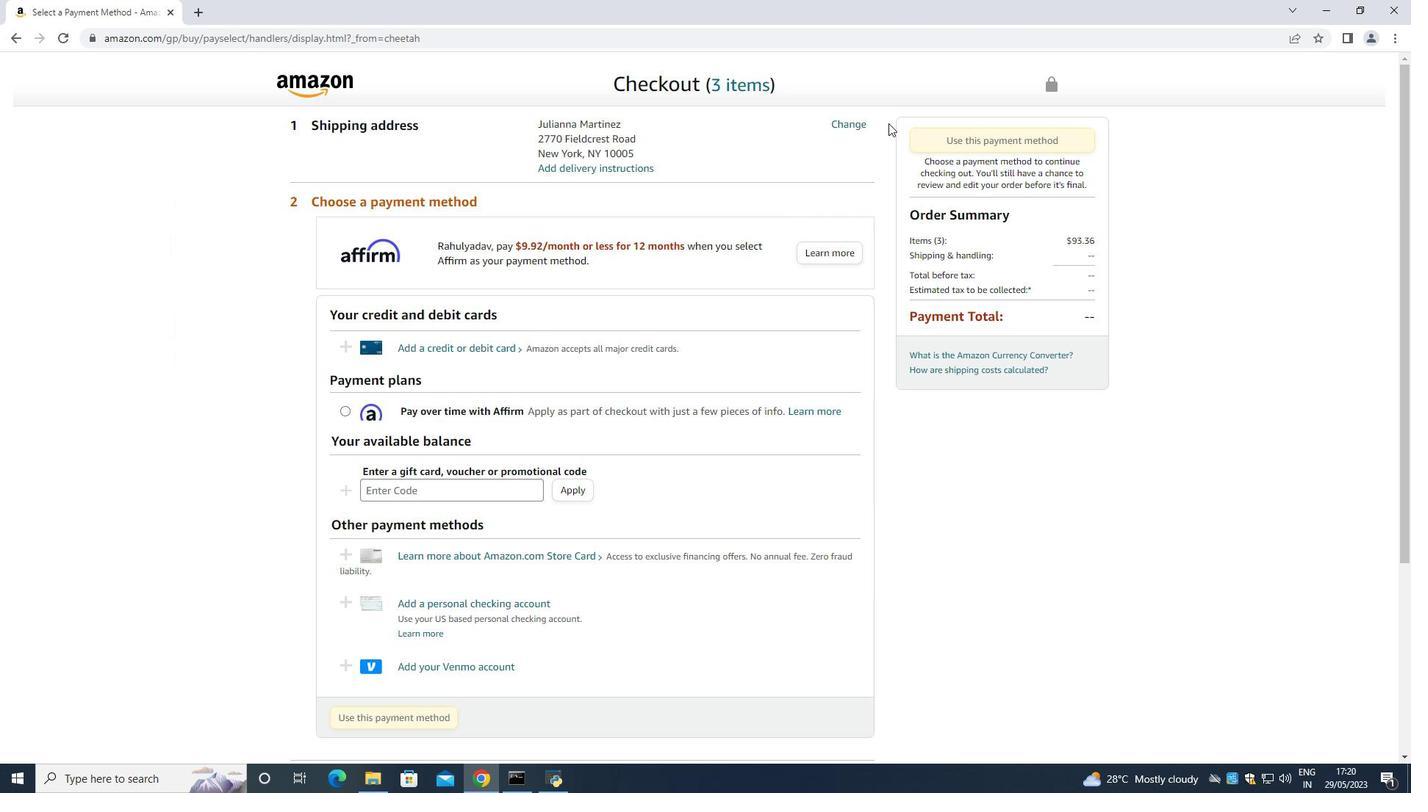 
Action: Mouse pressed left at (851, 121)
Screenshot: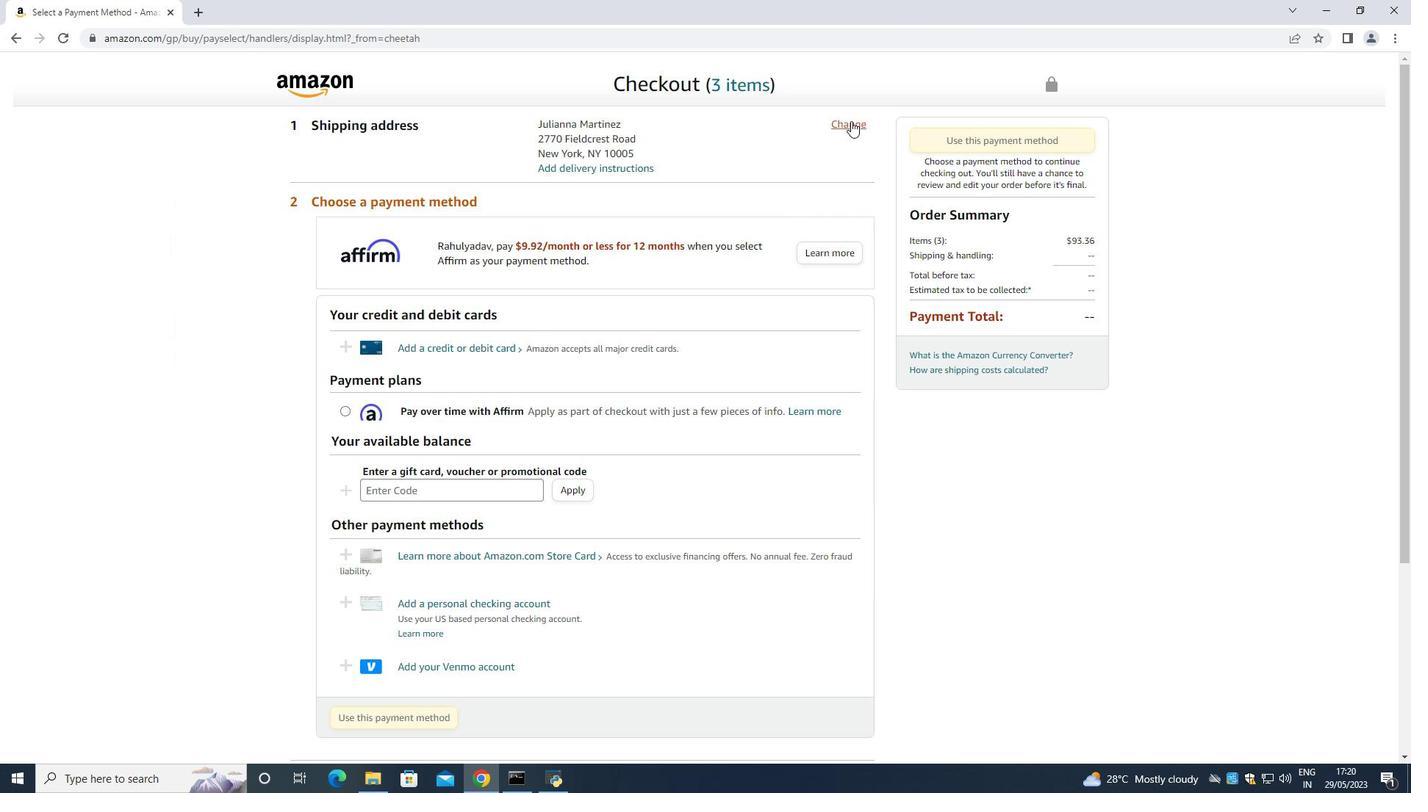 
Action: Mouse moved to (669, 172)
Screenshot: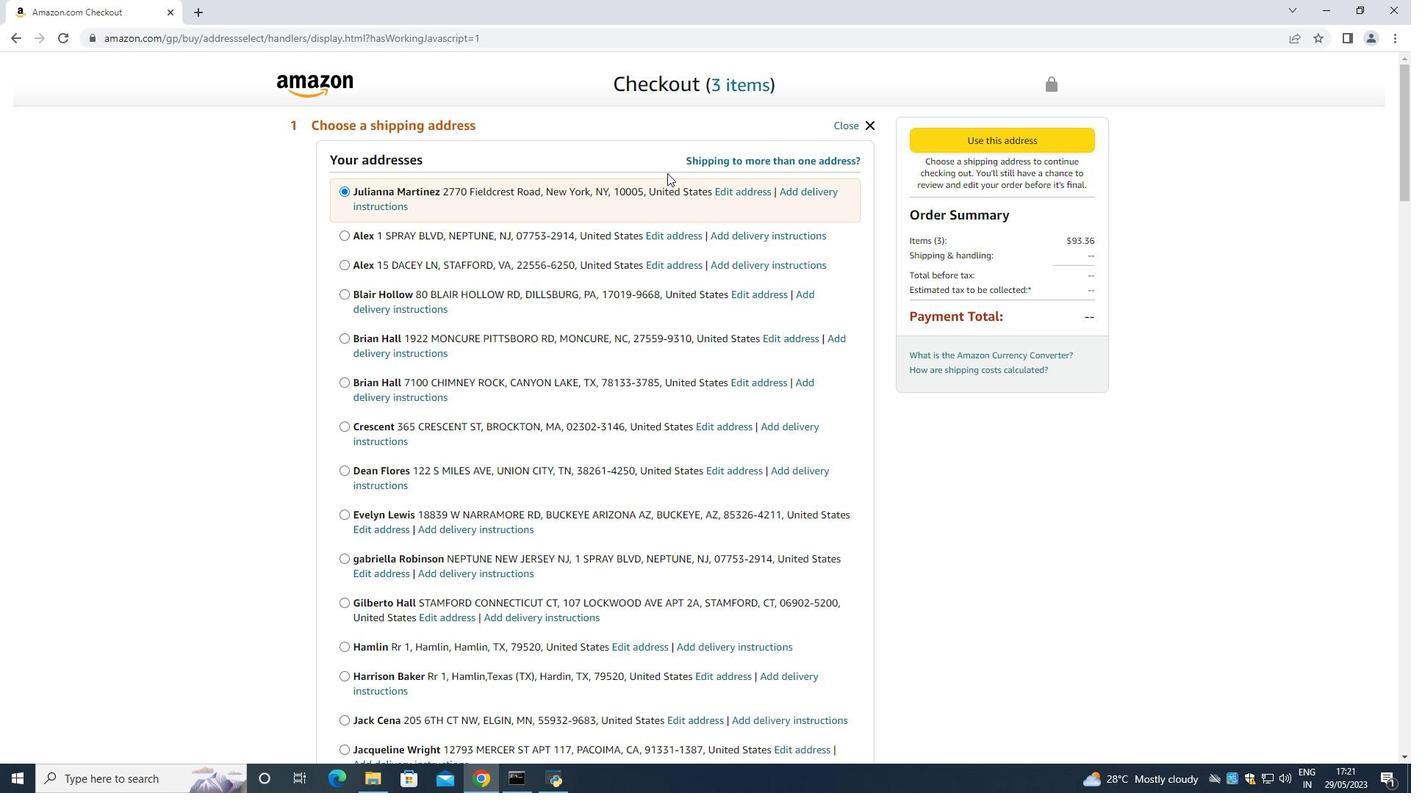 
Action: Mouse scrolled (669, 171) with delta (0, 0)
Screenshot: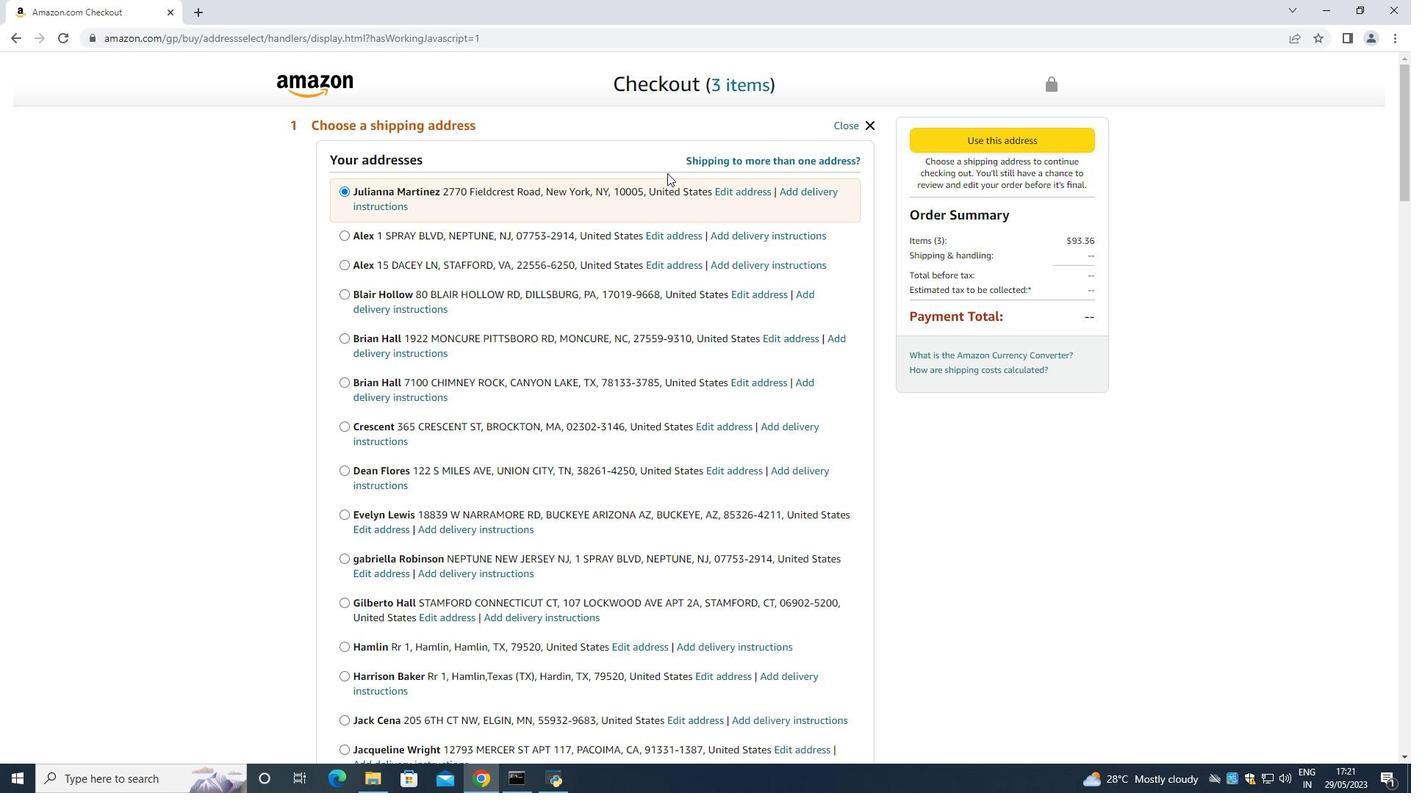 
Action: Mouse moved to (674, 176)
Screenshot: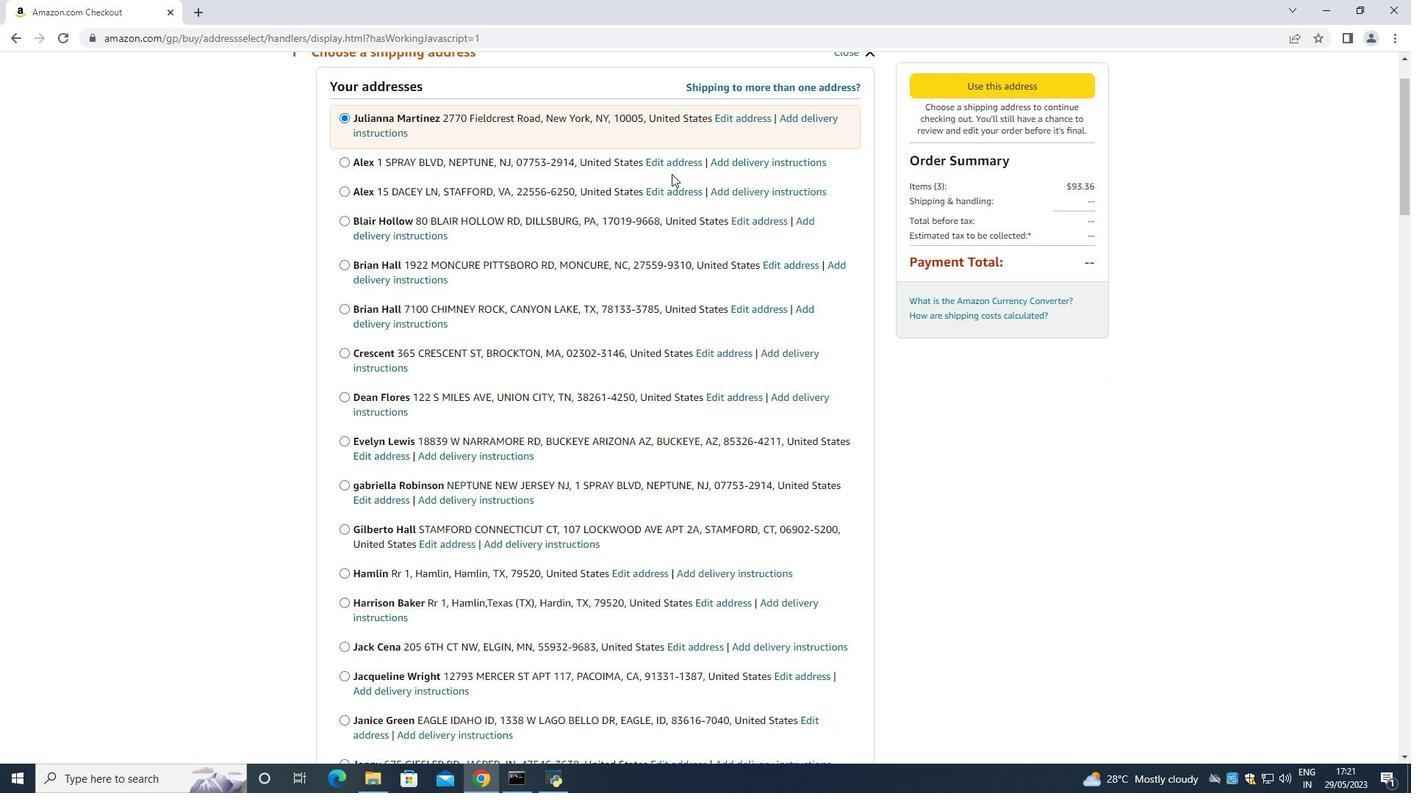 
Action: Mouse scrolled (674, 174) with delta (0, 0)
Screenshot: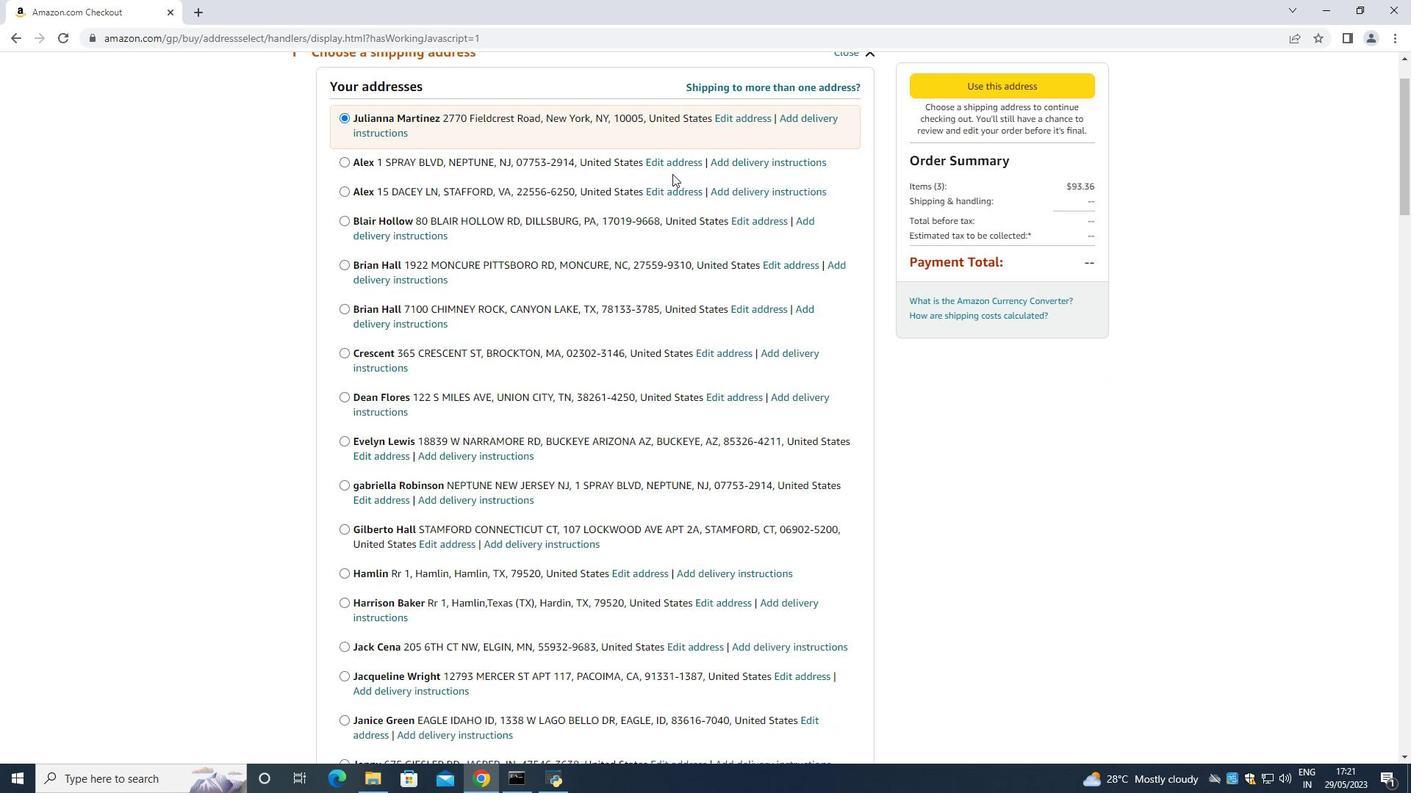 
Action: Mouse moved to (674, 177)
Screenshot: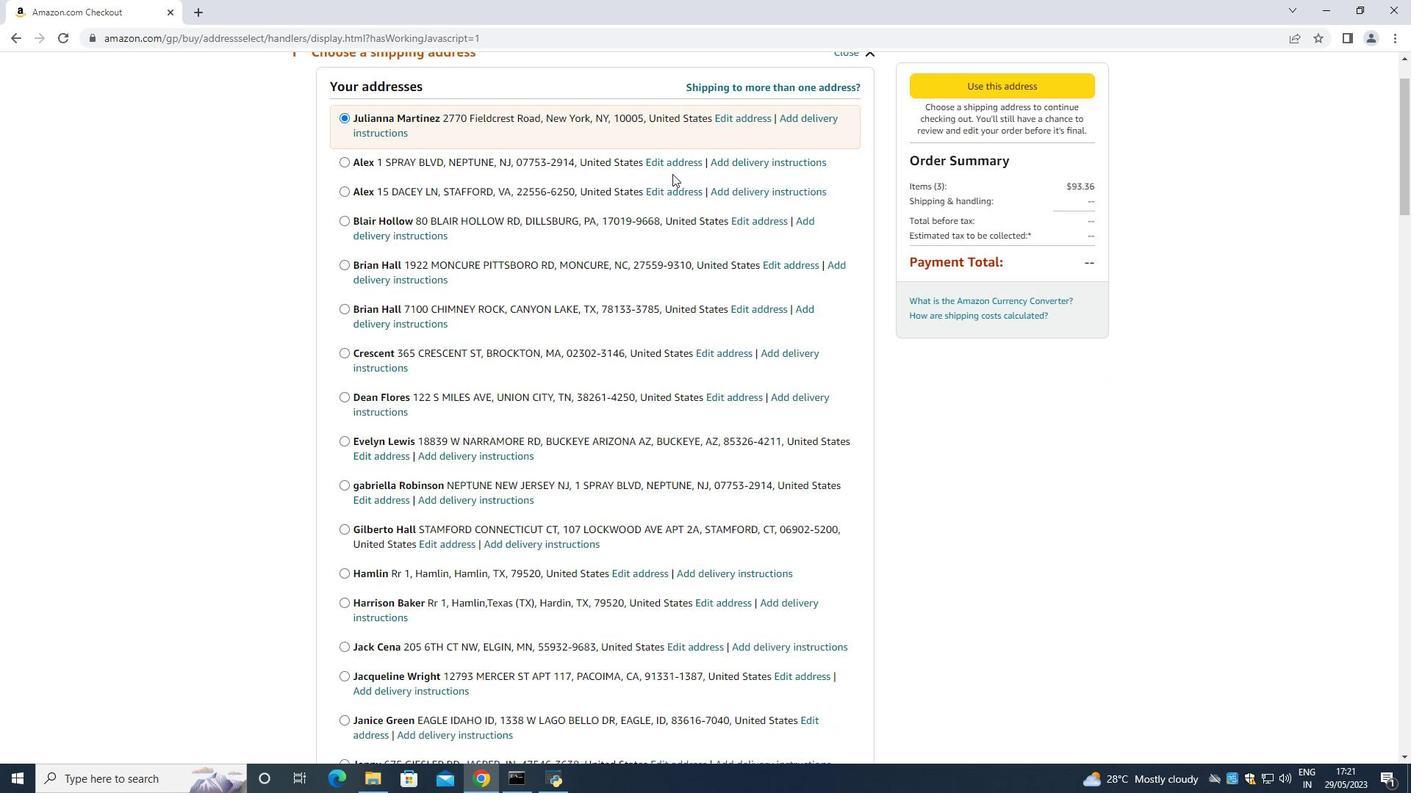 
Action: Mouse pressed middle at (674, 177)
Screenshot: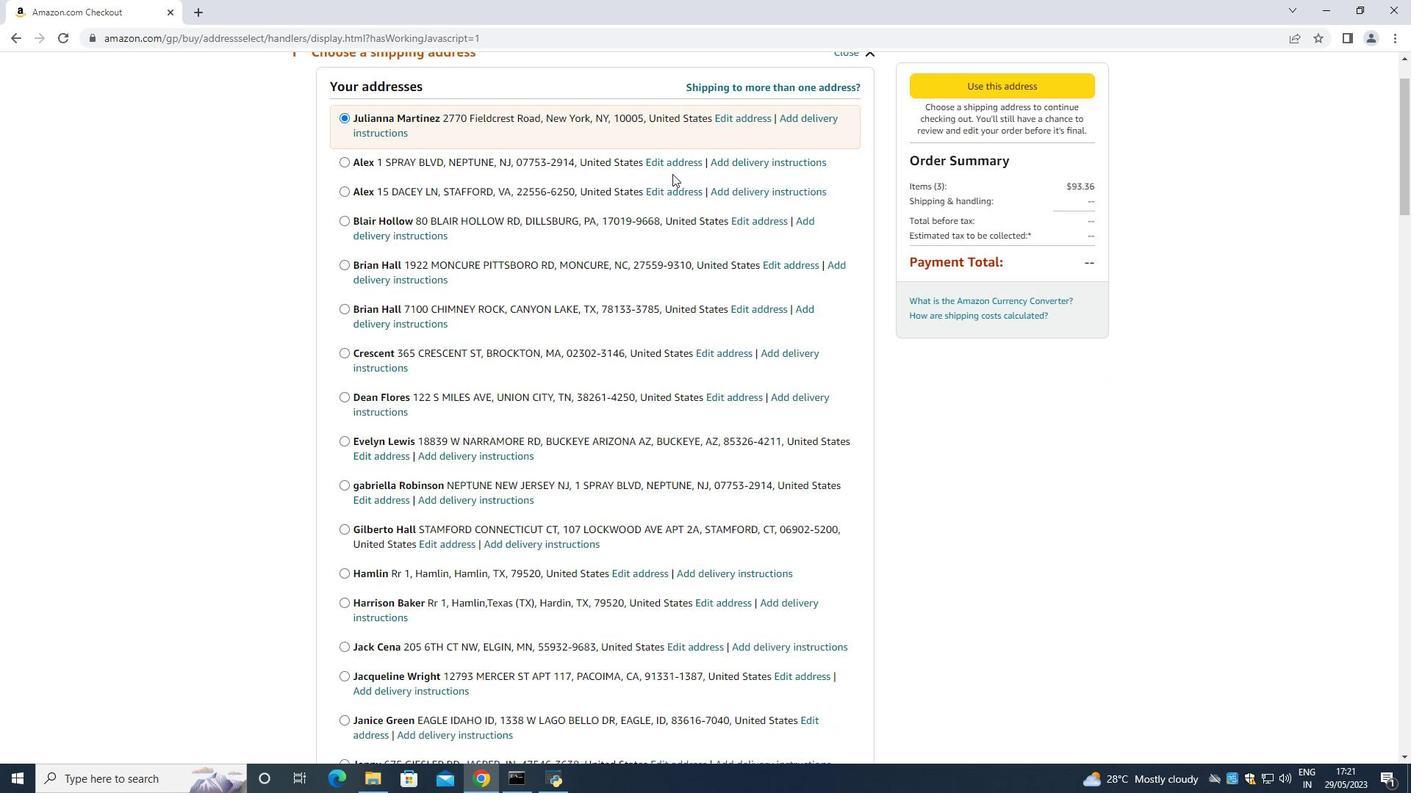 
Action: Mouse moved to (662, 186)
Screenshot: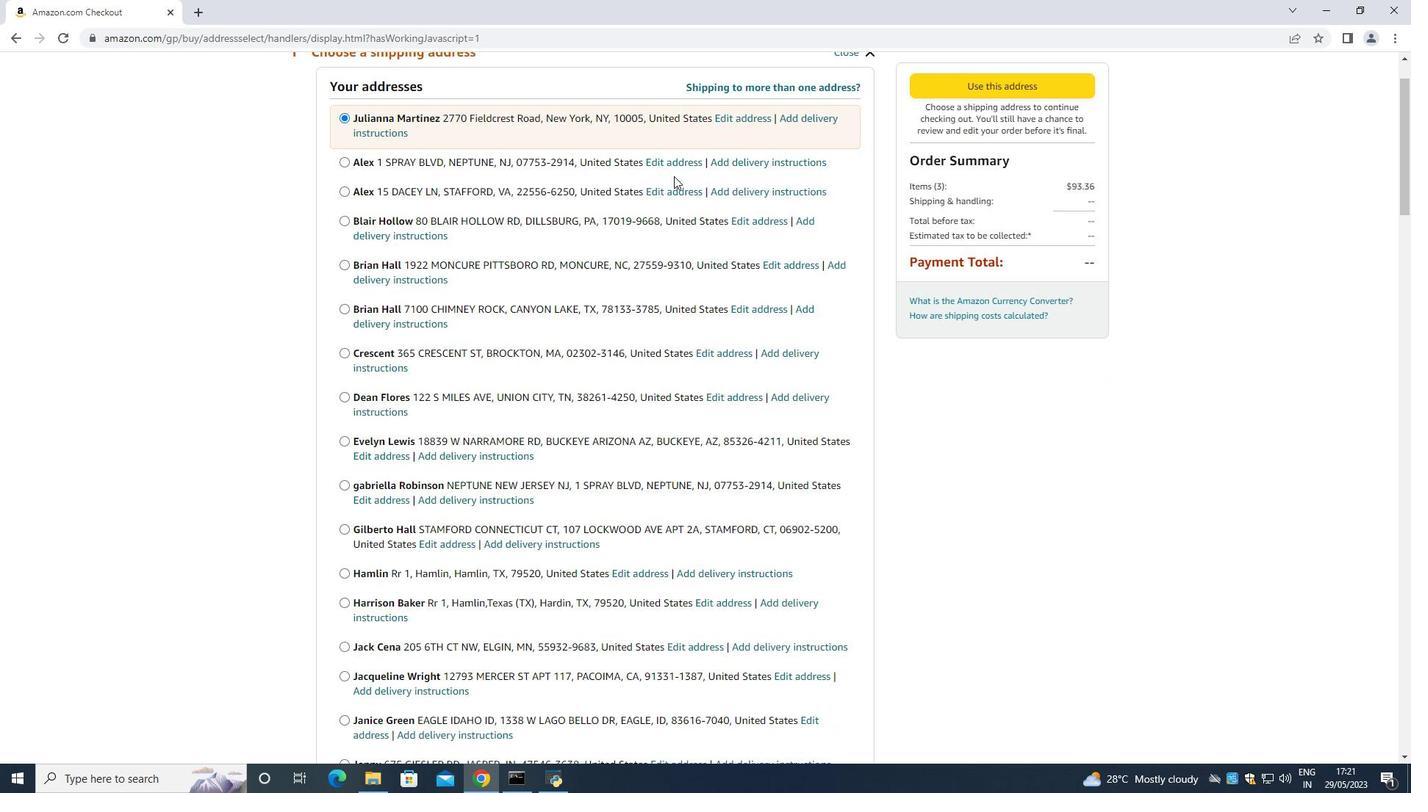 
Action: Mouse scrolled (662, 187) with delta (0, 0)
Screenshot: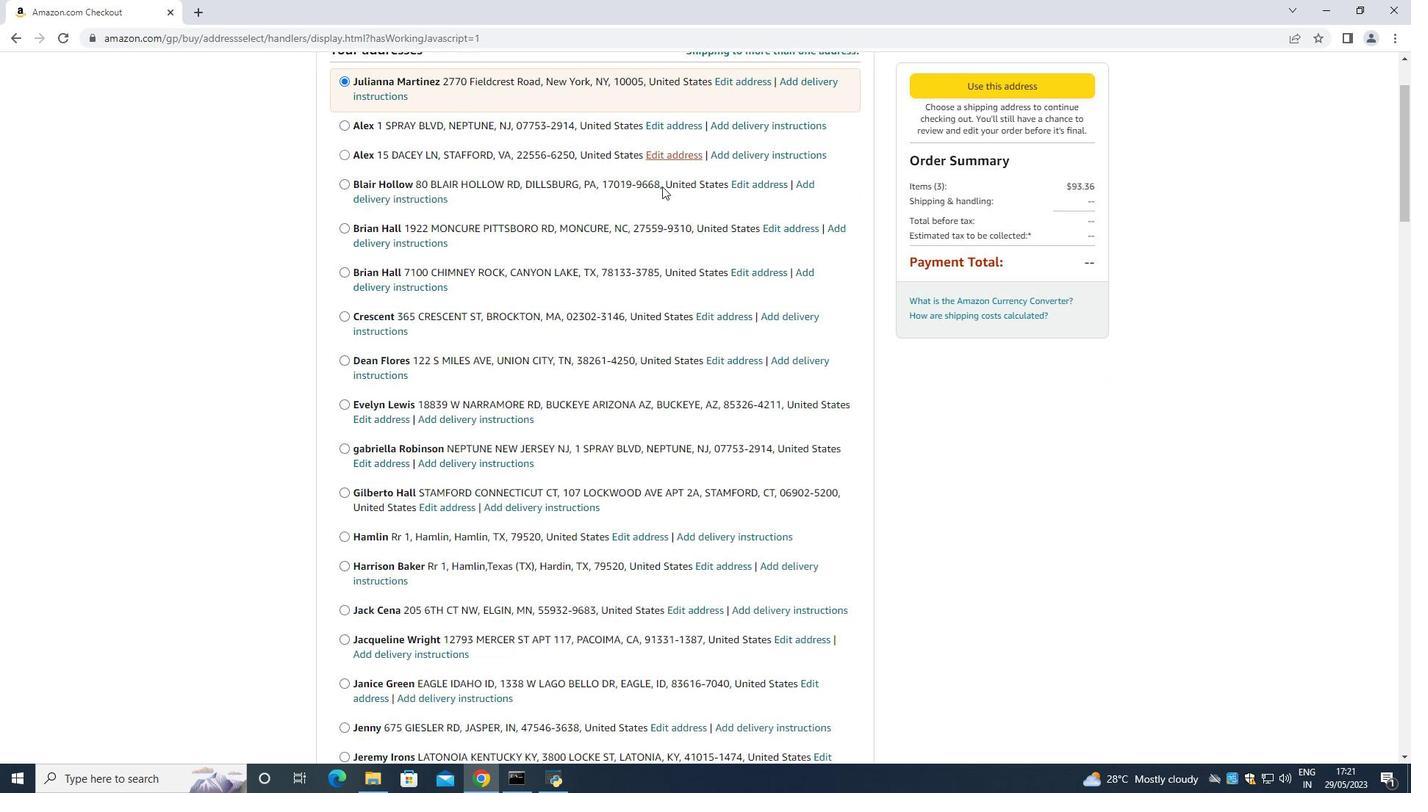 
Action: Mouse scrolled (662, 185) with delta (0, 0)
Screenshot: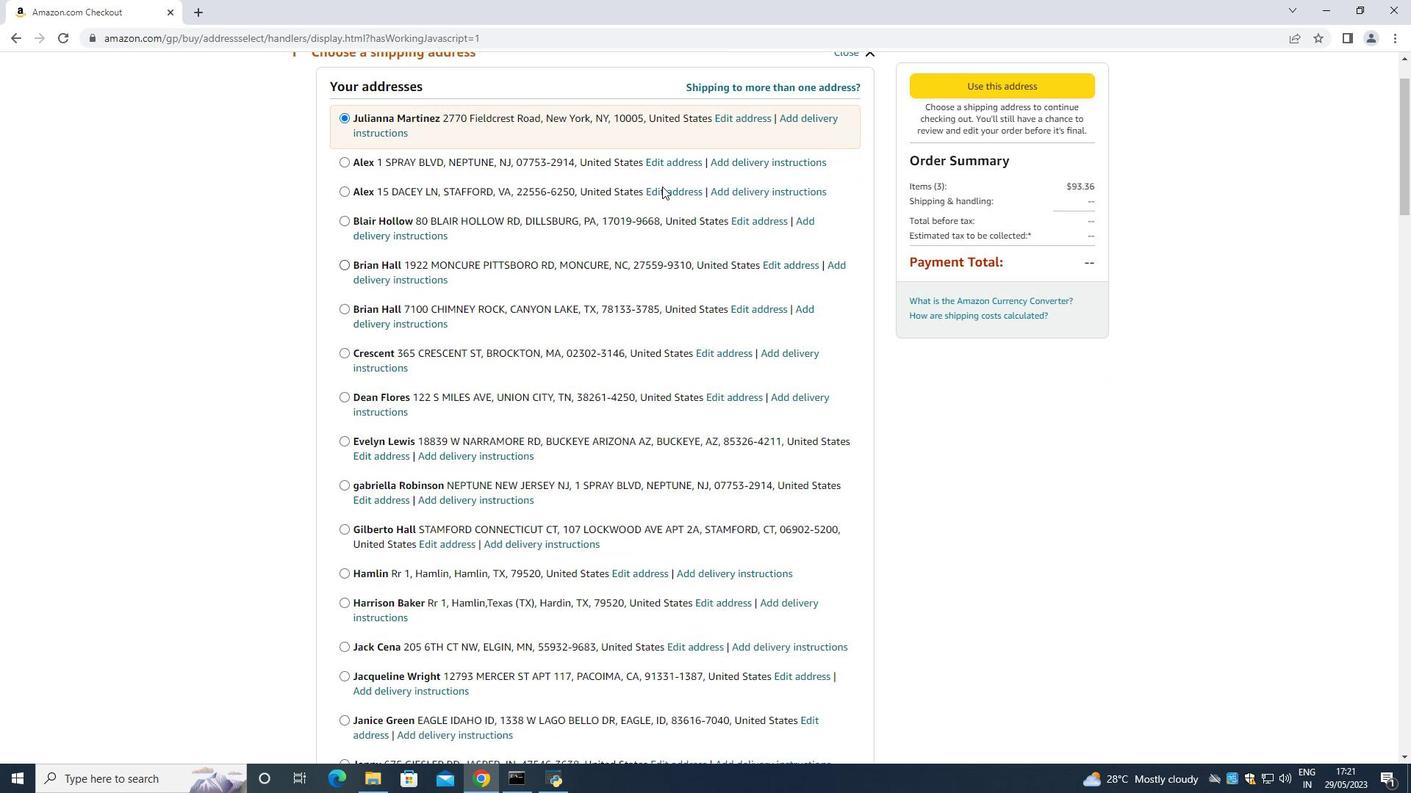 
Action: Mouse pressed middle at (662, 186)
Screenshot: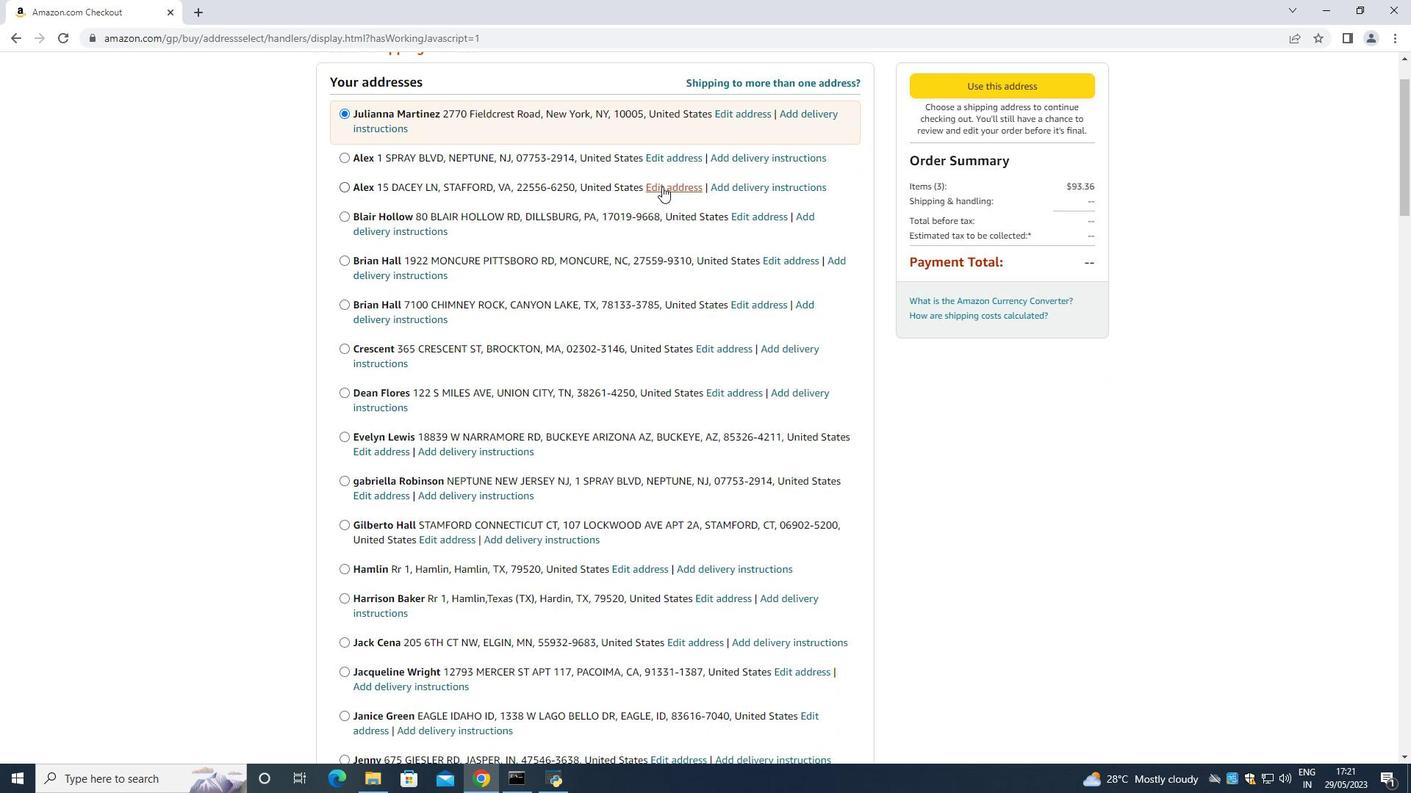 
Action: Mouse scrolled (662, 187) with delta (0, 0)
Screenshot: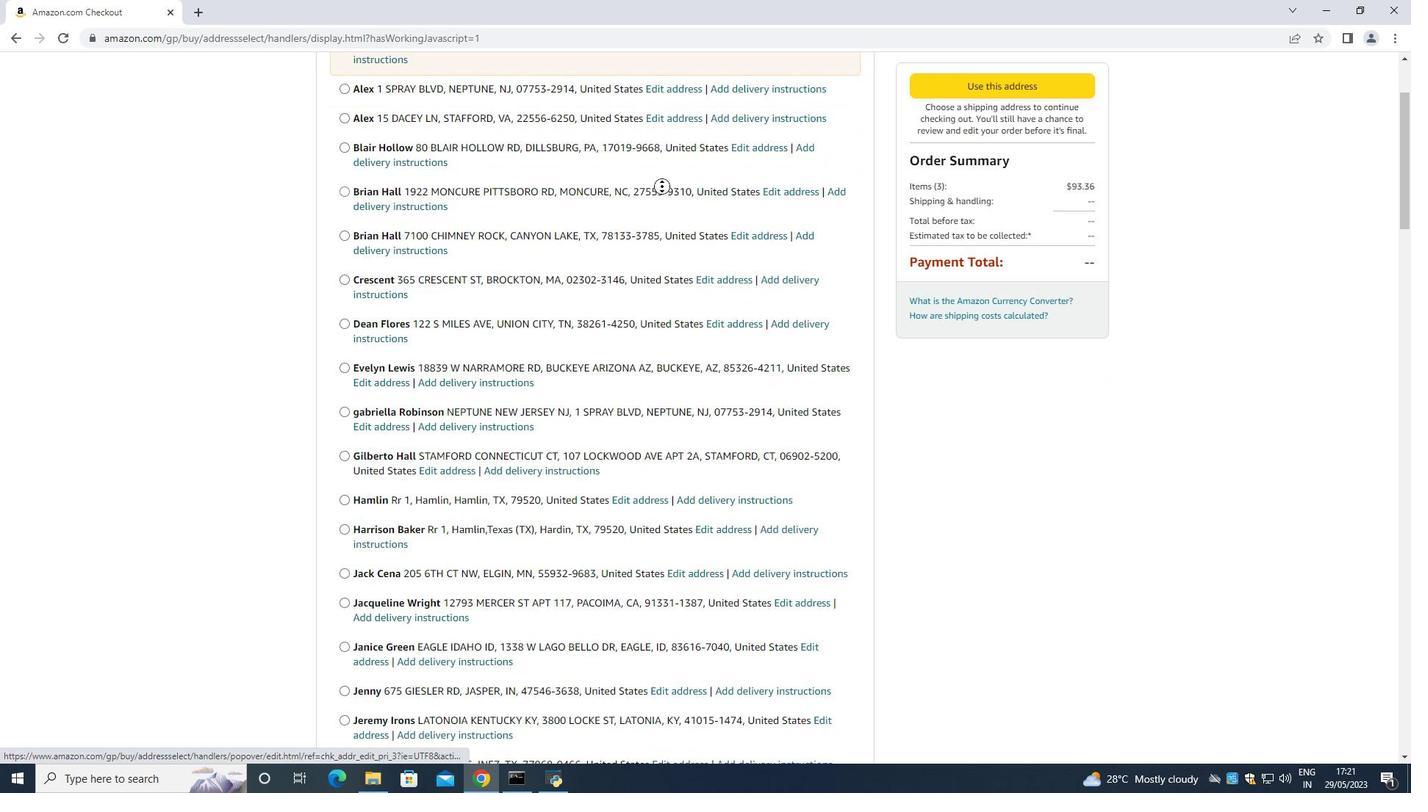 
Action: Mouse moved to (760, 482)
Screenshot: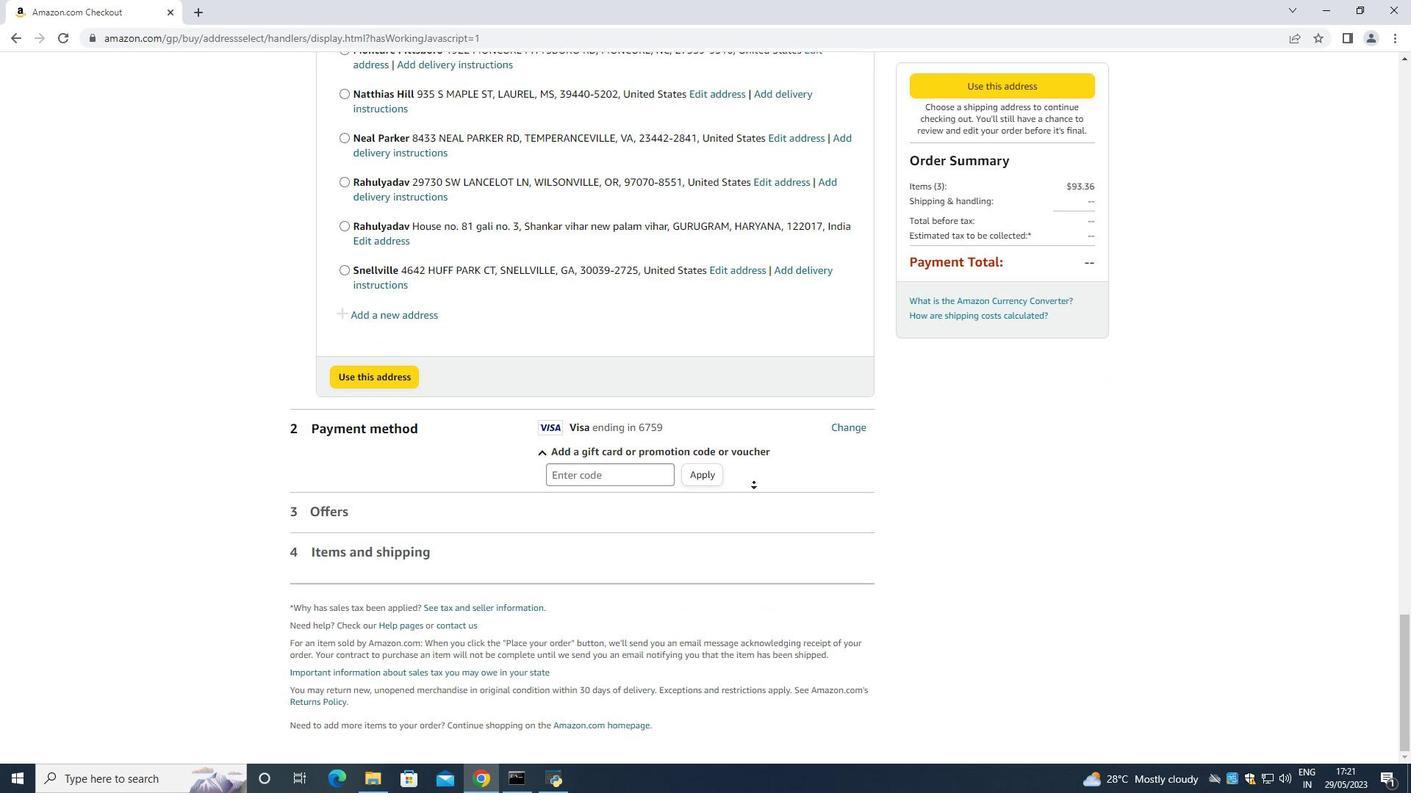 
Action: Mouse pressed left at (760, 482)
Screenshot: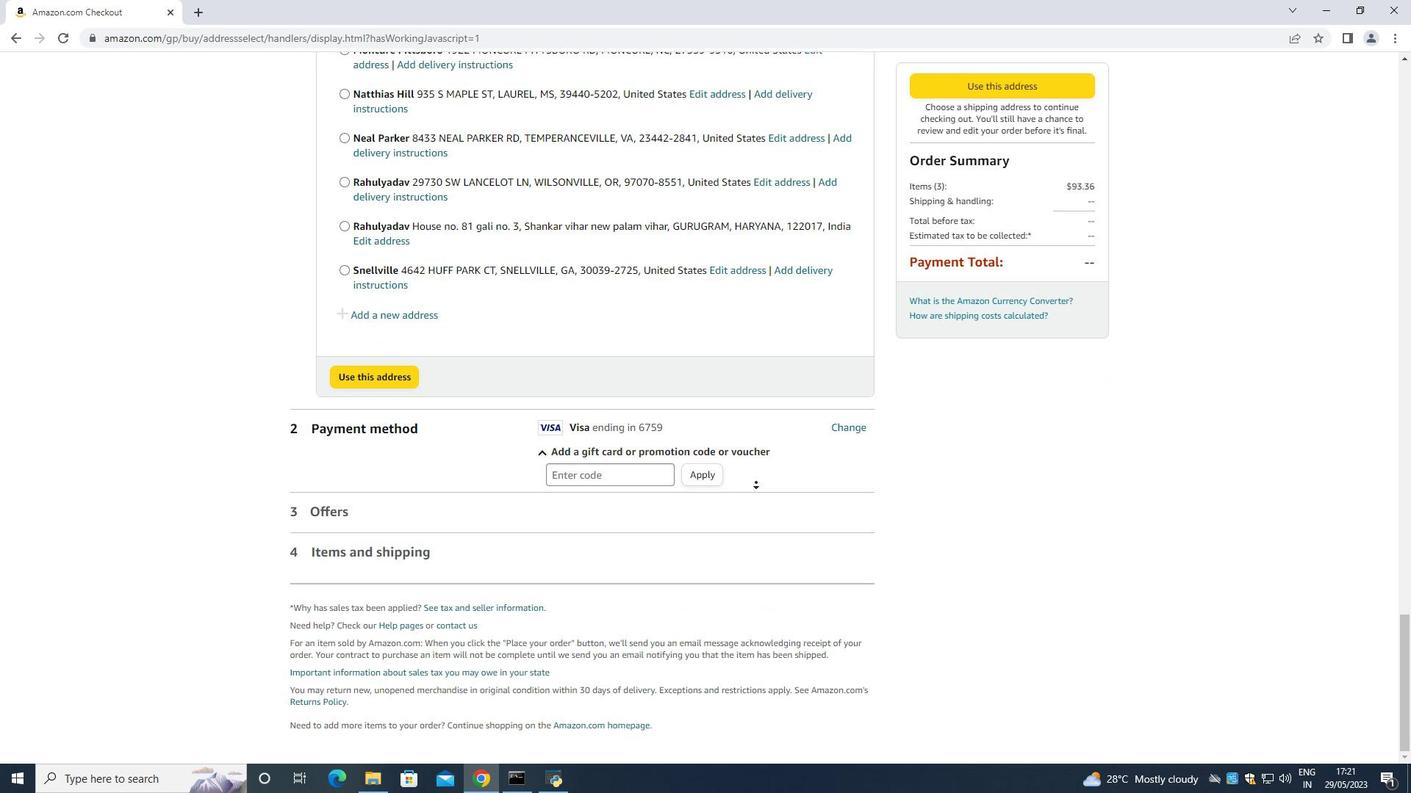 
Action: Mouse moved to (435, 314)
Screenshot: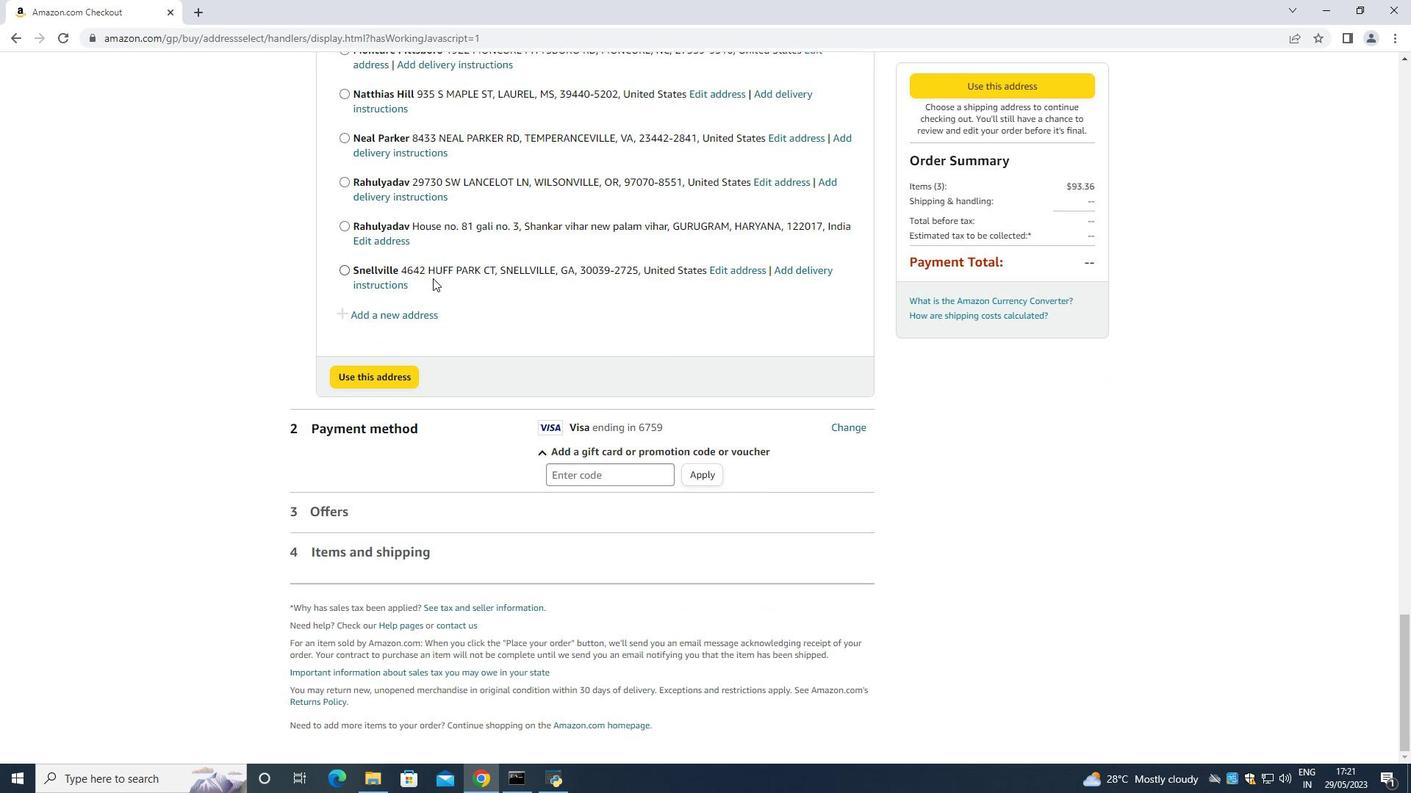 
Action: Mouse pressed left at (435, 314)
Screenshot: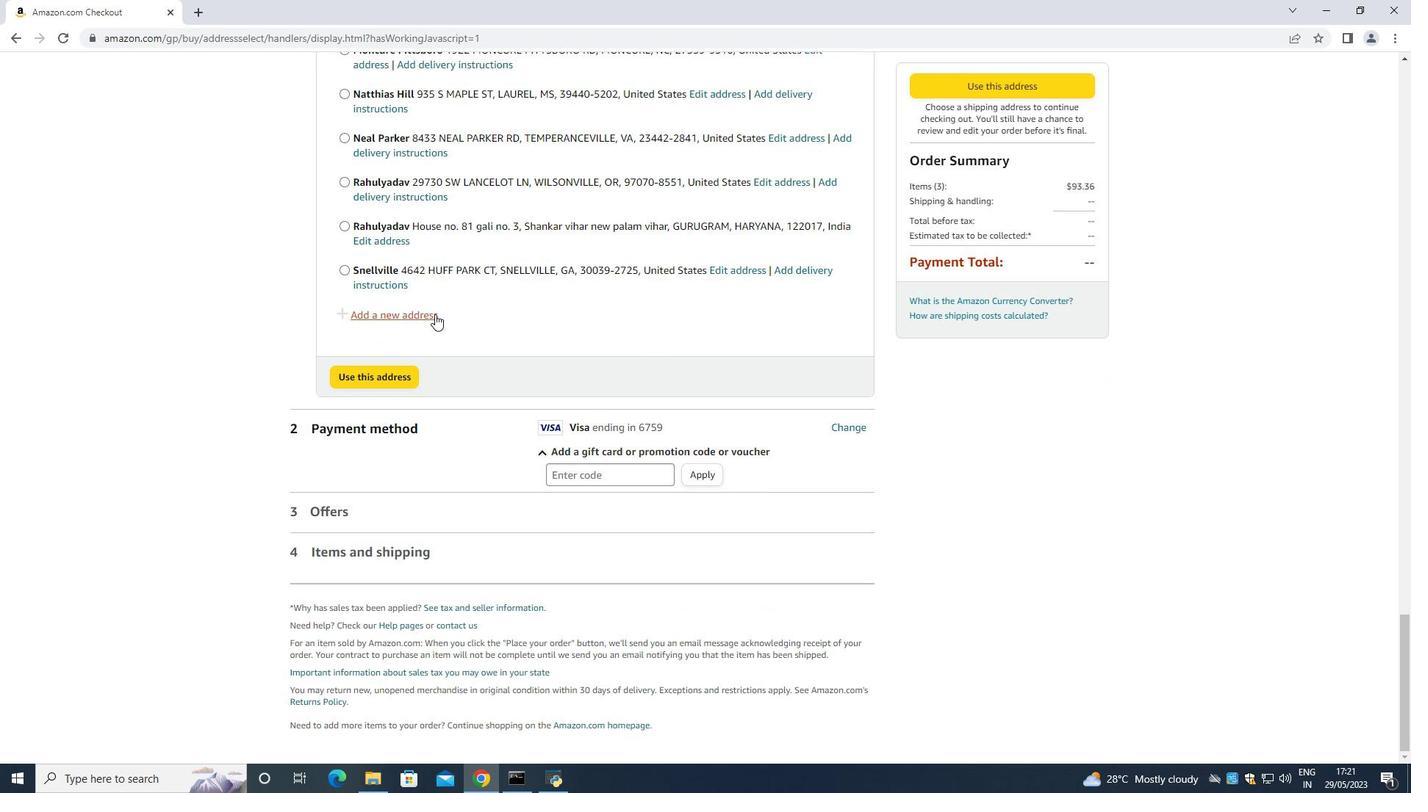 
Action: Mouse moved to (615, 352)
Screenshot: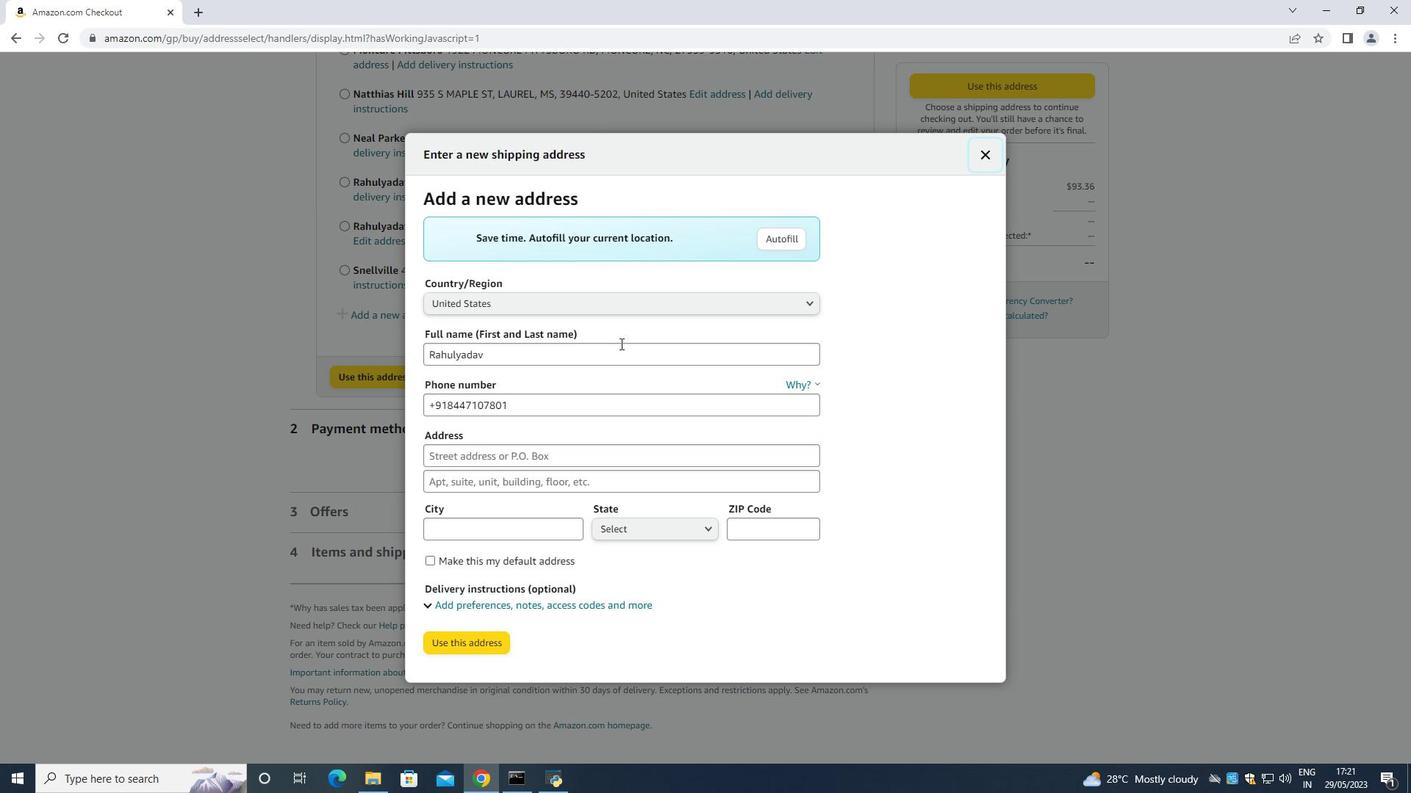 
Action: Mouse pressed left at (615, 352)
Screenshot: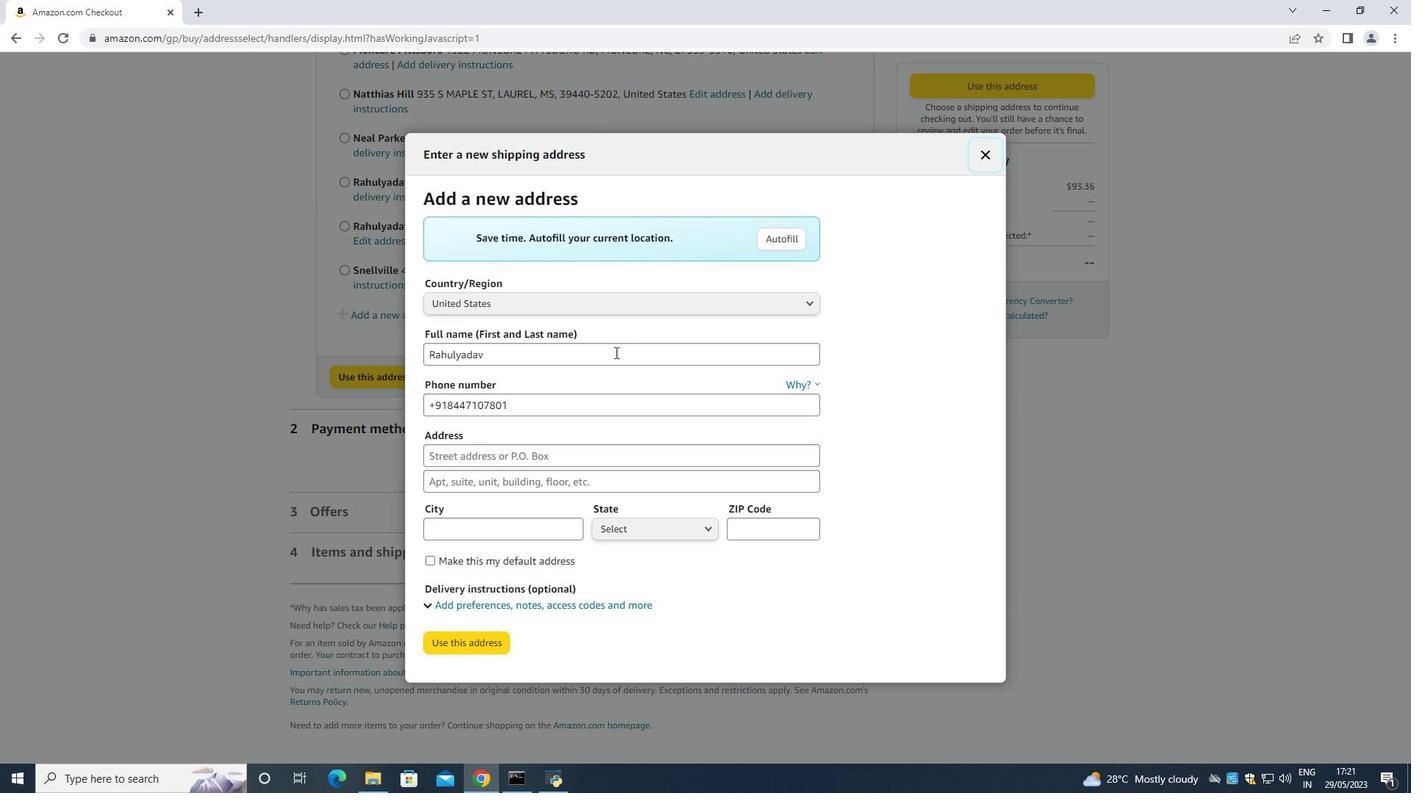 
Action: Key pressed <Key.backspace><Key.backspace><Key.backspace><Key.backspace><Key.backspace><Key.backspace><Key.backspace><Key.backspace><Key.backspace><Key.backspace><Key.backspace><Key.backspace><Key.backspace><Key.backspace><Key.backspace><Key.backspace><Key.backspace><Key.backspace><Key.backspace><Key.backspace><Key.backspace><Key.backspace><Key.backspace><Key.backspace><Key.backspace><Key.shift><Key.shift><Key.shift><Key.shift><Key.shift><Key.shift><Key.shift><Key.shift><Key.shift>Kathleen<Key.space><Key.shift><Key.shift><Key.shift><Key.shift><Key.shift><Key.shift><Key.shift><Key.shift><Key.shift><Key.shift><Key.shift><Key.shift><Key.shift><Key.shift><Key.shift><Key.shift><Key.shift><Key.shift><Key.shift><Key.shift><Key.shift><Key.shift><Key.shift><Key.shift><Key.shift><Key.shift><Key.shift><Key.shift><Key.shift><Key.shift><Key.shift><Key.shift><Key.shift><Key.shift><Key.shift><Key.shift><Key.shift><Key.shift><Key.shift>Davis<Key.space><Key.tab><Key.tab><Key.backspace>4403901431<Key.tab>1481<Key.space><Key.shift>Vineyard<Key.space><Key.shift>De<Key.backspace>rive<Key.space>
Screenshot: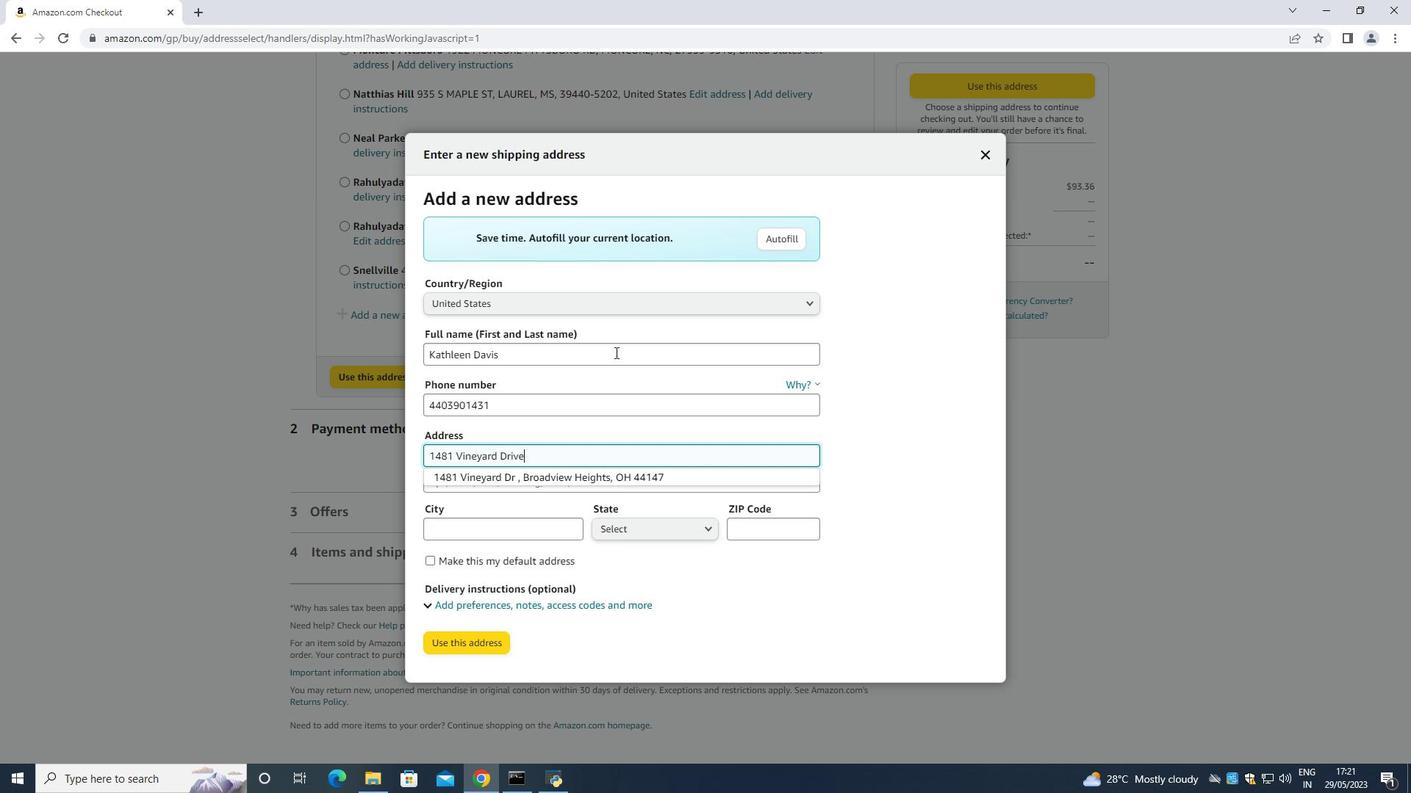 
Action: Mouse moved to (495, 527)
Screenshot: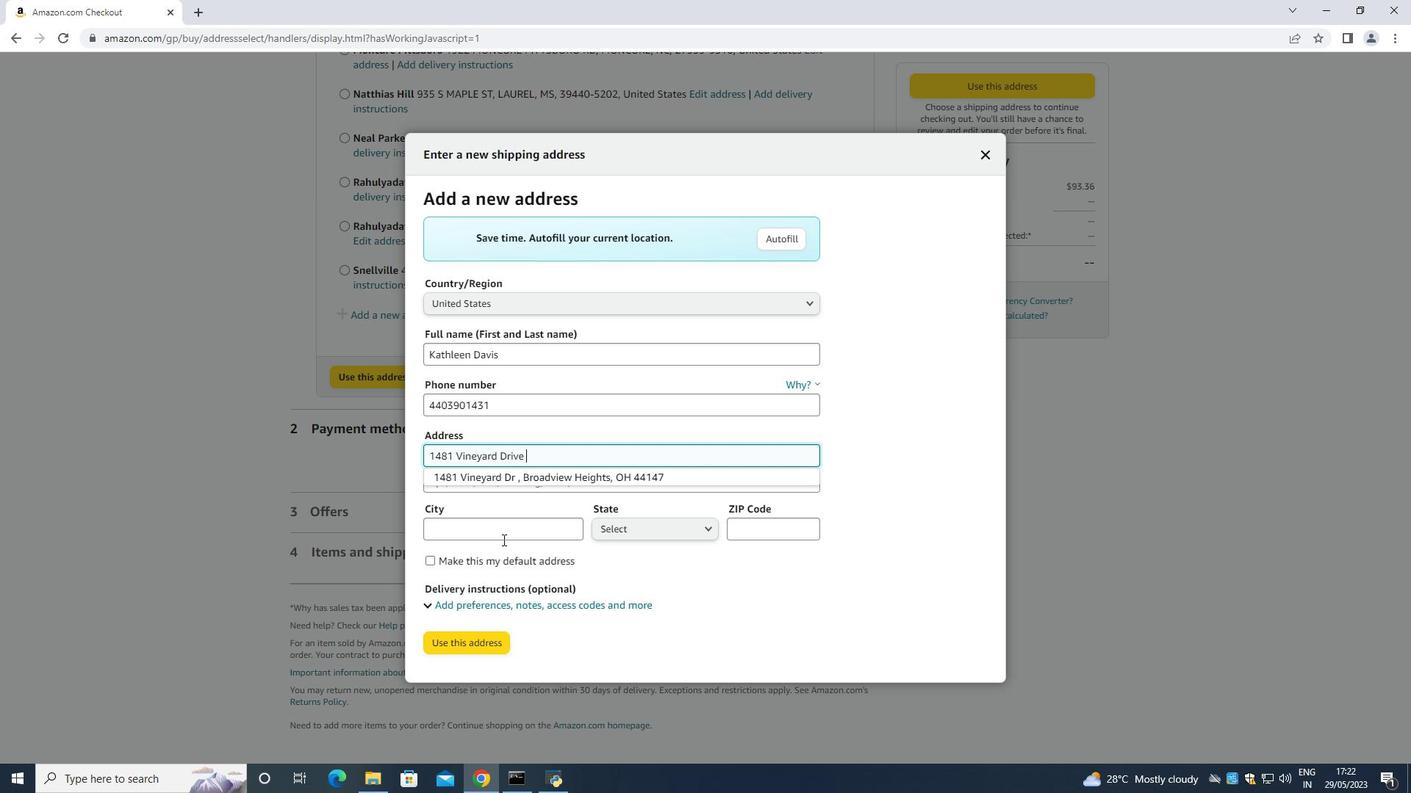 
Action: Mouse pressed left at (495, 527)
Screenshot: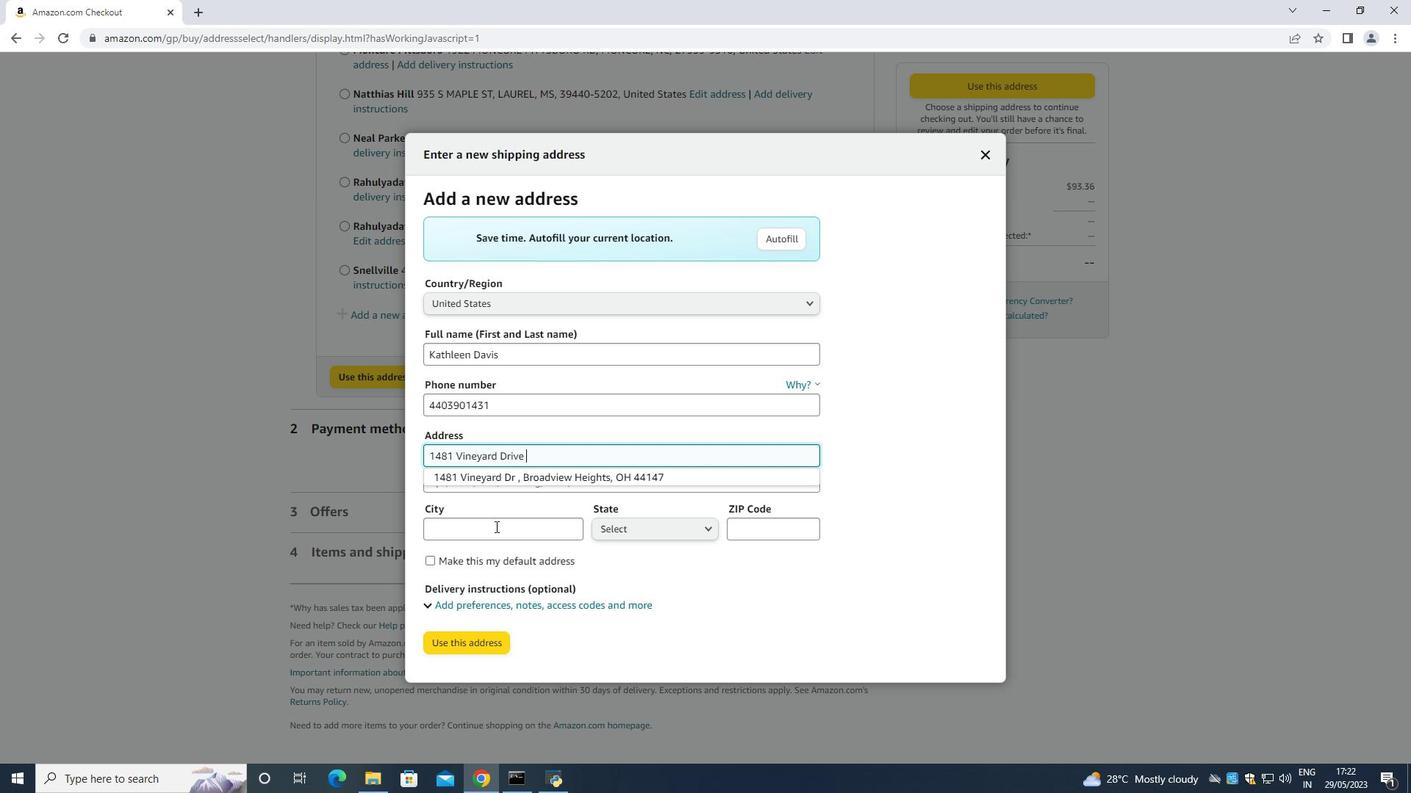 
Action: Key pressed <Key.shift>Independence<Key.space><Key.tab>
Screenshot: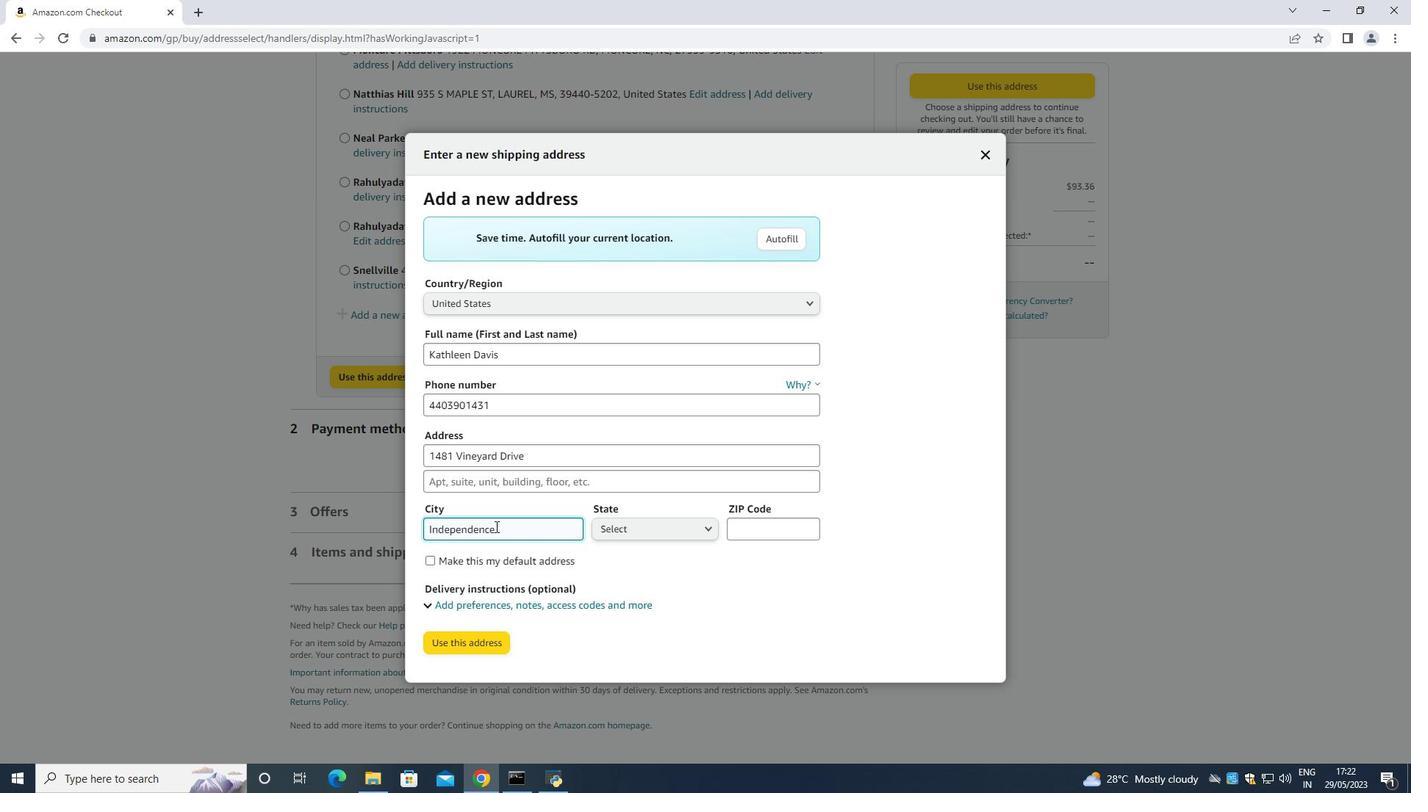 
Action: Mouse pressed left at (495, 527)
Screenshot: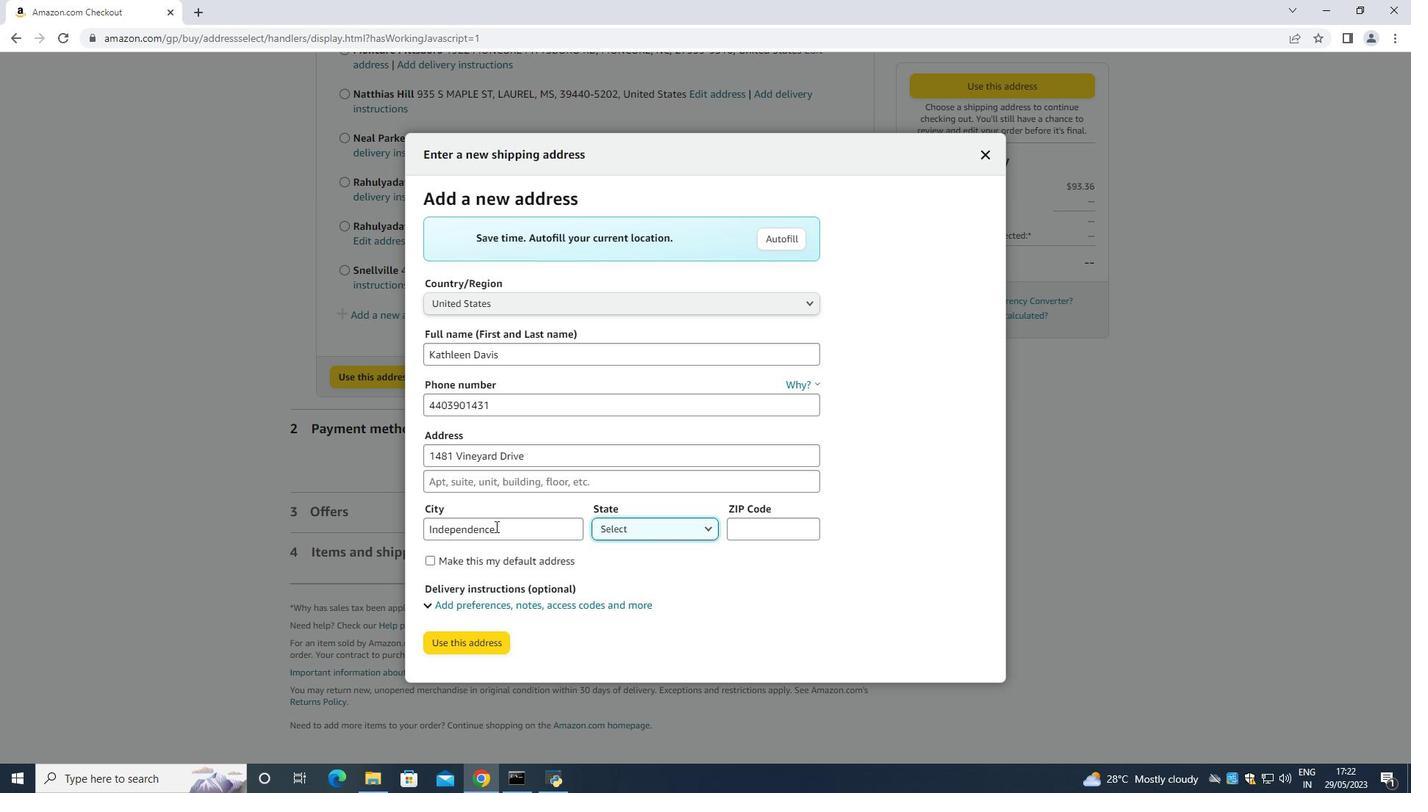 
Action: Mouse moved to (612, 536)
Screenshot: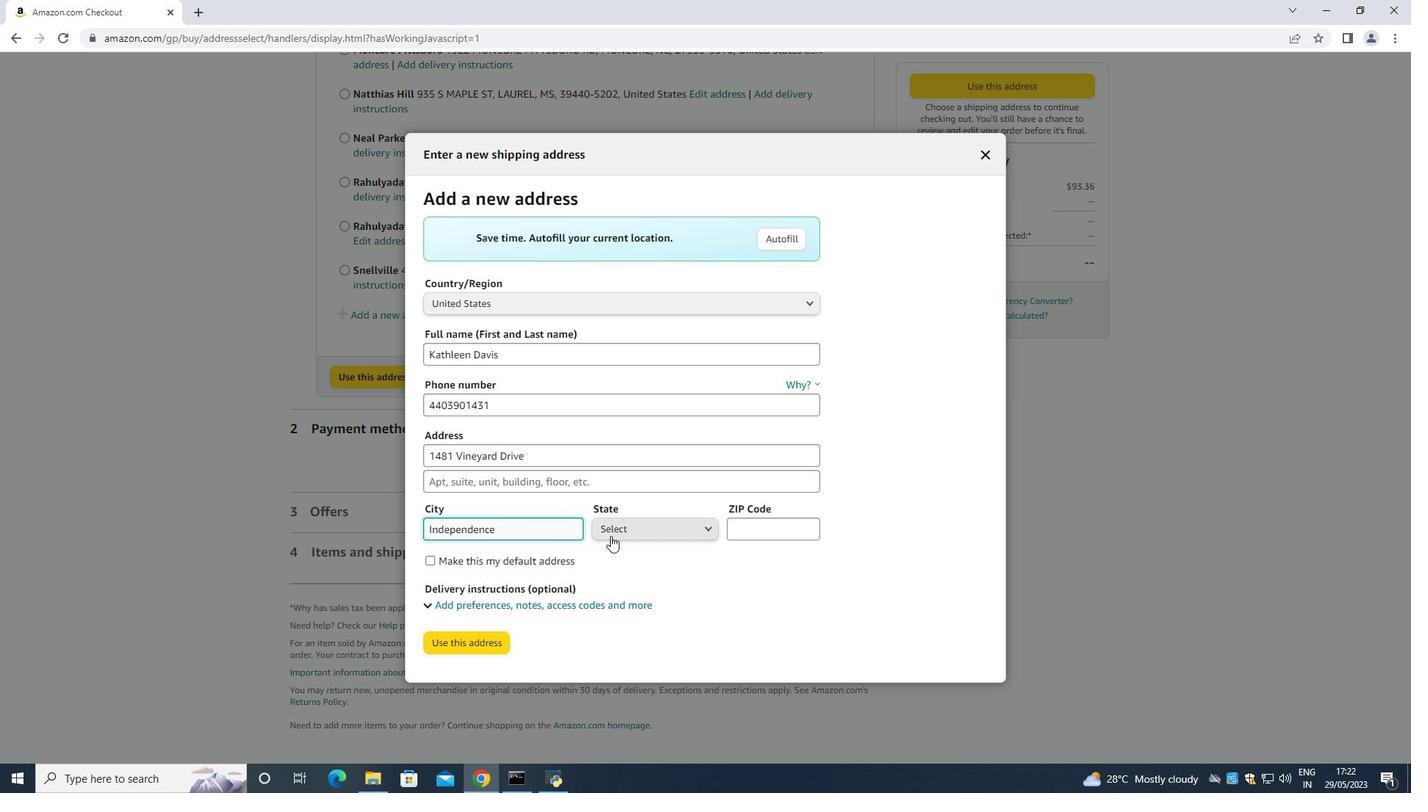 
Action: Mouse pressed left at (612, 536)
Screenshot: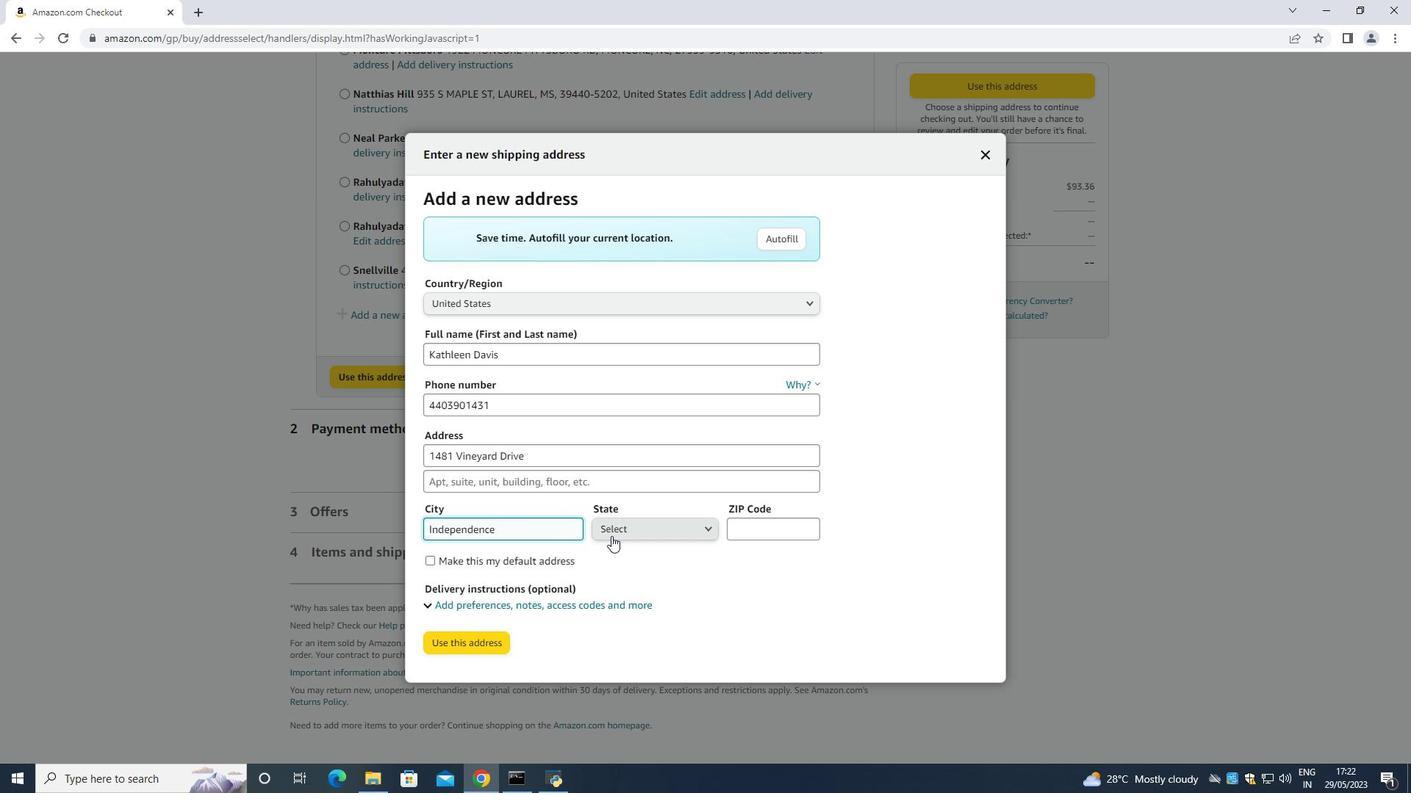 
Action: Key pressed o
Screenshot: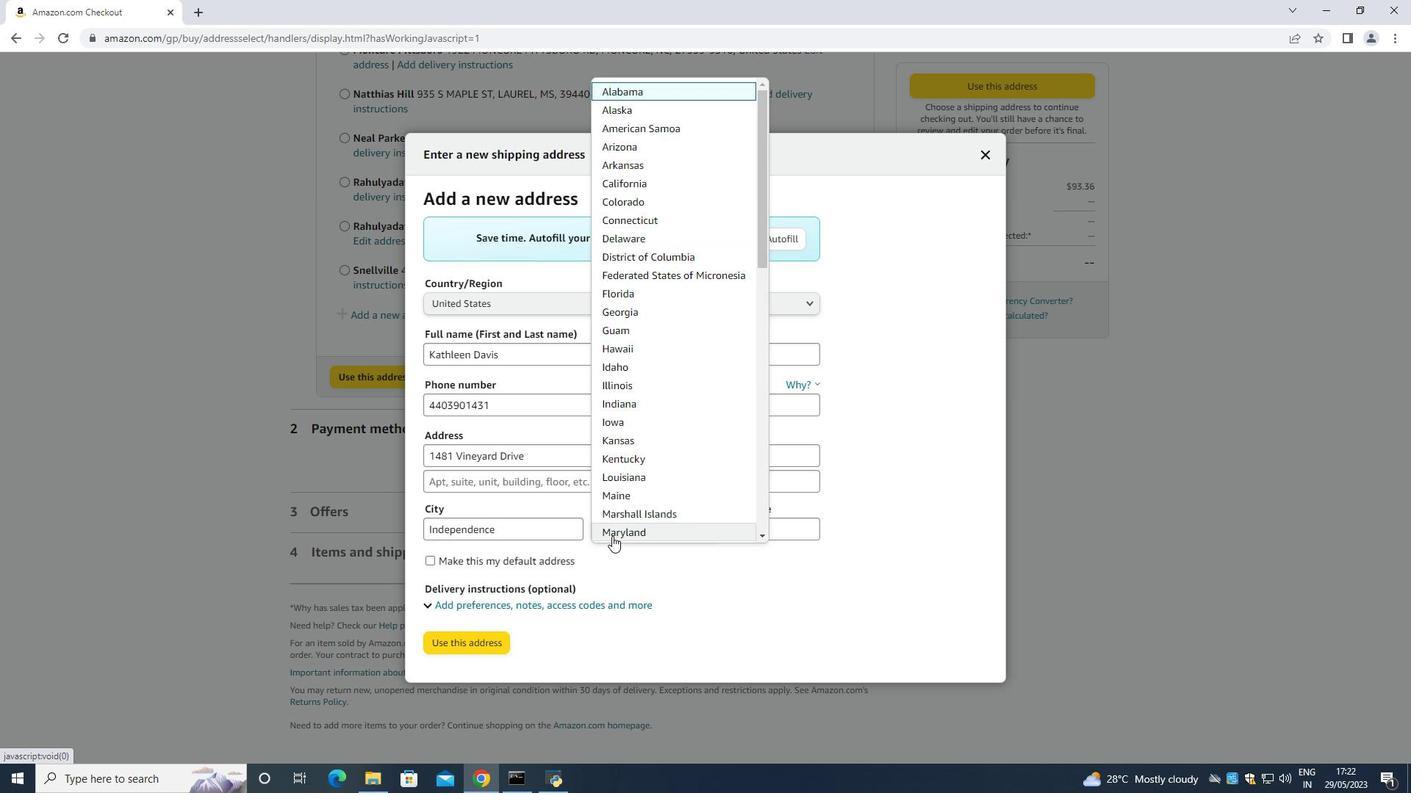 
Action: Mouse moved to (632, 316)
Screenshot: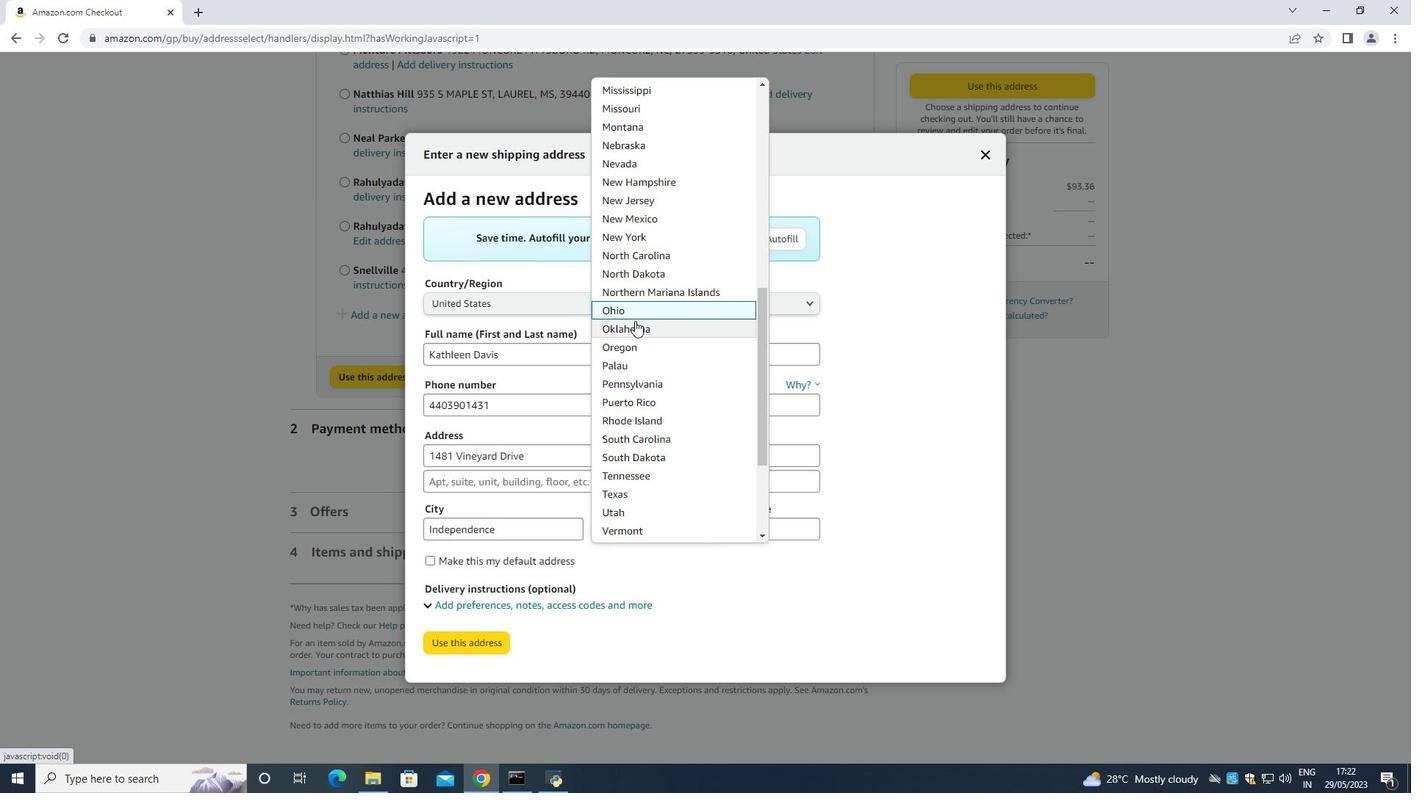 
Action: Mouse pressed left at (632, 316)
Screenshot: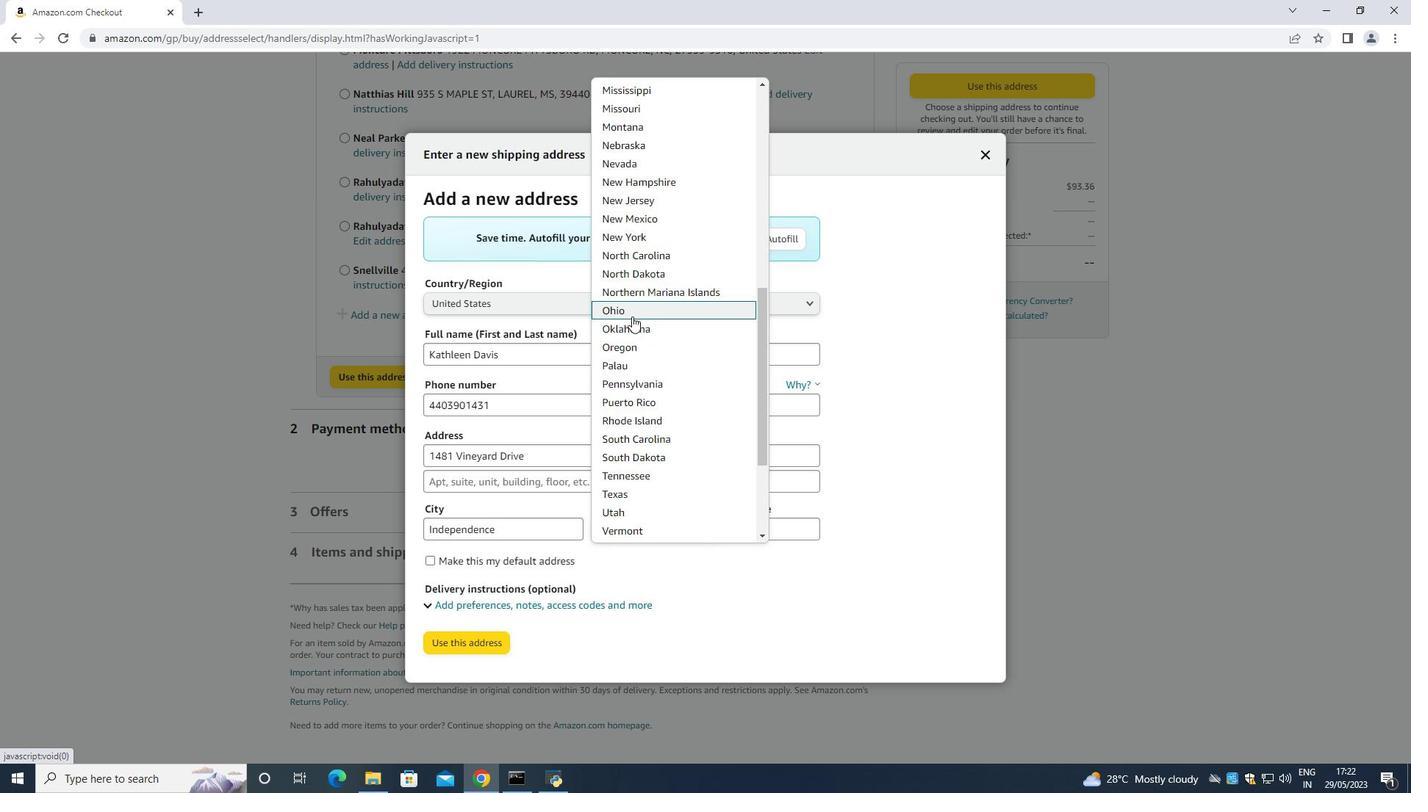 
Action: Mouse moved to (757, 530)
Screenshot: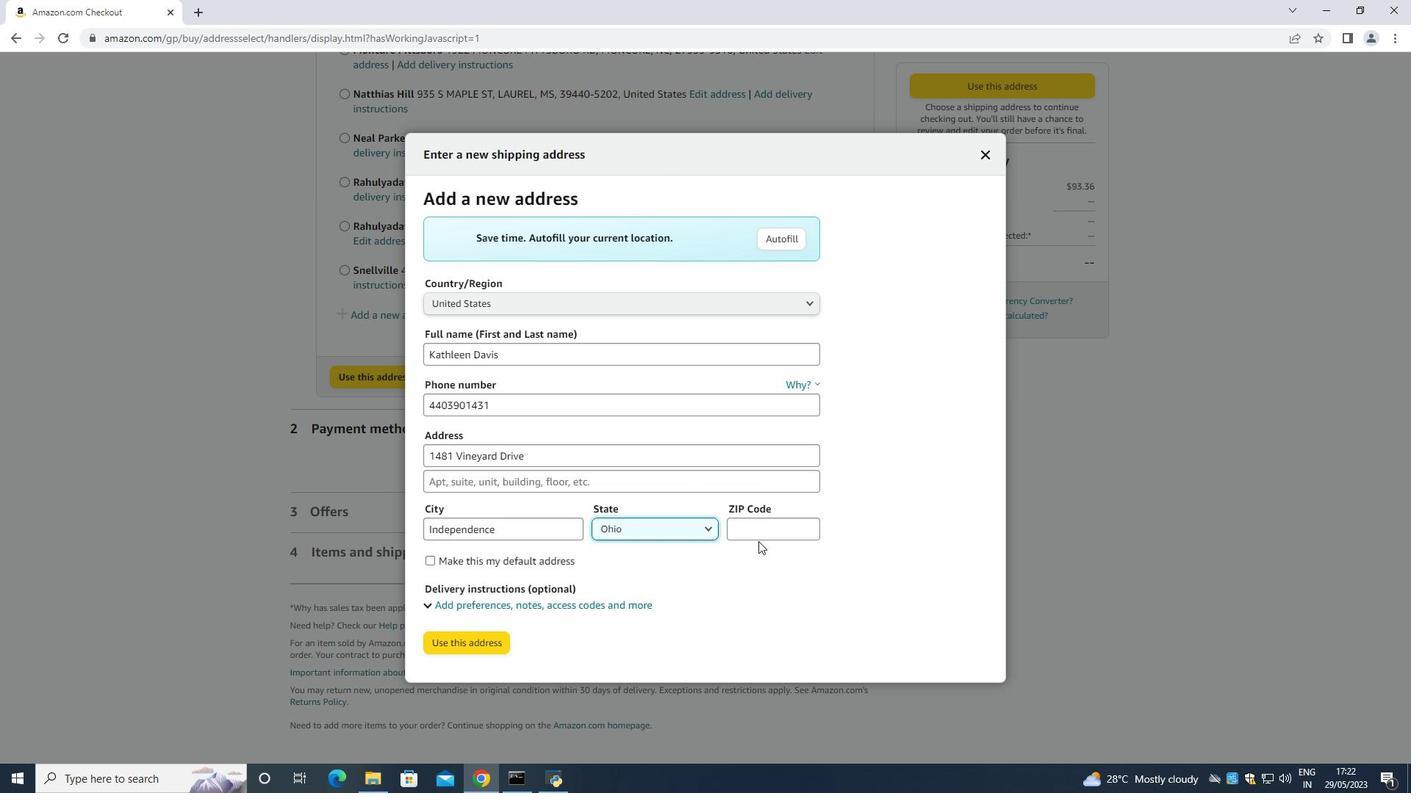 
Action: Mouse pressed left at (757, 530)
Screenshot: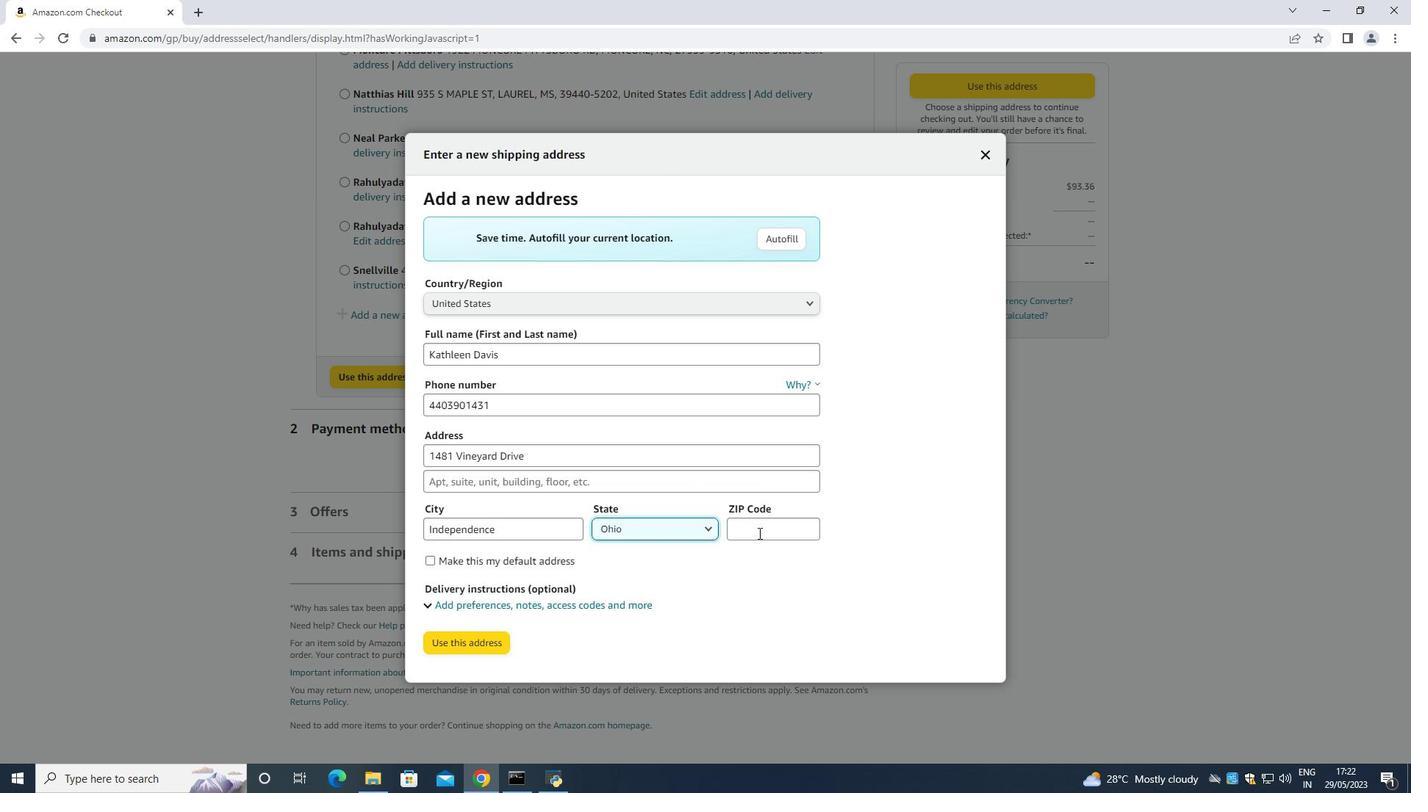 
Action: Key pressed 44131
Screenshot: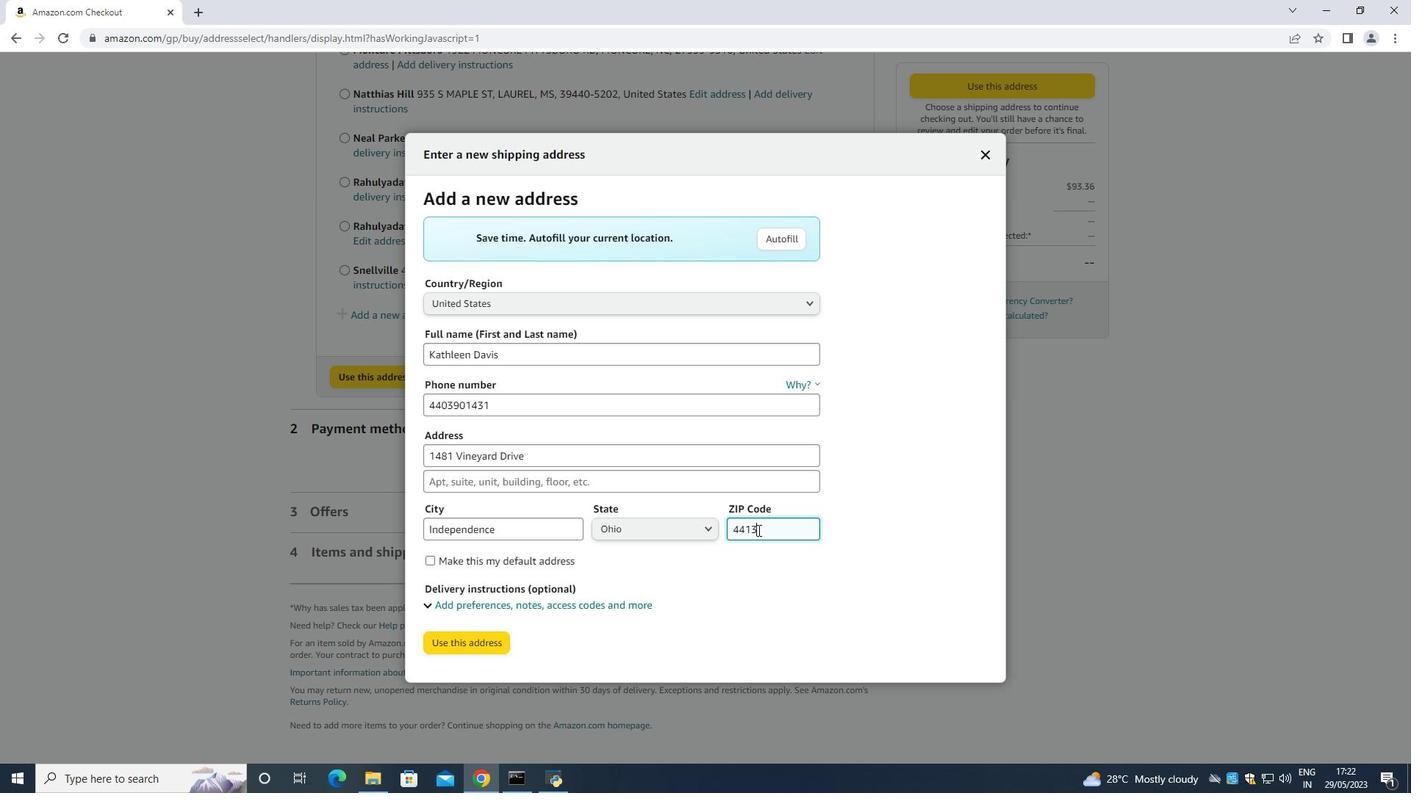 
Action: Mouse moved to (485, 625)
Screenshot: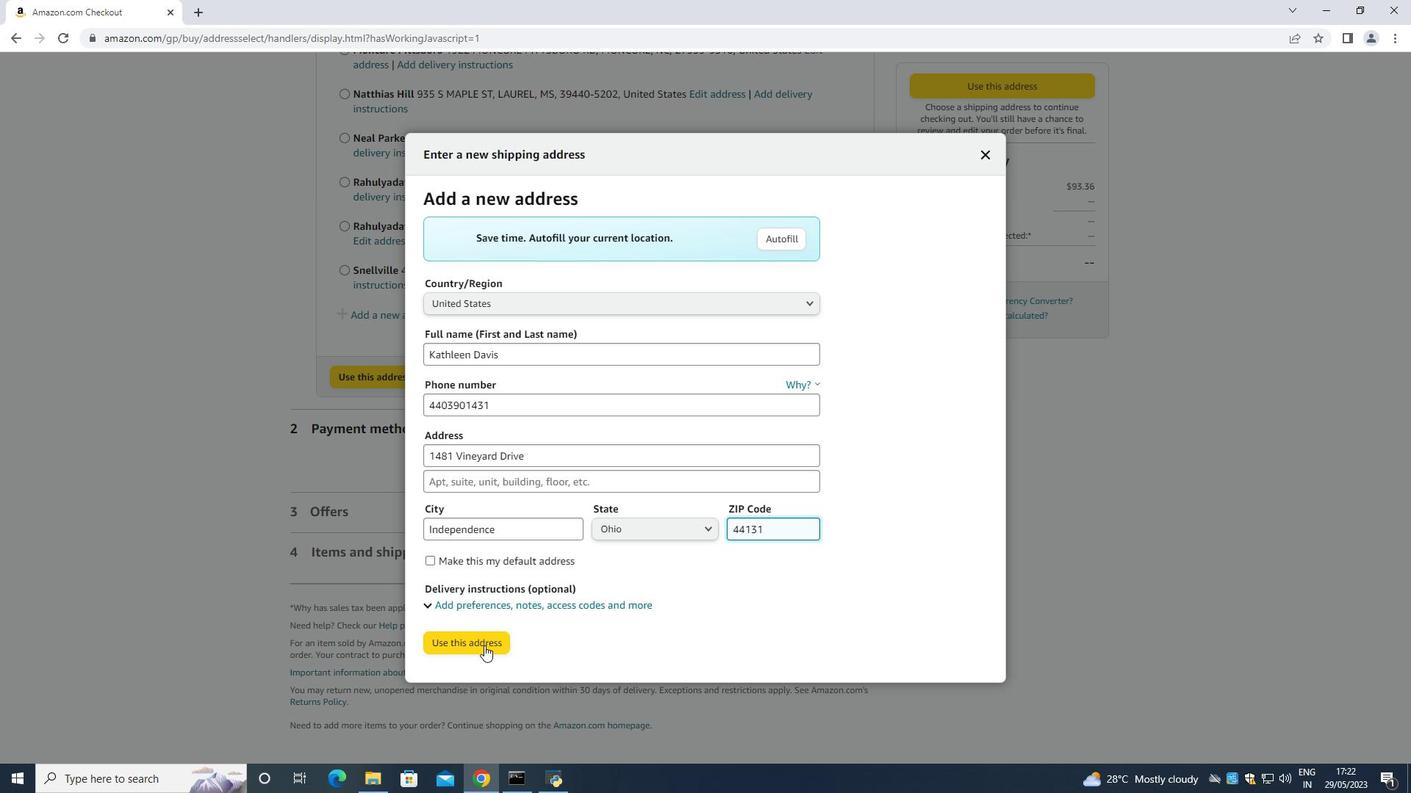 
Action: Mouse pressed left at (485, 625)
Screenshot: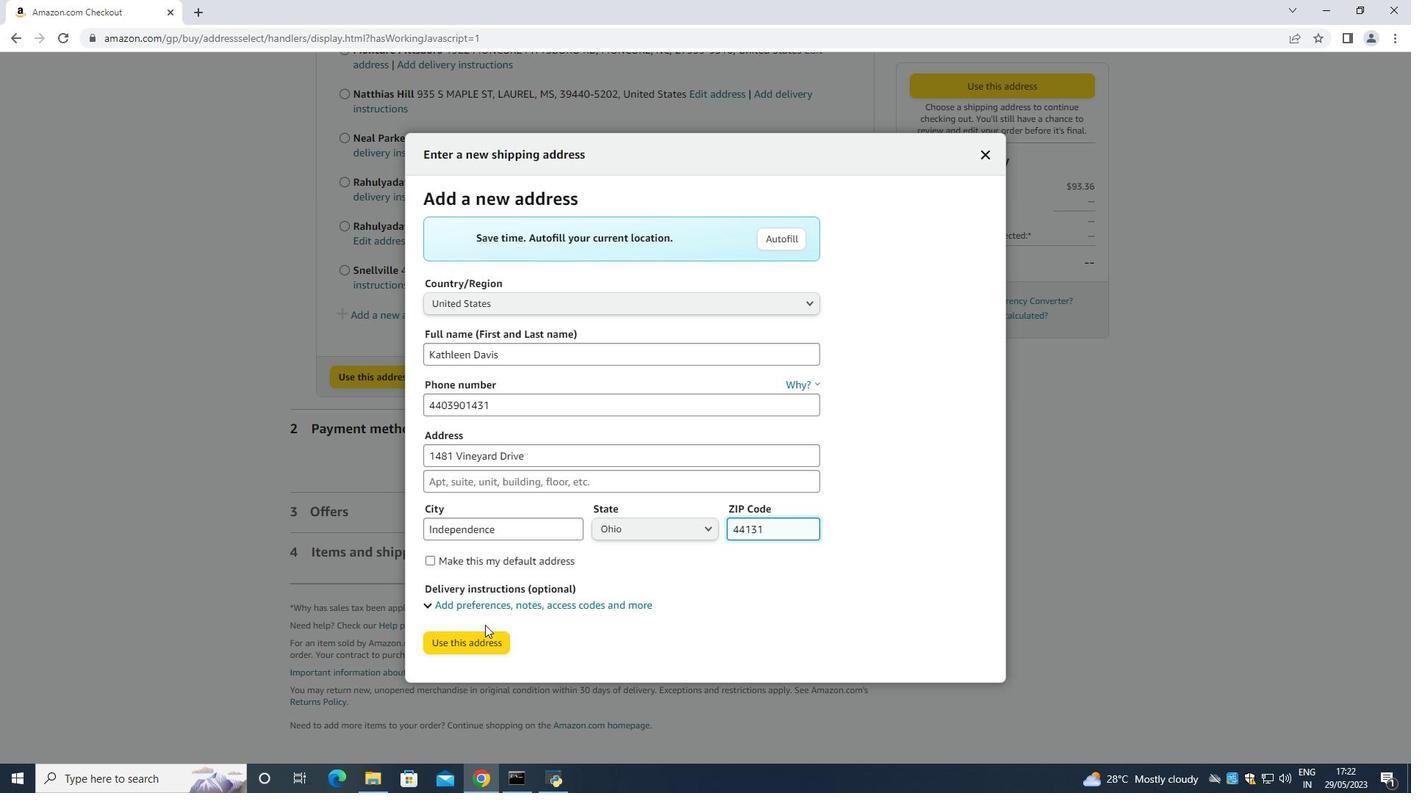 
Action: Mouse moved to (485, 640)
Screenshot: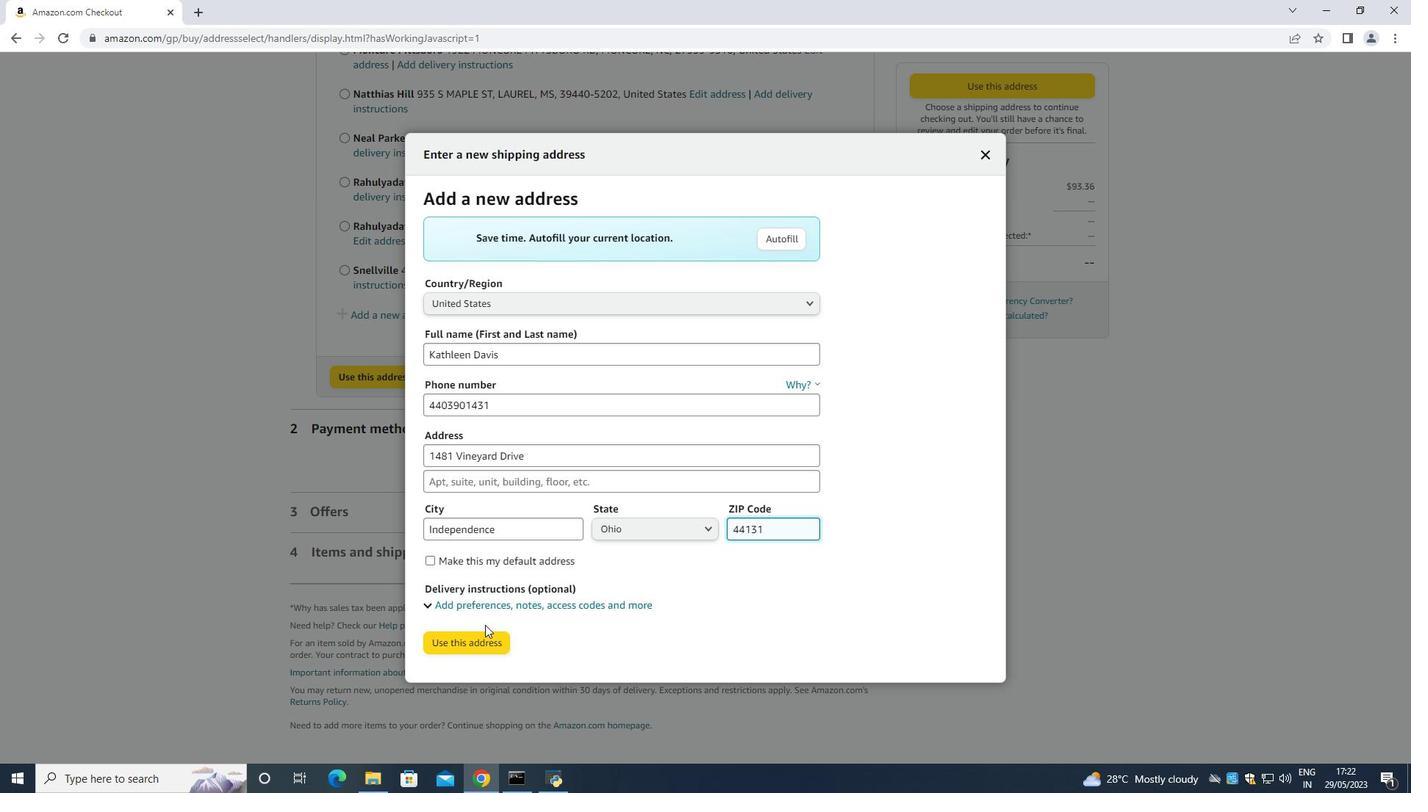 
Action: Mouse pressed left at (485, 640)
Screenshot: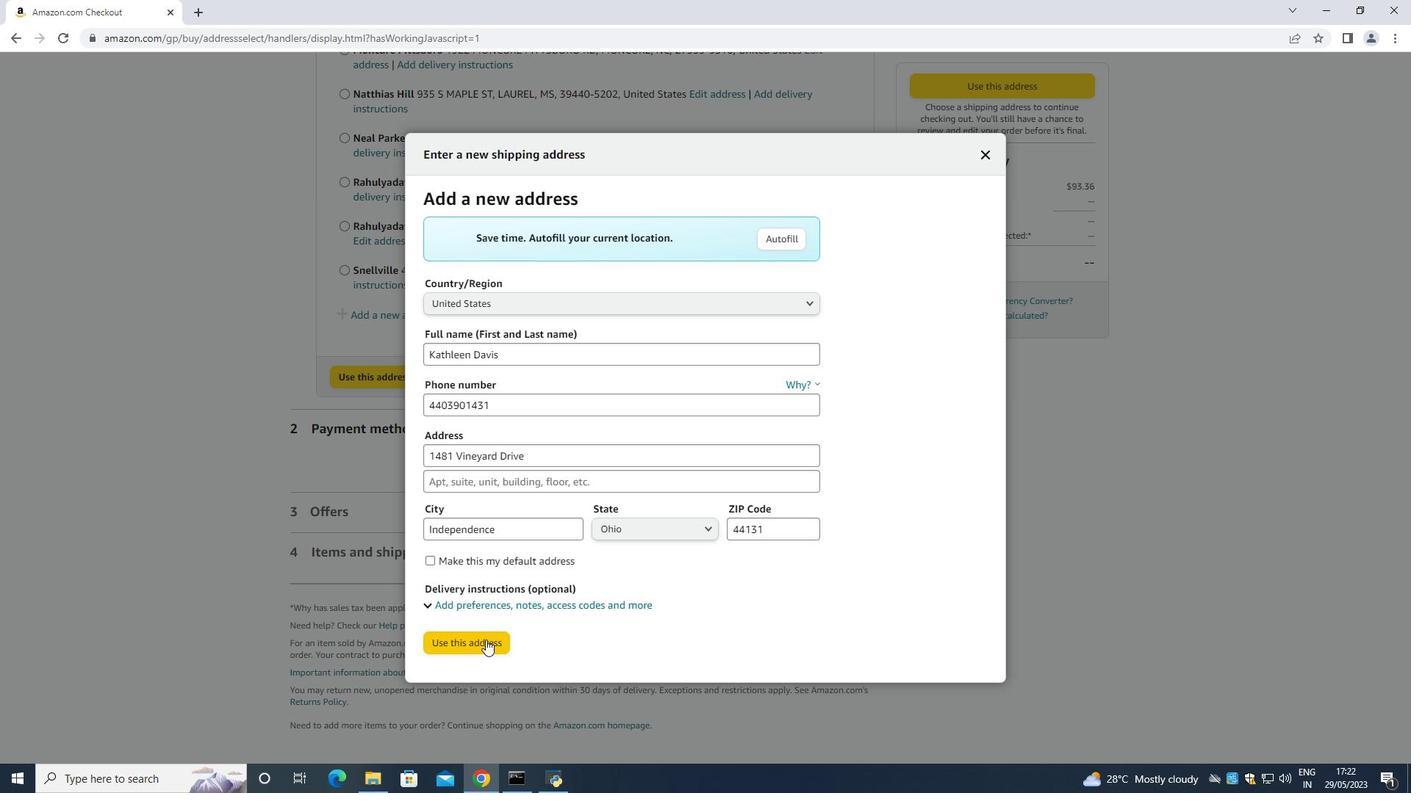
Action: Mouse moved to (492, 280)
Screenshot: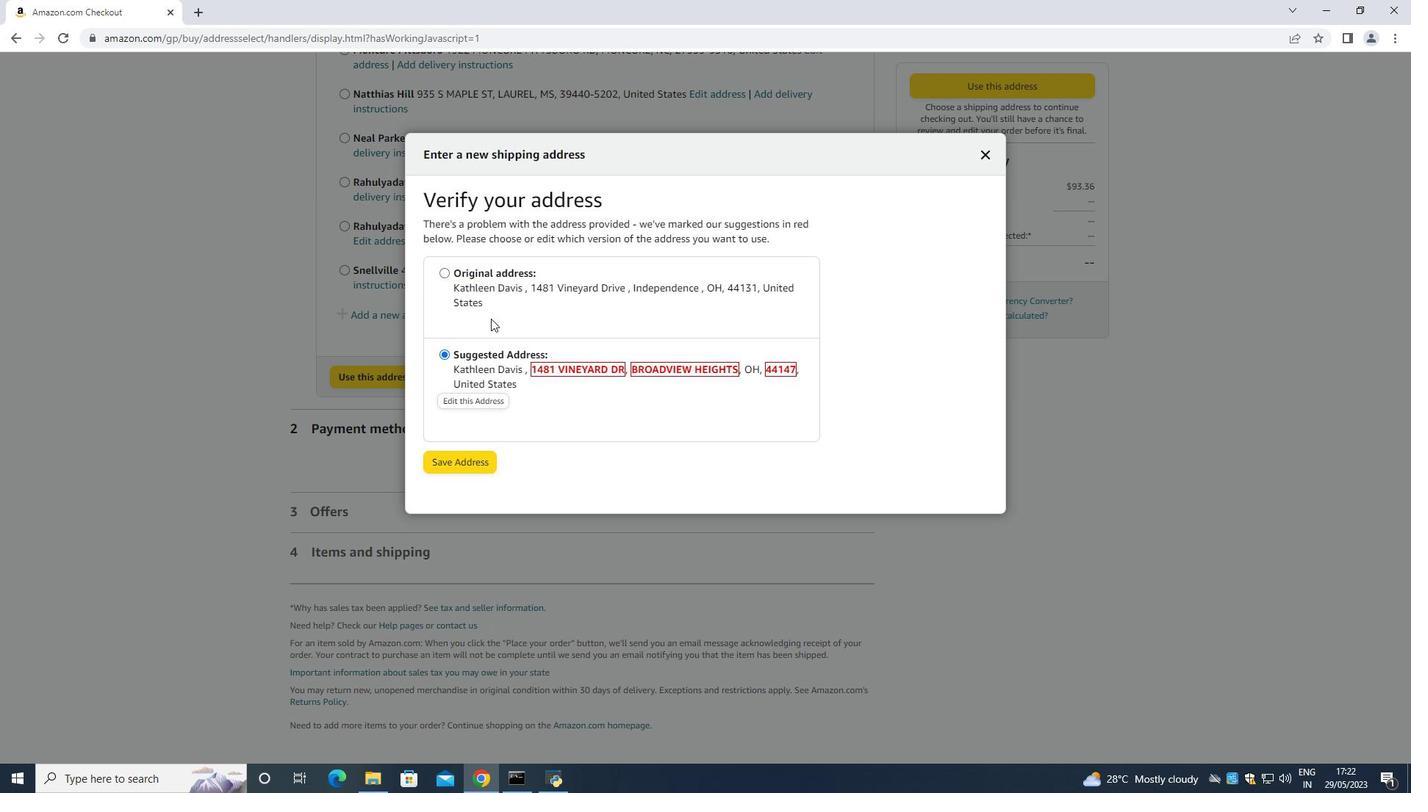 
Action: Mouse pressed left at (492, 280)
Screenshot: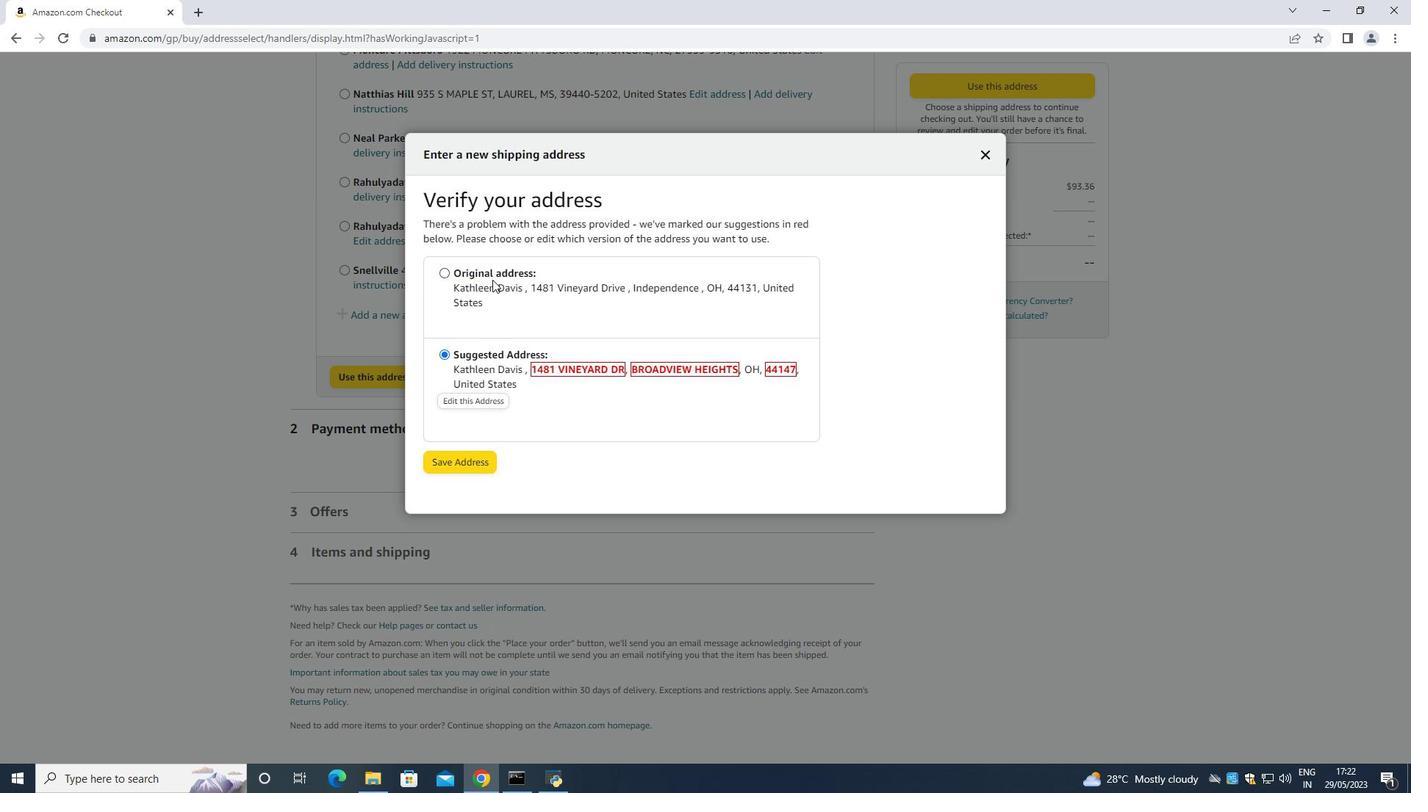 
Action: Mouse moved to (448, 465)
Screenshot: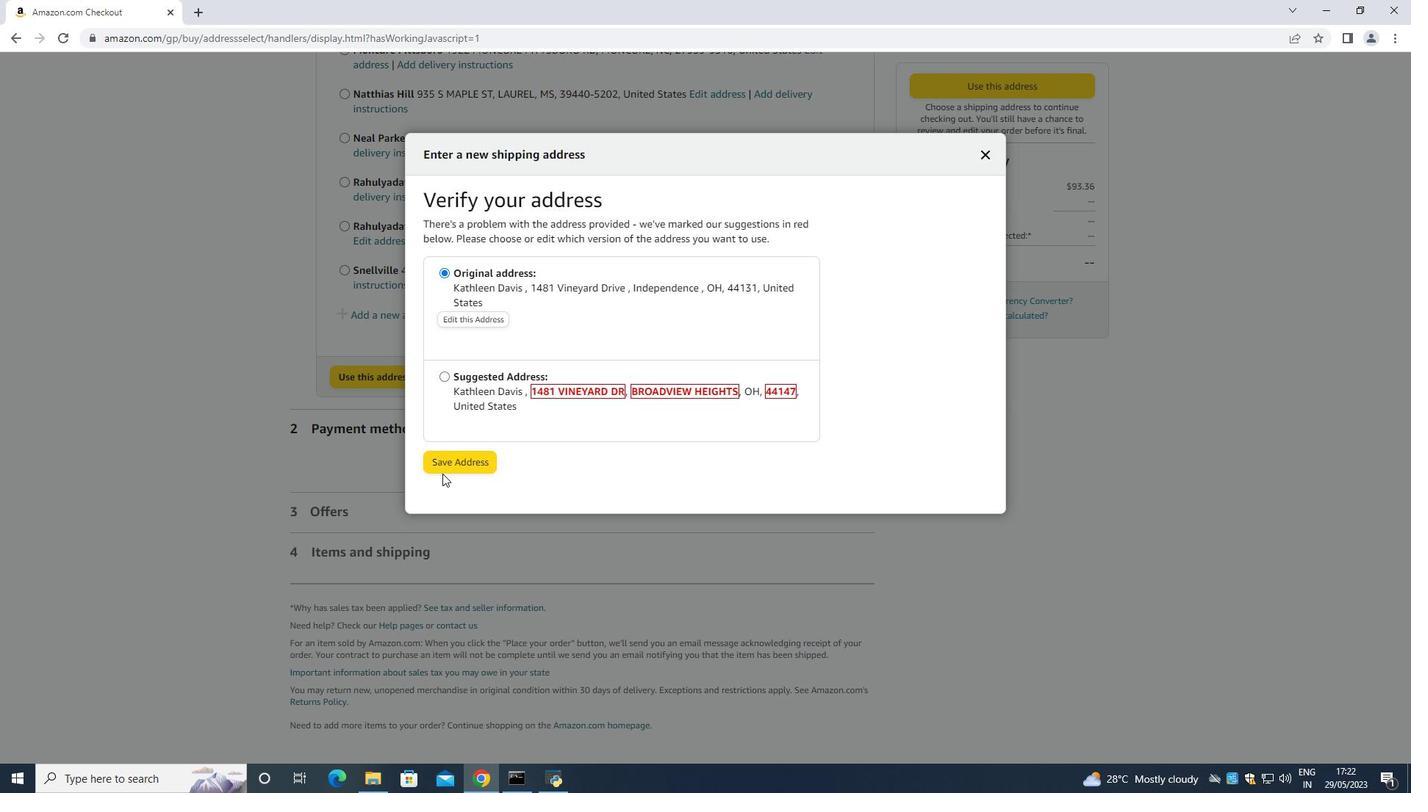 
Action: Mouse pressed left at (448, 465)
Screenshot: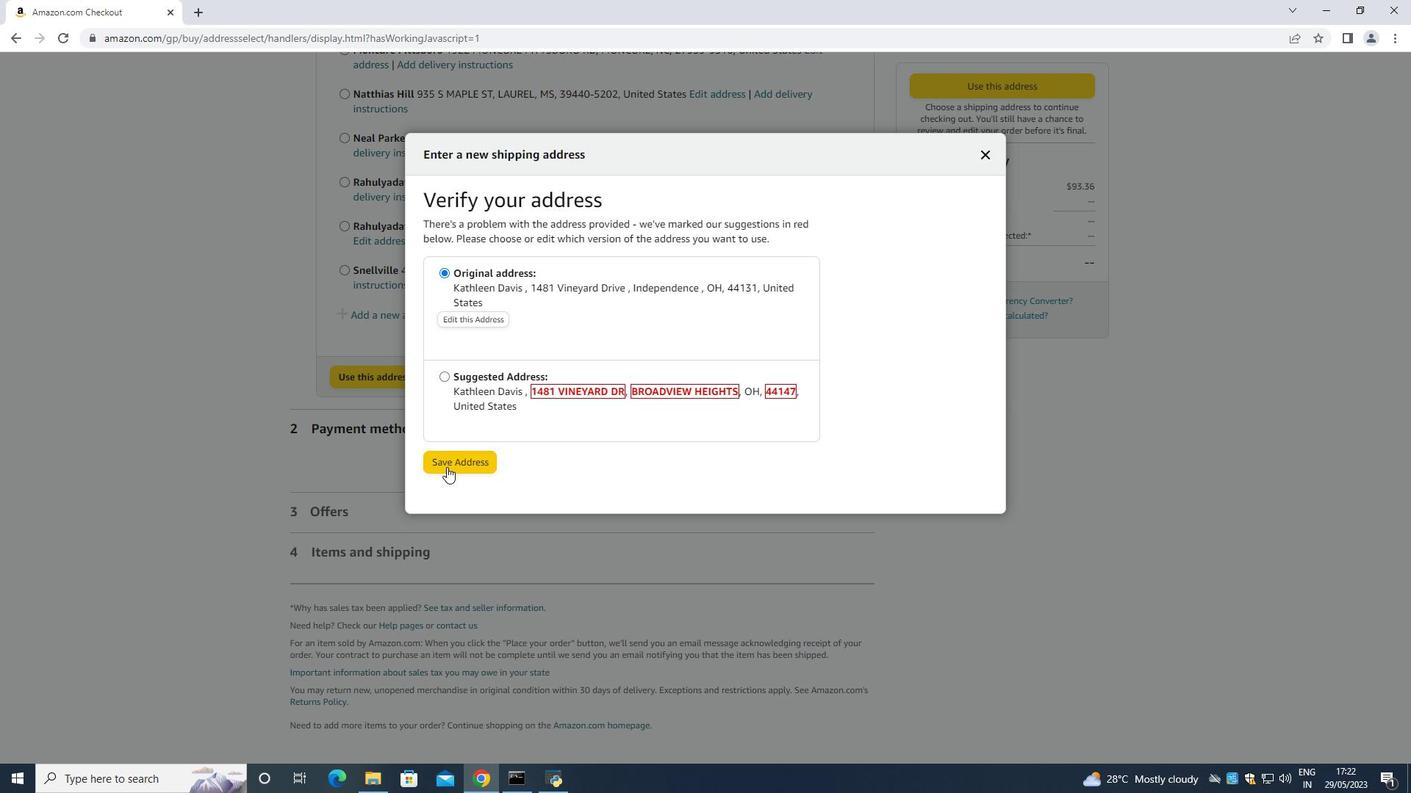 
Action: Mouse moved to (441, 357)
Screenshot: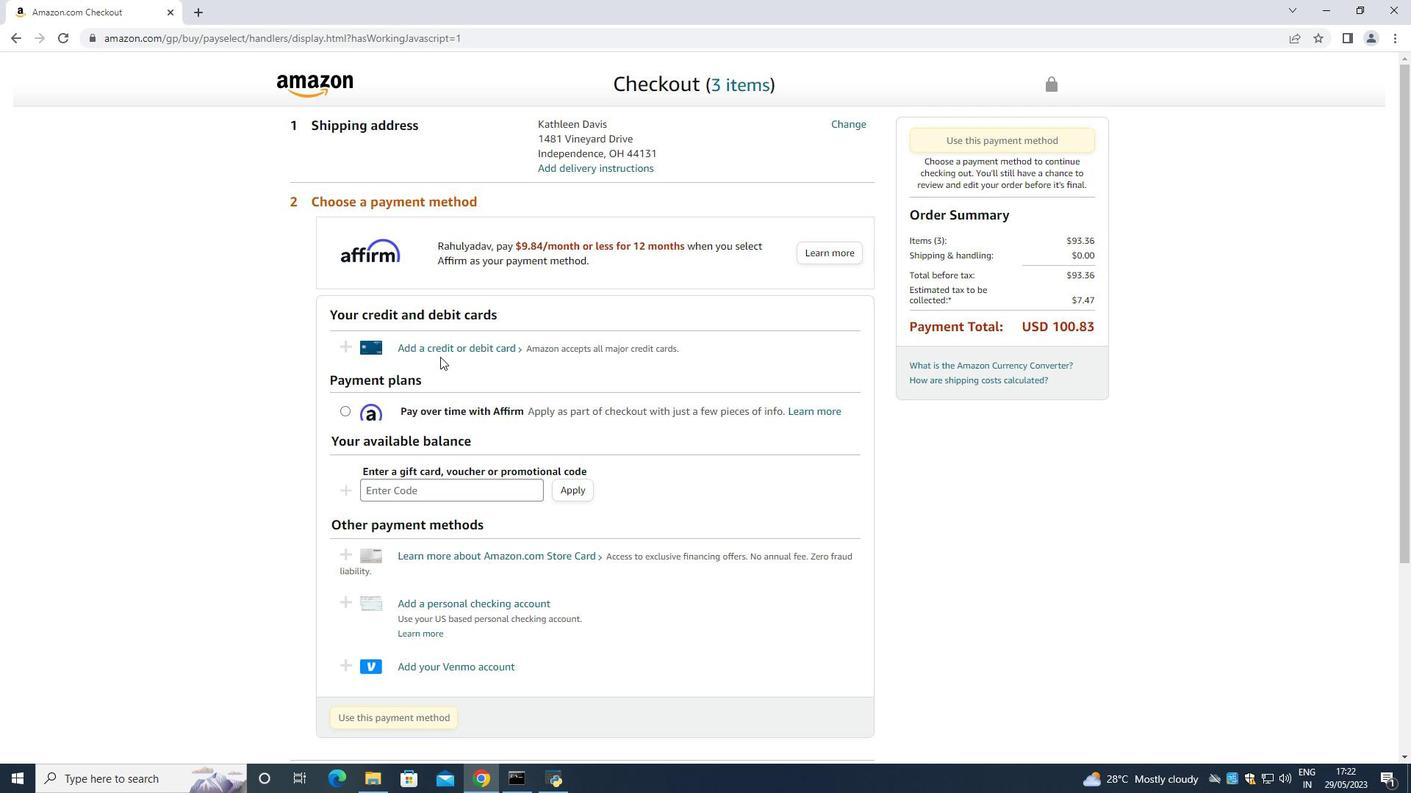 
Action: Mouse pressed left at (441, 357)
Screenshot: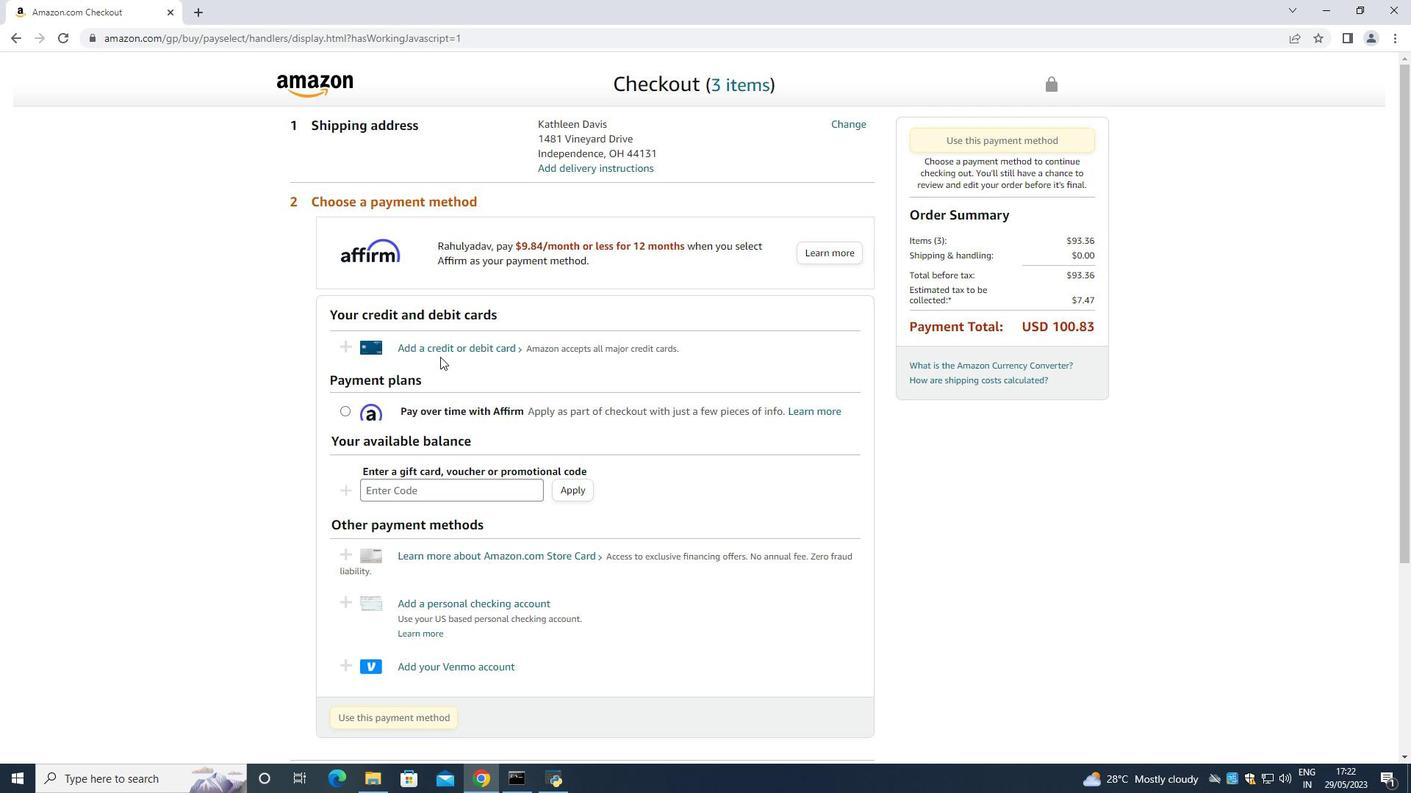 
Action: Mouse moved to (445, 346)
Screenshot: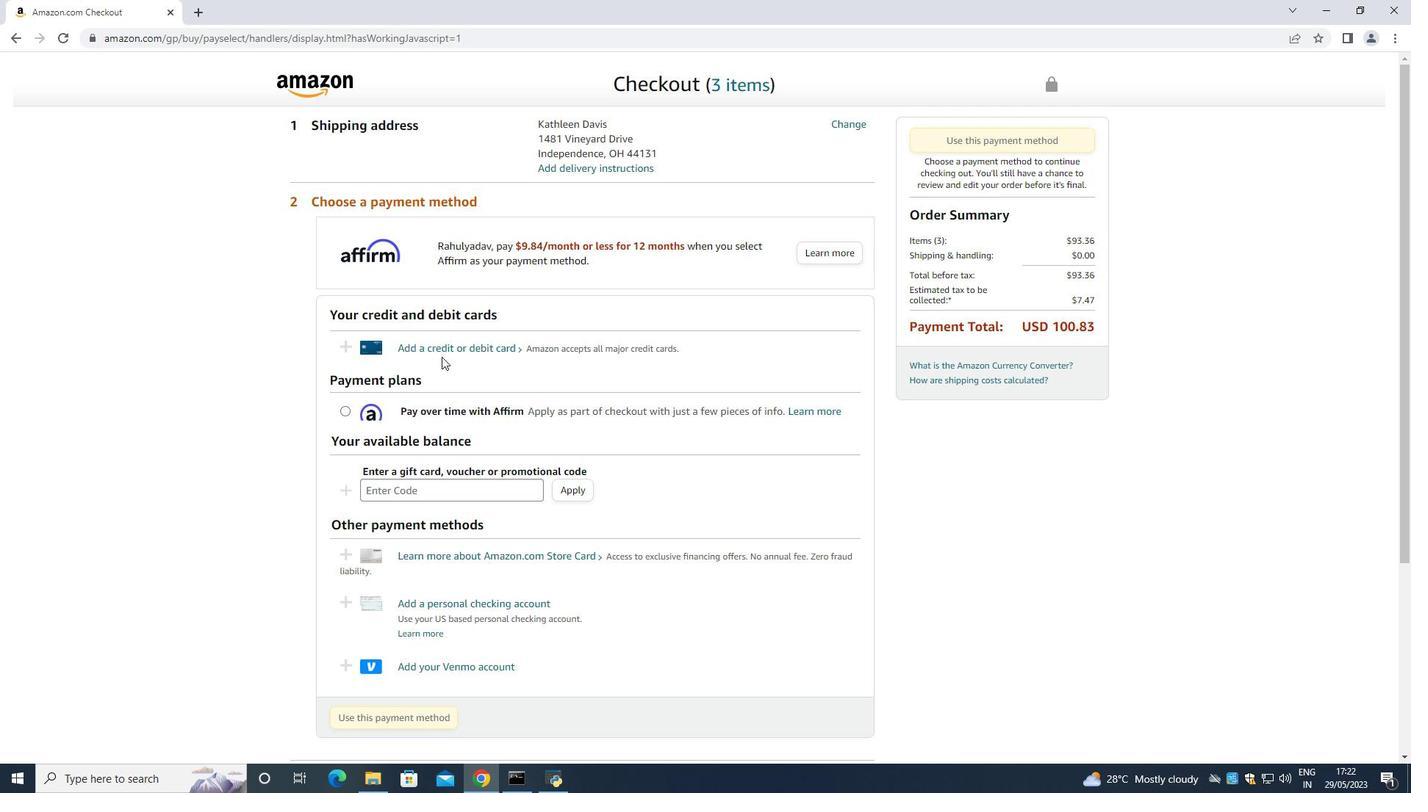 
Action: Mouse pressed left at (445, 346)
Screenshot: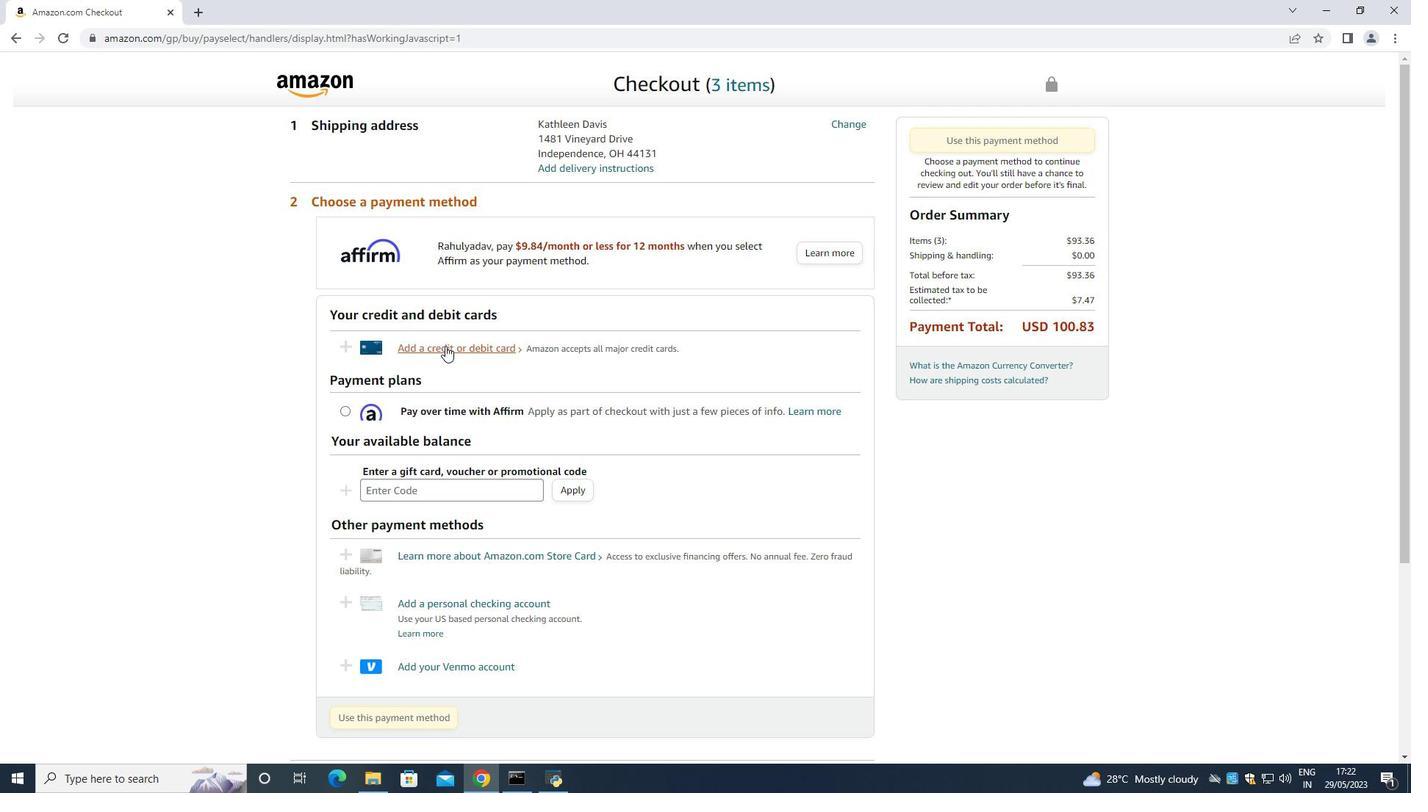 
Action: Mouse moved to (560, 346)
Screenshot: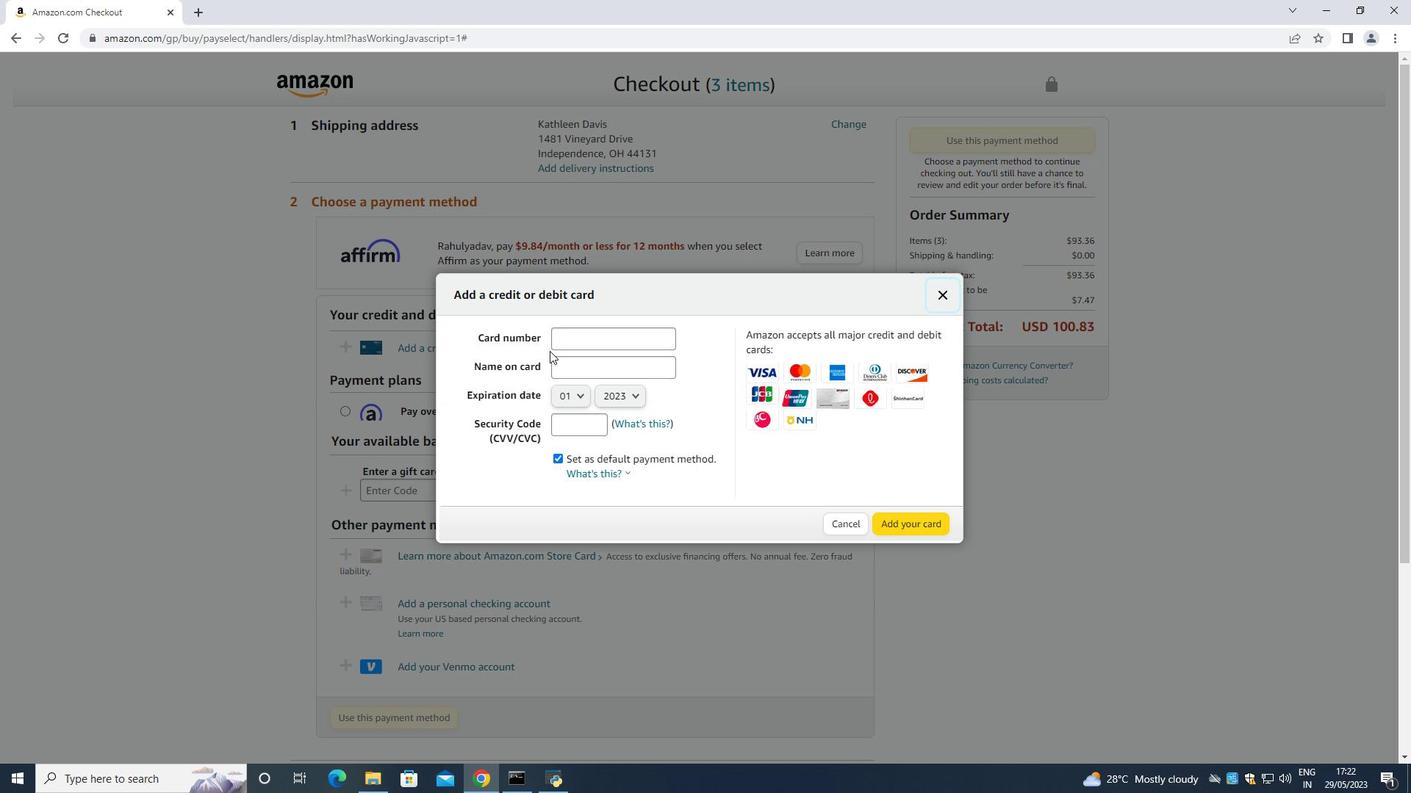 
Action: Mouse pressed left at (560, 346)
Screenshot: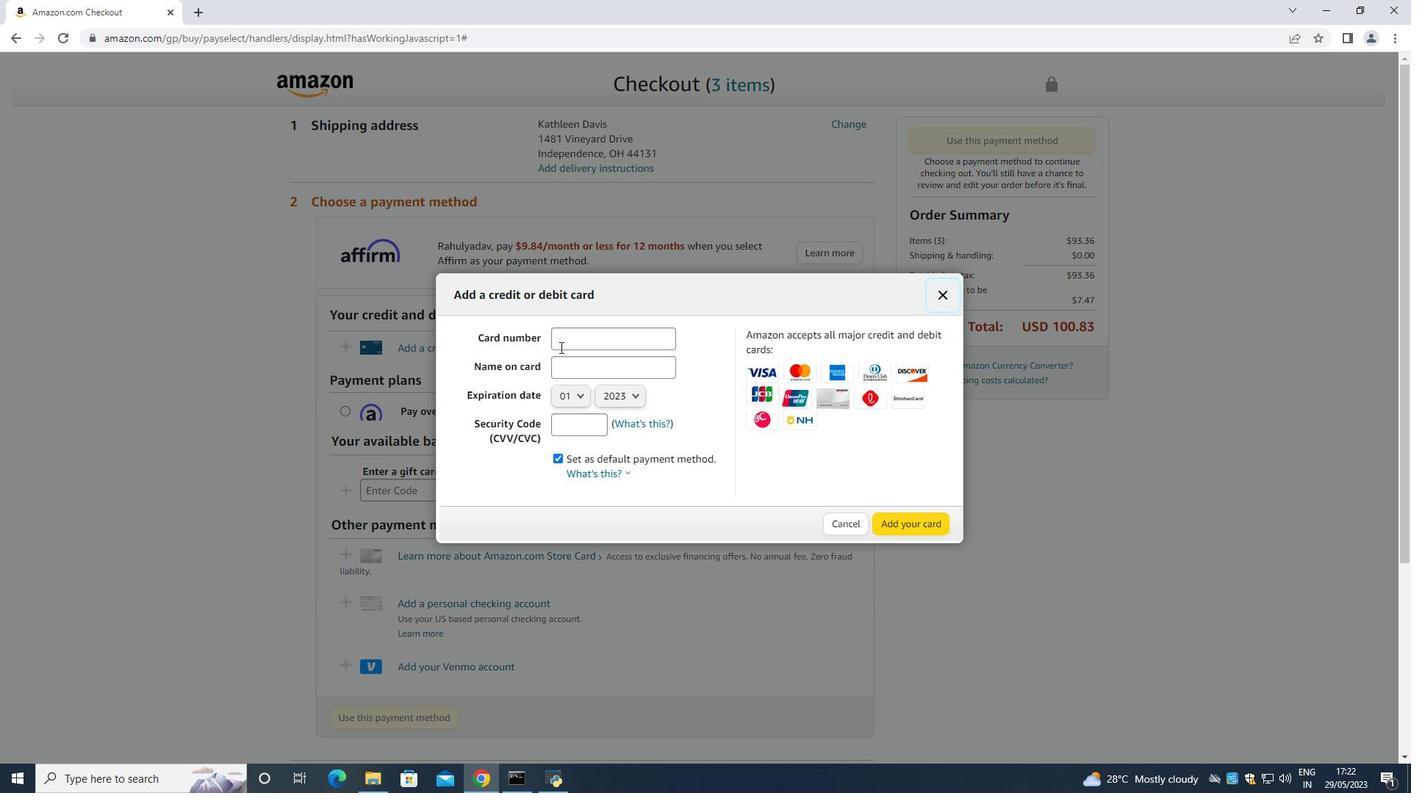 
Action: Mouse moved to (566, 345)
Screenshot: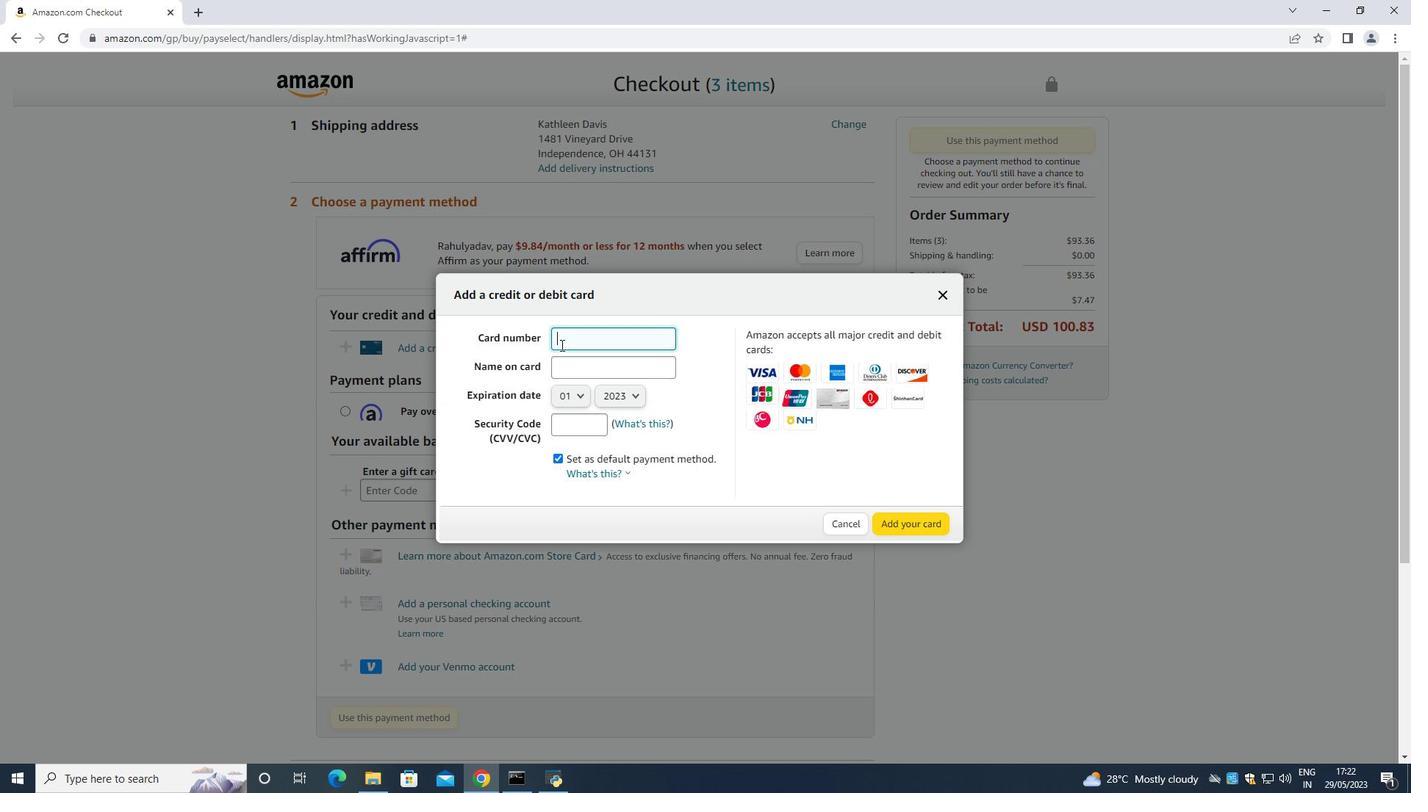 
Action: Key pressed 1257548154147965
Screenshot: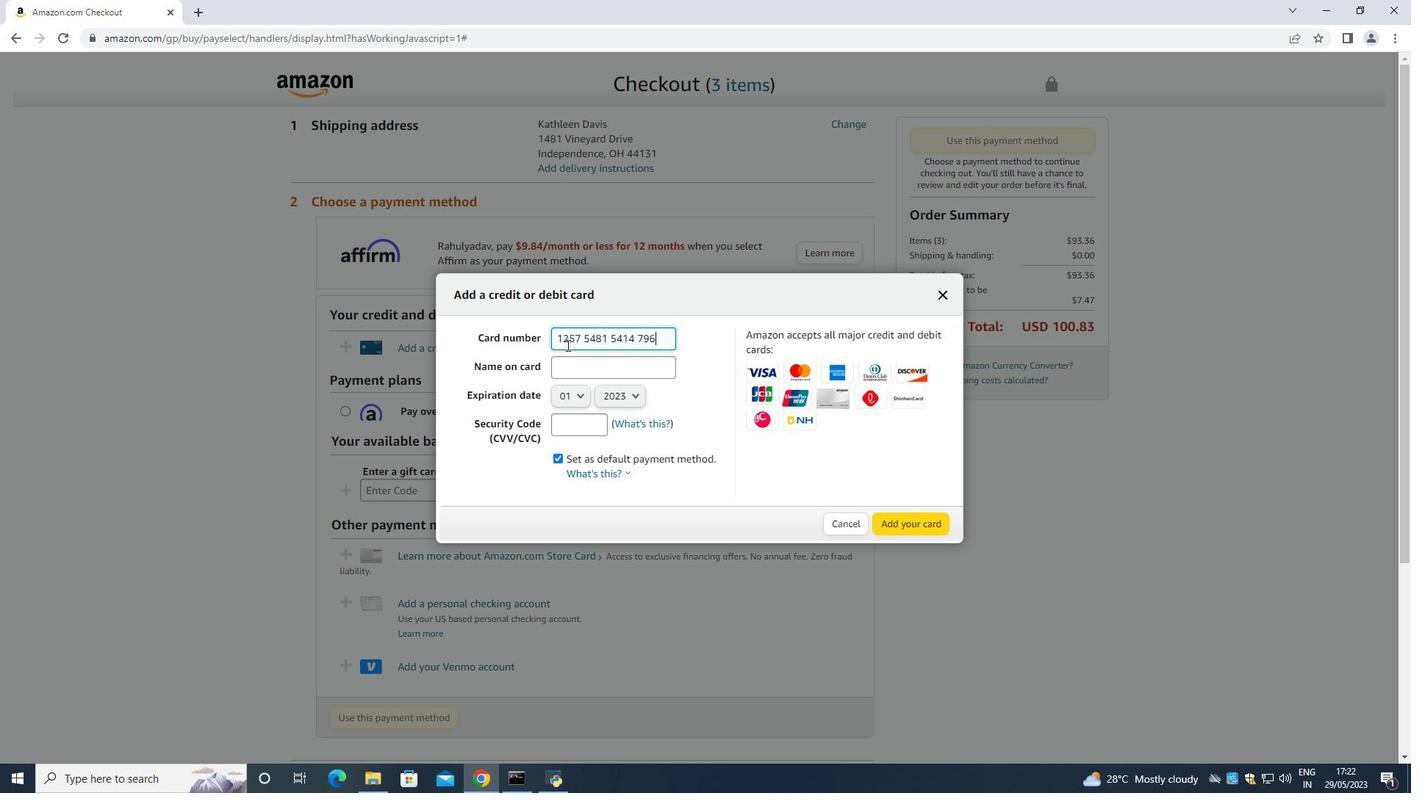 
Action: Mouse moved to (567, 360)
Screenshot: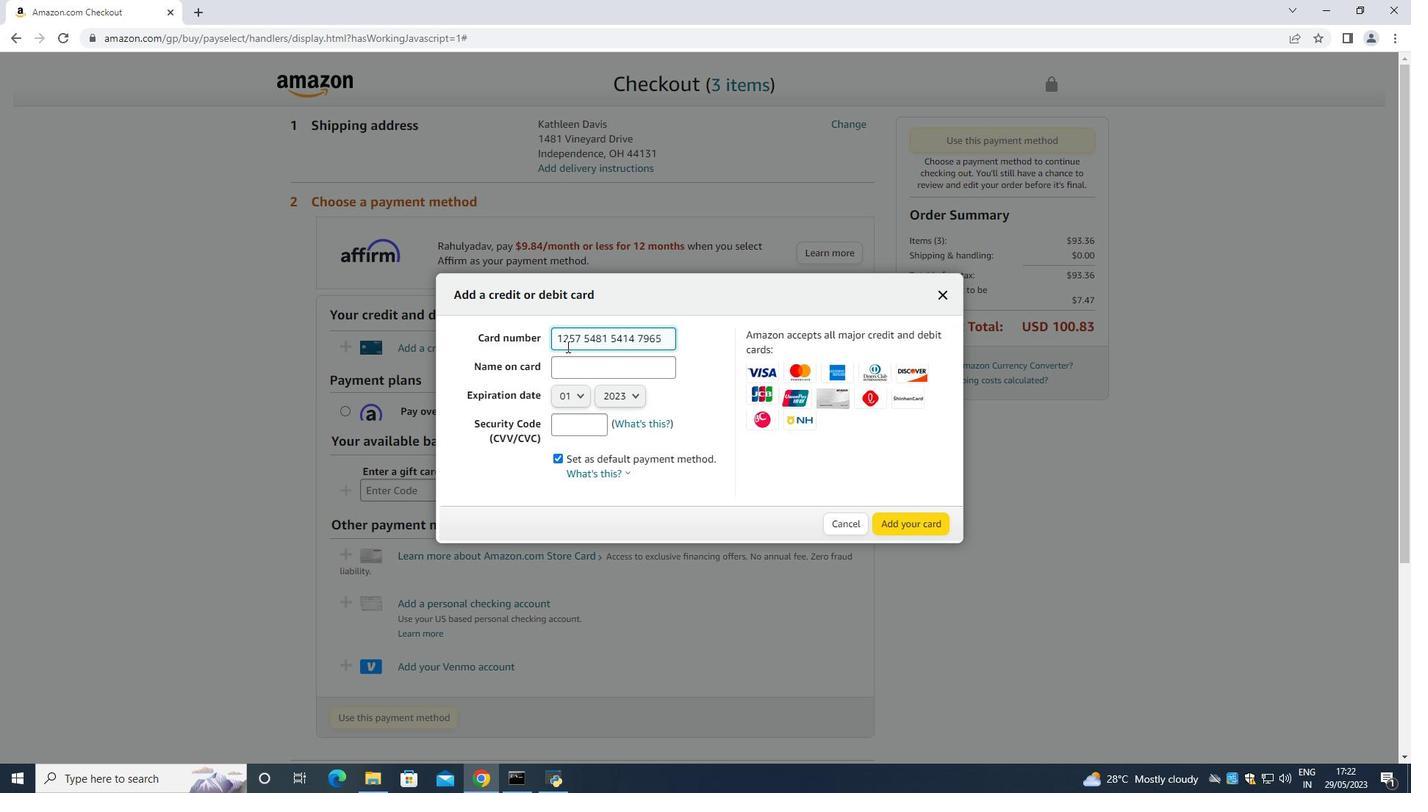 
Action: Mouse pressed left at (567, 360)
Screenshot: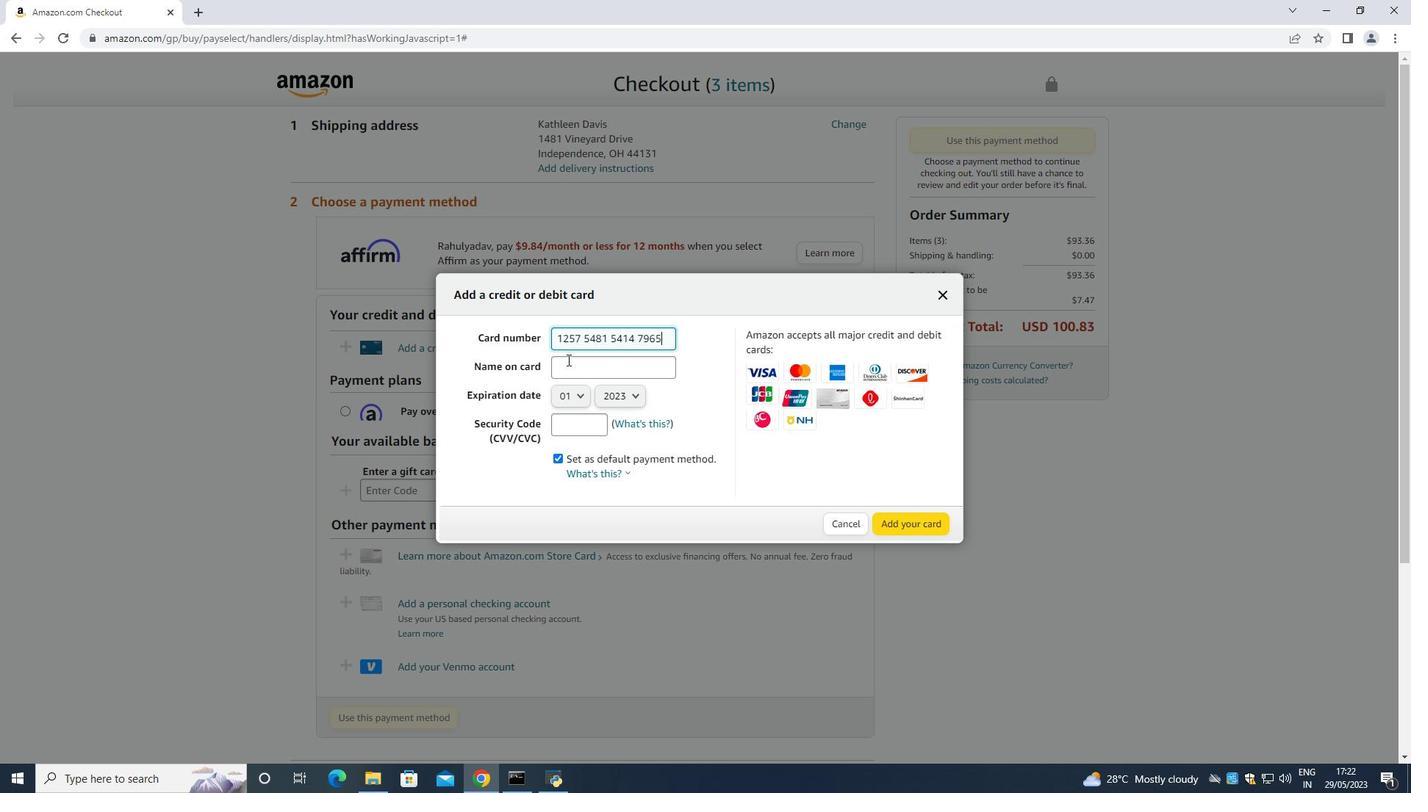 
Action: Key pressed <Key.shift><Key.shift><Key.shift>Kathleen<Key.space><Key.shift>Davis<Key.space>
Screenshot: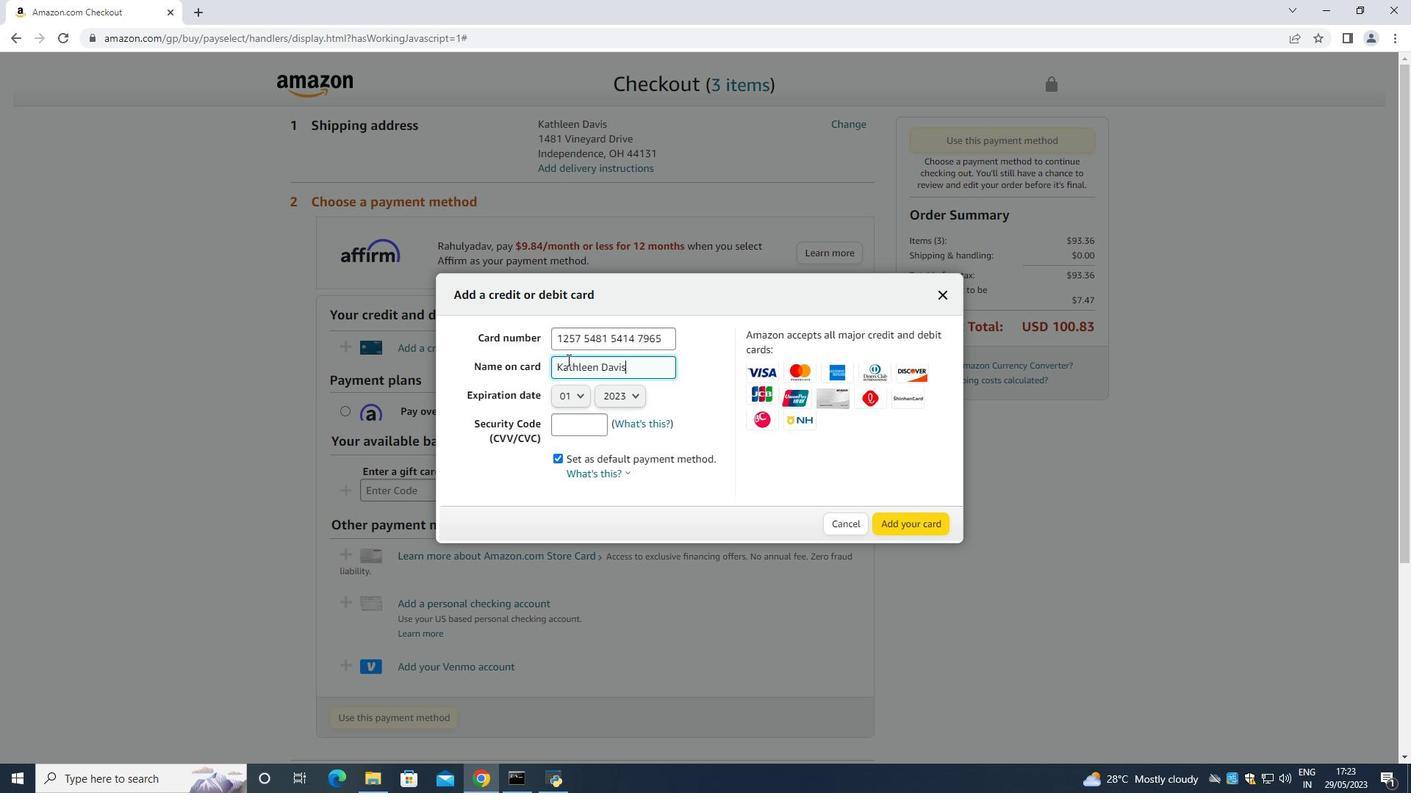 
Action: Mouse moved to (565, 397)
Screenshot: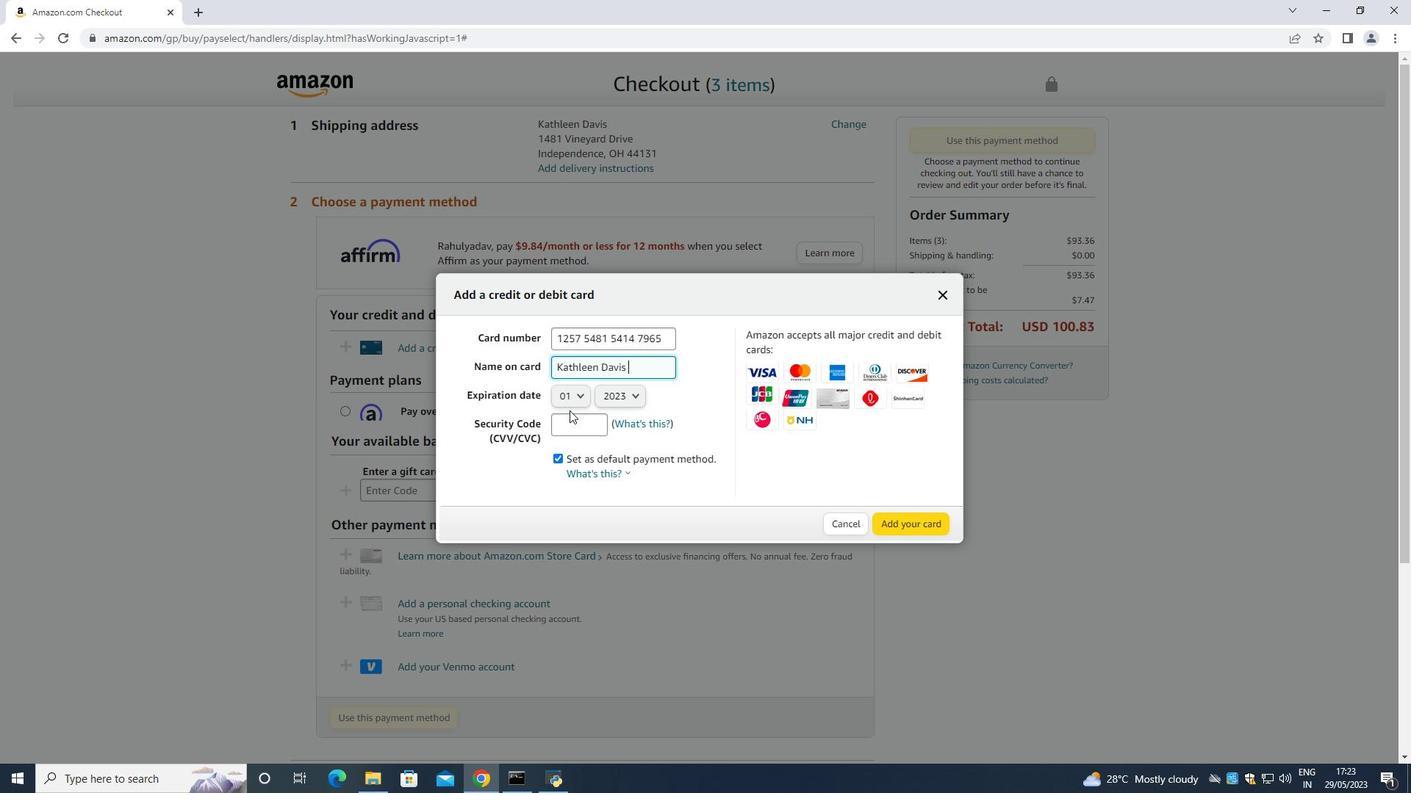 
Action: Mouse pressed left at (565, 397)
Screenshot: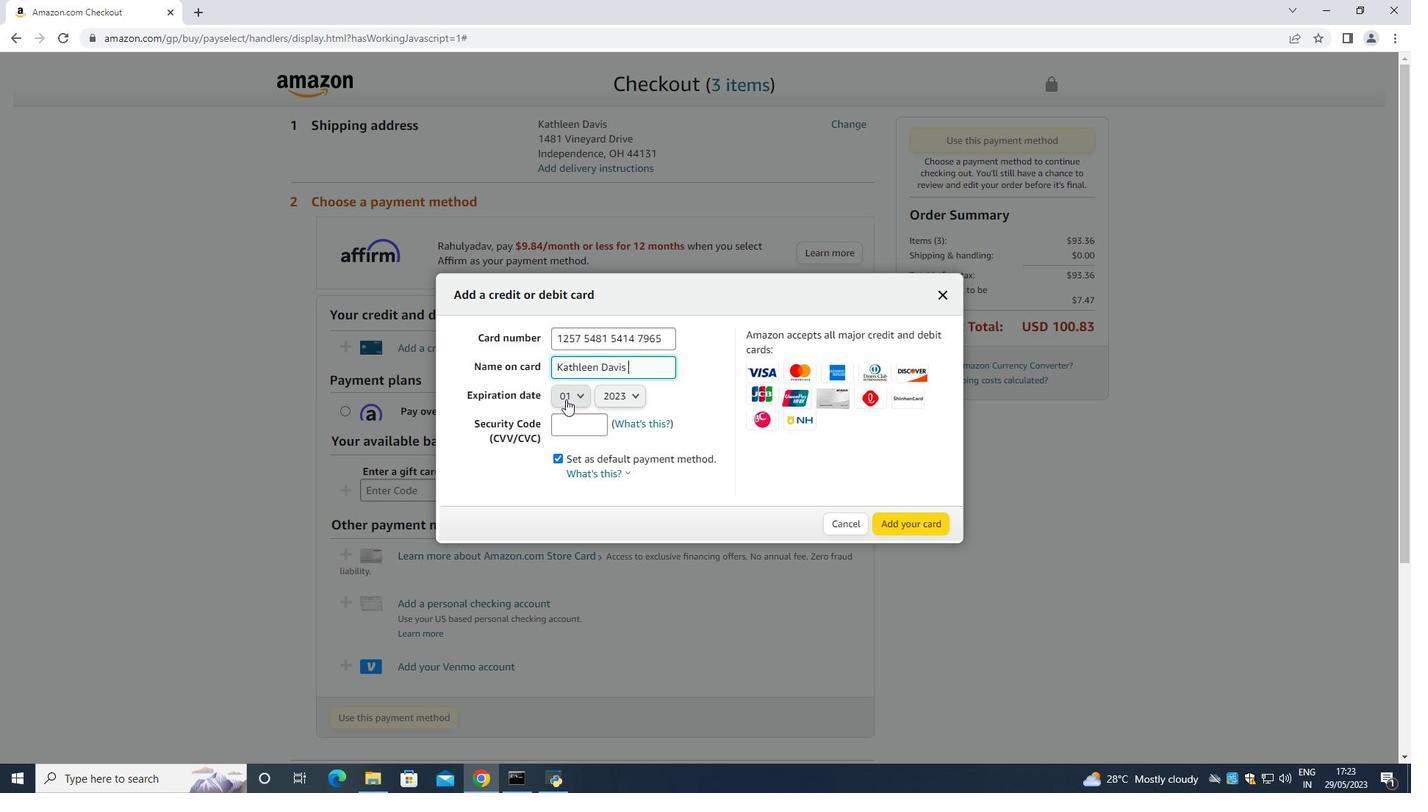 
Action: Mouse moved to (563, 604)
Screenshot: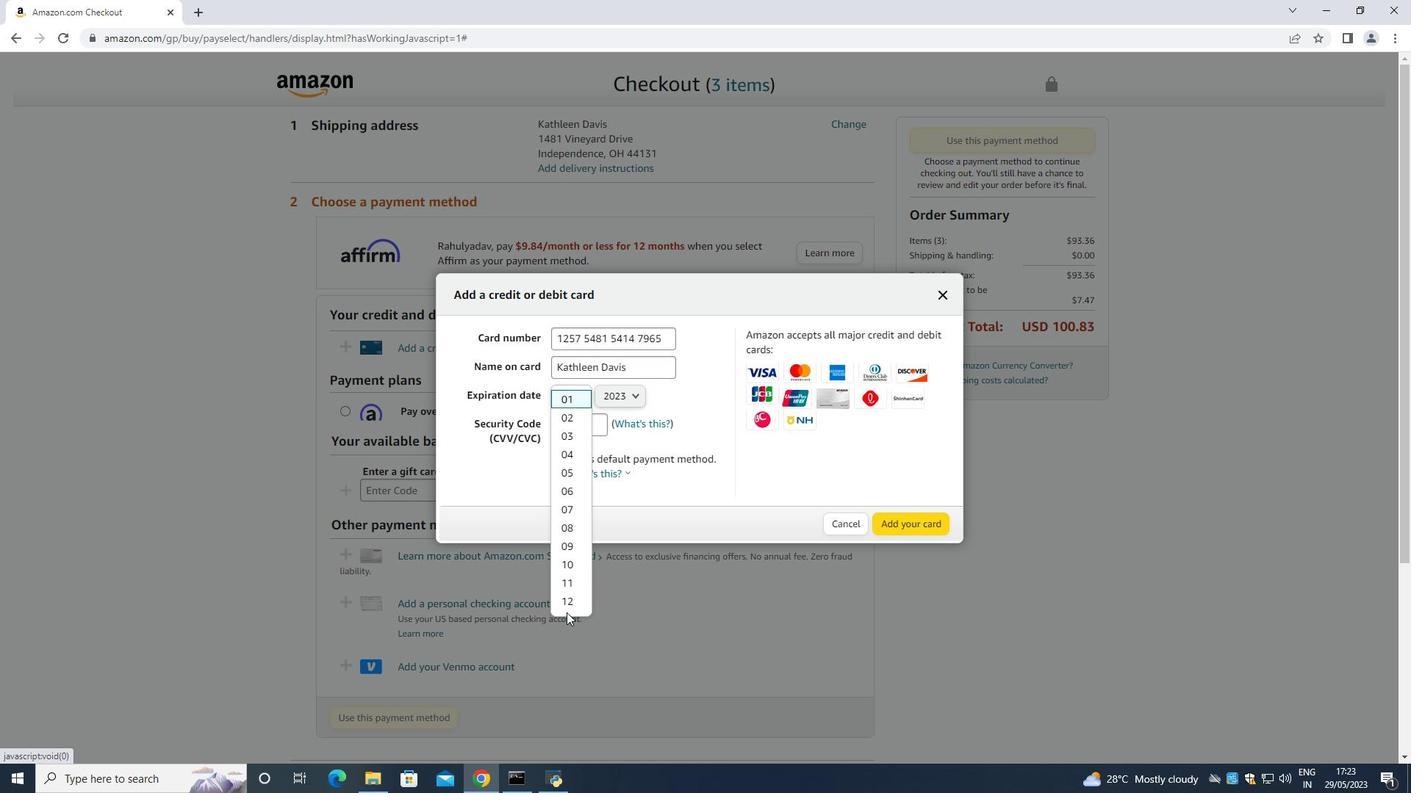
Action: Mouse pressed left at (563, 604)
Screenshot: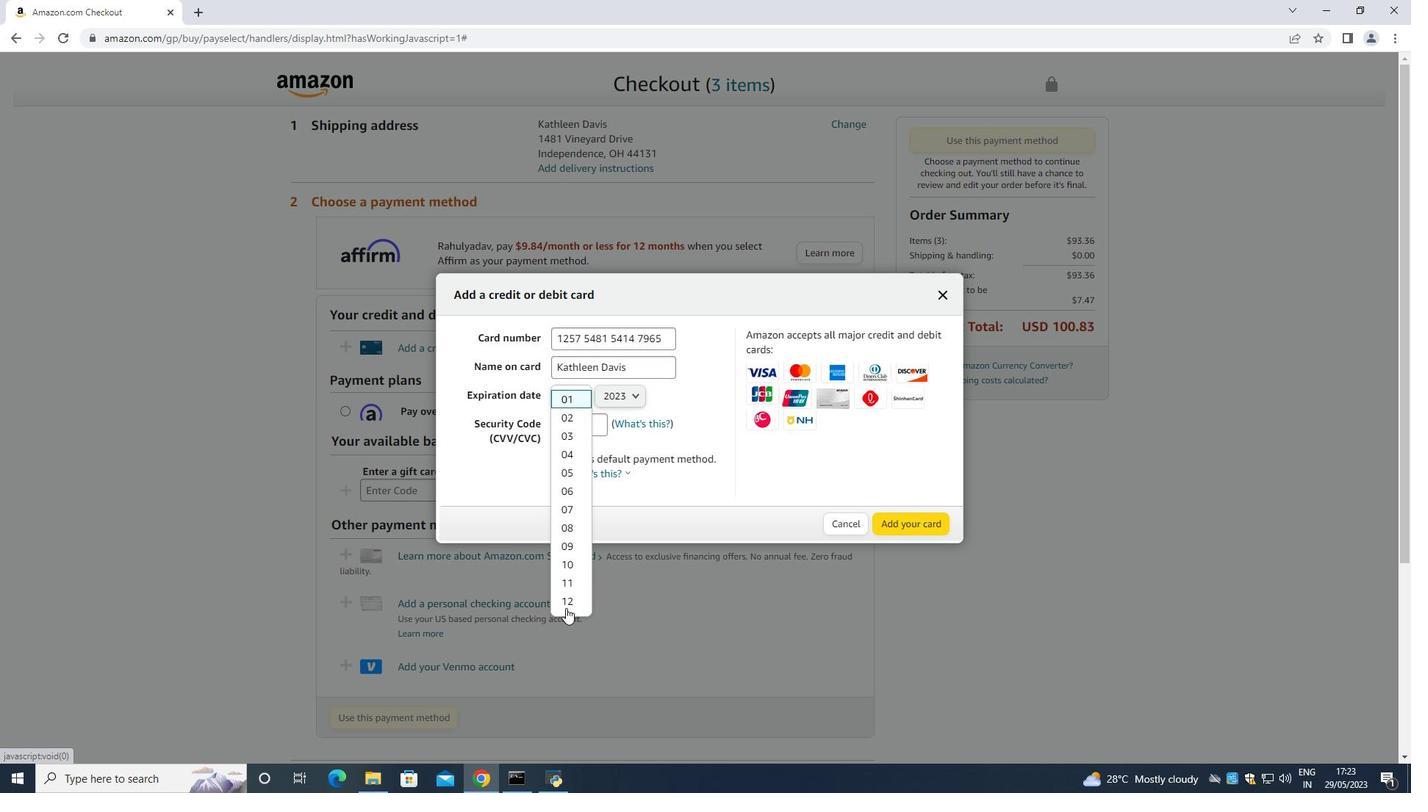 
Action: Mouse moved to (628, 397)
Screenshot: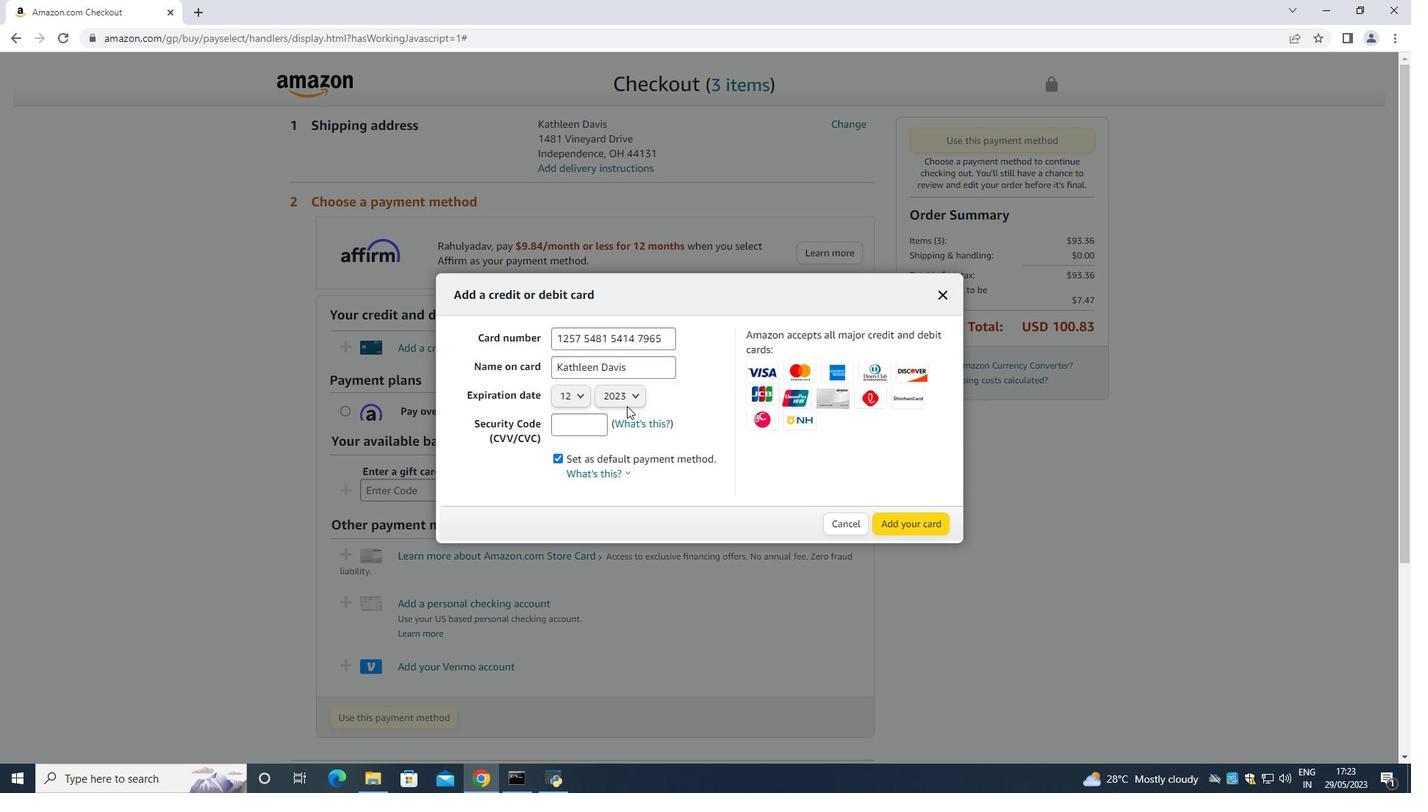 
Action: Mouse pressed left at (628, 397)
Screenshot: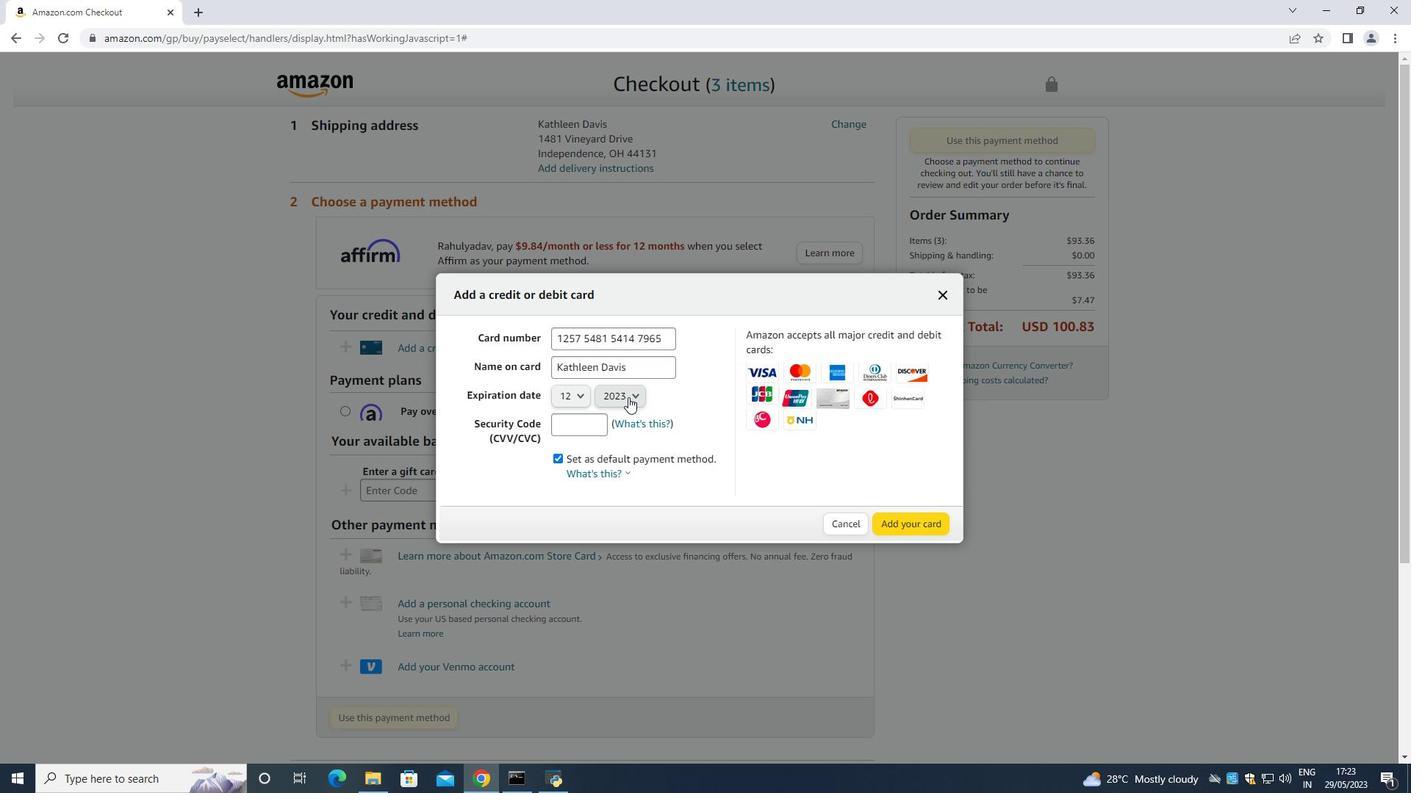 
Action: Mouse moved to (609, 420)
Screenshot: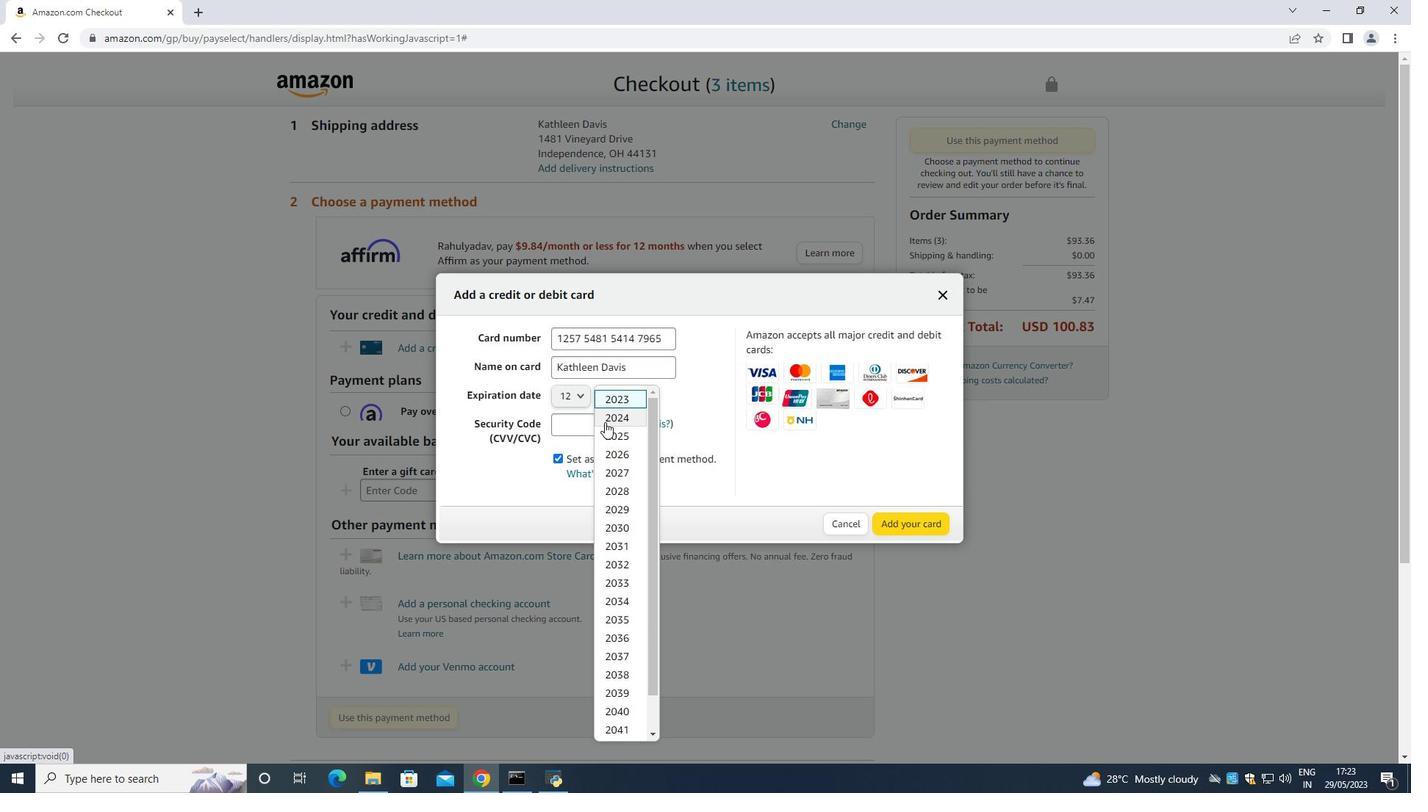 
Action: Mouse pressed left at (609, 420)
Screenshot: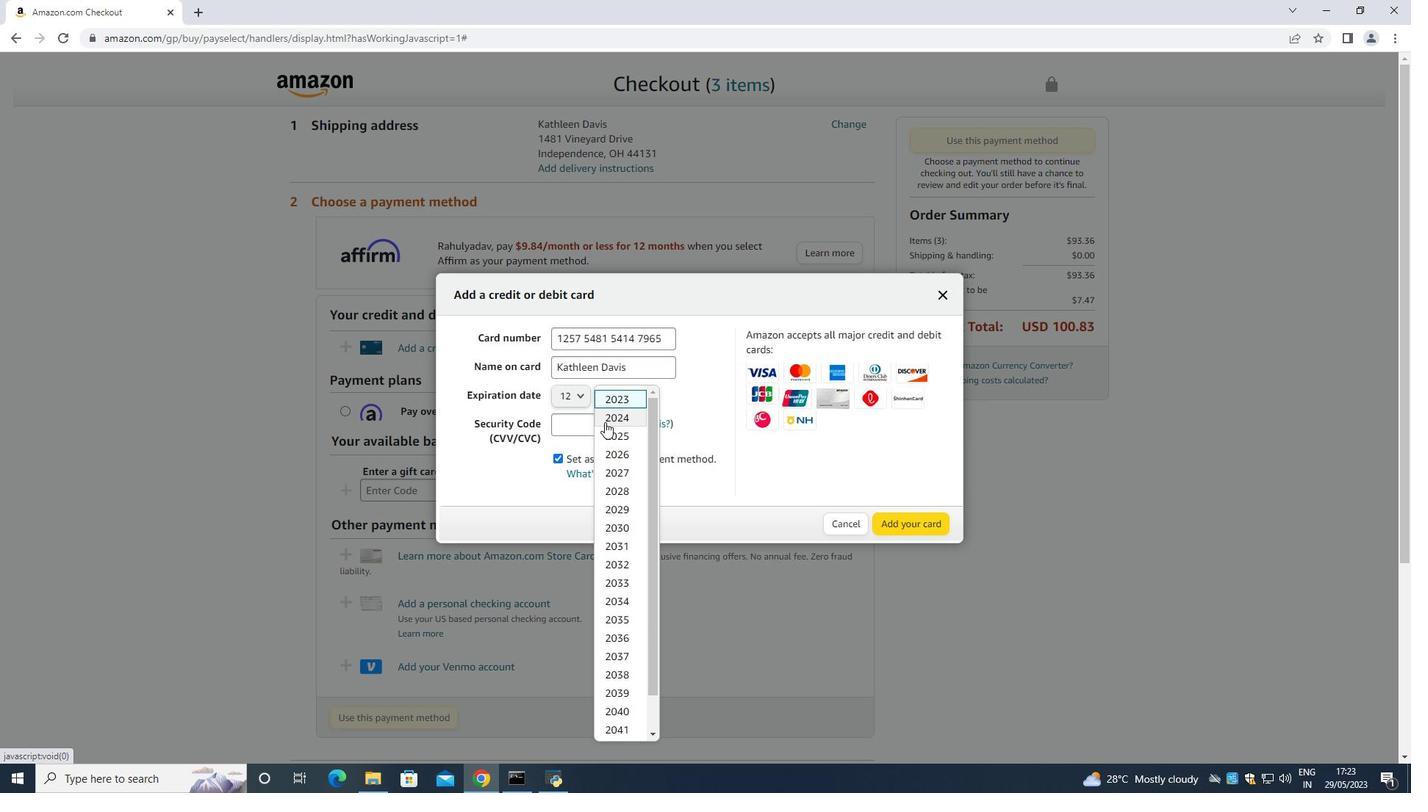 
Action: Mouse moved to (593, 421)
Screenshot: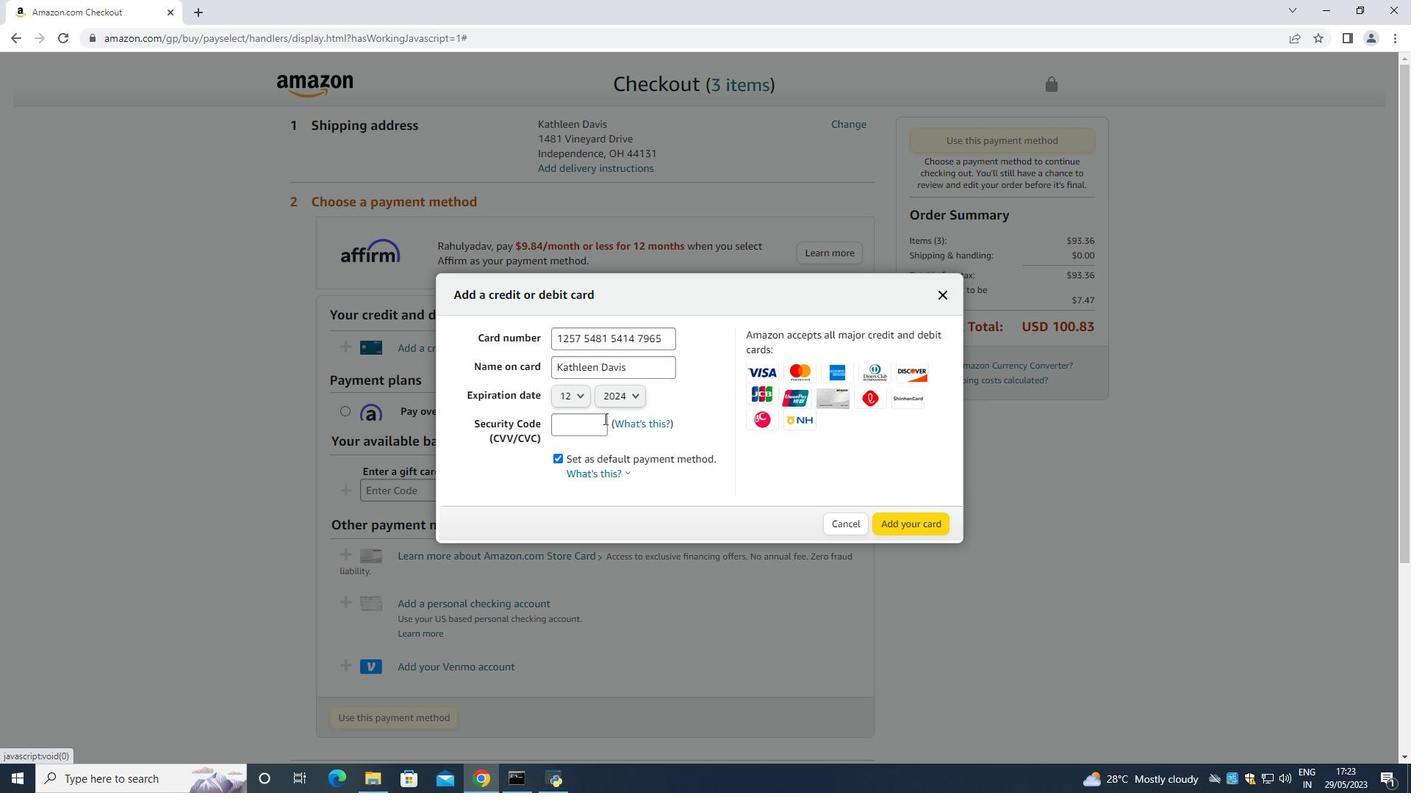
Action: Mouse pressed left at (593, 421)
Screenshot: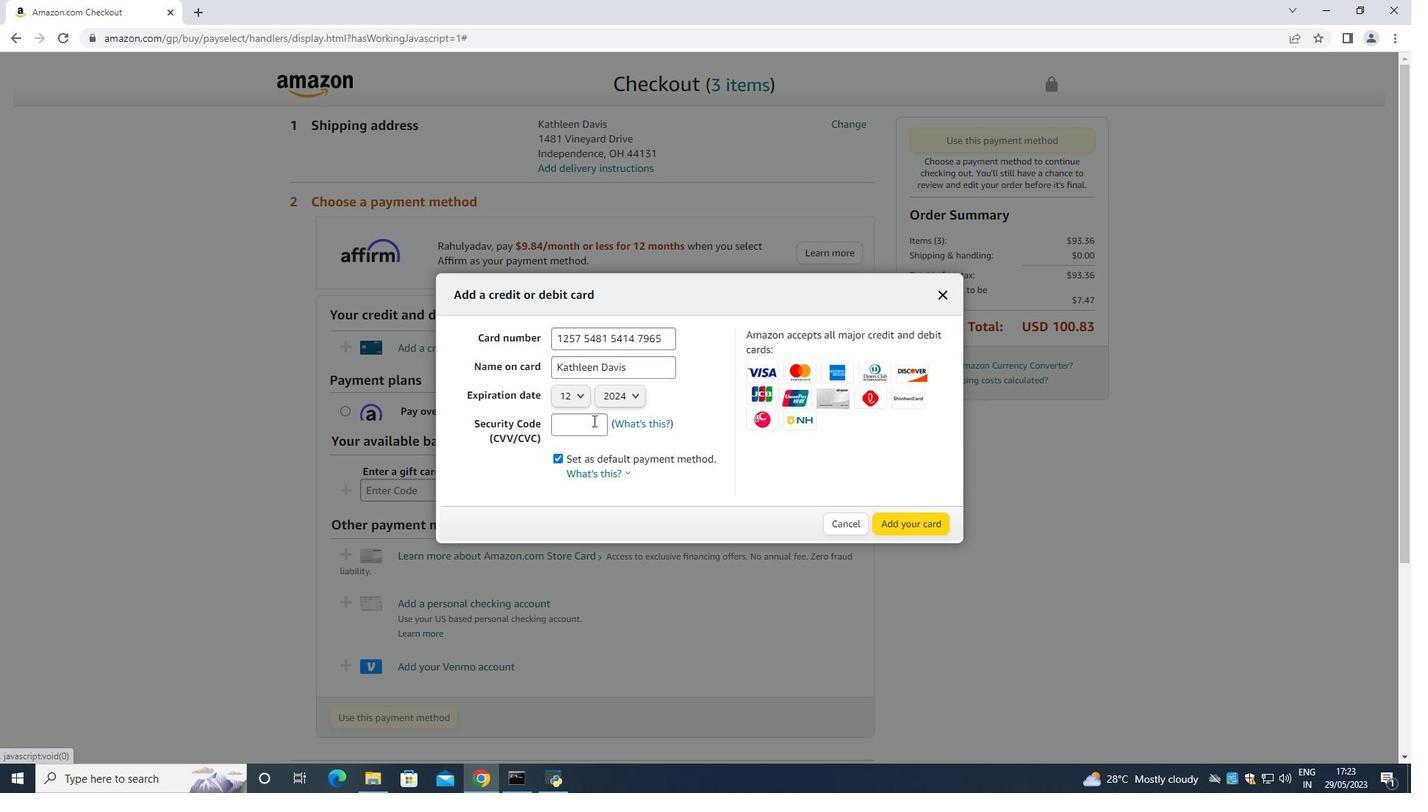 
Action: Mouse moved to (582, 421)
Screenshot: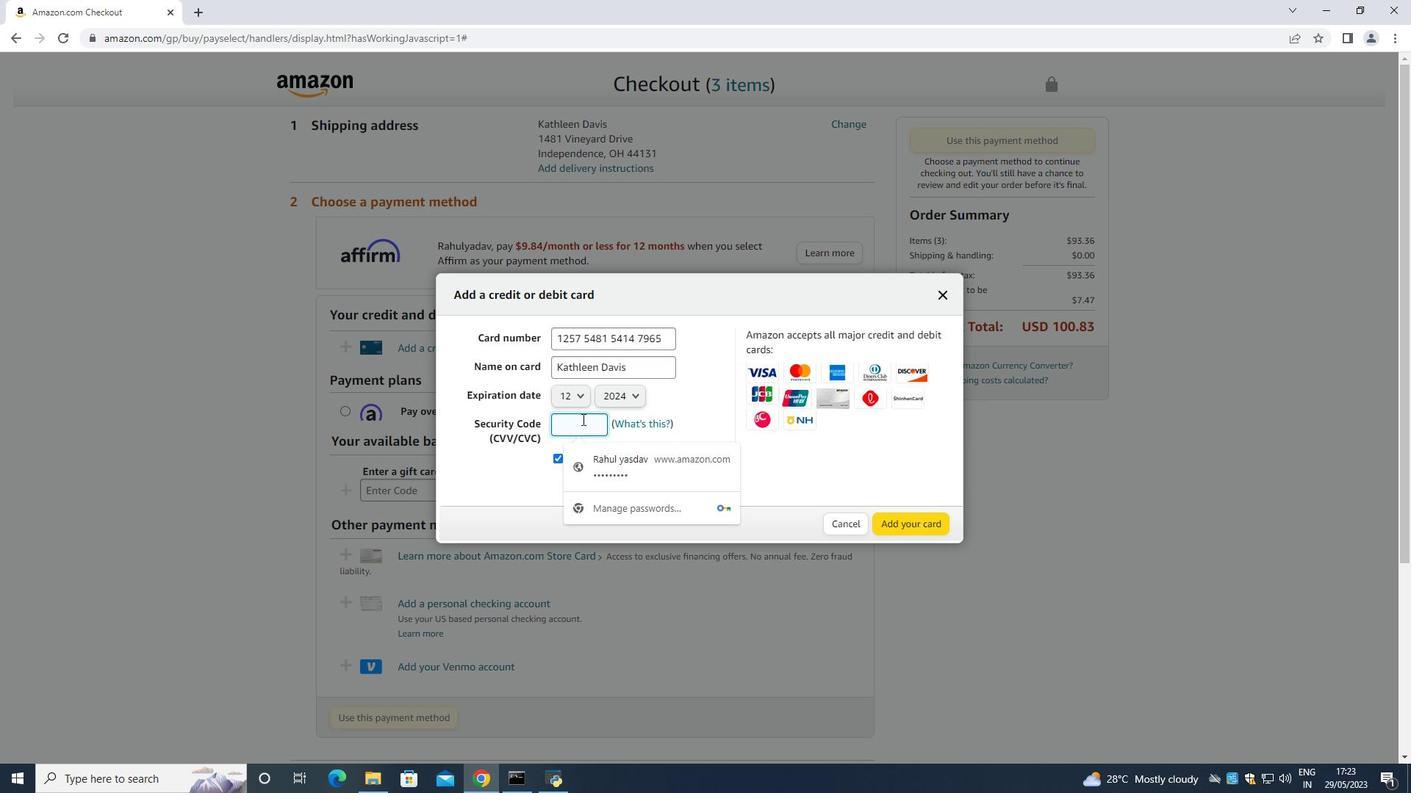 
Action: Key pressed 549
Screenshot: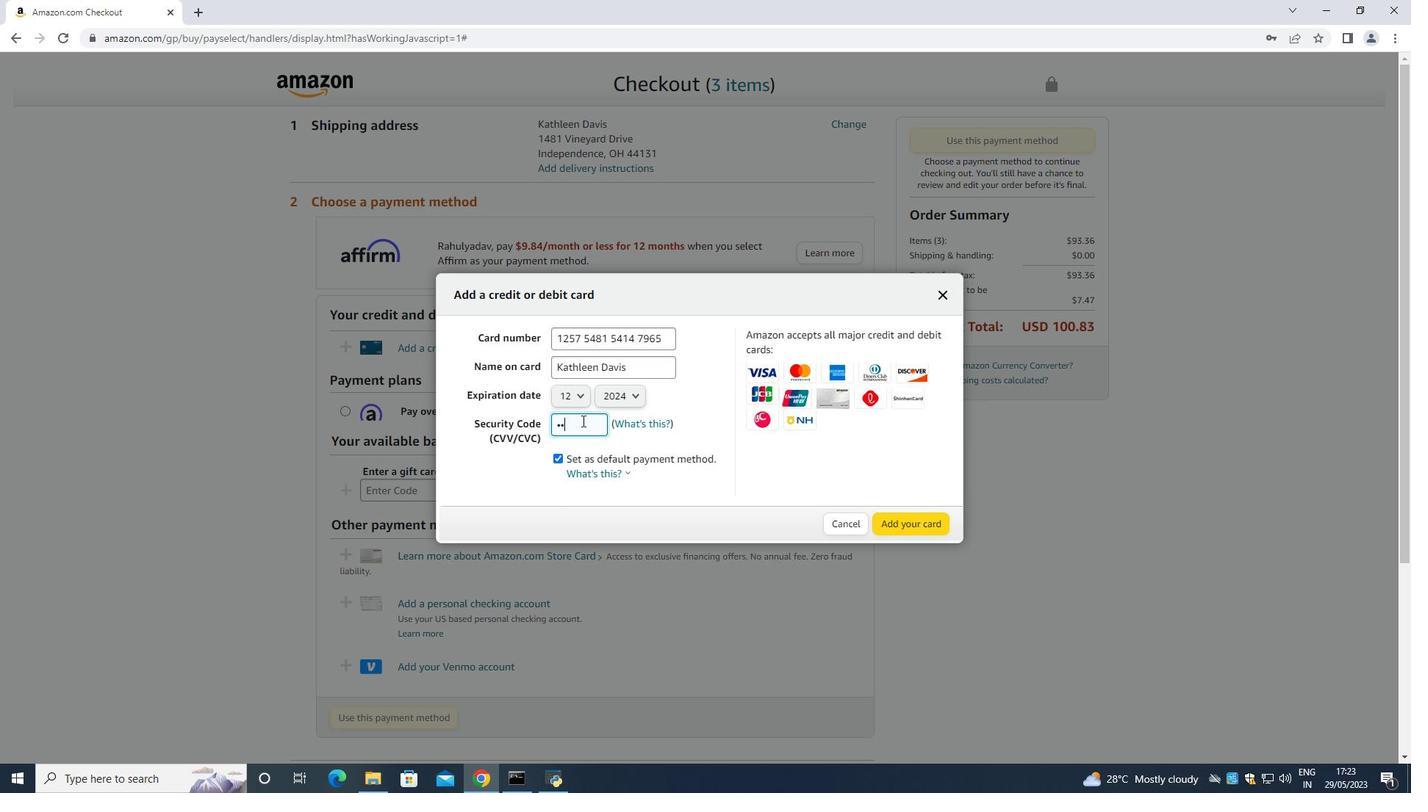 
Action: Mouse moved to (925, 520)
Screenshot: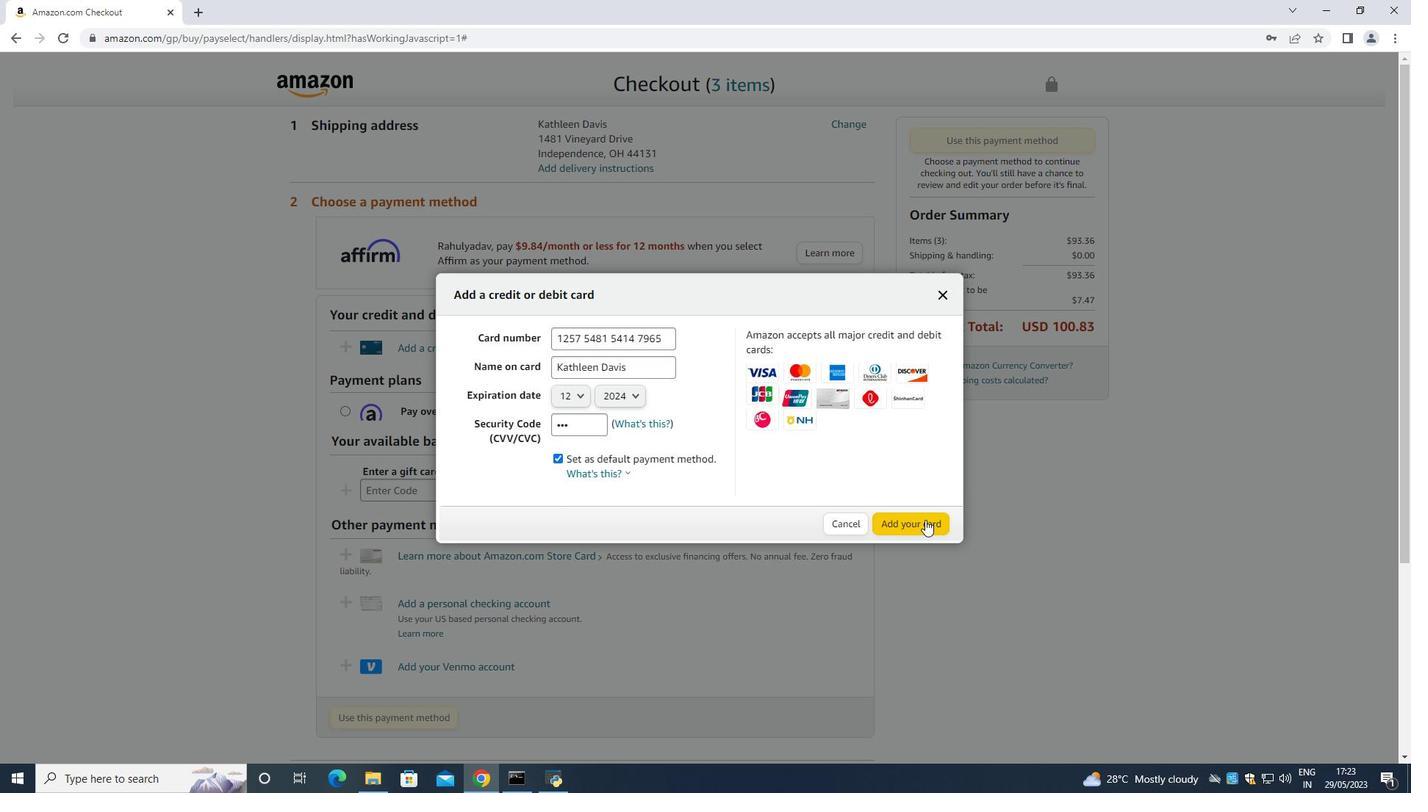 
